Task: Autumn leaves Thanksgiving flyer brown modern simple.
Action: Mouse moved to (161, 63)
Screenshot: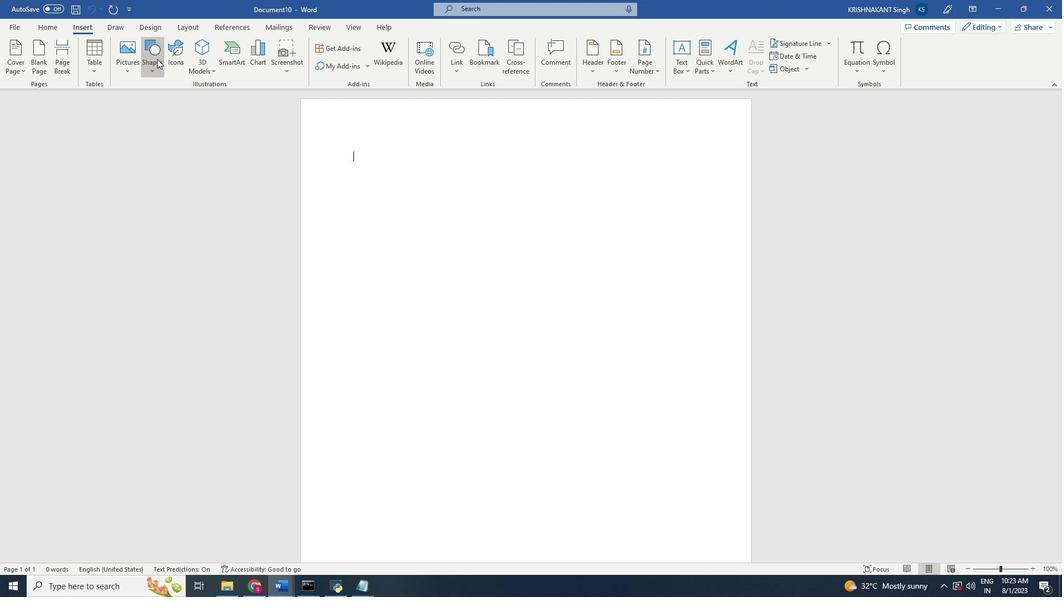 
Action: Mouse pressed left at (161, 63)
Screenshot: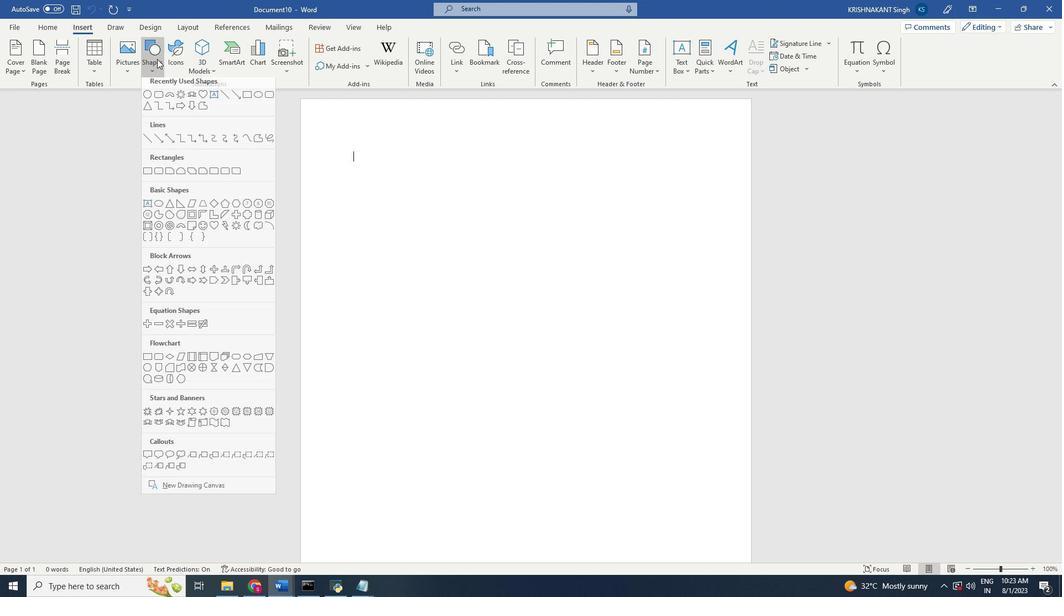 
Action: Mouse moved to (162, 102)
Screenshot: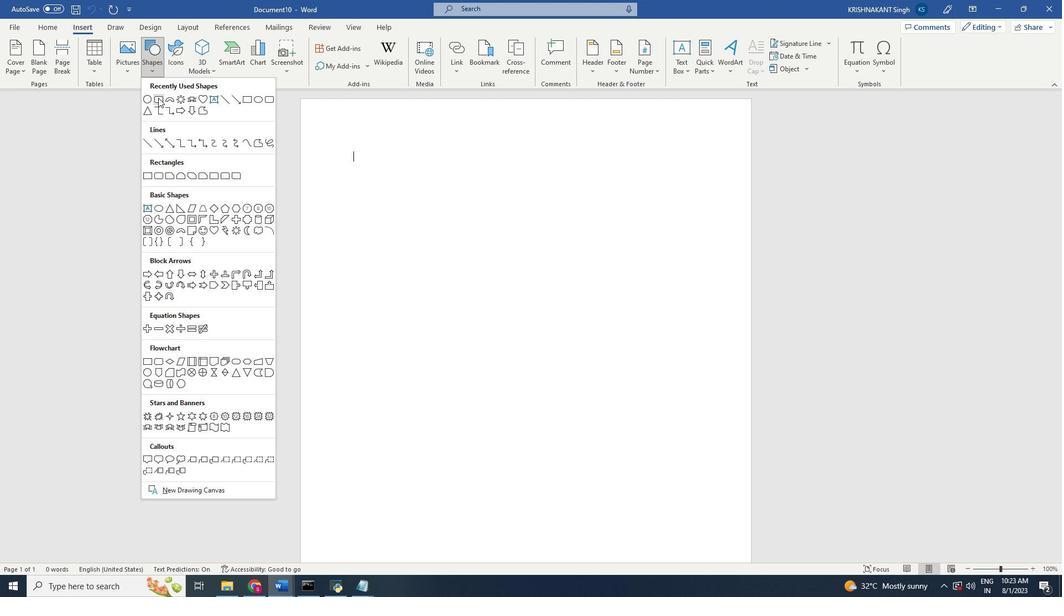 
Action: Mouse pressed left at (162, 102)
Screenshot: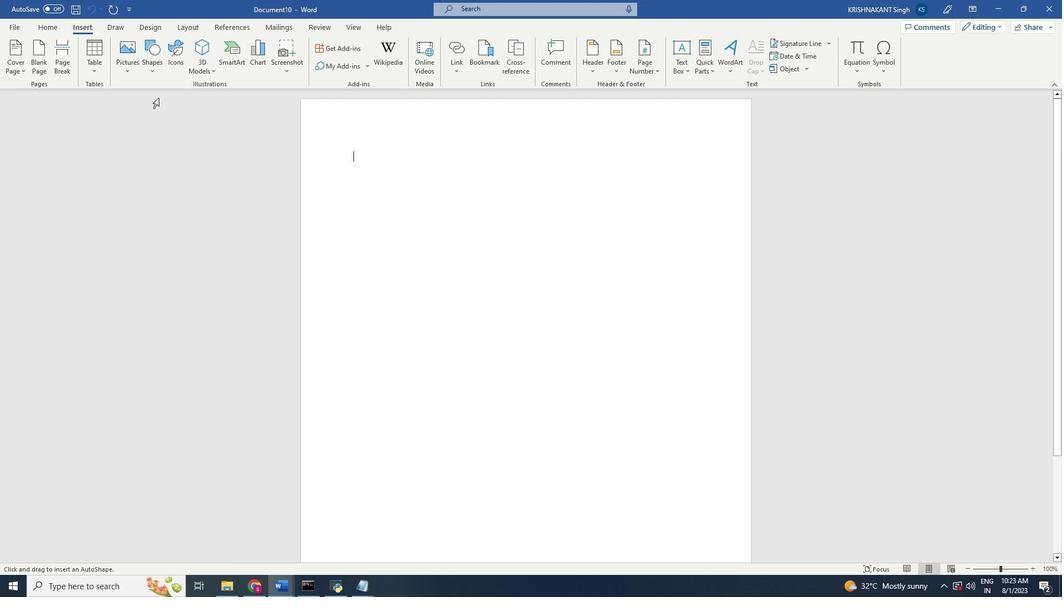 
Action: Mouse moved to (356, 235)
Screenshot: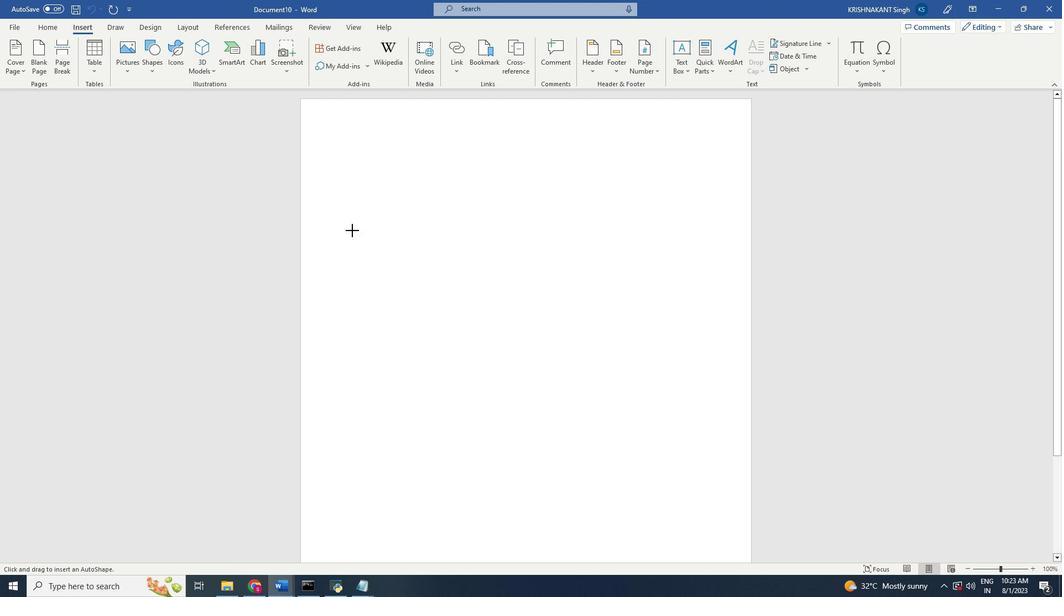 
Action: Mouse pressed left at (356, 235)
Screenshot: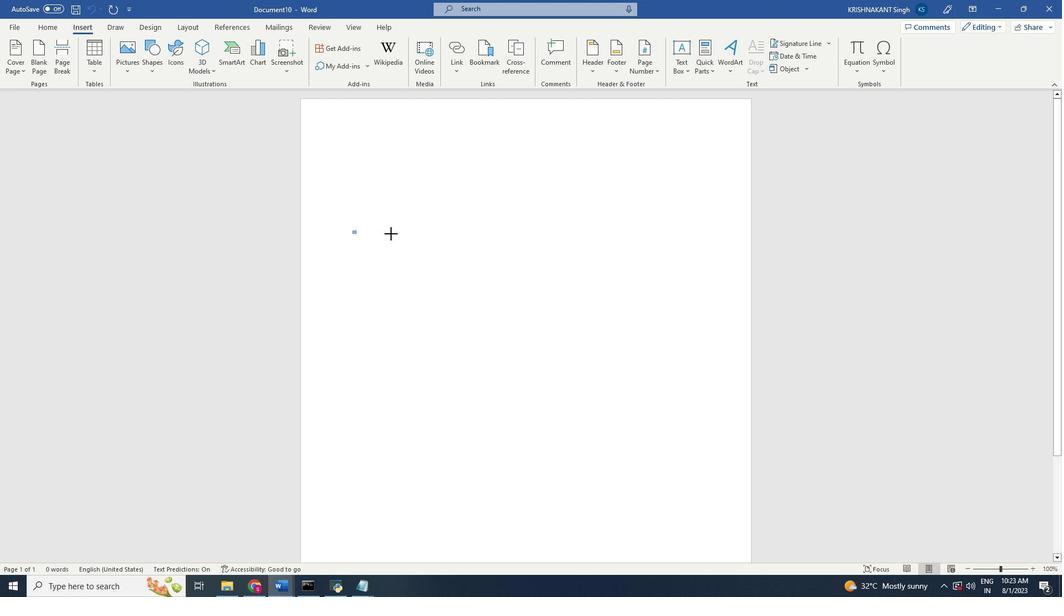 
Action: Mouse moved to (516, 331)
Screenshot: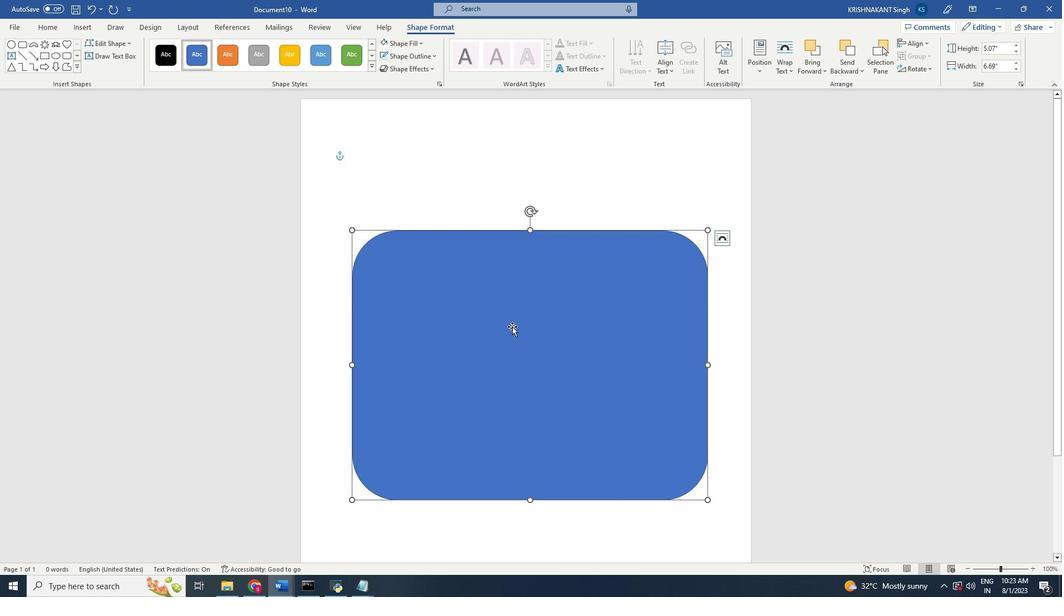 
Action: Mouse pressed left at (516, 331)
Screenshot: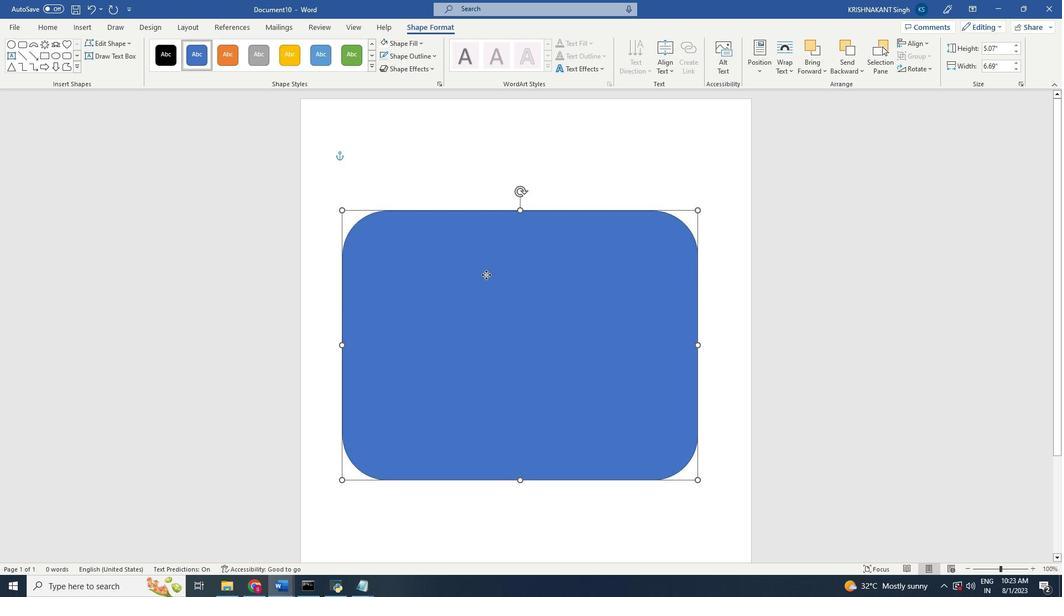 
Action: Mouse moved to (507, 287)
Screenshot: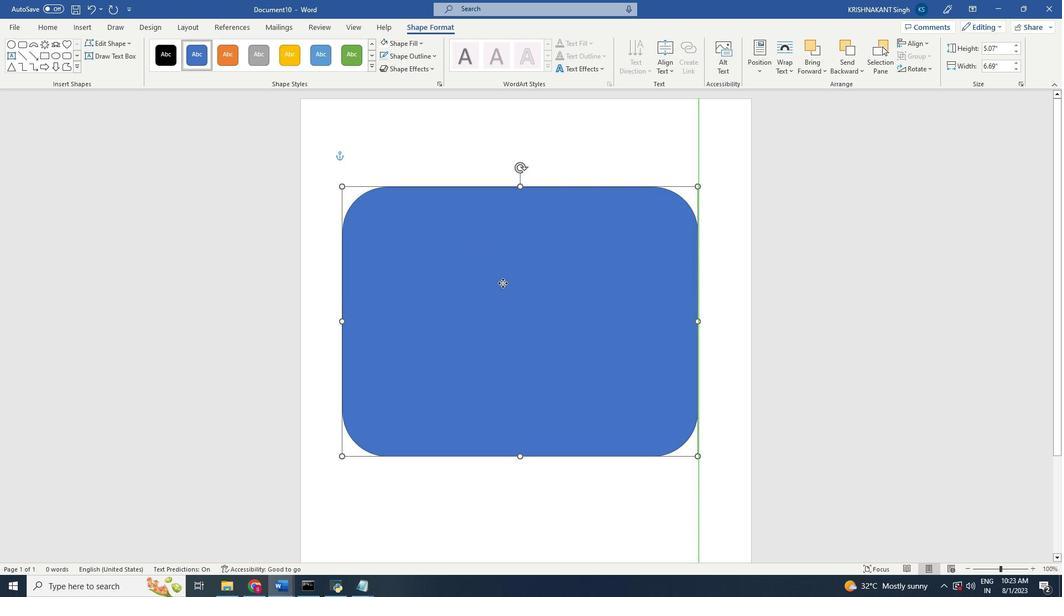 
Action: Mouse pressed right at (507, 287)
Screenshot: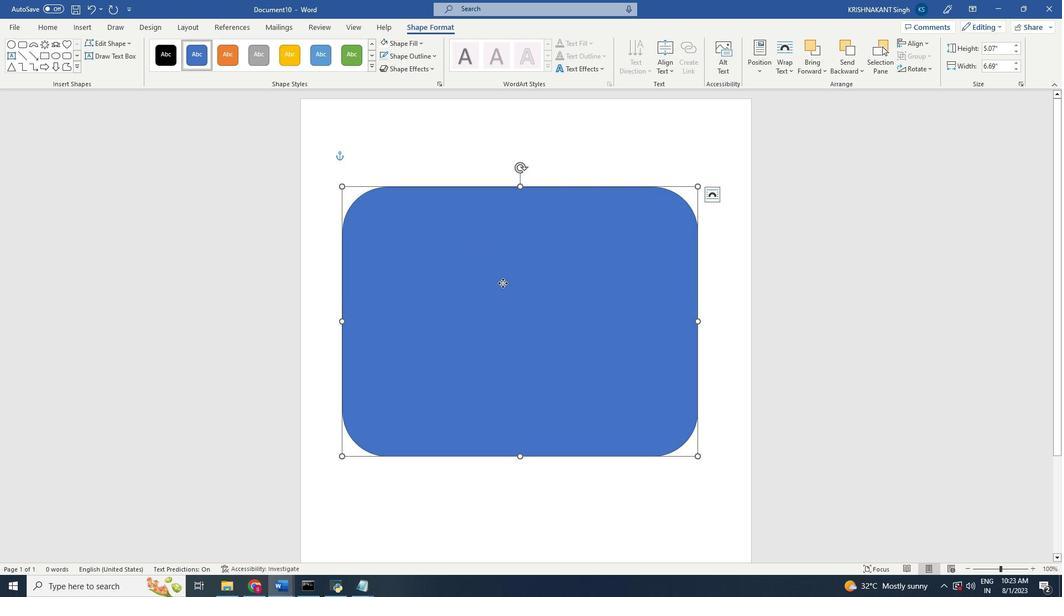 
Action: Mouse moved to (587, 504)
Screenshot: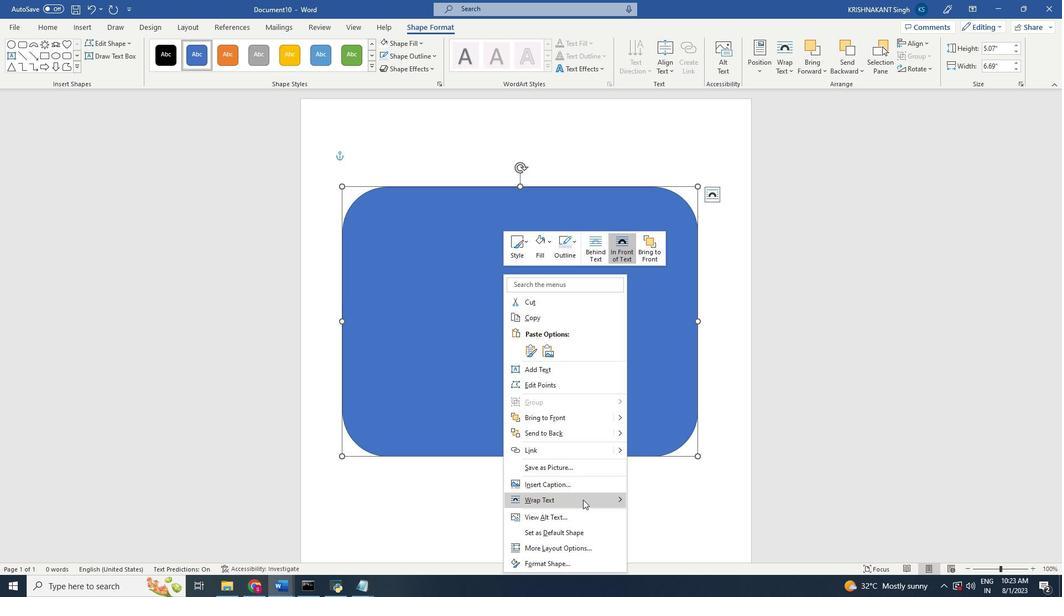 
Action: Mouse scrolled (587, 504) with delta (0, 0)
Screenshot: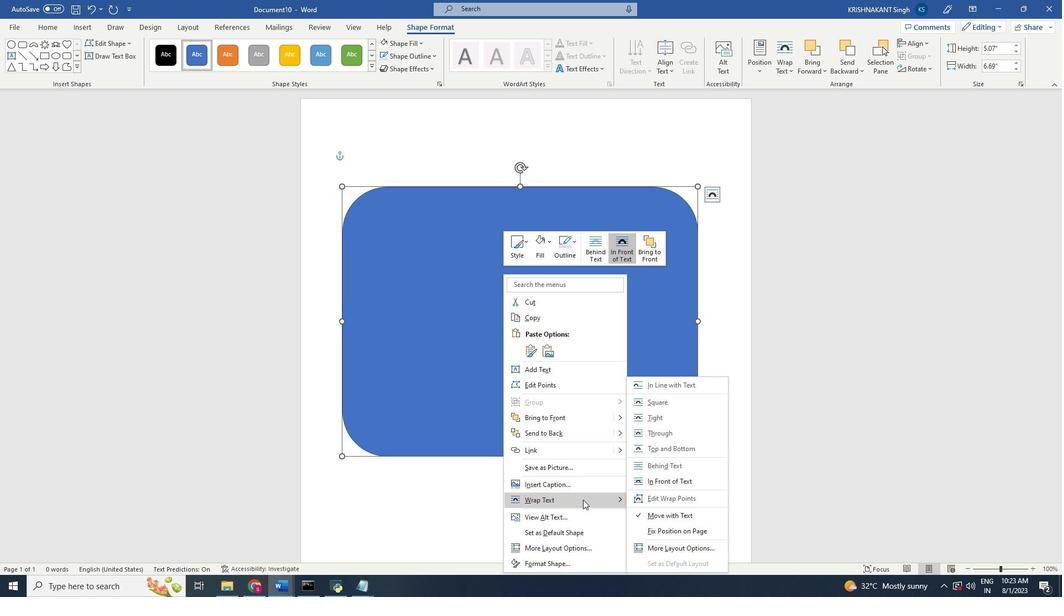 
Action: Mouse scrolled (587, 504) with delta (0, 0)
Screenshot: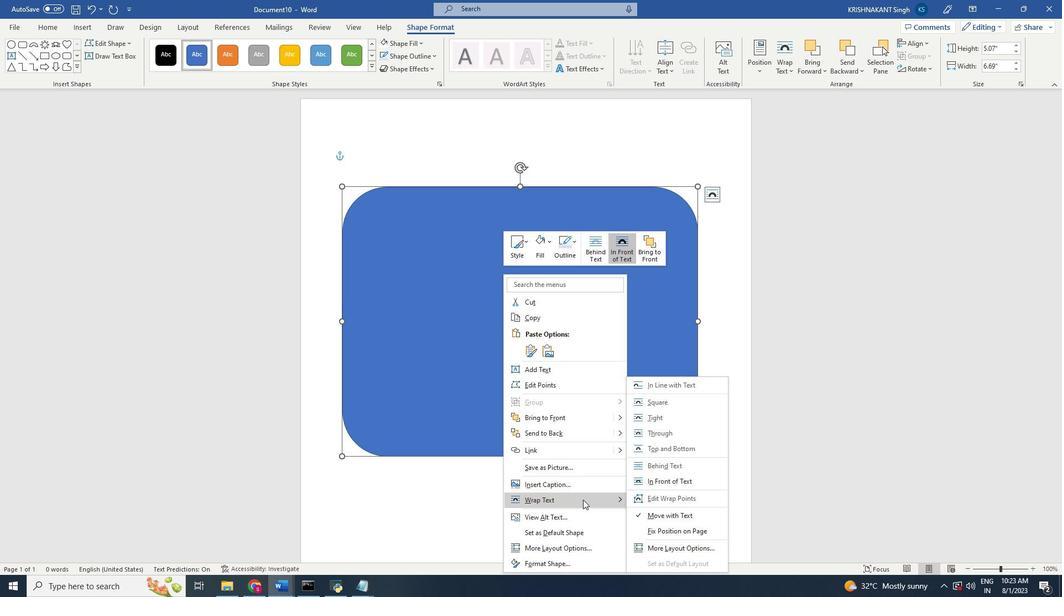 
Action: Mouse scrolled (587, 504) with delta (0, 0)
Screenshot: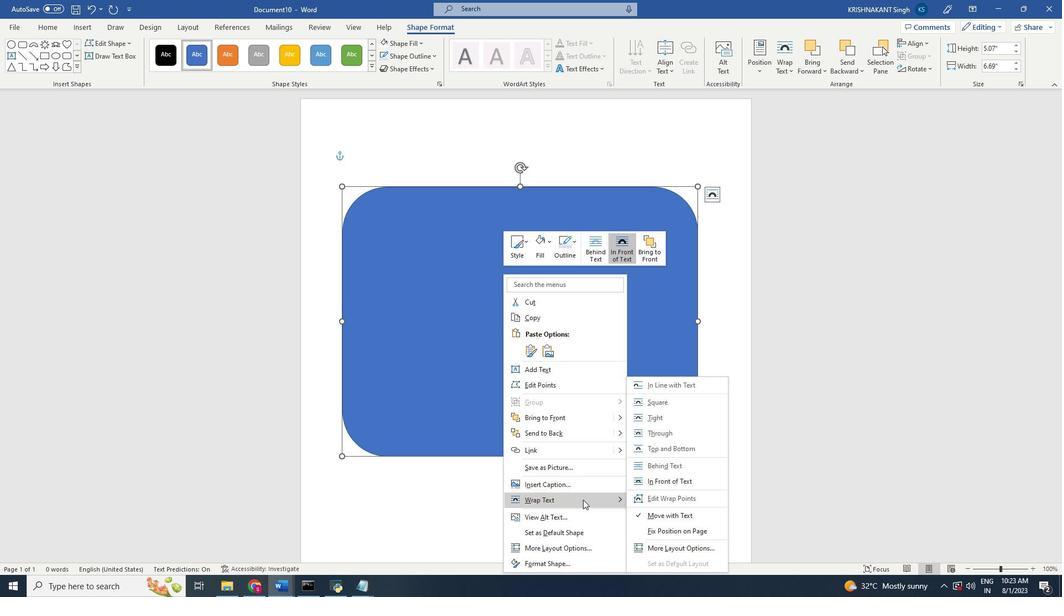 
Action: Mouse moved to (553, 244)
Screenshot: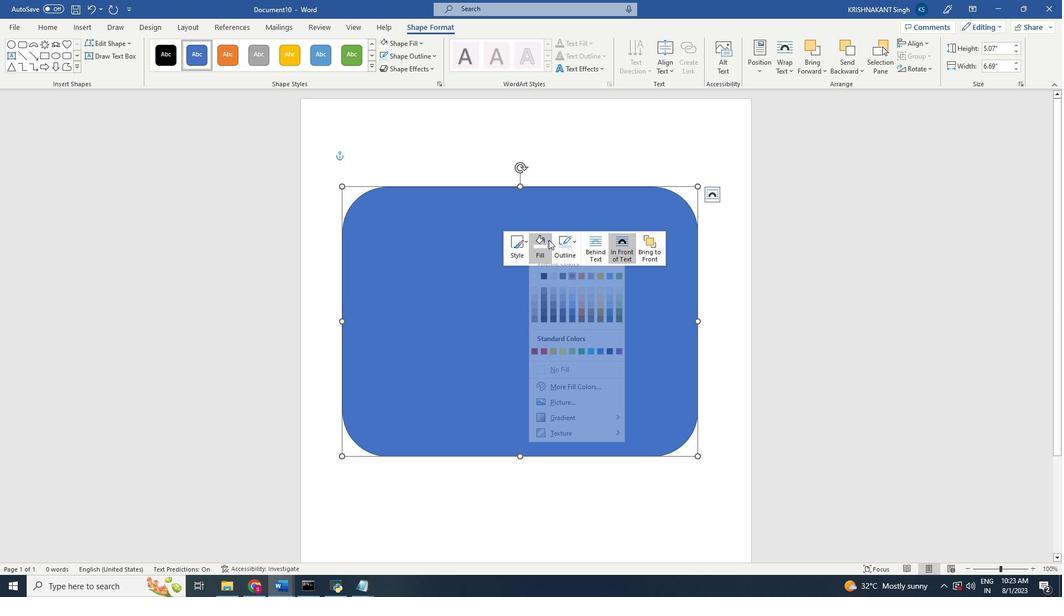 
Action: Mouse pressed left at (553, 244)
Screenshot: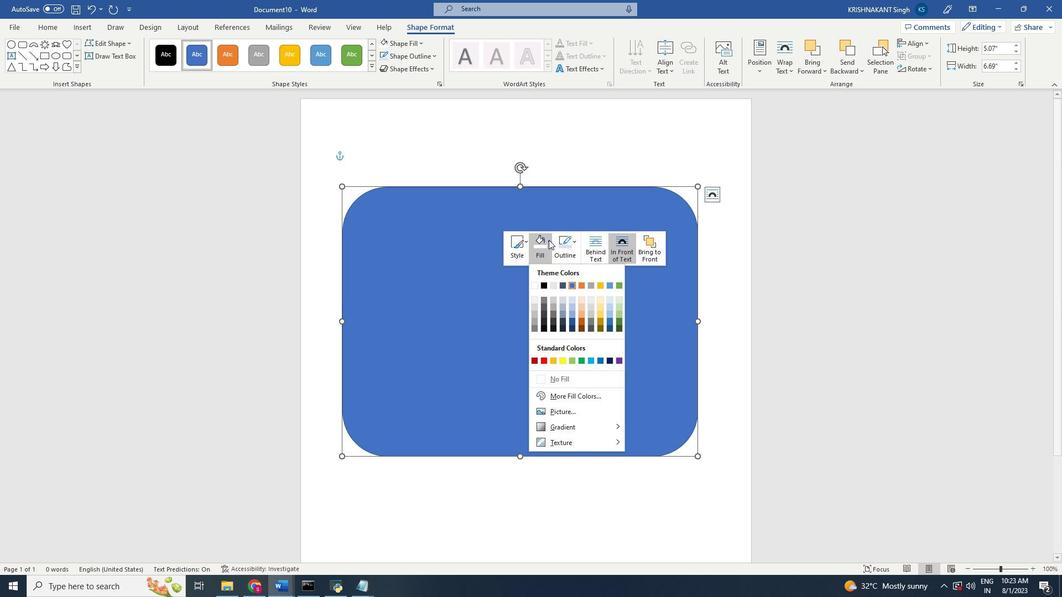
Action: Mouse moved to (599, 399)
Screenshot: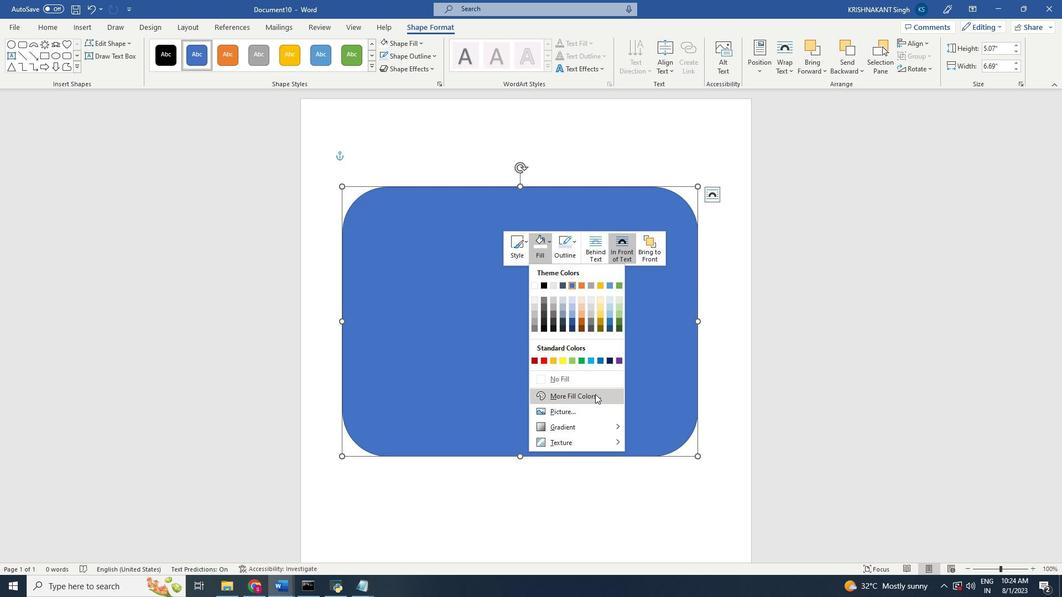 
Action: Mouse pressed left at (599, 399)
Screenshot: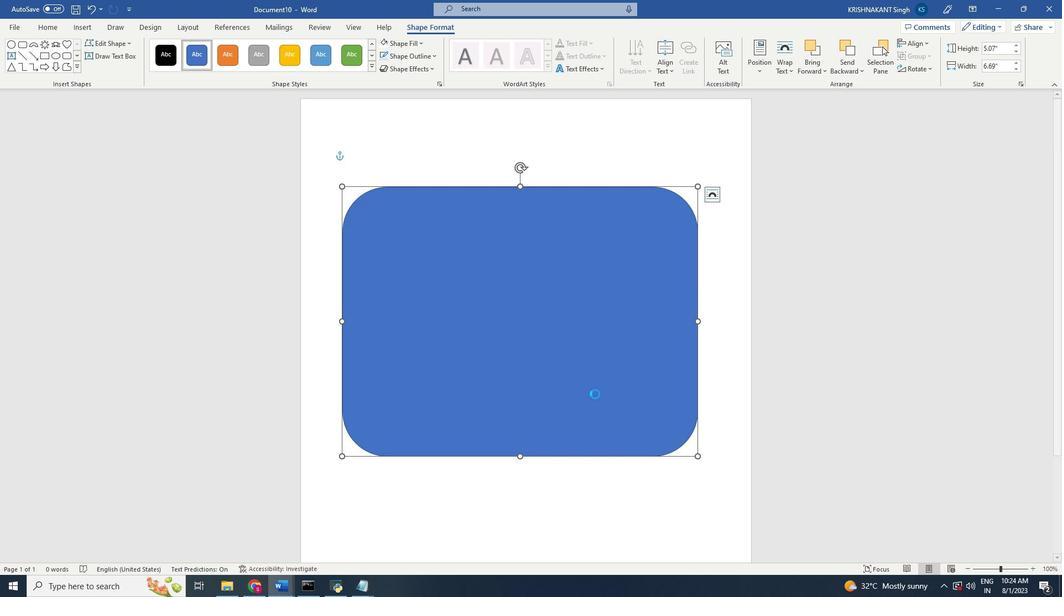 
Action: Mouse moved to (565, 257)
Screenshot: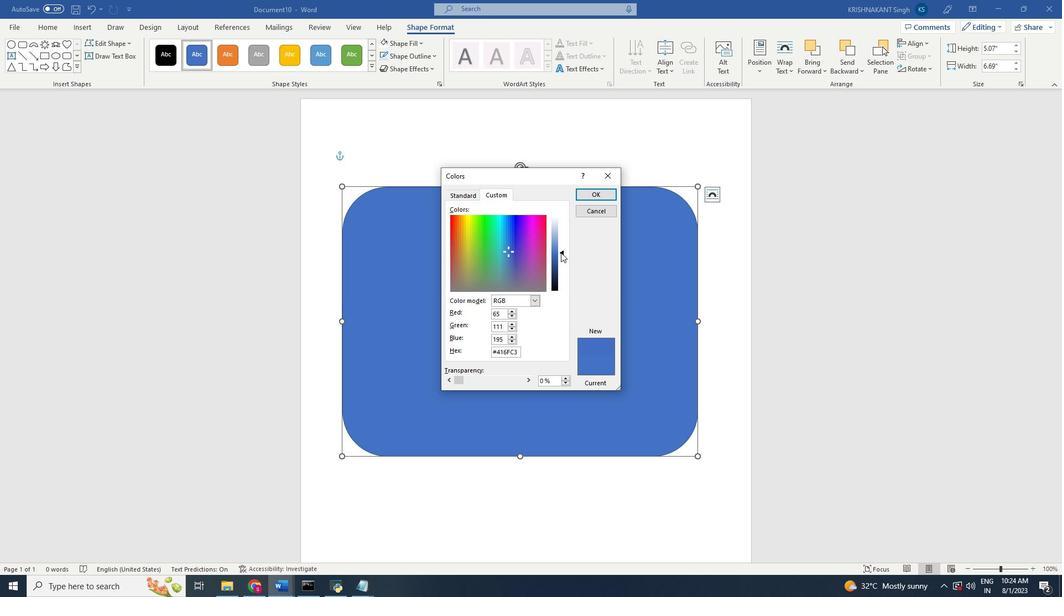 
Action: Mouse pressed left at (565, 257)
Screenshot: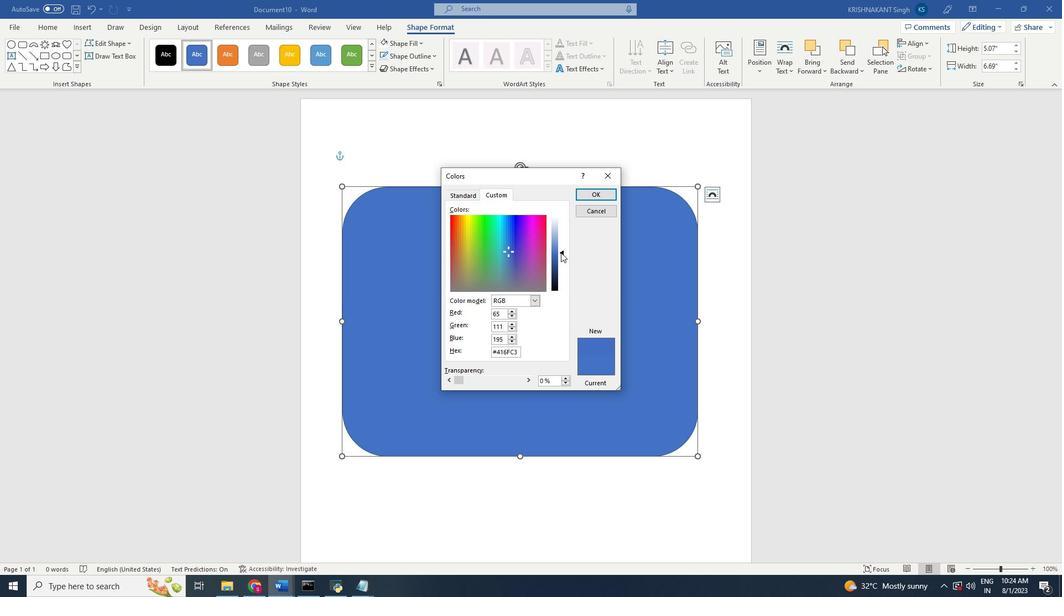 
Action: Mouse pressed left at (565, 257)
Screenshot: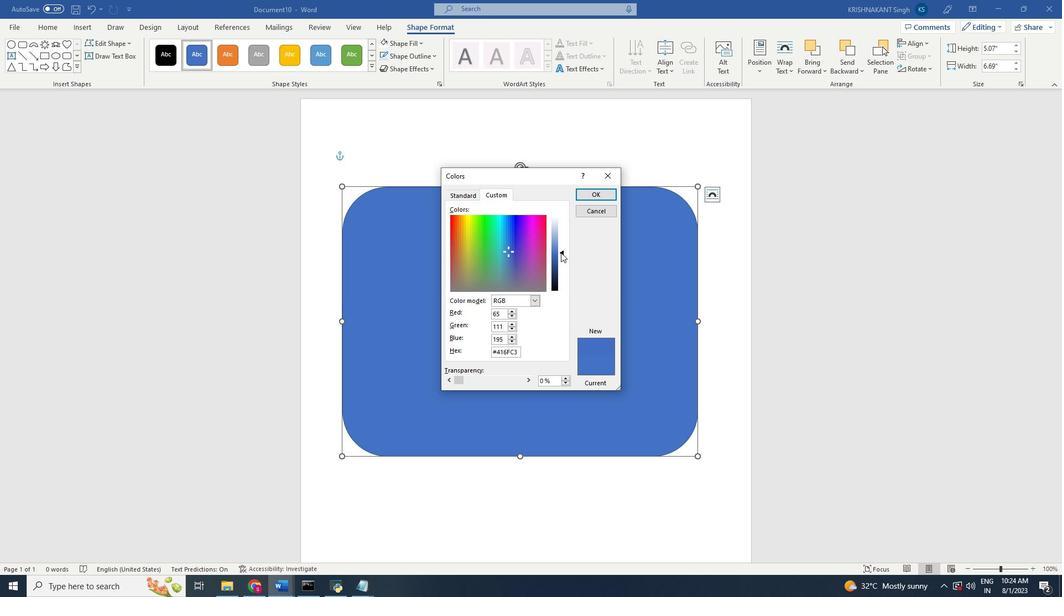 
Action: Mouse pressed left at (565, 257)
Screenshot: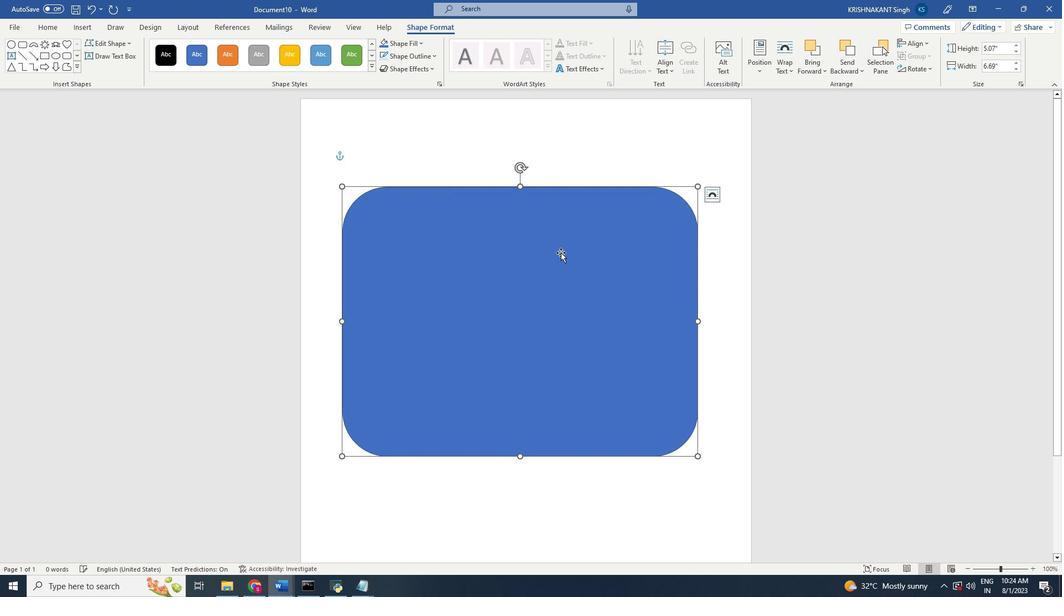 
Action: Mouse moved to (565, 255)
Screenshot: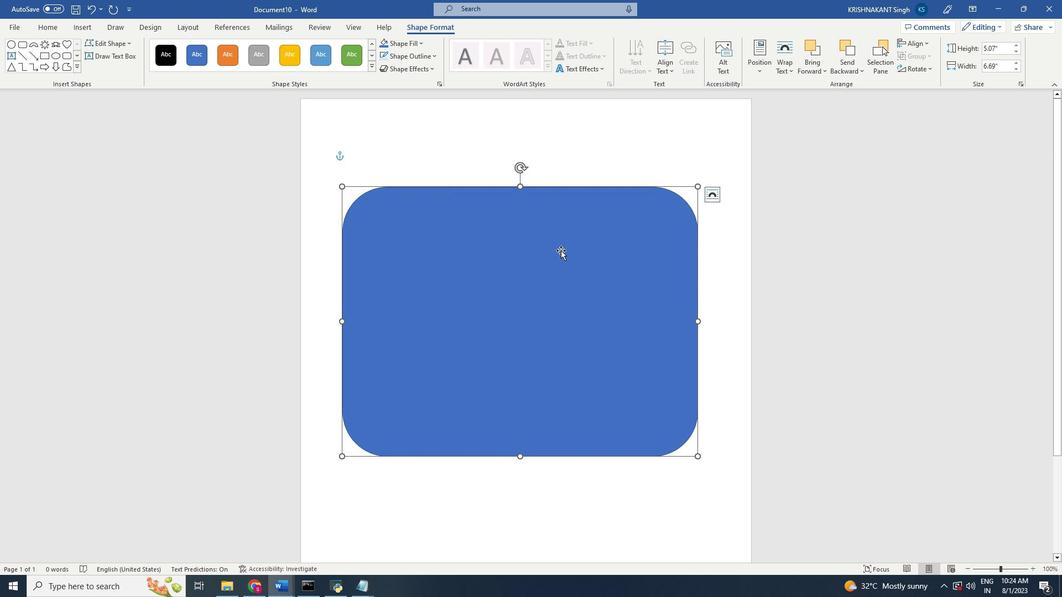 
Action: Mouse pressed left at (565, 255)
Screenshot: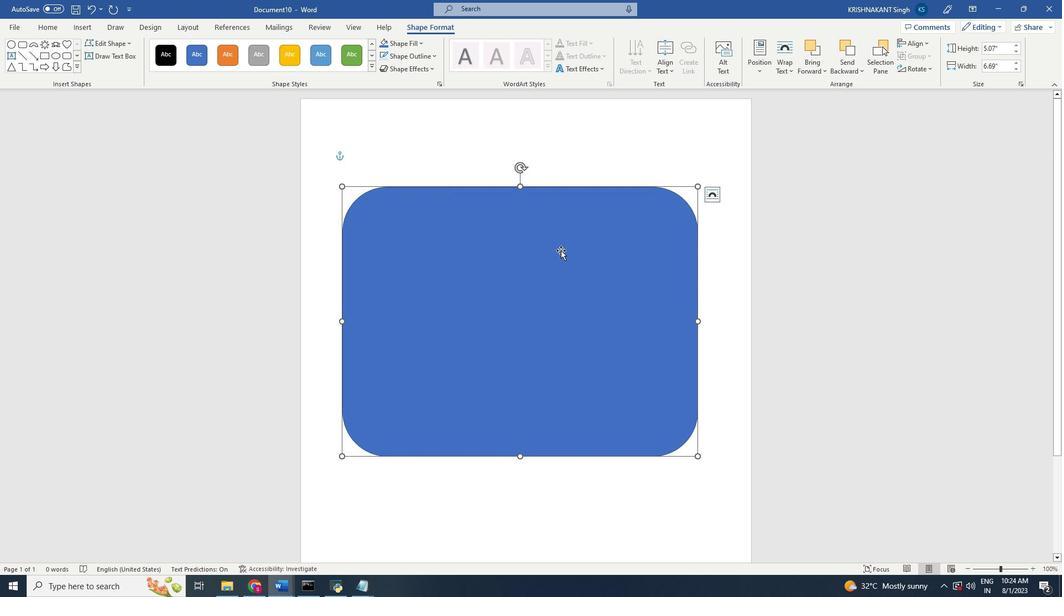 
Action: Mouse pressed right at (565, 255)
Screenshot: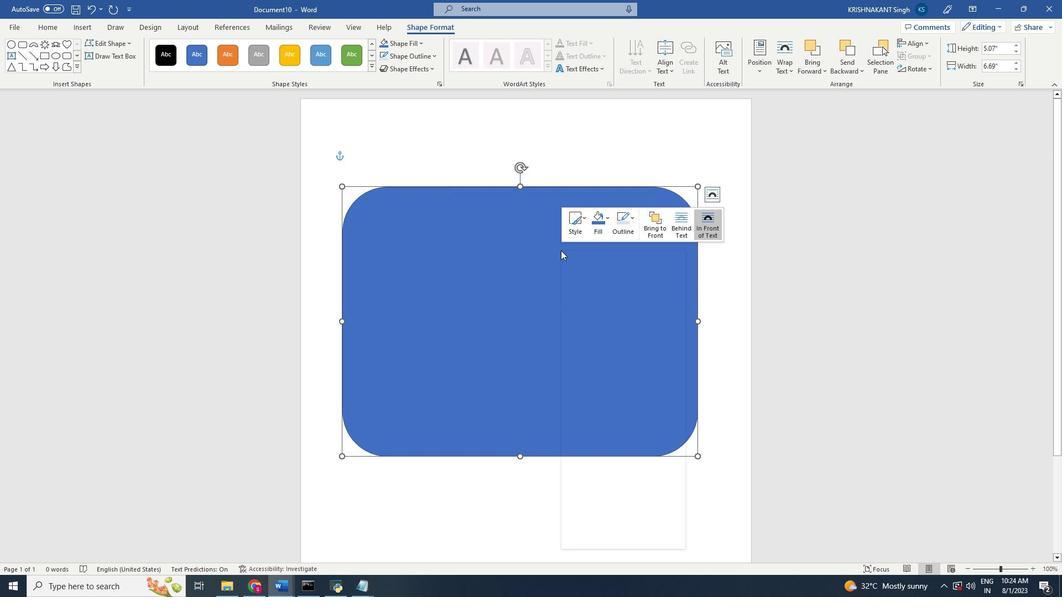 
Action: Mouse moved to (608, 219)
Screenshot: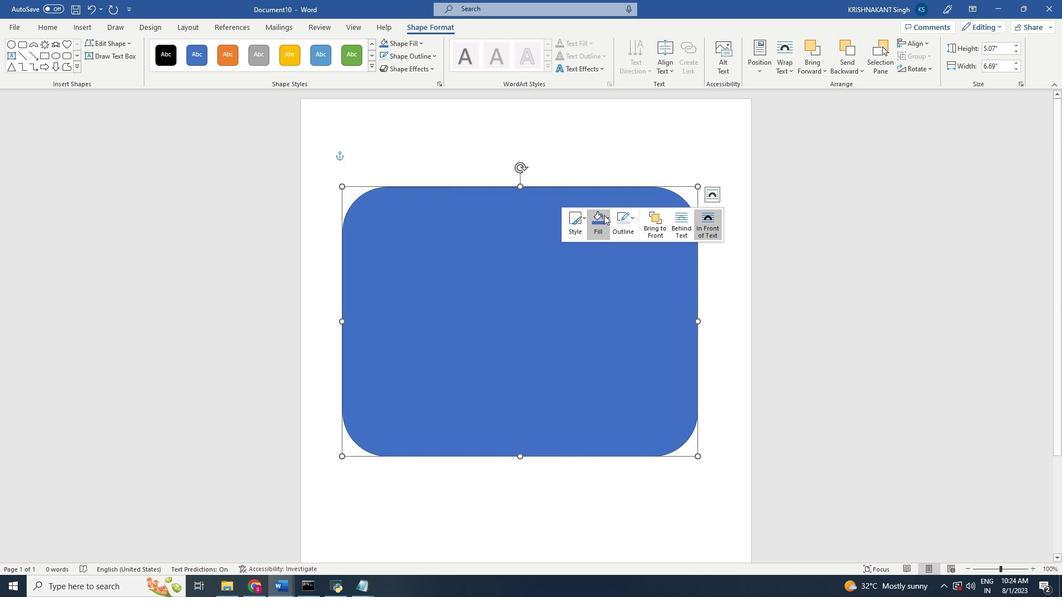 
Action: Mouse pressed left at (608, 219)
Screenshot: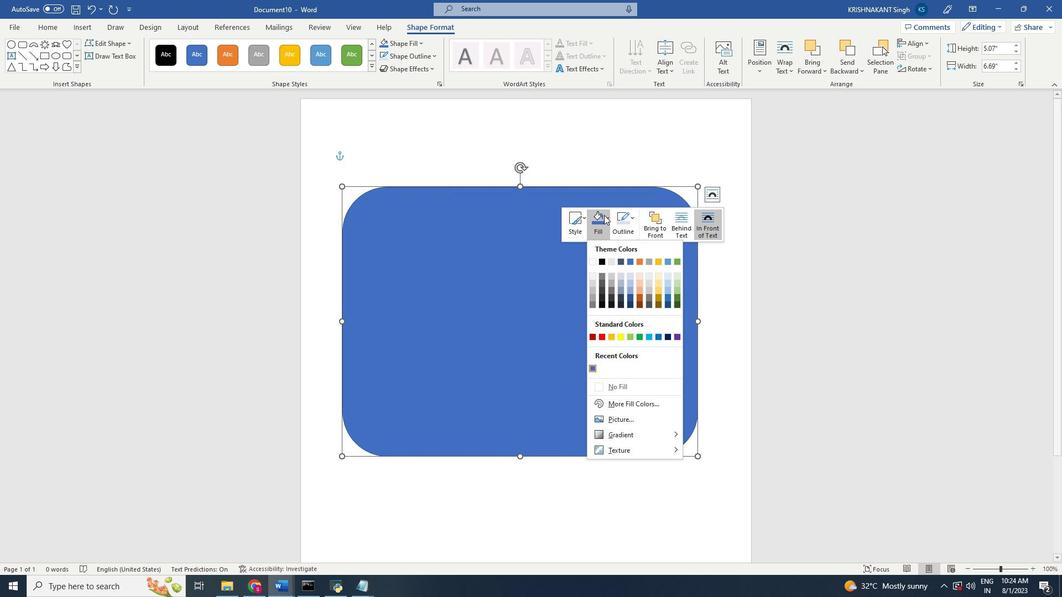 
Action: Mouse moved to (671, 293)
Screenshot: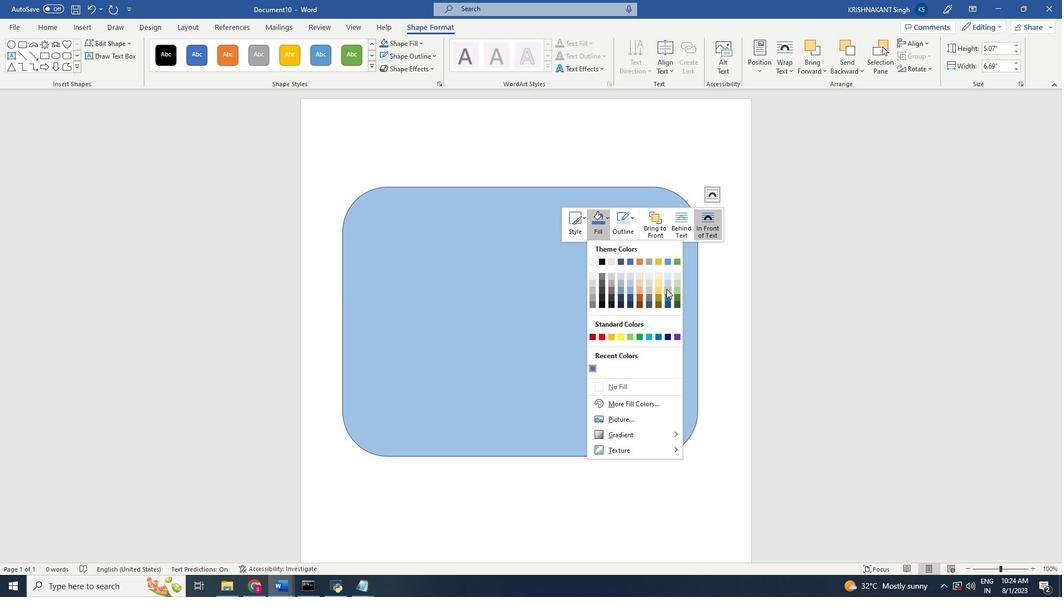 
Action: Mouse pressed left at (671, 293)
Screenshot: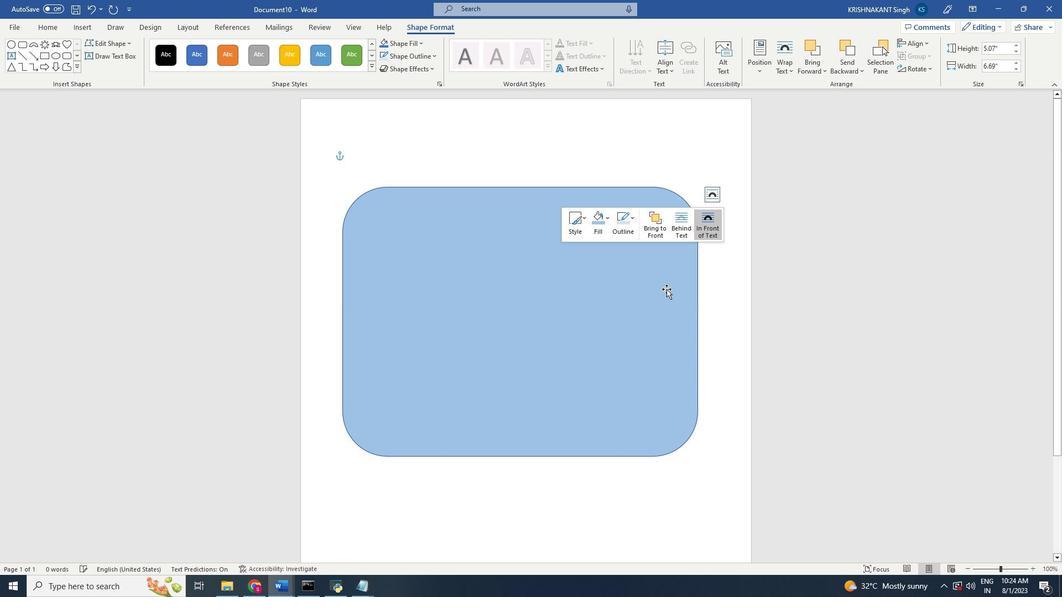 
Action: Mouse moved to (617, 385)
Screenshot: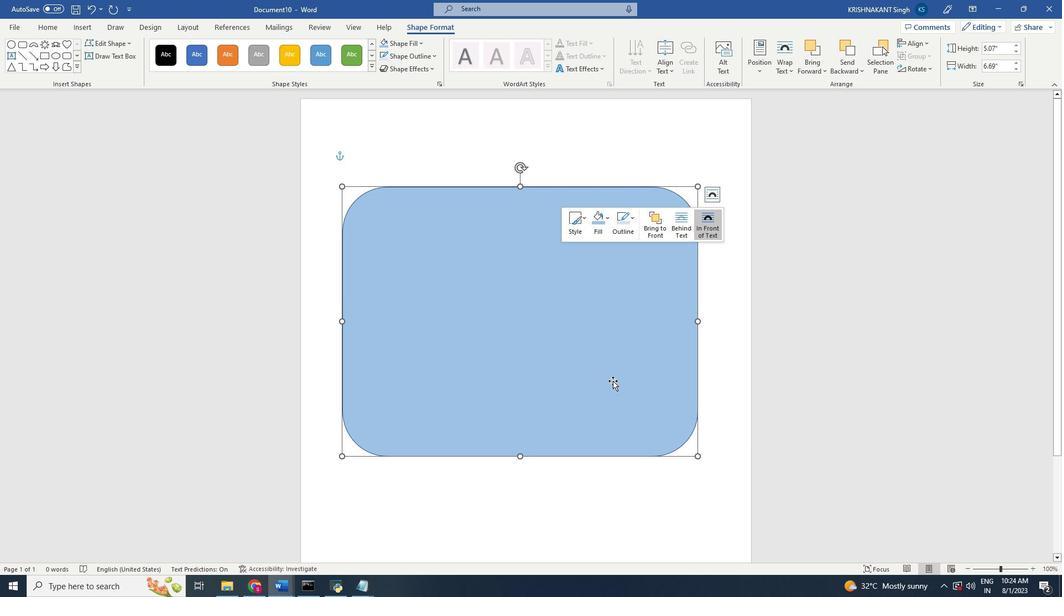 
Action: Mouse pressed right at (617, 385)
Screenshot: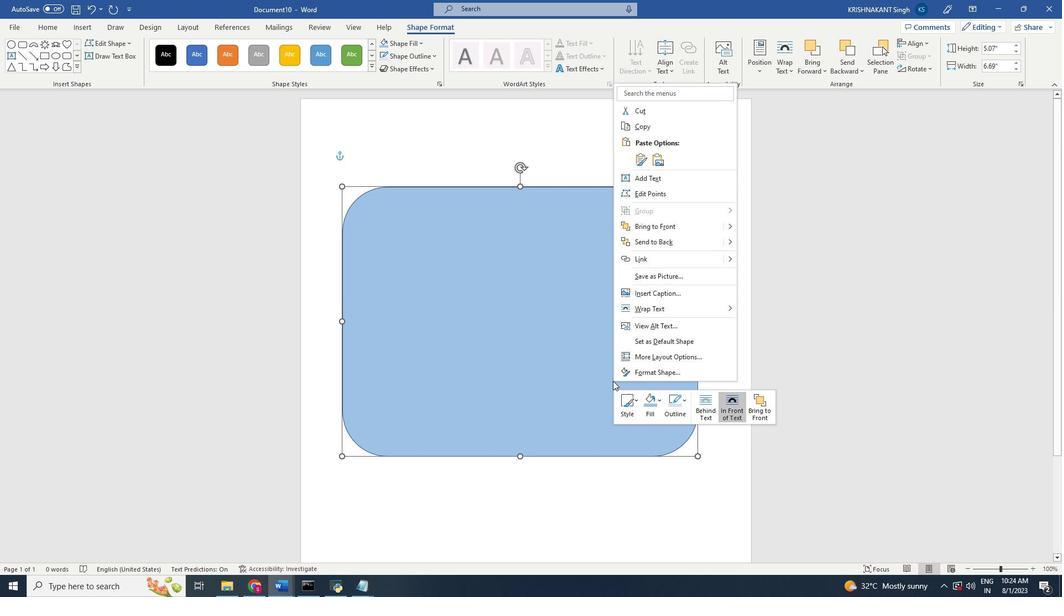 
Action: Mouse moved to (663, 405)
Screenshot: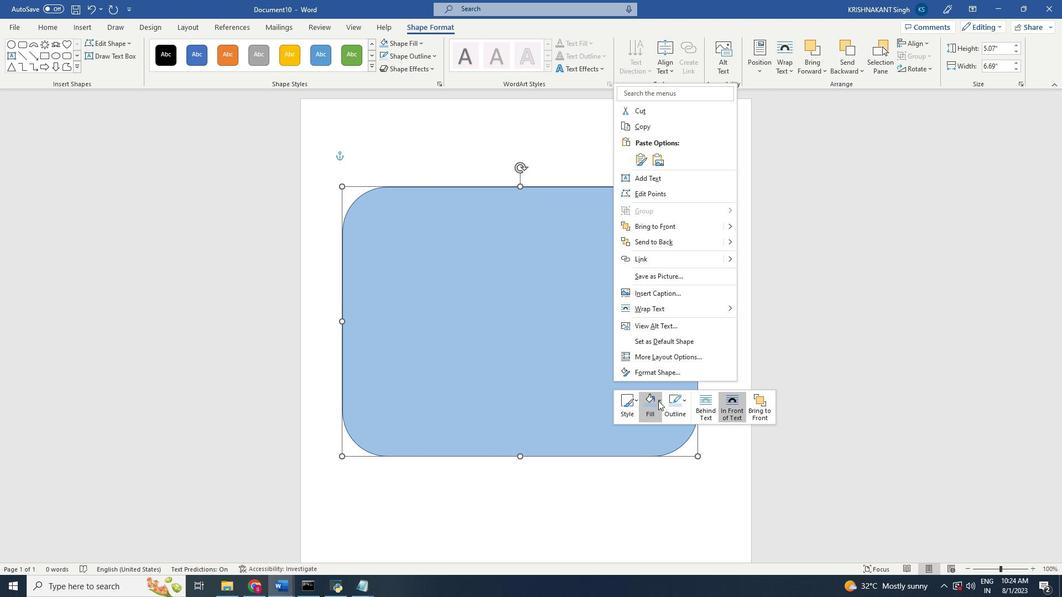 
Action: Mouse pressed left at (663, 405)
Screenshot: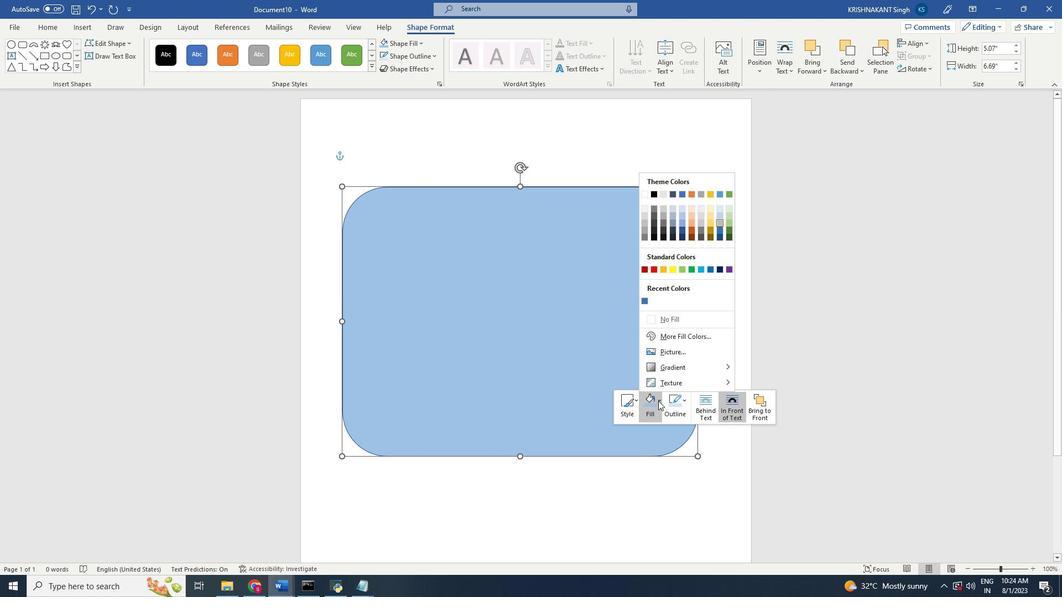 
Action: Mouse moved to (776, 345)
Screenshot: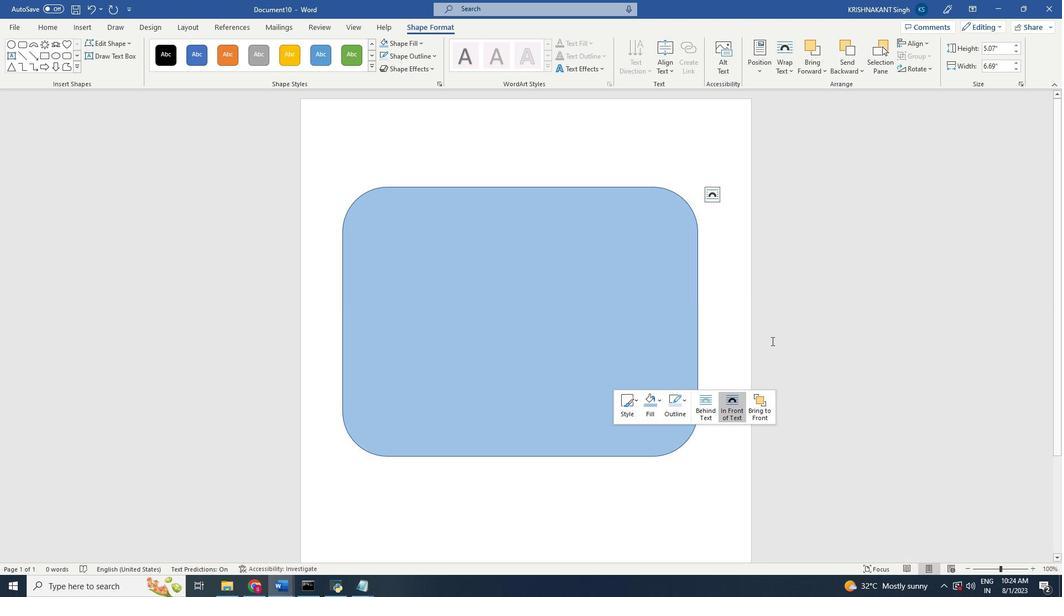 
Action: Mouse pressed left at (776, 345)
Screenshot: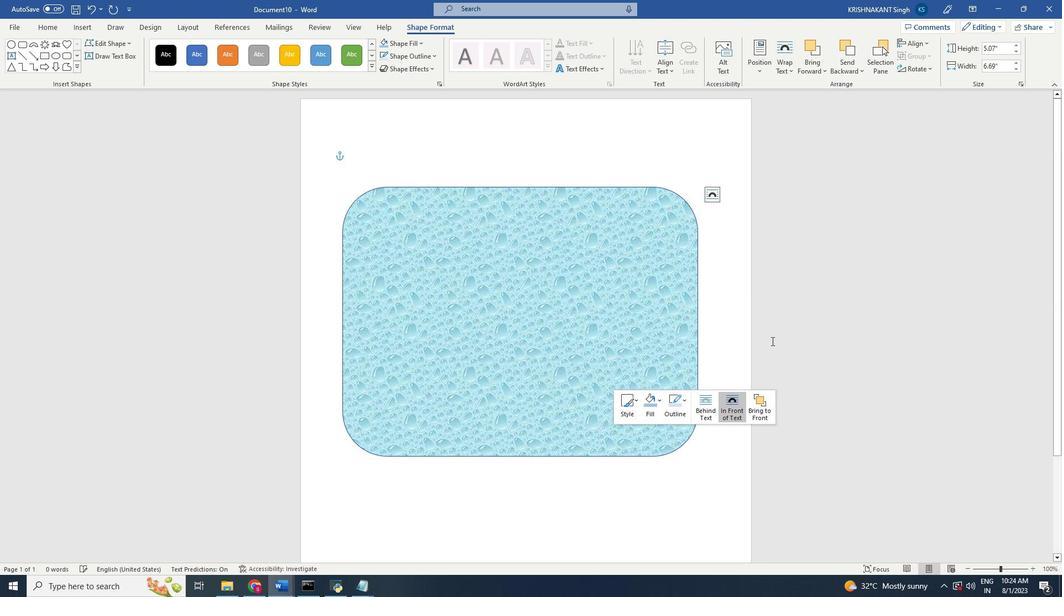 
Action: Mouse moved to (587, 288)
Screenshot: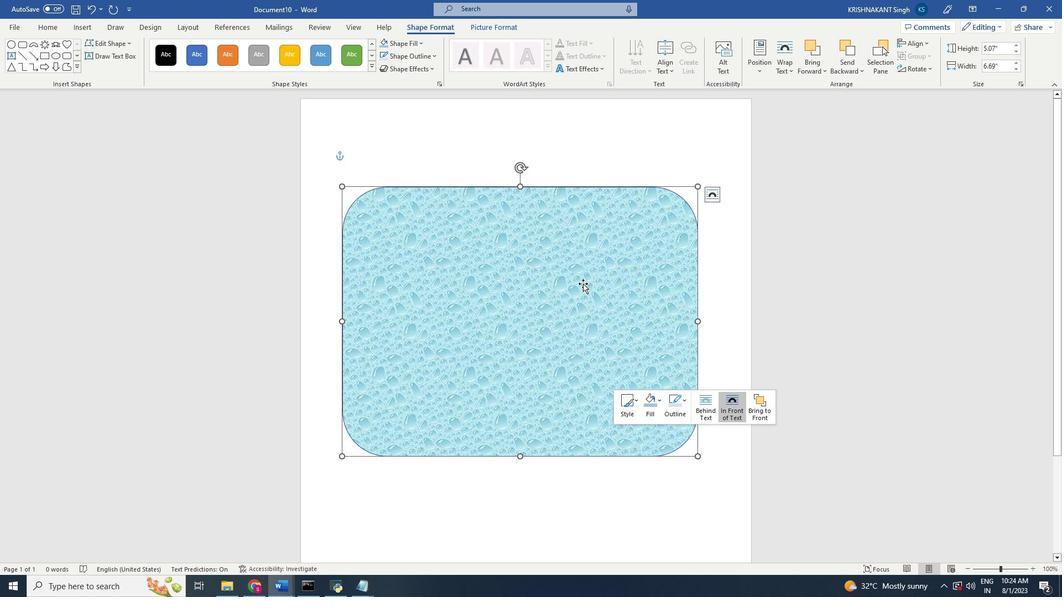 
Action: Mouse pressed left at (587, 288)
Screenshot: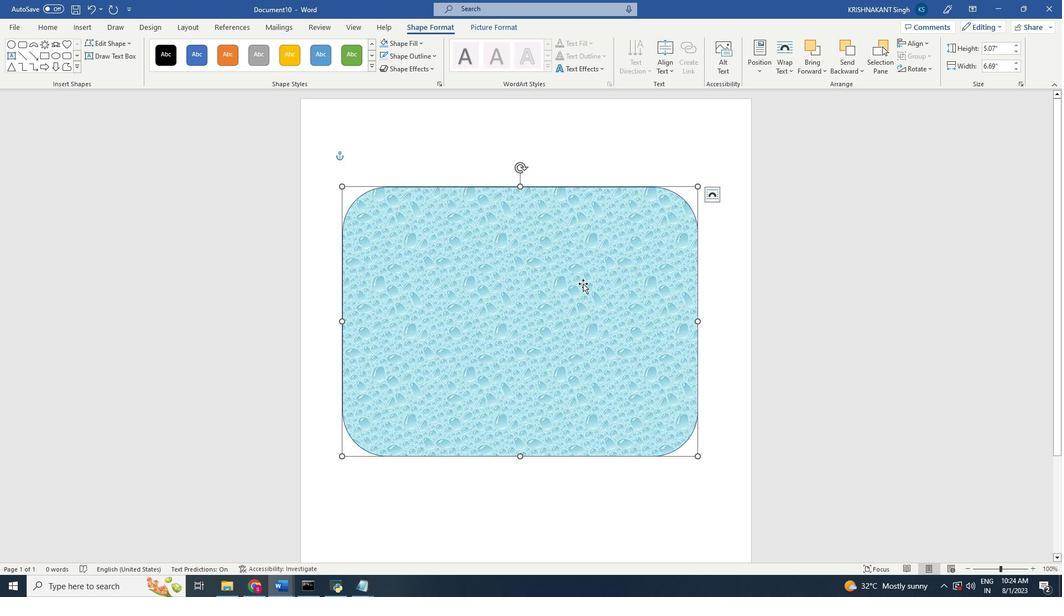 
Action: Mouse moved to (209, 112)
Screenshot: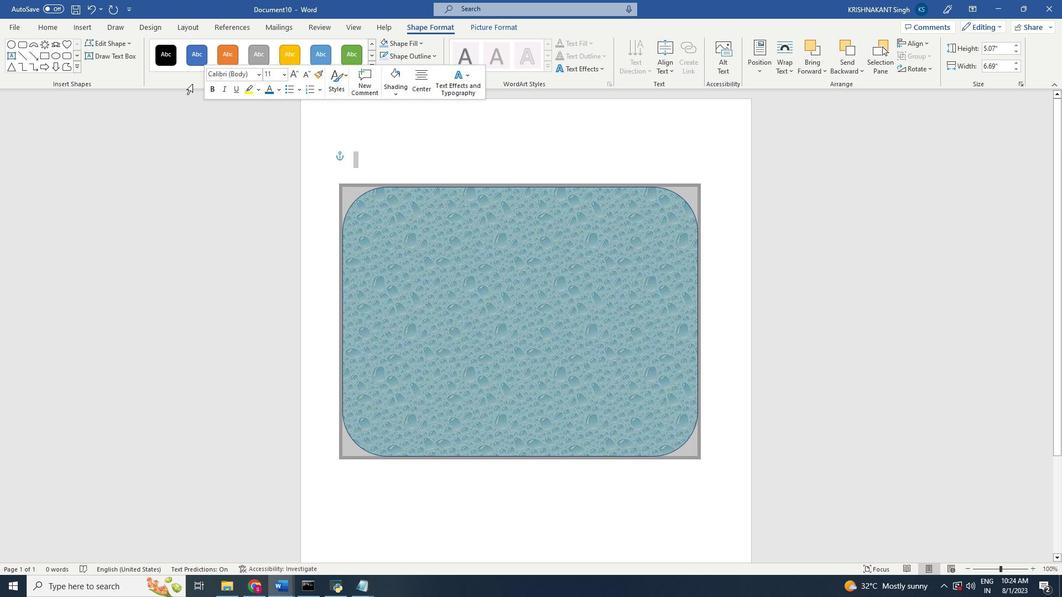 
Action: Mouse pressed left at (209, 112)
Screenshot: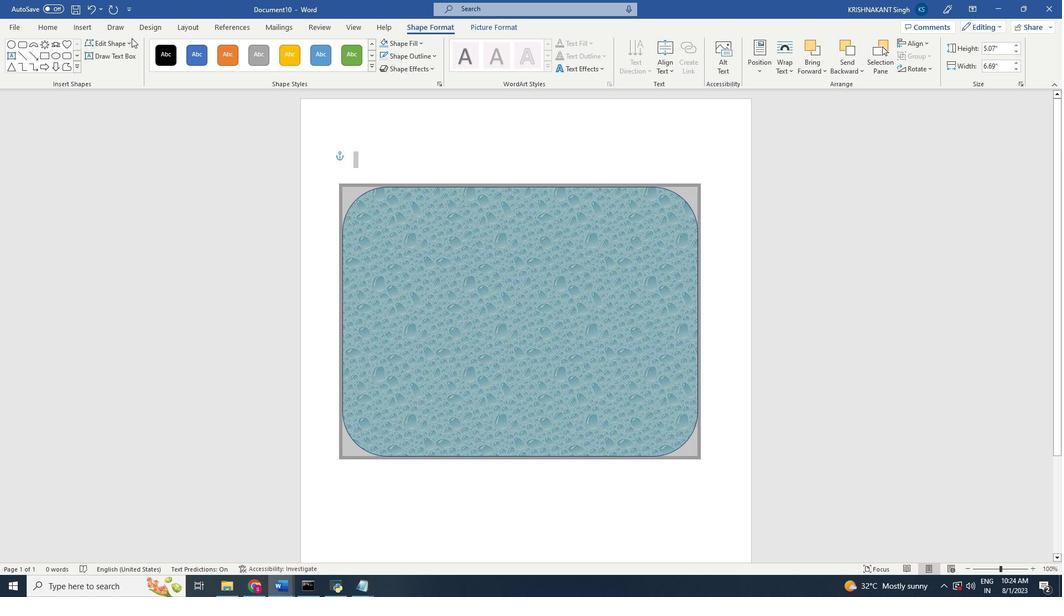 
Action: Mouse moved to (88, 28)
Screenshot: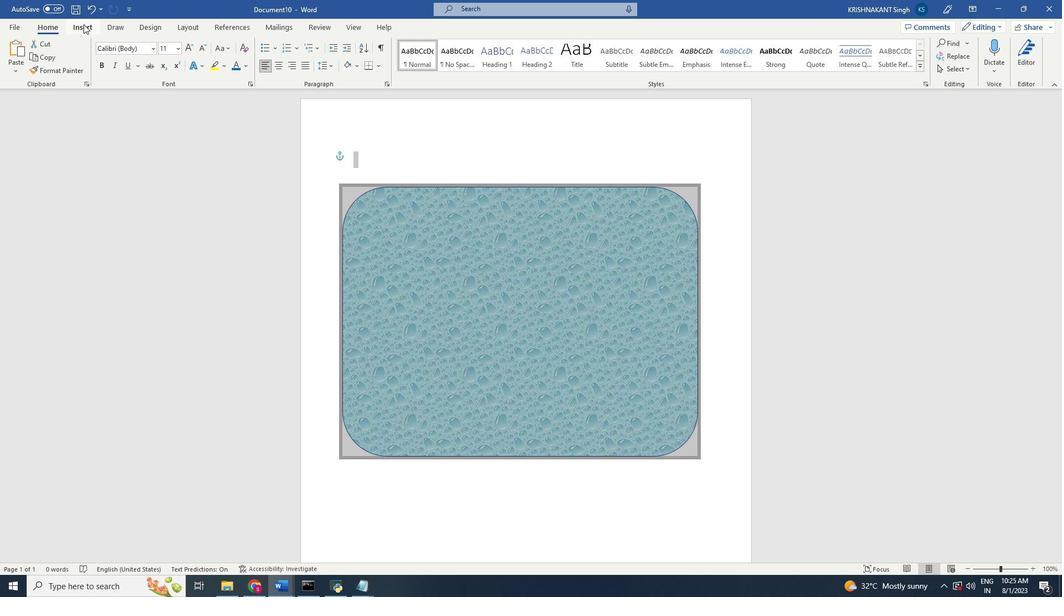 
Action: Mouse pressed left at (88, 28)
Screenshot: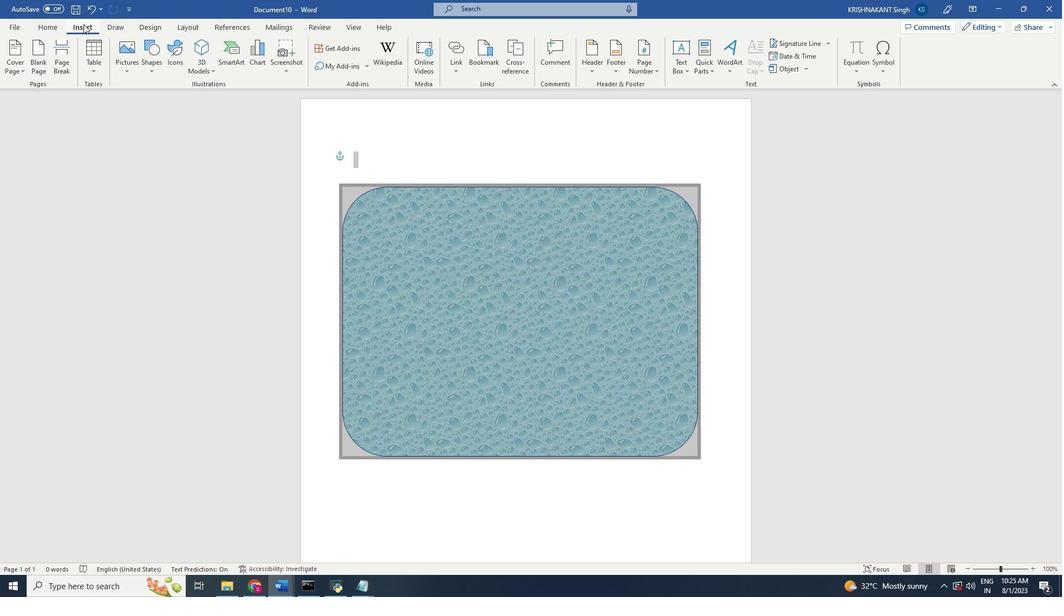 
Action: Mouse moved to (158, 73)
Screenshot: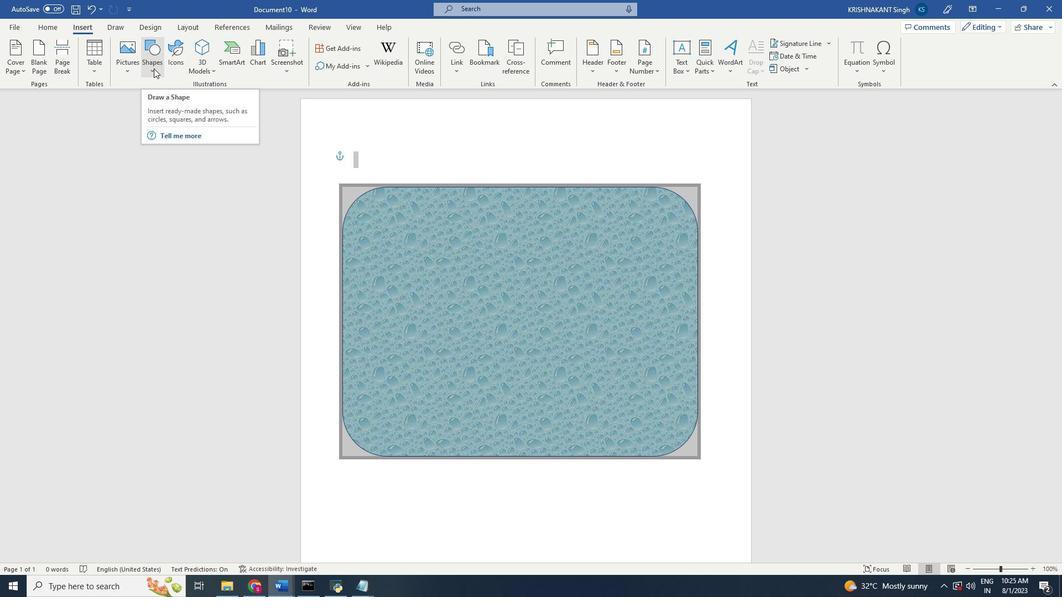 
Action: Mouse pressed left at (158, 73)
Screenshot: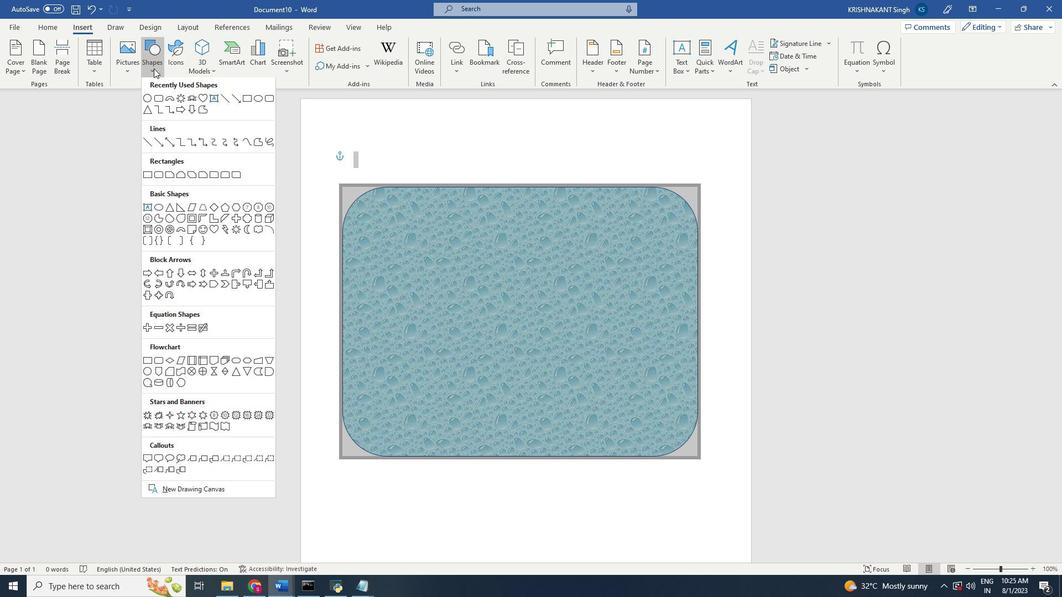 
Action: Mouse moved to (151, 100)
Screenshot: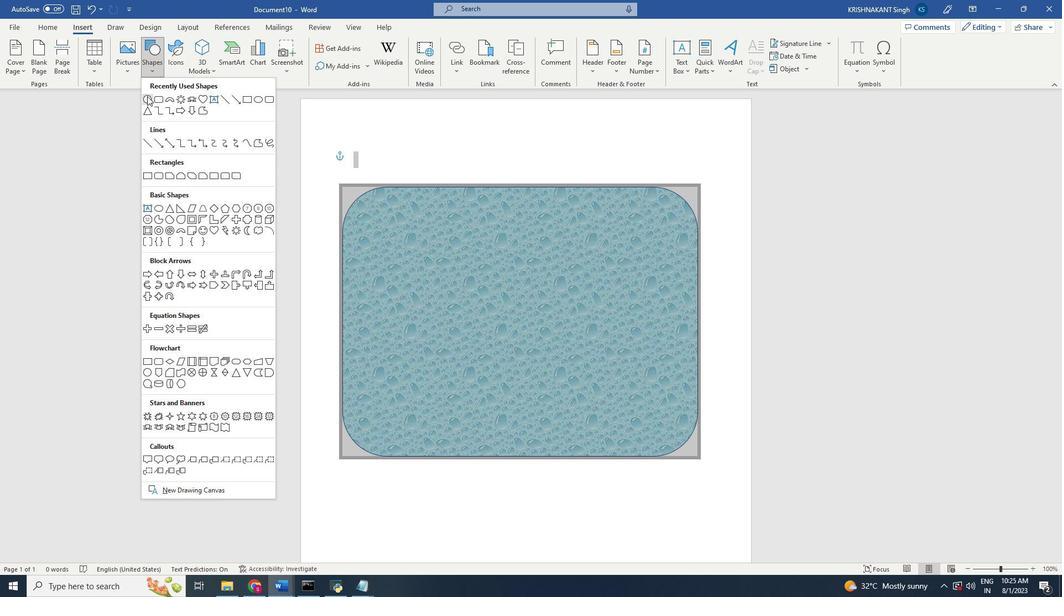 
Action: Mouse pressed left at (151, 100)
Screenshot: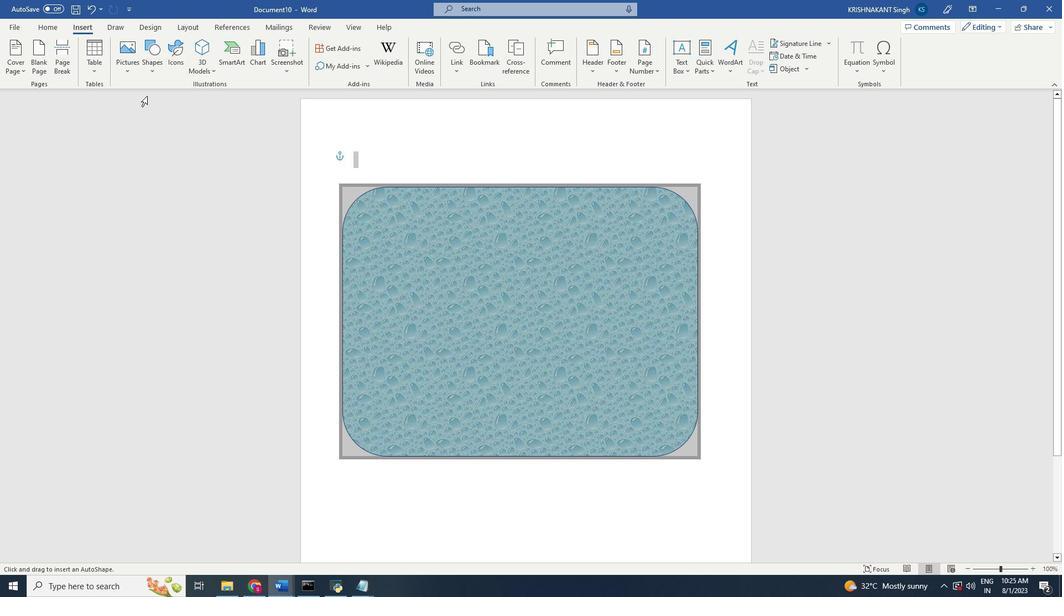 
Action: Mouse moved to (480, 292)
Screenshot: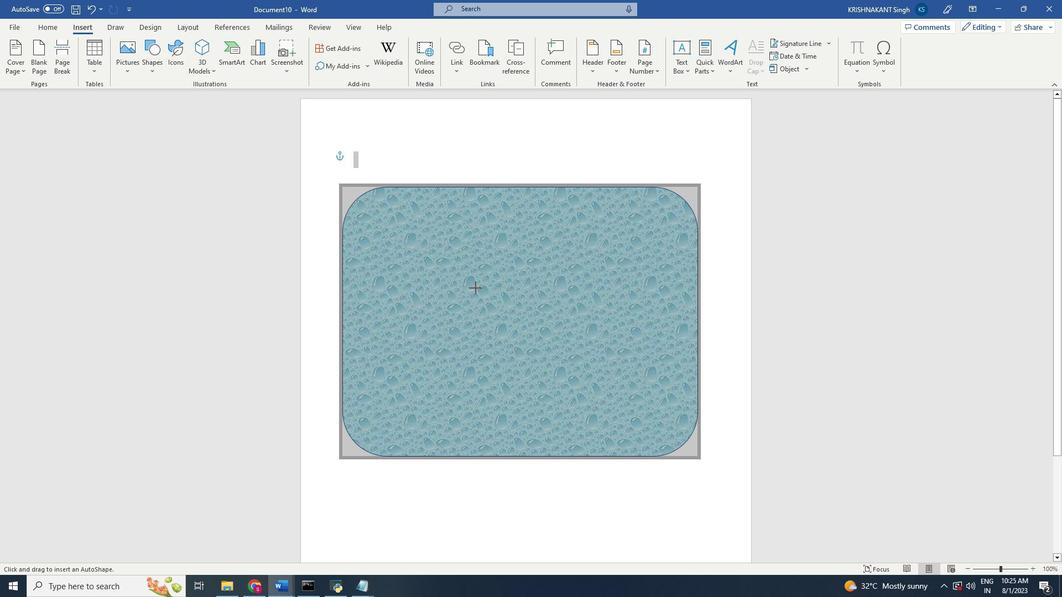 
Action: Mouse pressed left at (480, 292)
Screenshot: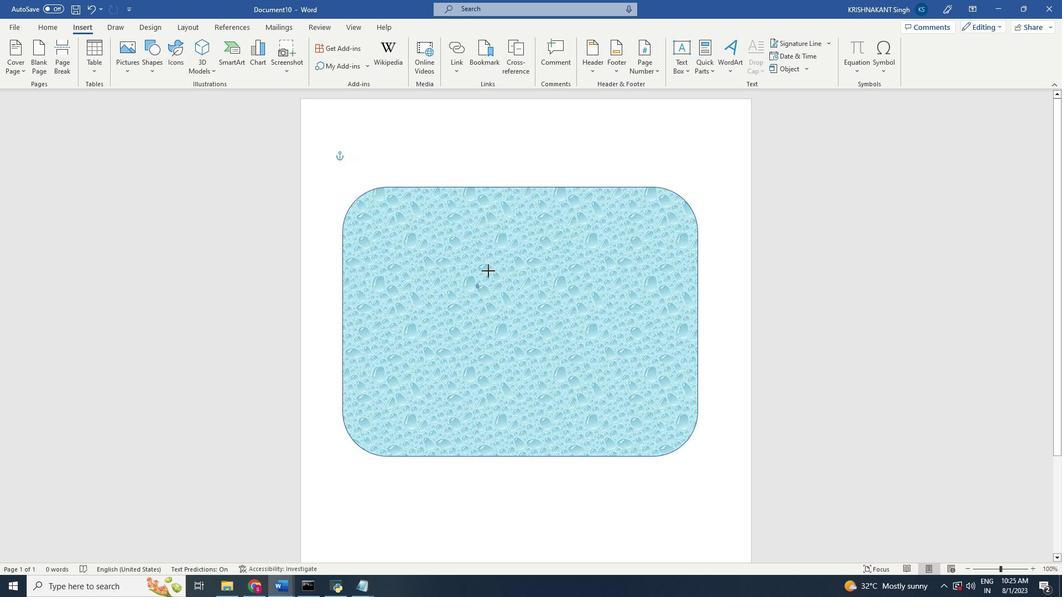 
Action: Mouse moved to (596, 332)
Screenshot: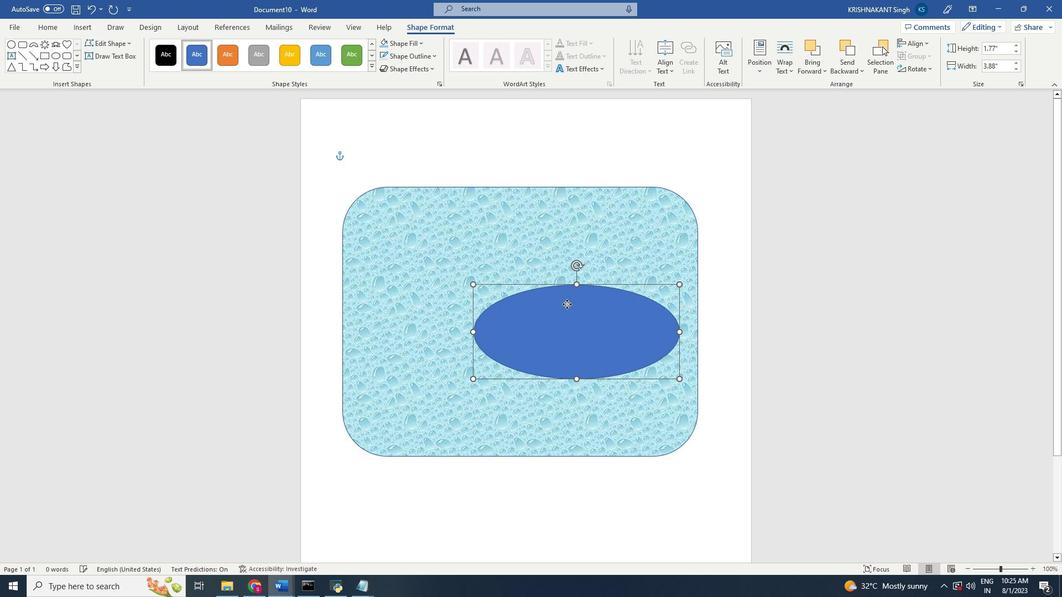 
Action: Mouse pressed left at (596, 332)
Screenshot: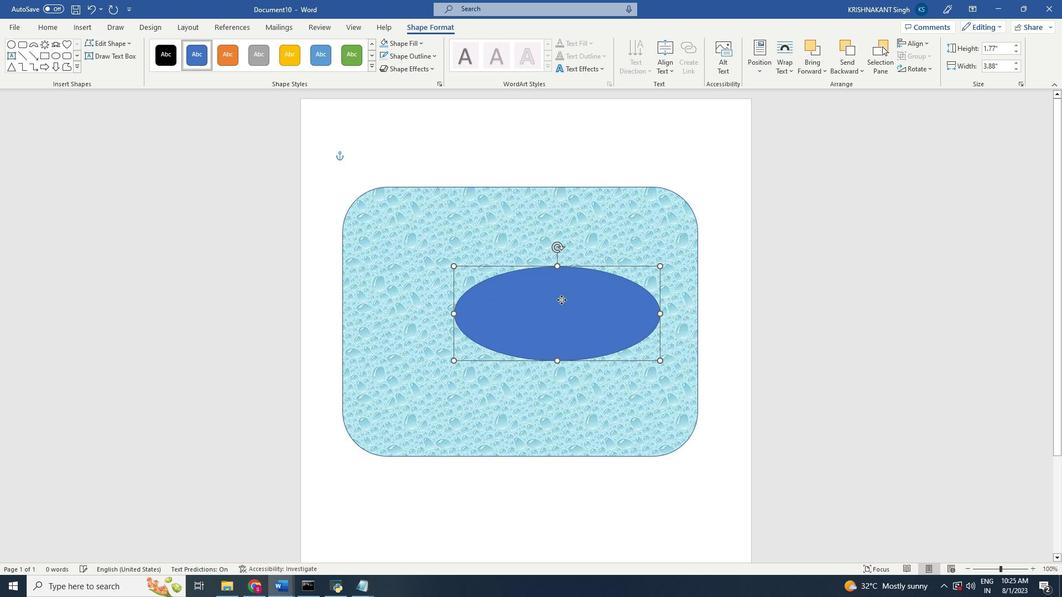 
Action: Mouse moved to (509, 333)
Screenshot: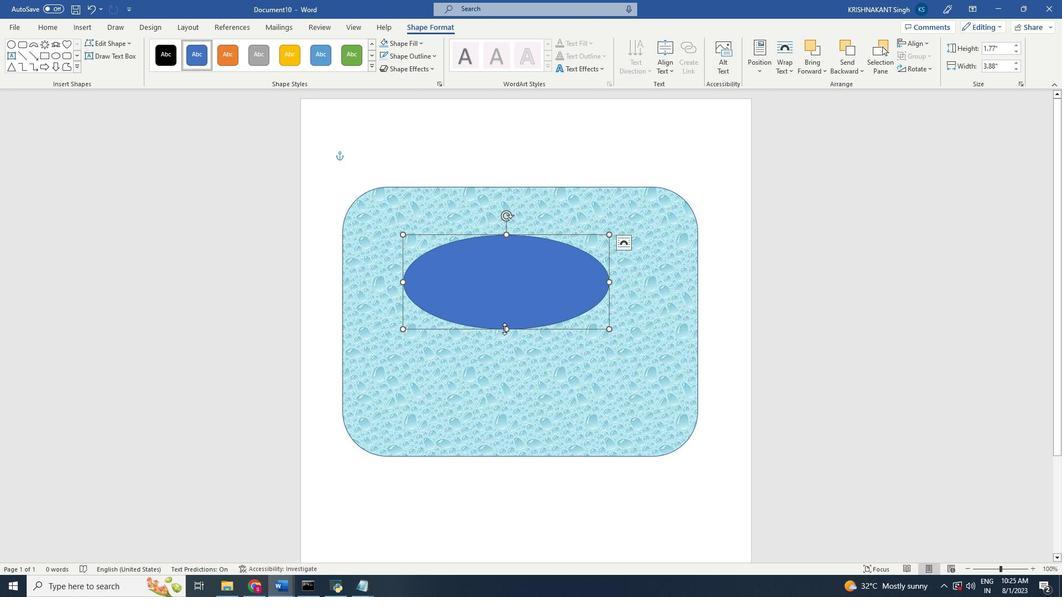 
Action: Mouse pressed left at (509, 333)
Screenshot: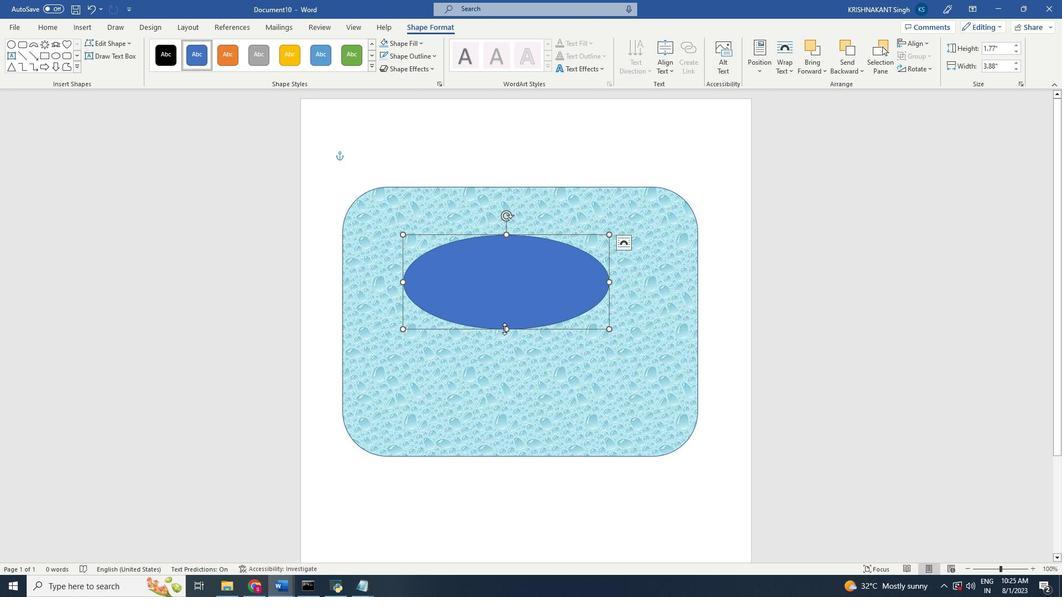 
Action: Mouse moved to (528, 315)
Screenshot: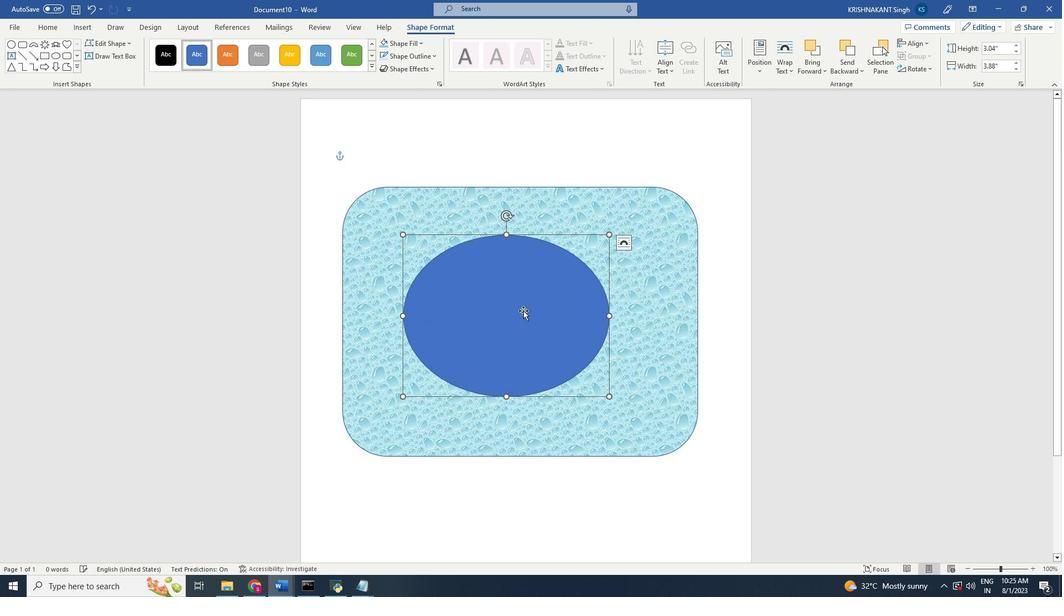 
Action: Mouse pressed left at (528, 315)
Screenshot: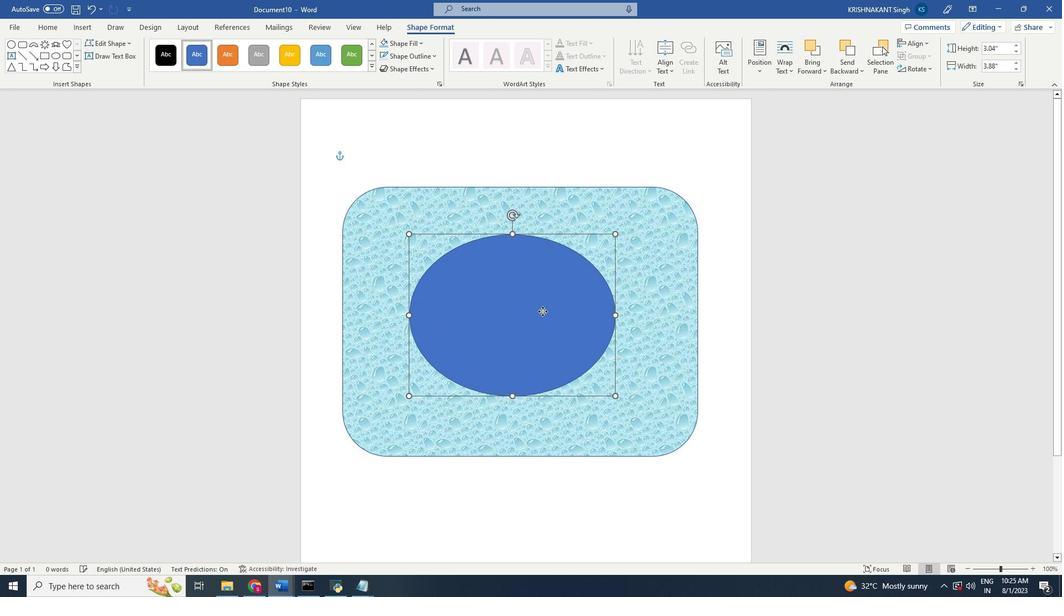 
Action: Mouse moved to (547, 316)
Screenshot: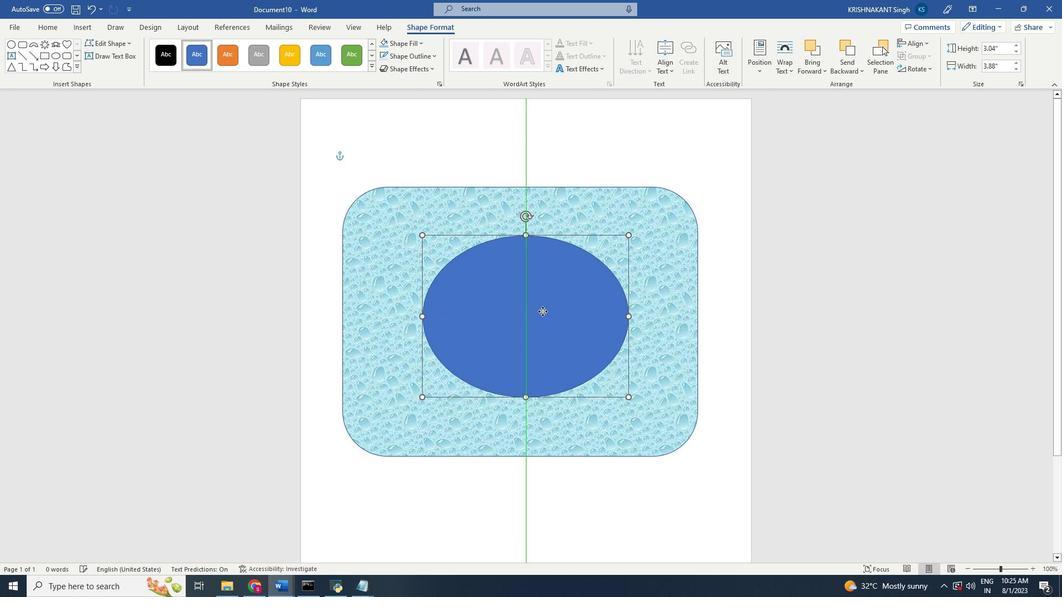 
Action: Mouse pressed right at (547, 316)
Screenshot: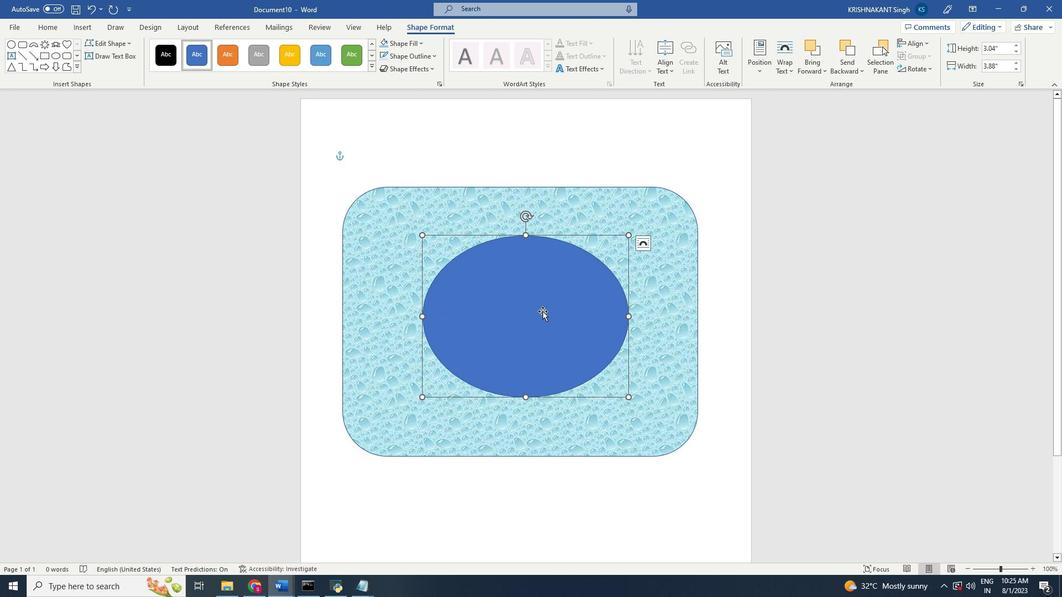 
Action: Mouse moved to (586, 332)
Screenshot: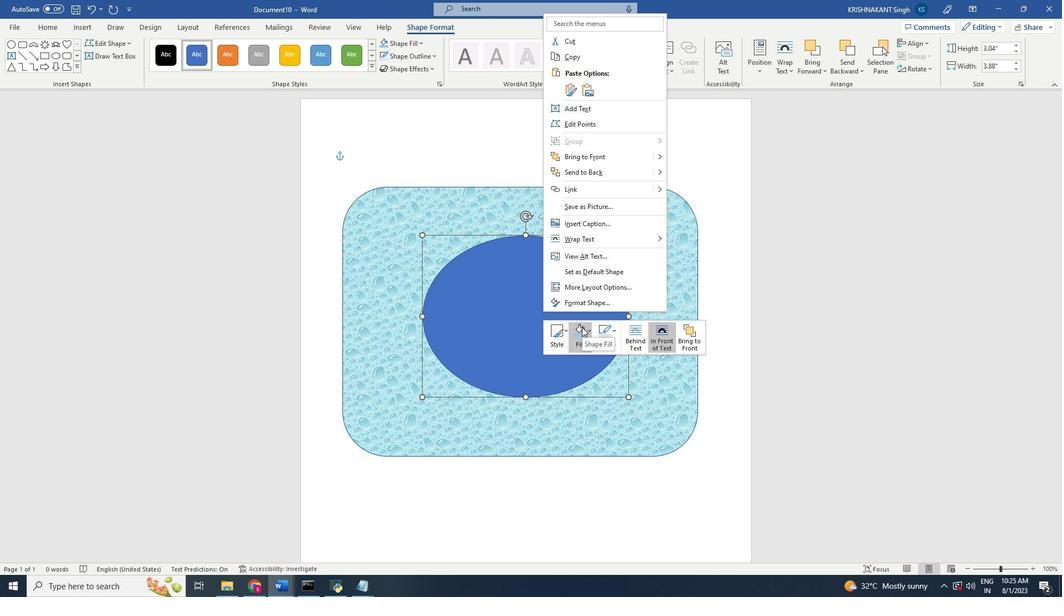
Action: Mouse pressed left at (586, 332)
Screenshot: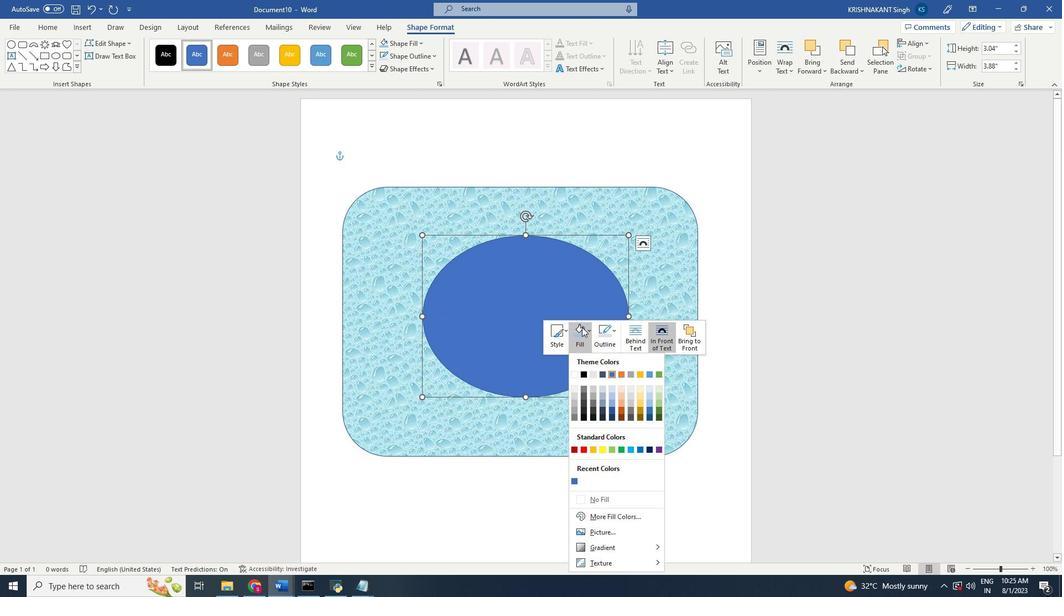 
Action: Mouse moved to (577, 375)
Screenshot: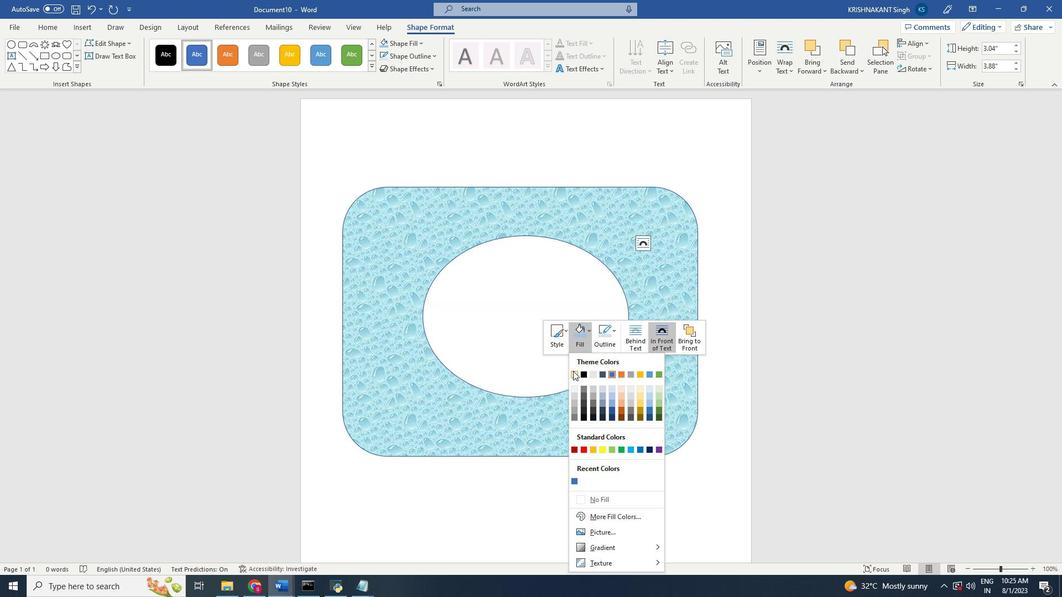 
Action: Mouse pressed left at (577, 375)
Screenshot: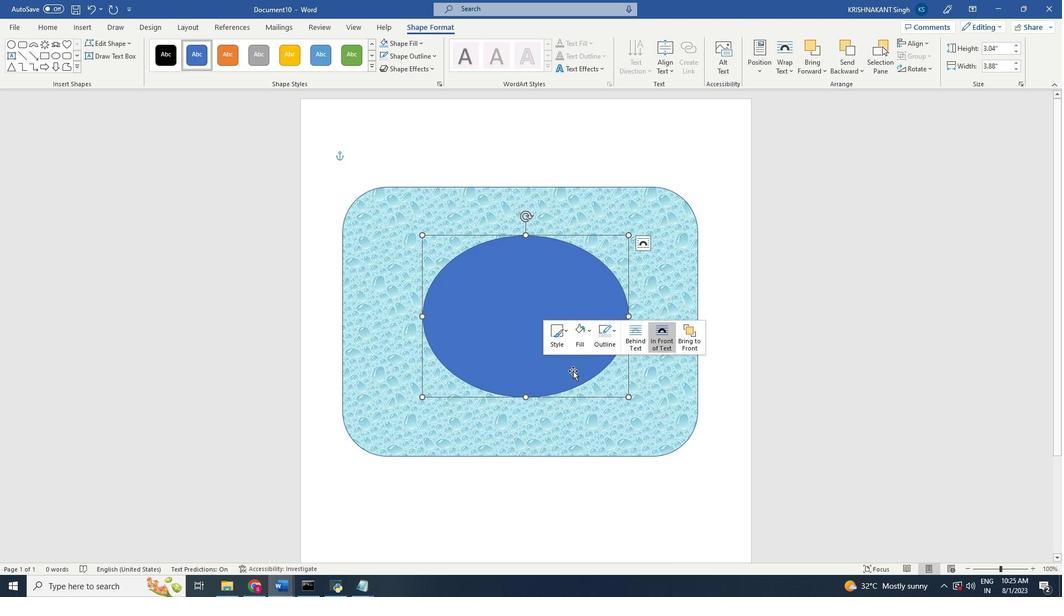 
Action: Mouse moved to (619, 333)
Screenshot: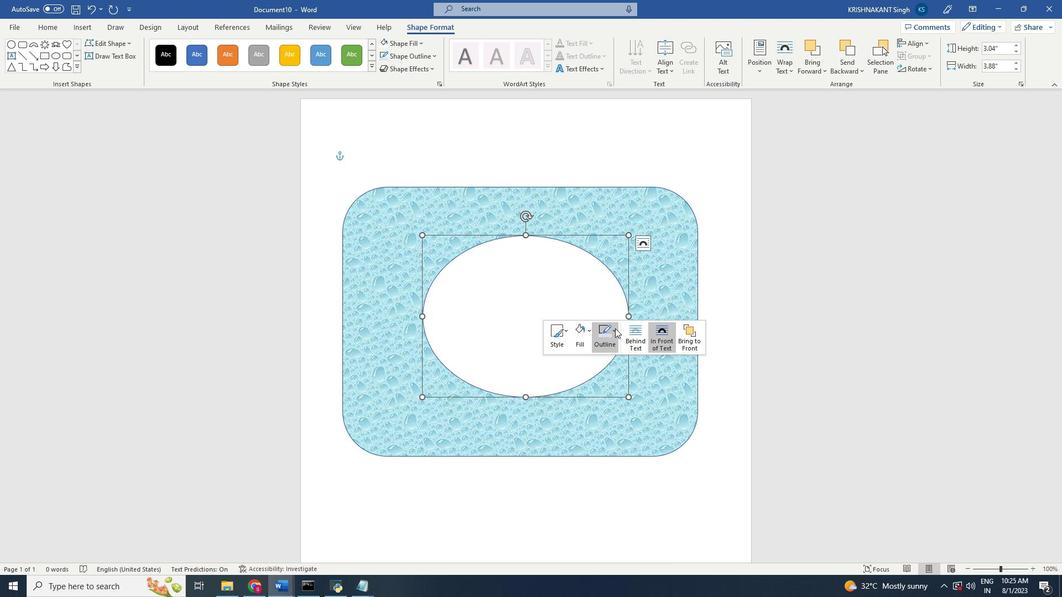 
Action: Mouse pressed left at (619, 333)
Screenshot: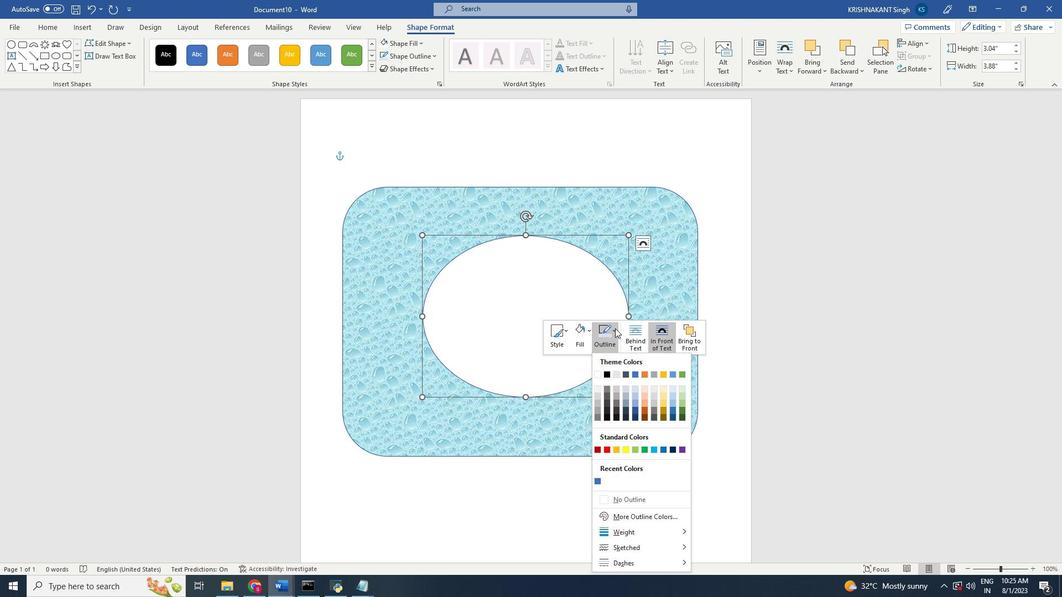 
Action: Mouse moved to (674, 392)
Screenshot: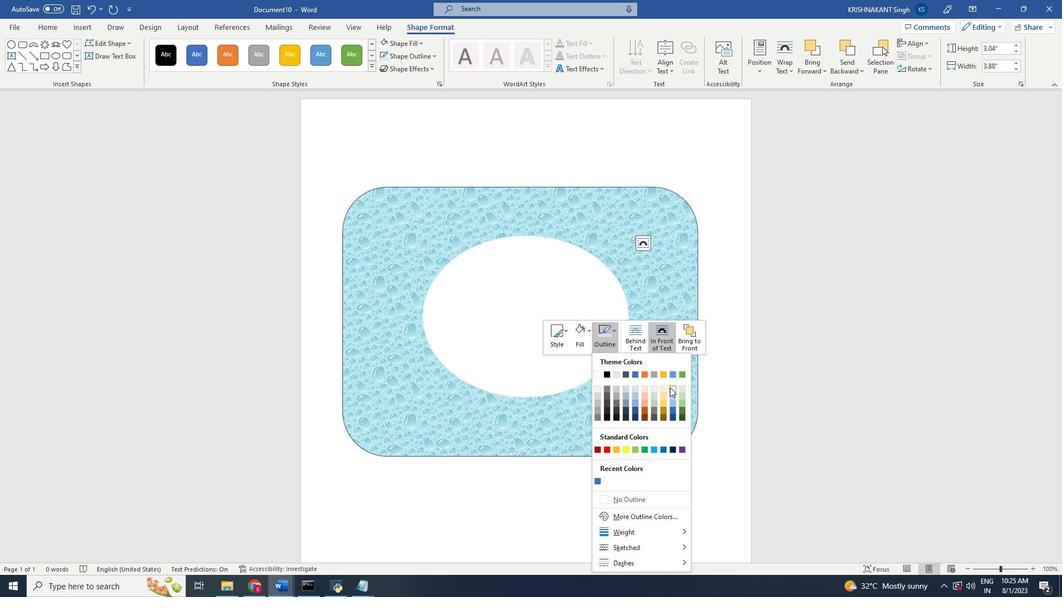 
Action: Mouse pressed left at (674, 392)
Screenshot: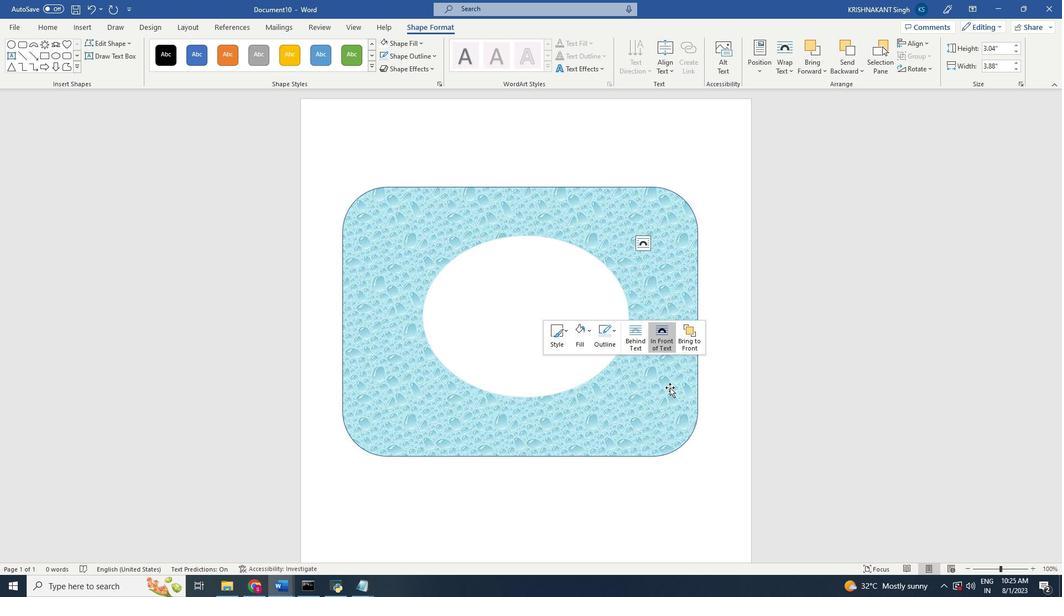 
Action: Mouse moved to (687, 306)
Screenshot: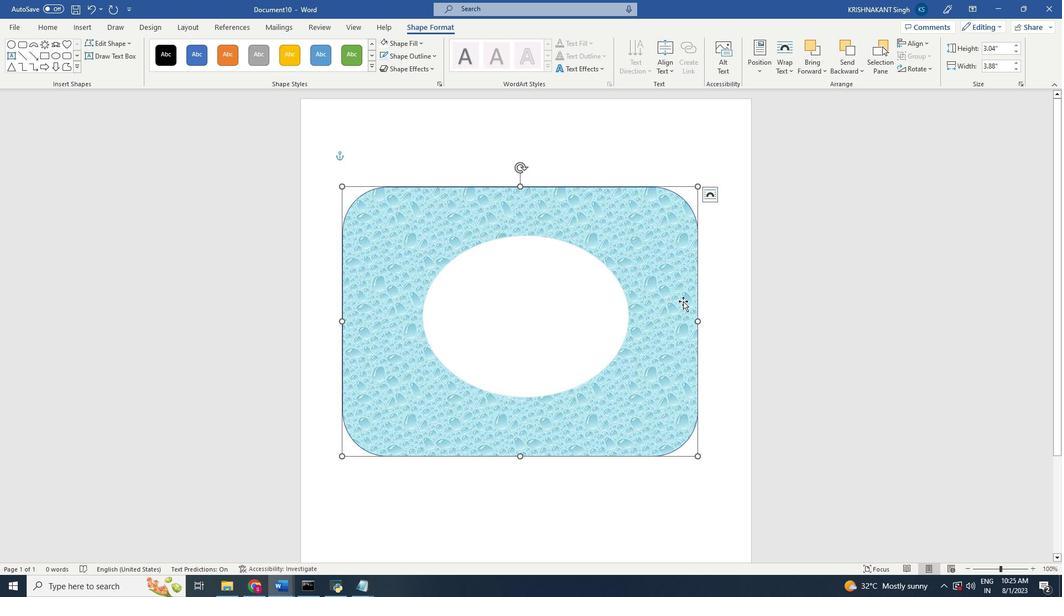 
Action: Mouse pressed left at (687, 306)
Screenshot: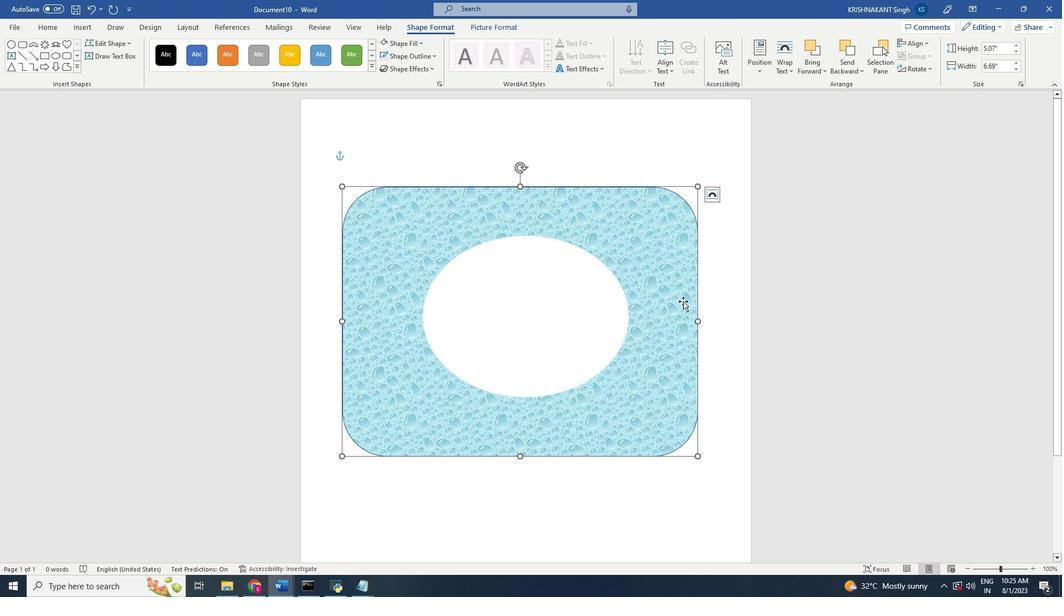 
Action: Mouse moved to (676, 300)
Screenshot: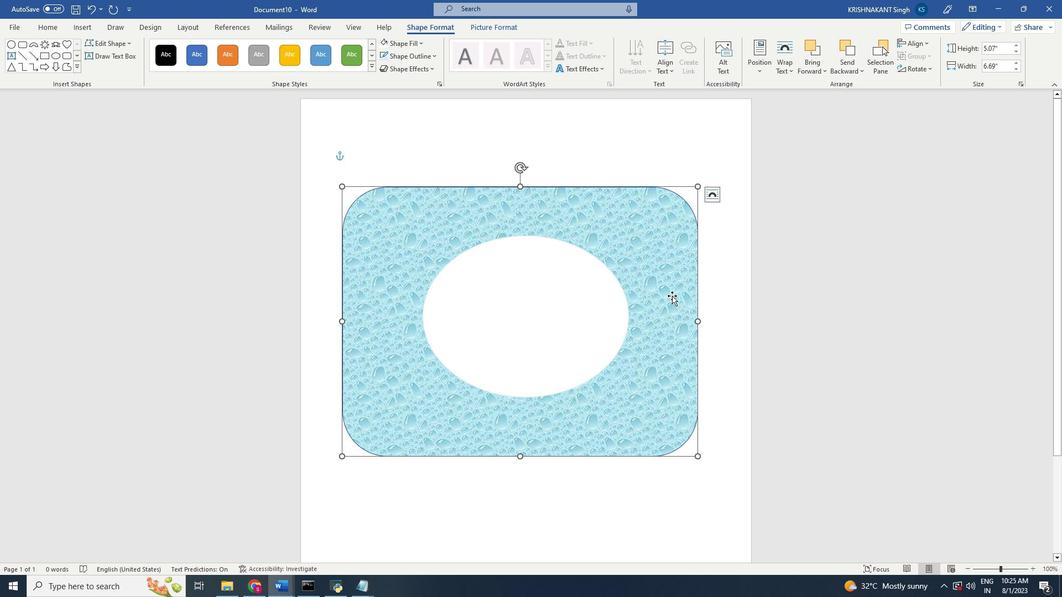
Action: Mouse pressed right at (676, 300)
Screenshot: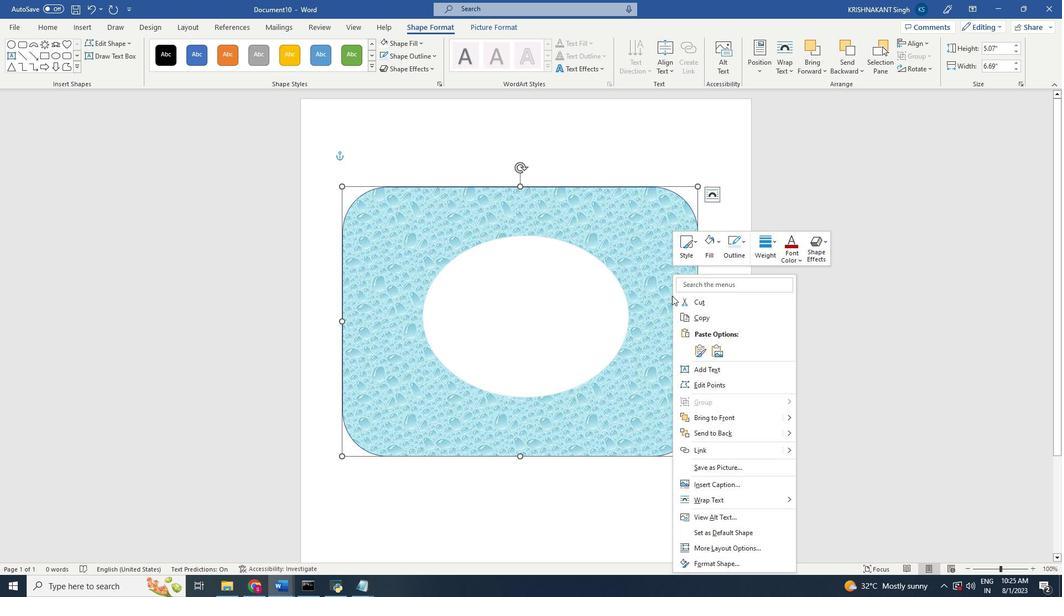 
Action: Mouse moved to (723, 242)
Screenshot: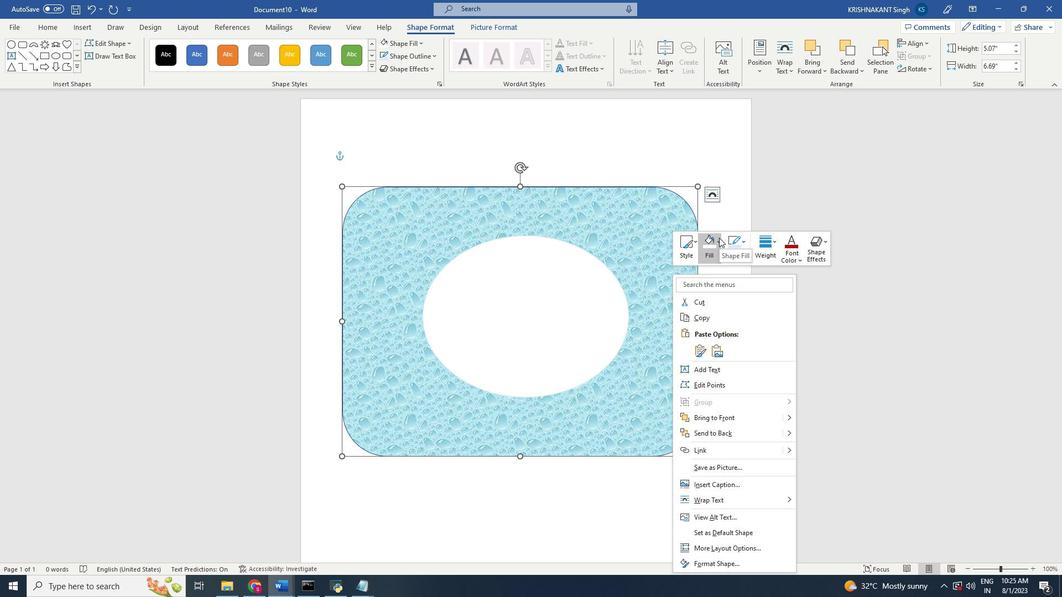 
Action: Mouse pressed left at (723, 242)
Screenshot: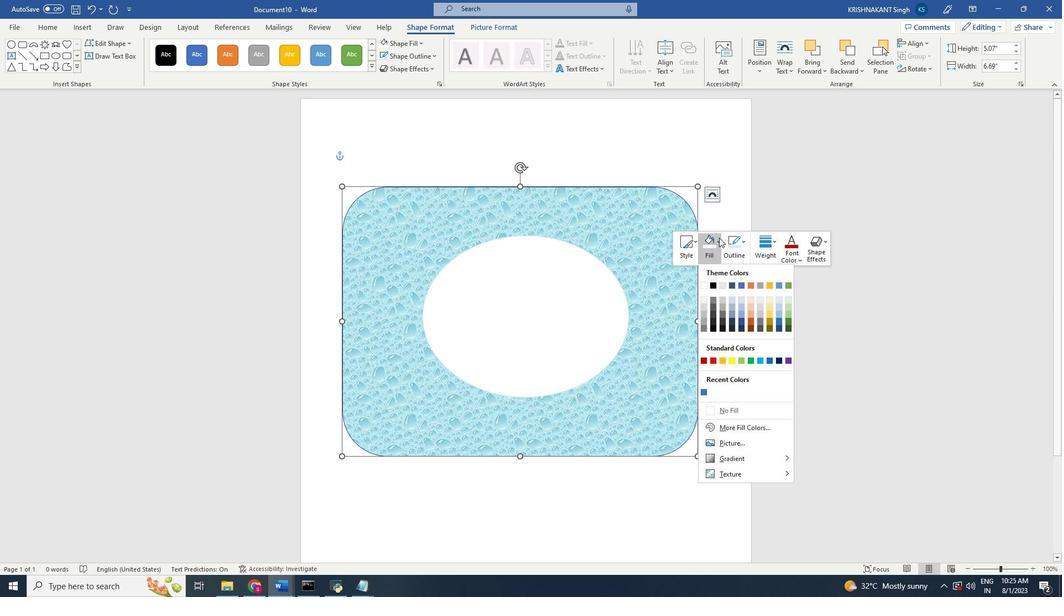 
Action: Mouse moved to (781, 304)
Screenshot: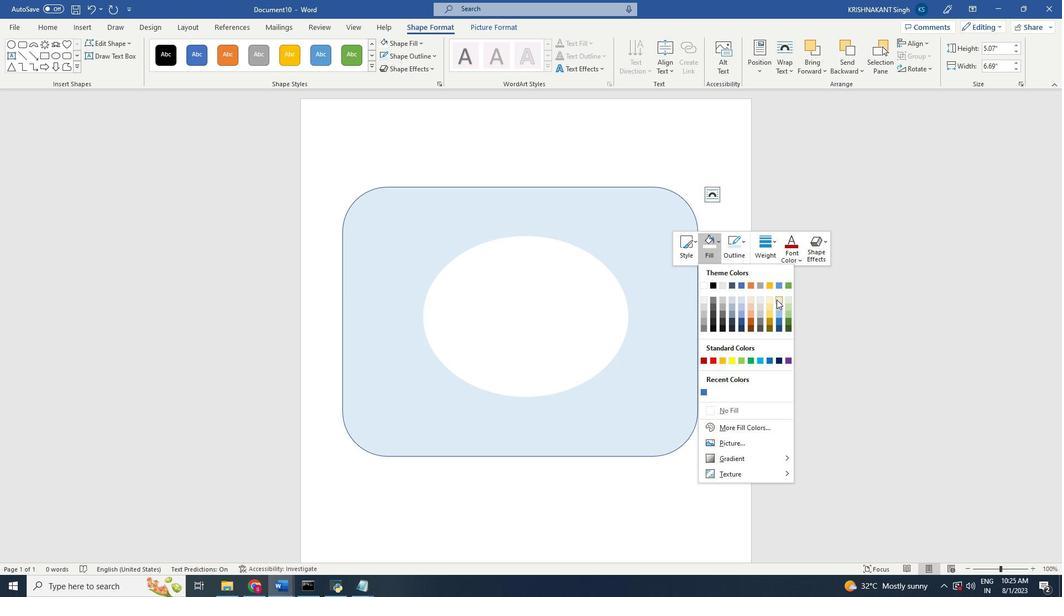 
Action: Mouse pressed left at (781, 304)
Screenshot: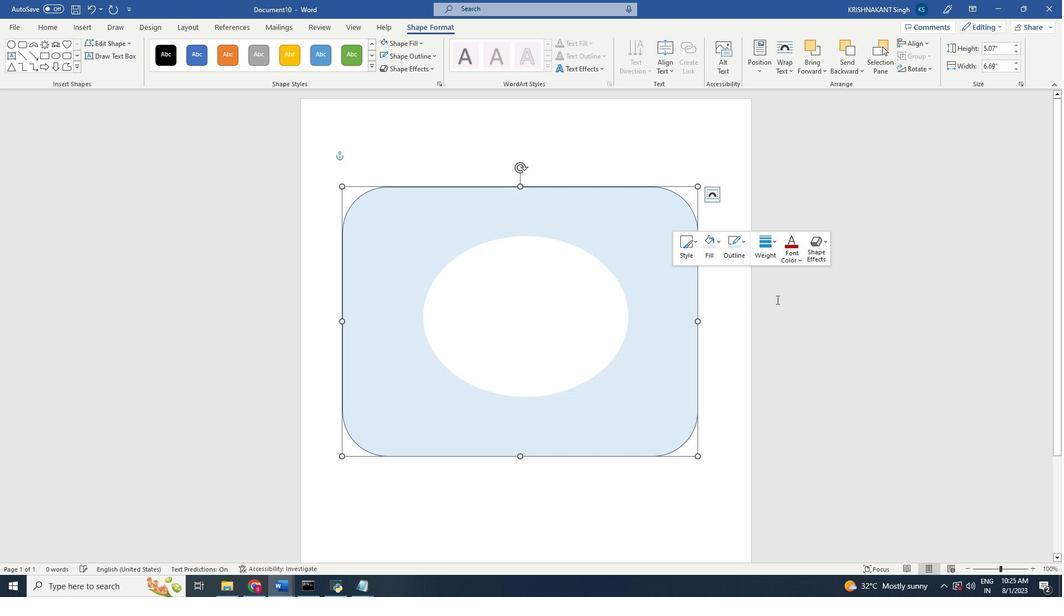 
Action: Mouse moved to (580, 311)
Screenshot: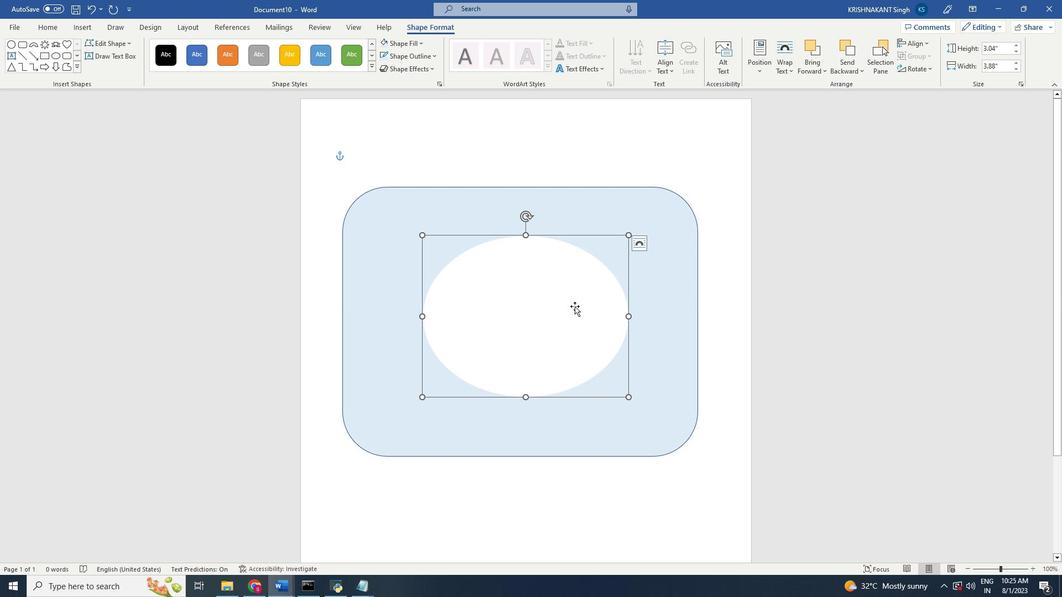 
Action: Mouse pressed left at (580, 311)
Screenshot: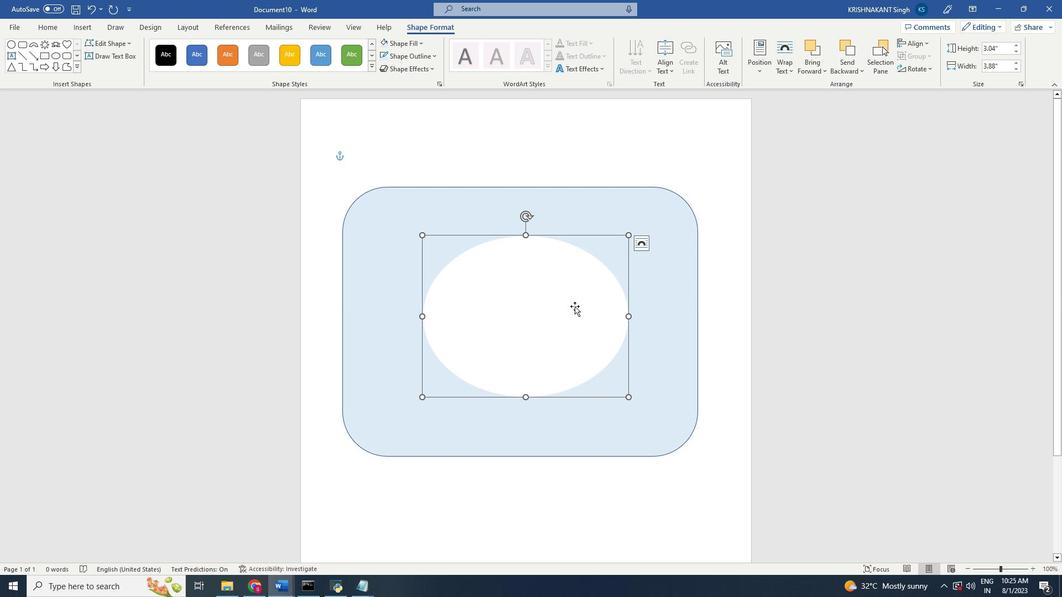 
Action: Mouse moved to (579, 311)
Screenshot: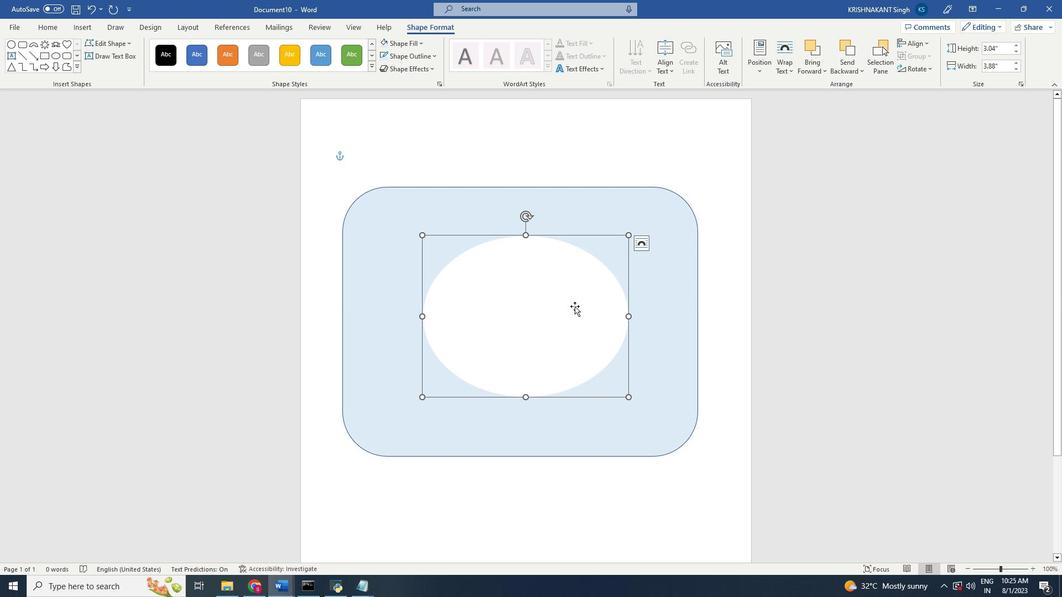 
Action: Mouse pressed right at (579, 311)
Screenshot: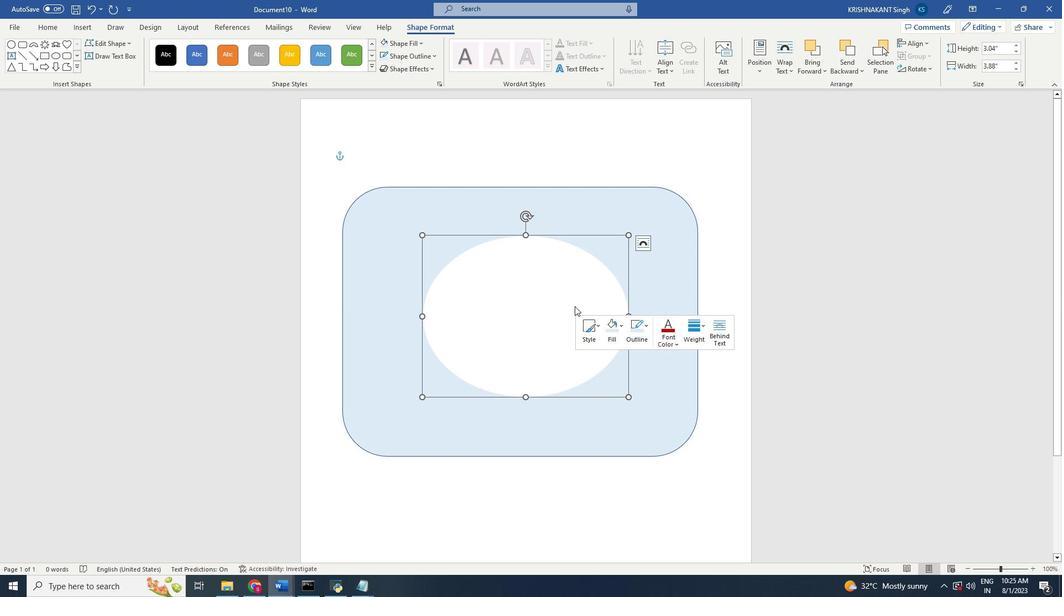 
Action: Mouse moved to (477, 188)
Screenshot: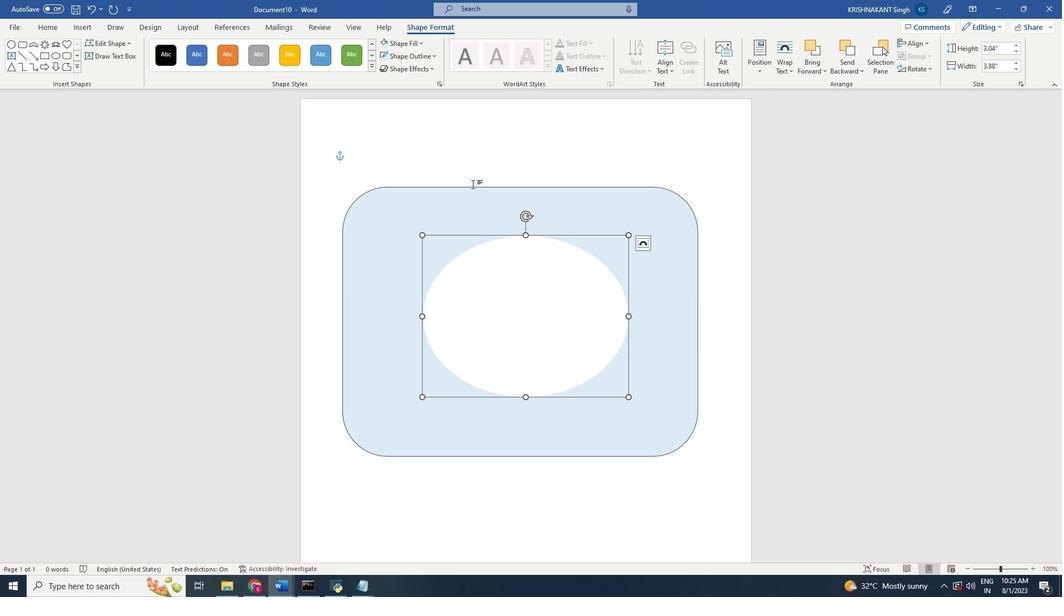 
Action: Mouse pressed left at (477, 188)
Screenshot: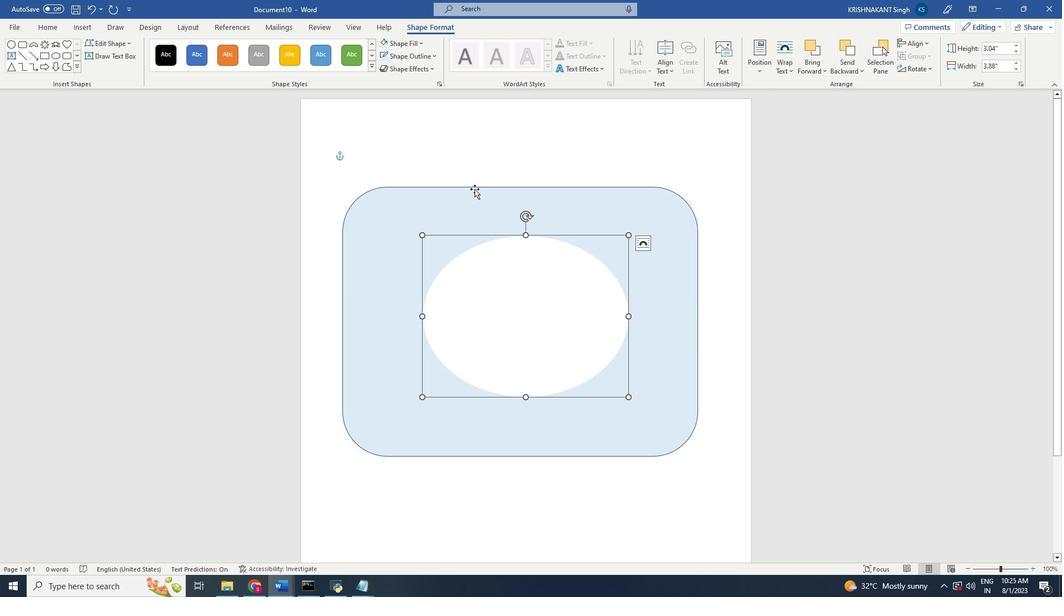 
Action: Mouse moved to (74, 33)
Screenshot: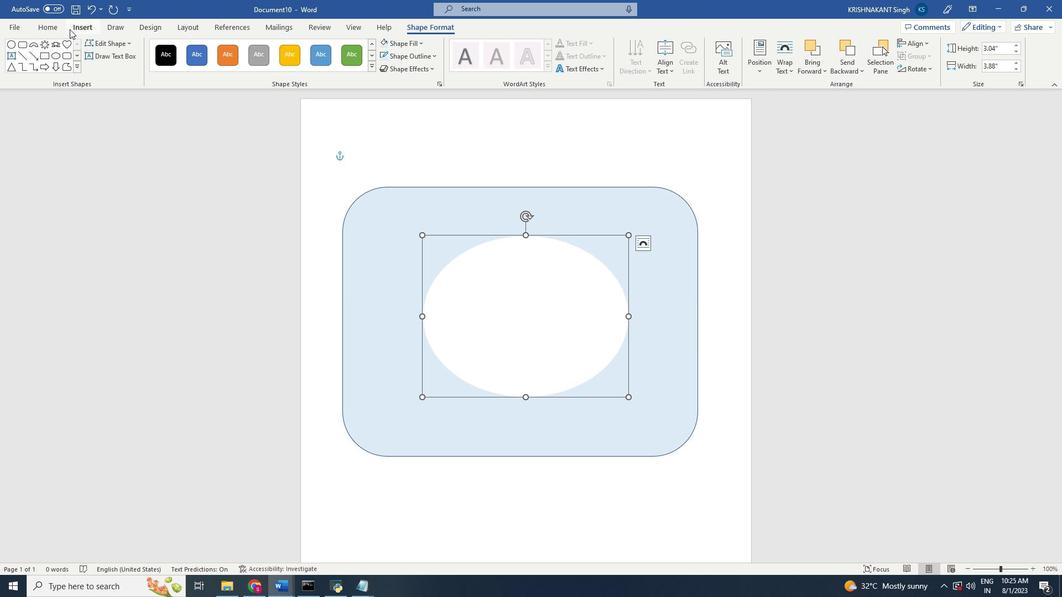 
Action: Mouse pressed left at (74, 33)
Screenshot: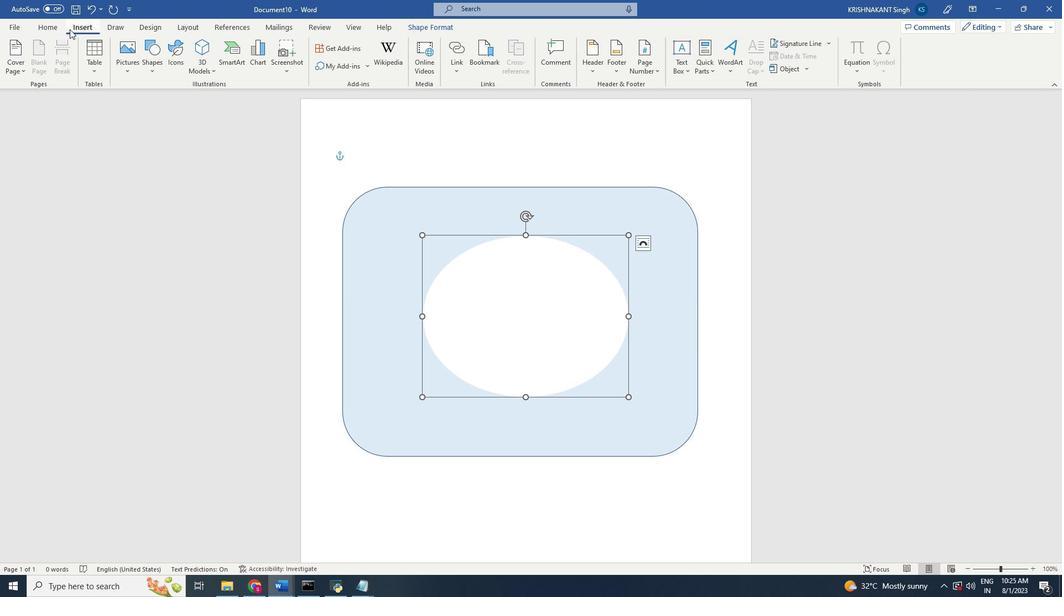
Action: Mouse moved to (150, 68)
Screenshot: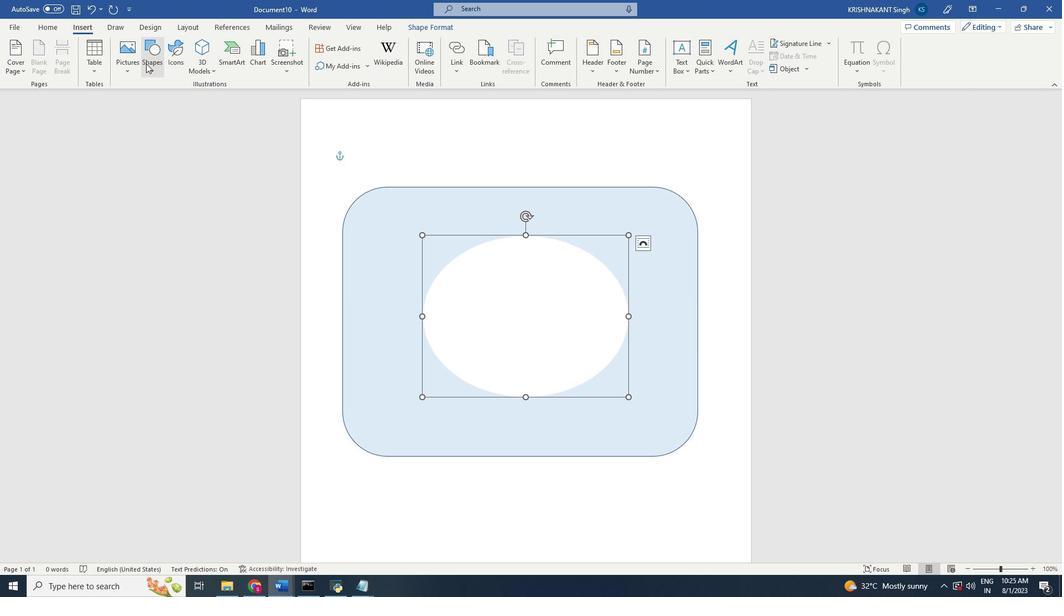 
Action: Mouse pressed left at (150, 68)
Screenshot: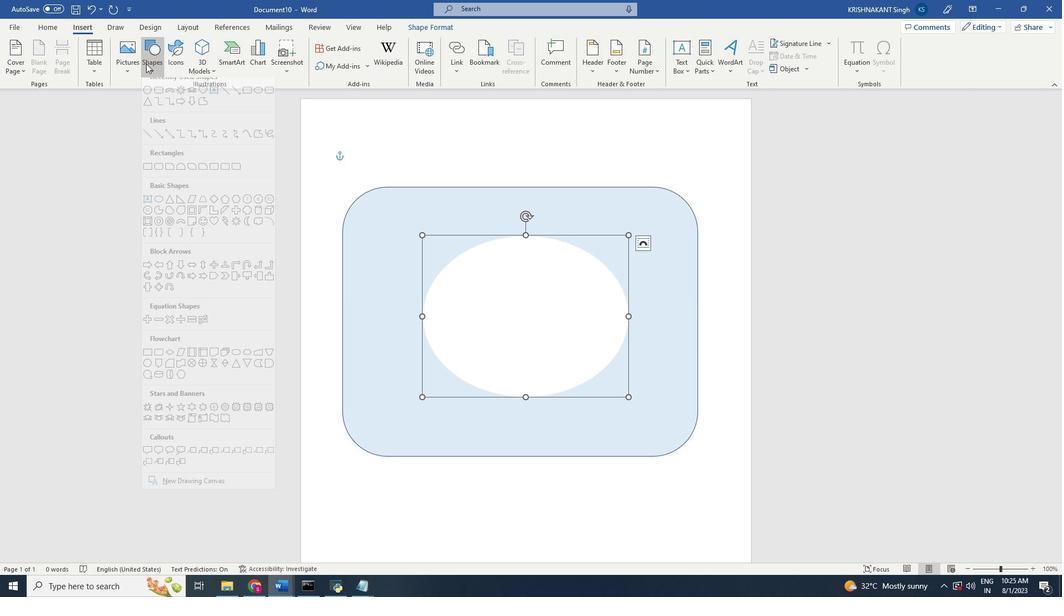 
Action: Mouse moved to (151, 100)
Screenshot: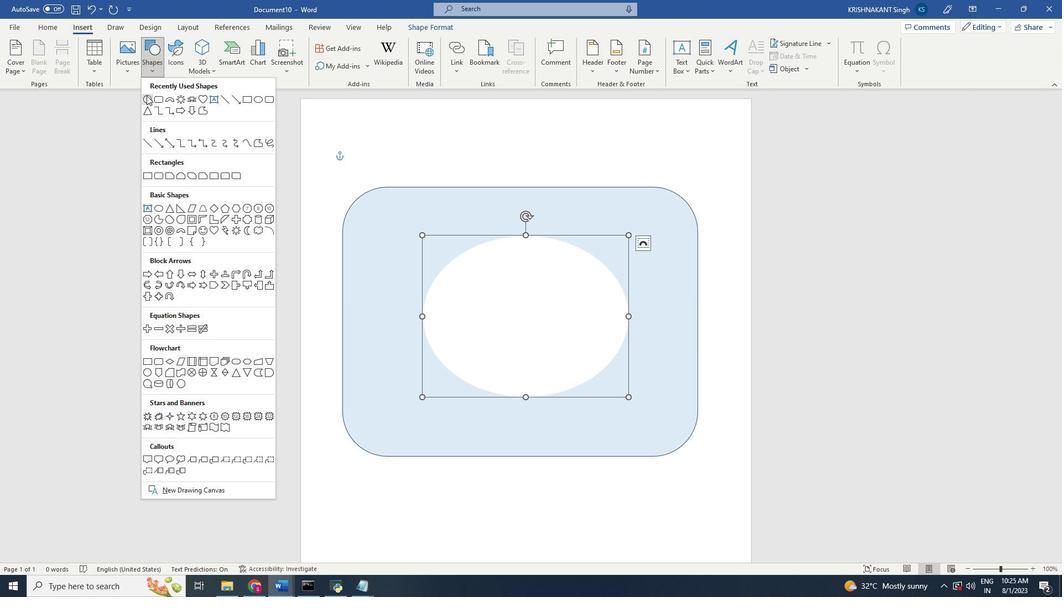
Action: Mouse pressed left at (151, 100)
Screenshot: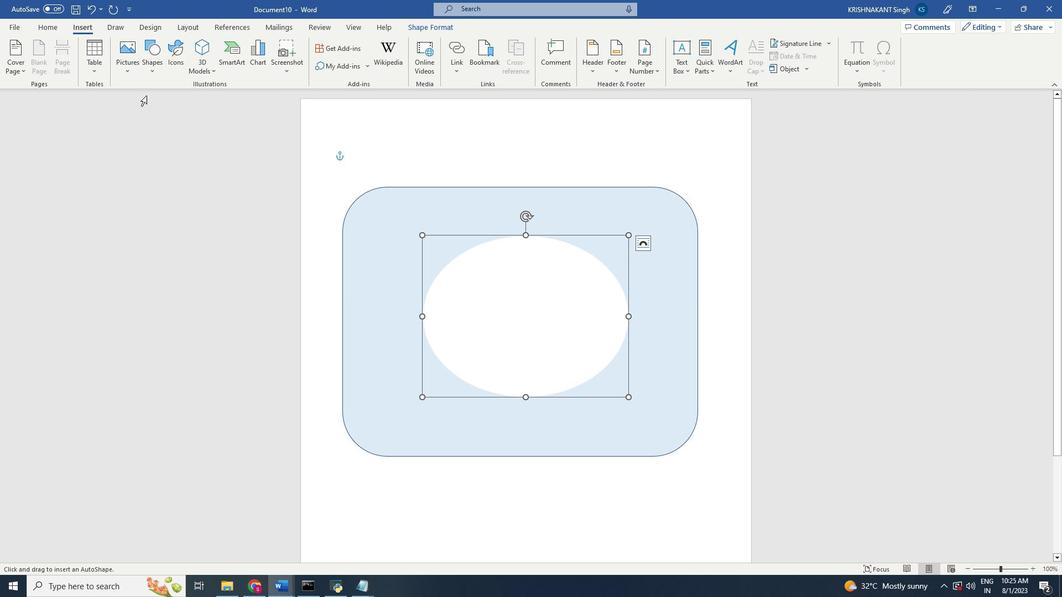 
Action: Mouse moved to (463, 302)
Screenshot: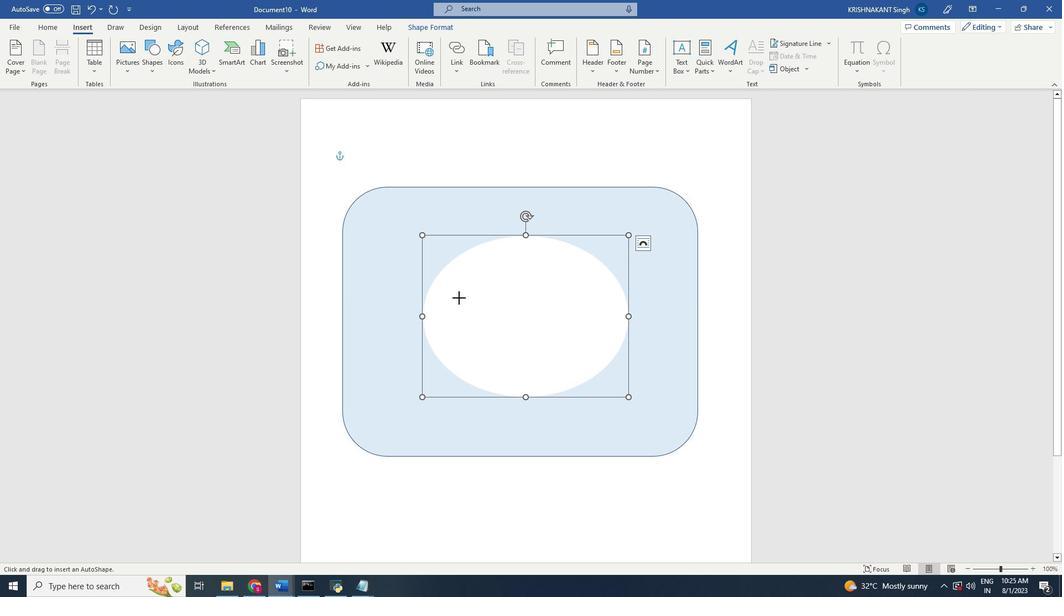 
Action: Mouse pressed left at (463, 302)
Screenshot: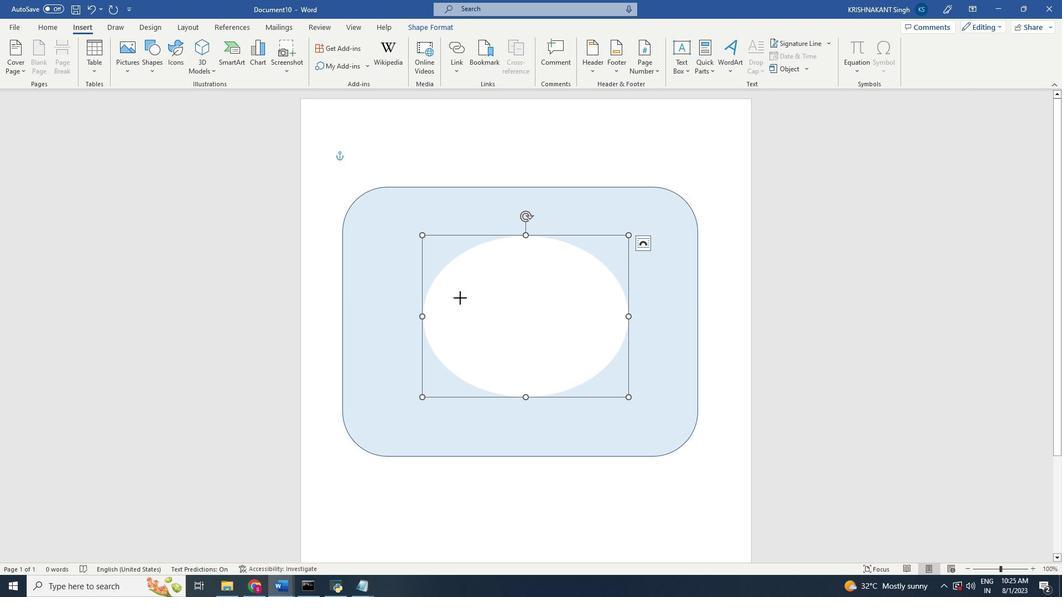 
Action: Mouse moved to (578, 365)
Screenshot: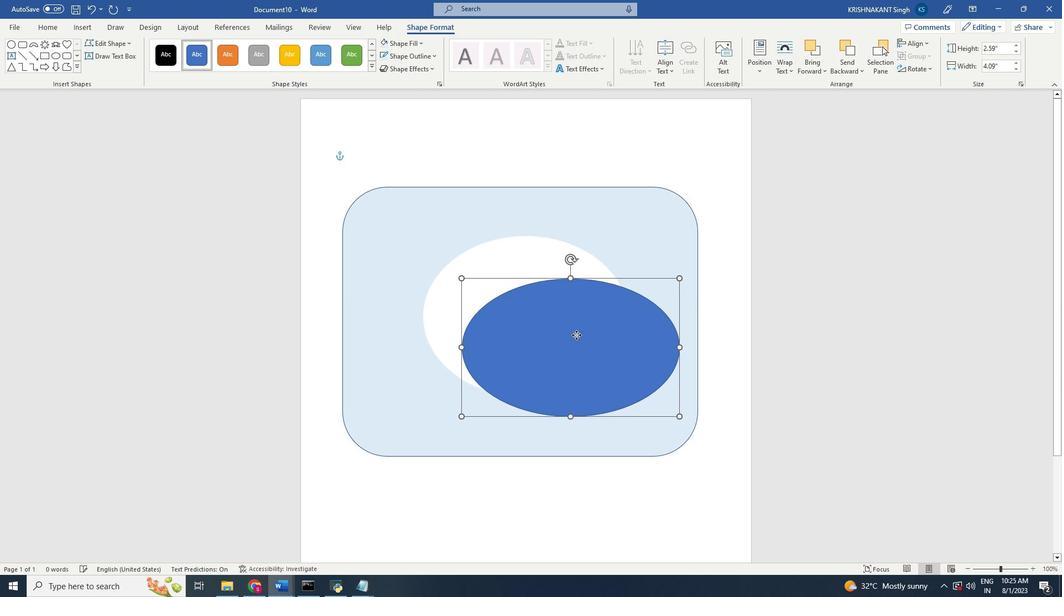
Action: Mouse pressed left at (578, 365)
Screenshot: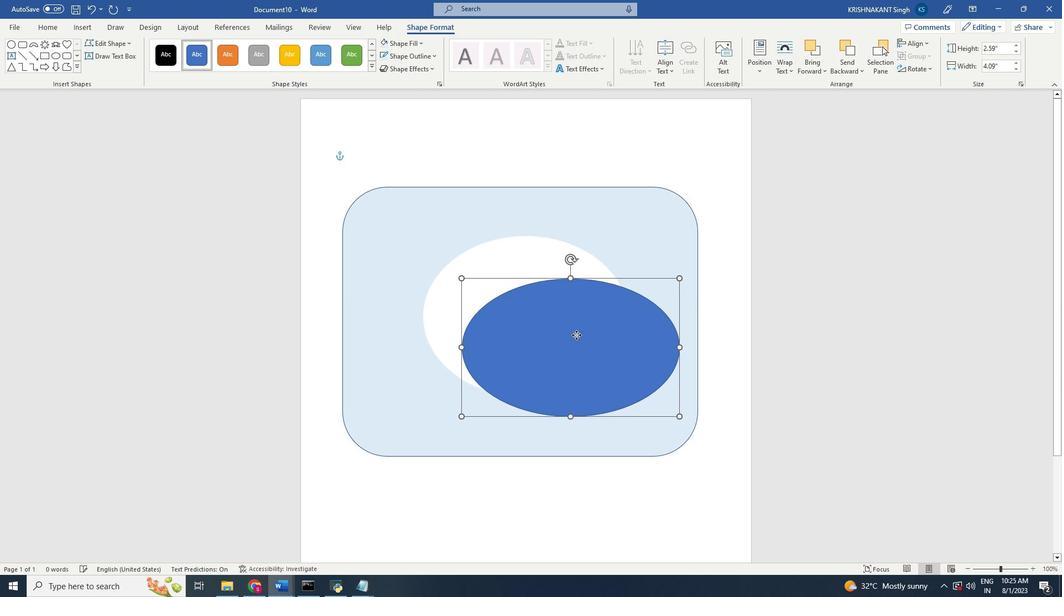 
Action: Mouse moved to (568, 318)
Screenshot: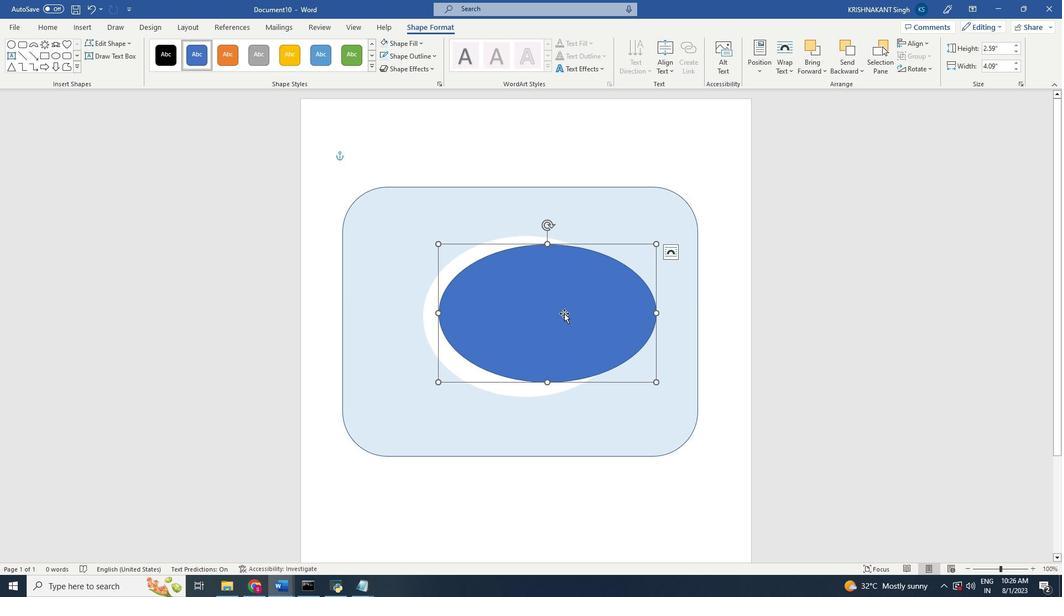 
Action: Mouse pressed right at (568, 318)
Screenshot: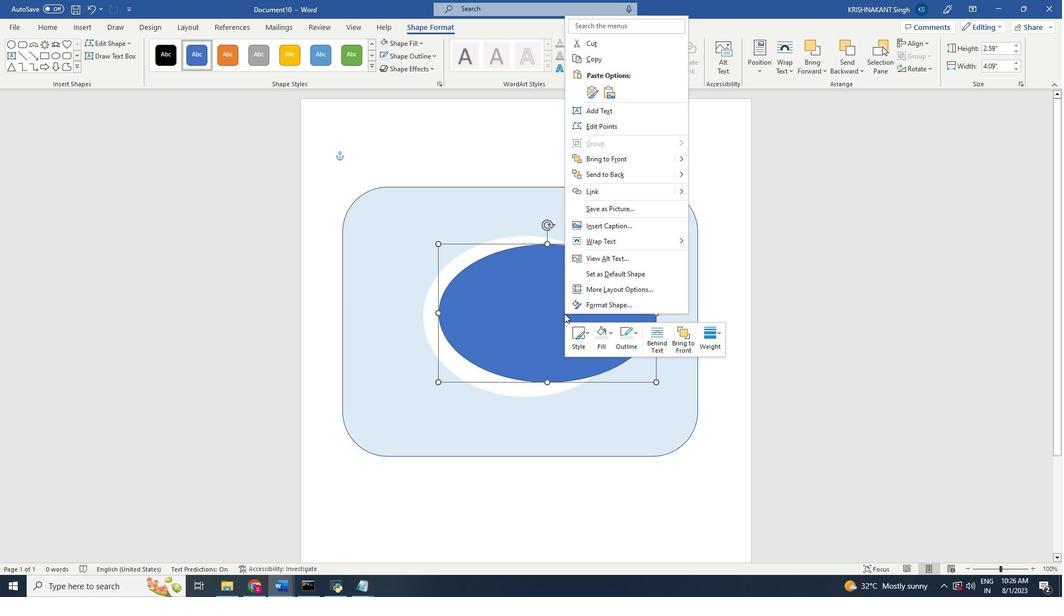 
Action: Mouse moved to (611, 337)
Screenshot: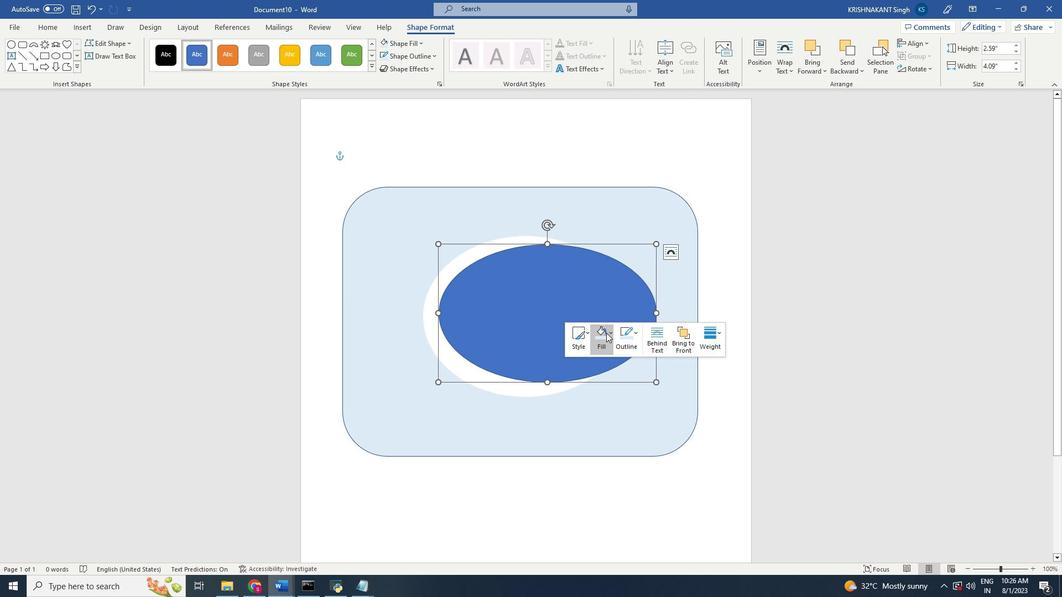 
Action: Mouse pressed left at (611, 337)
Screenshot: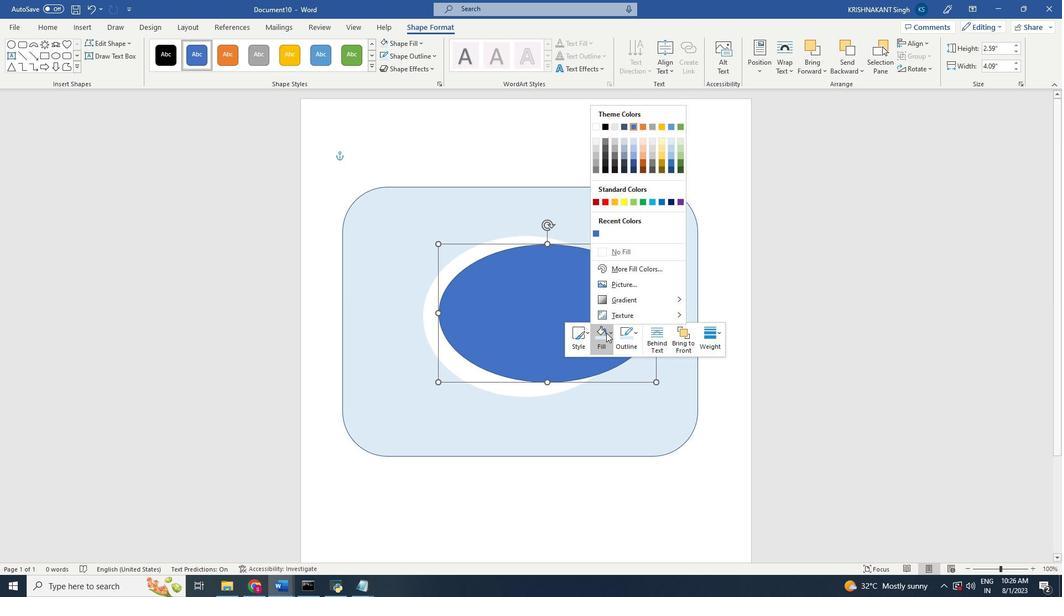 
Action: Mouse moved to (630, 253)
Screenshot: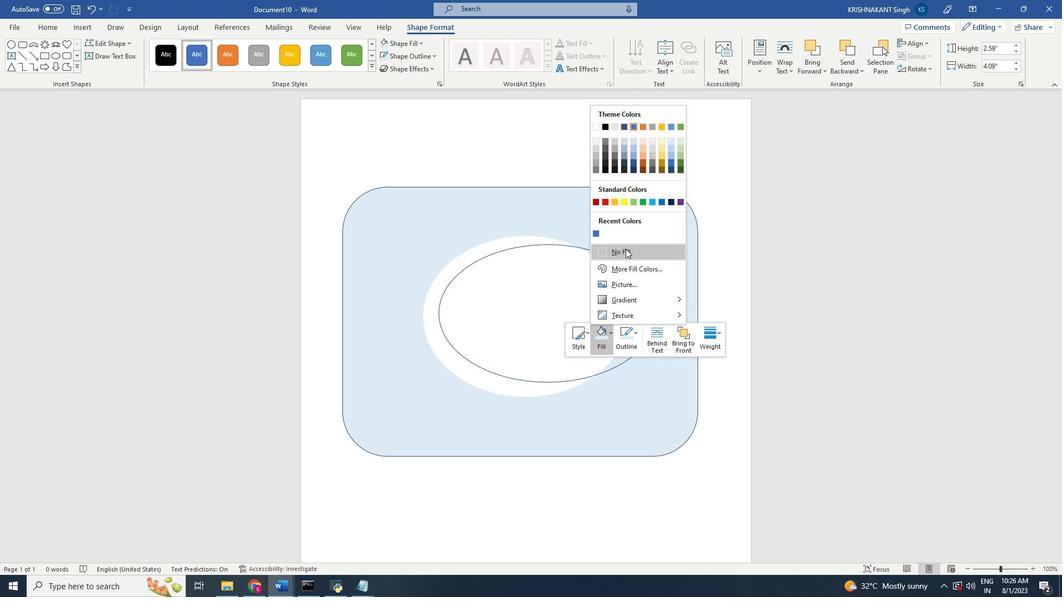 
Action: Mouse pressed left at (630, 253)
Screenshot: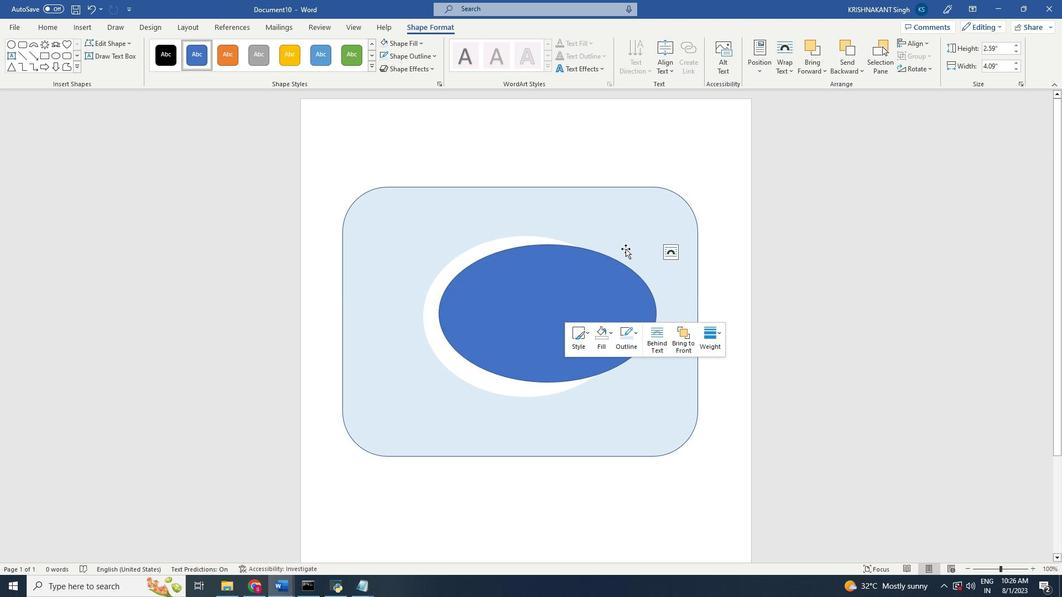 
Action: Mouse moved to (642, 339)
Screenshot: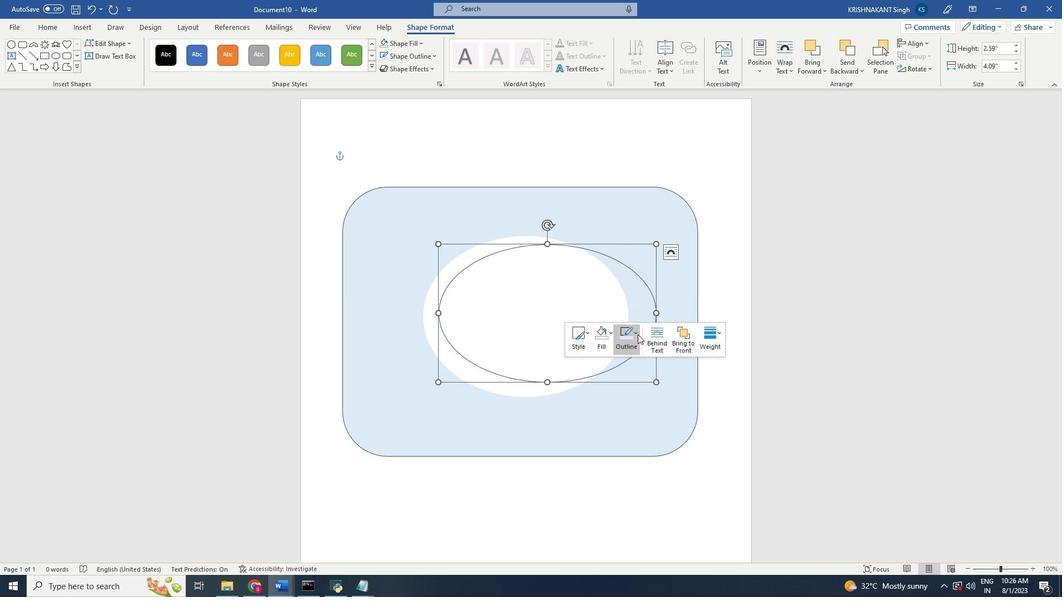 
Action: Mouse pressed left at (642, 339)
Screenshot: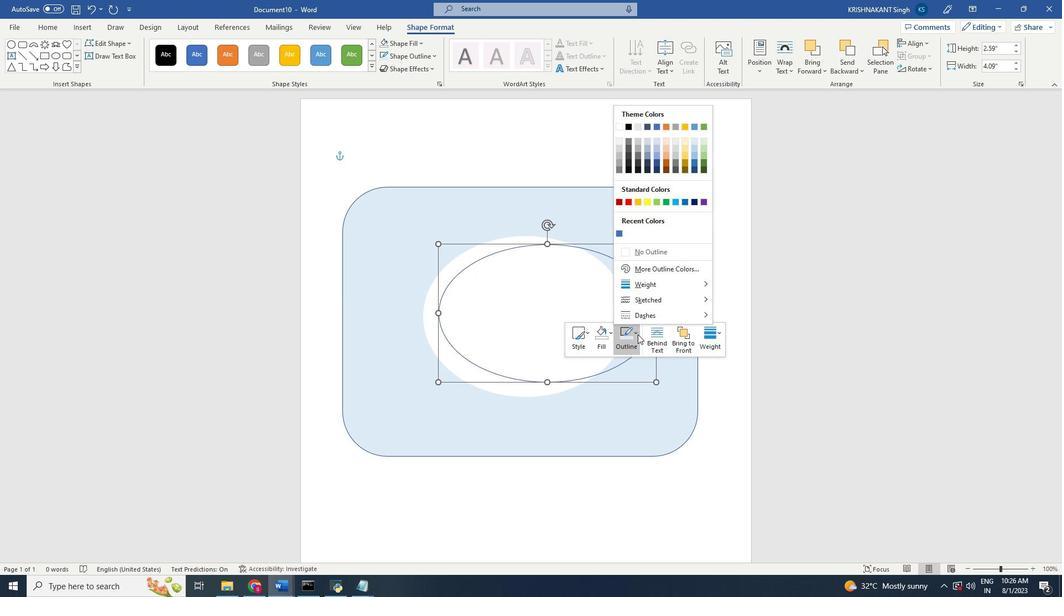 
Action: Mouse moved to (698, 161)
Screenshot: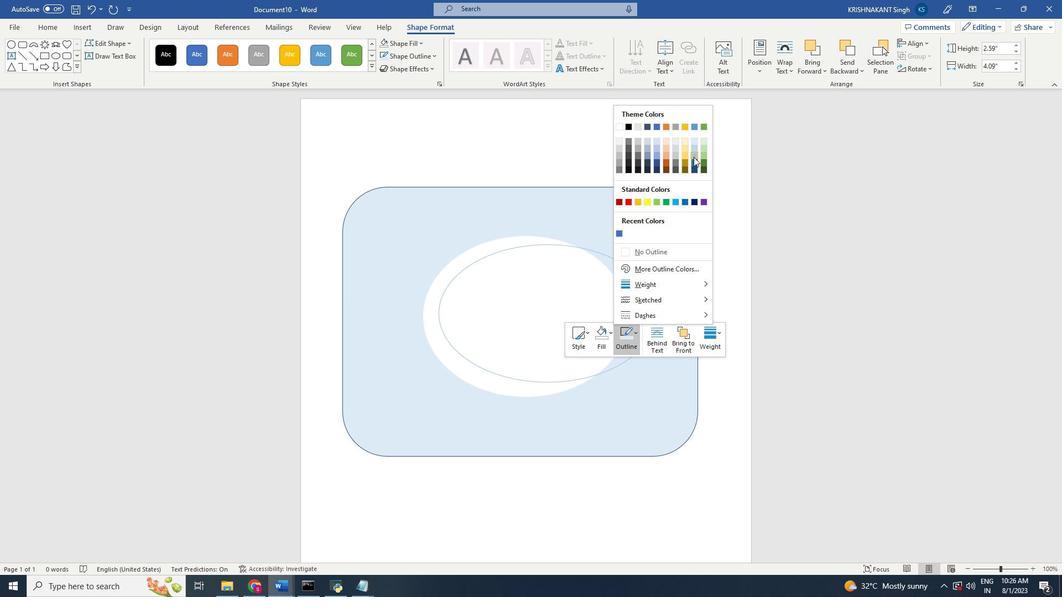 
Action: Mouse pressed left at (698, 161)
Screenshot: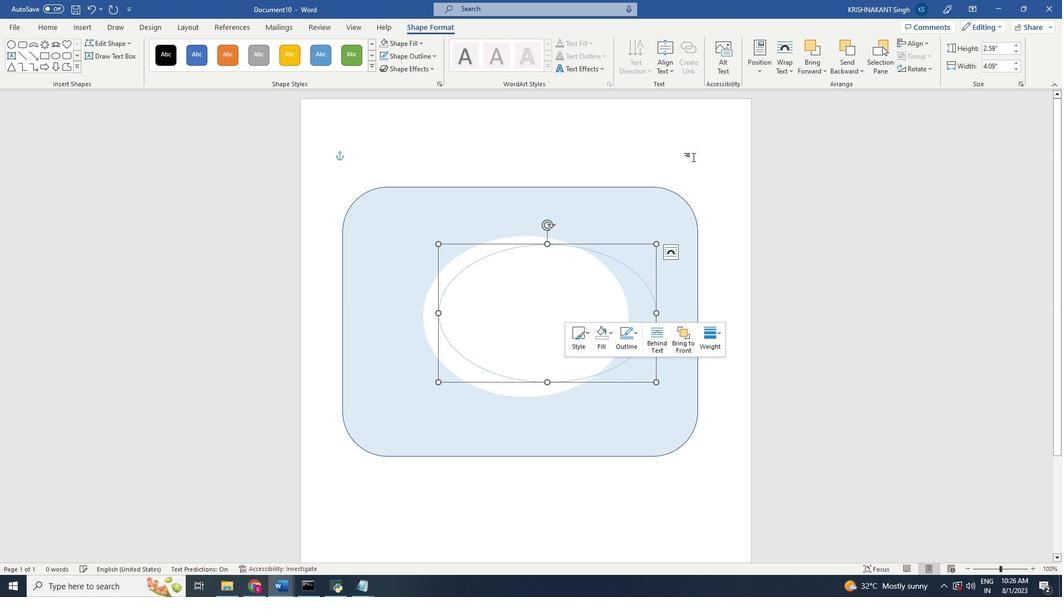 
Action: Mouse moved to (591, 336)
Screenshot: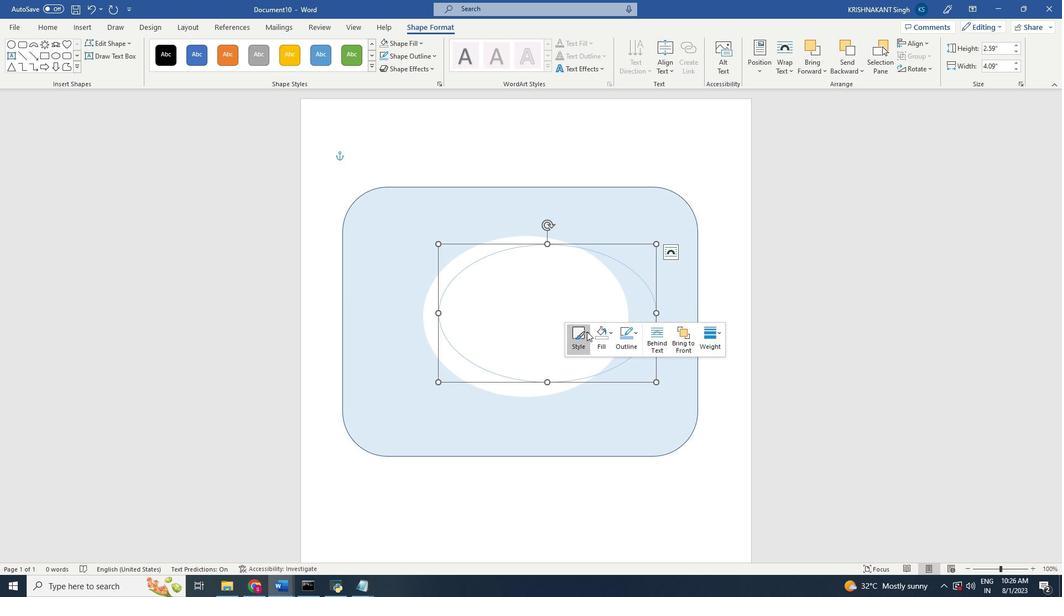 
Action: Mouse pressed left at (591, 336)
Screenshot: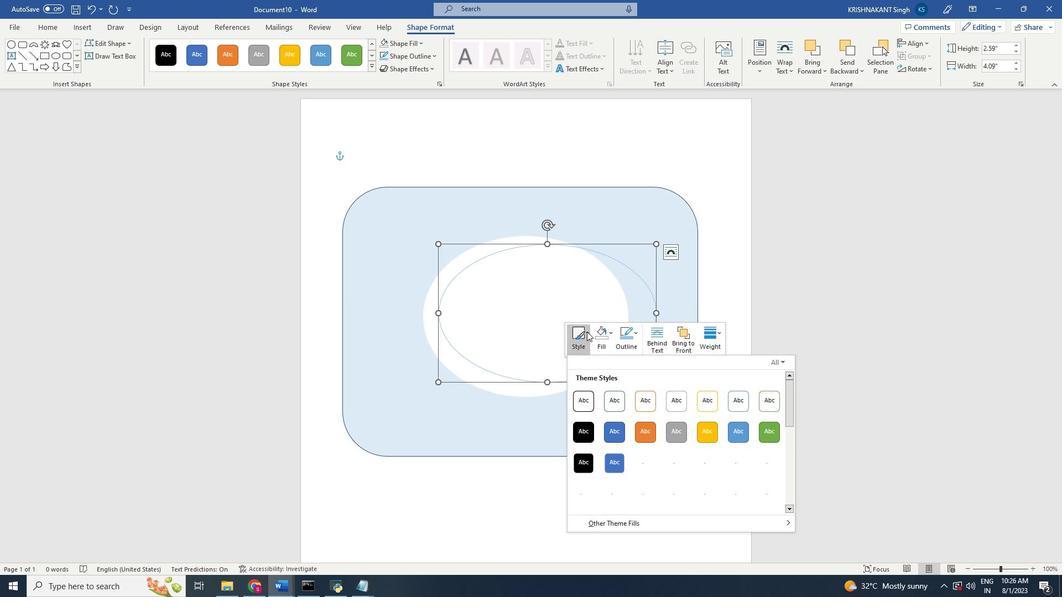 
Action: Mouse pressed left at (591, 336)
Screenshot: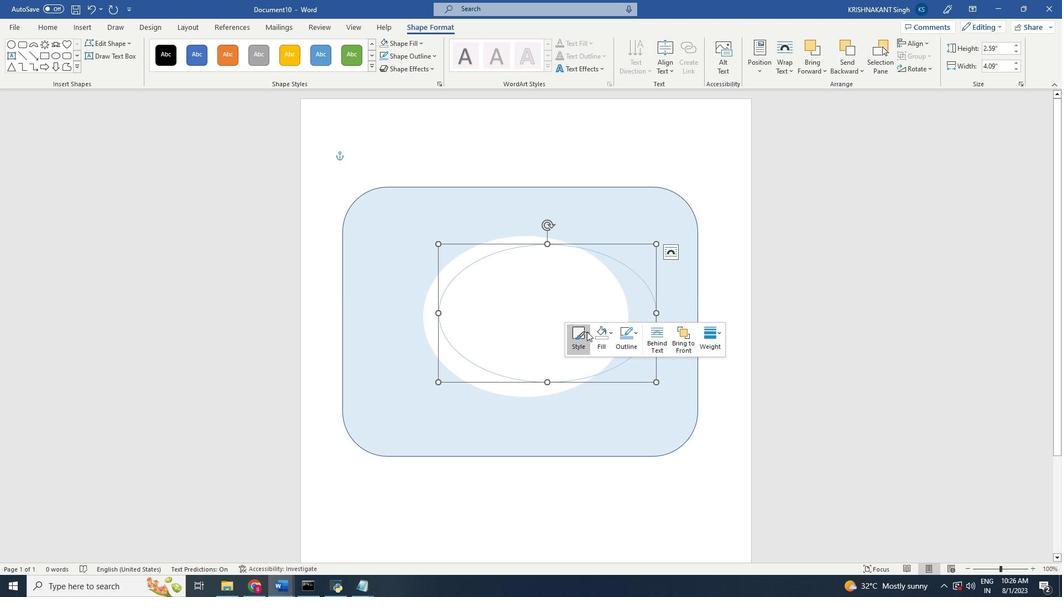 
Action: Mouse moved to (640, 334)
Screenshot: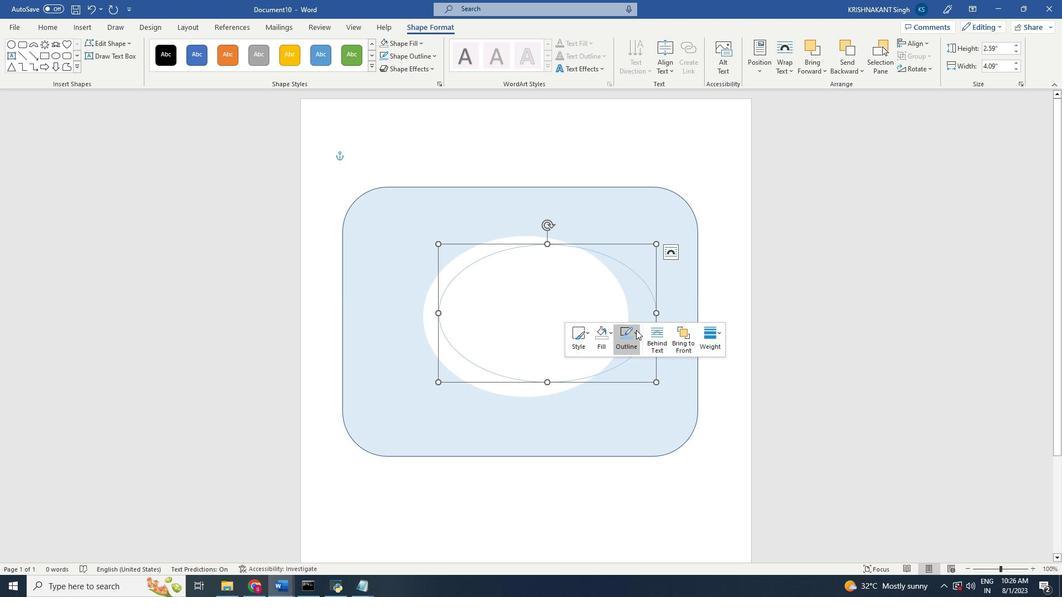 
Action: Mouse pressed left at (640, 334)
Screenshot: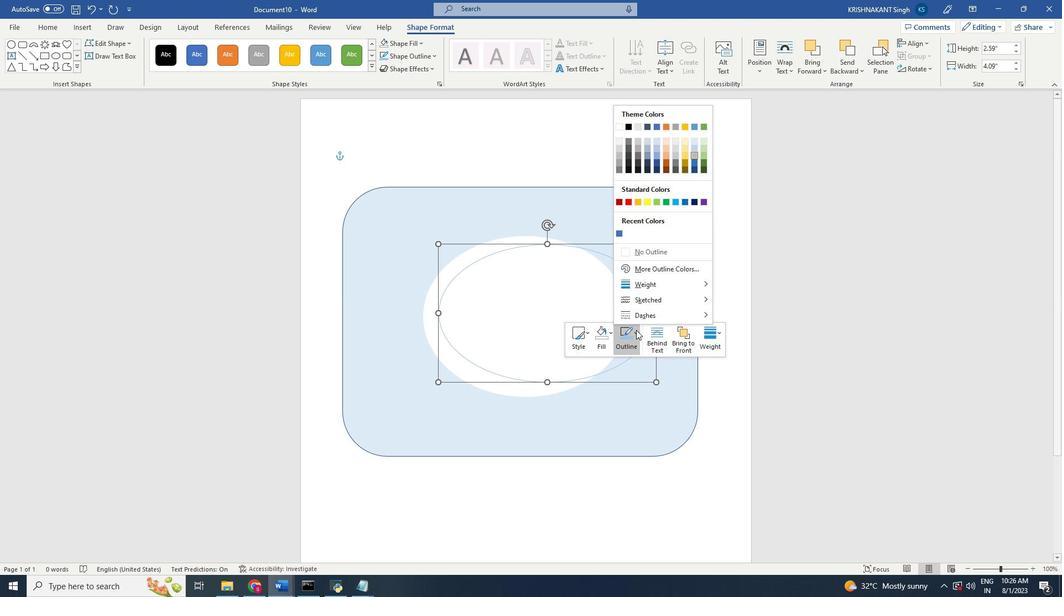 
Action: Mouse moved to (661, 288)
Screenshot: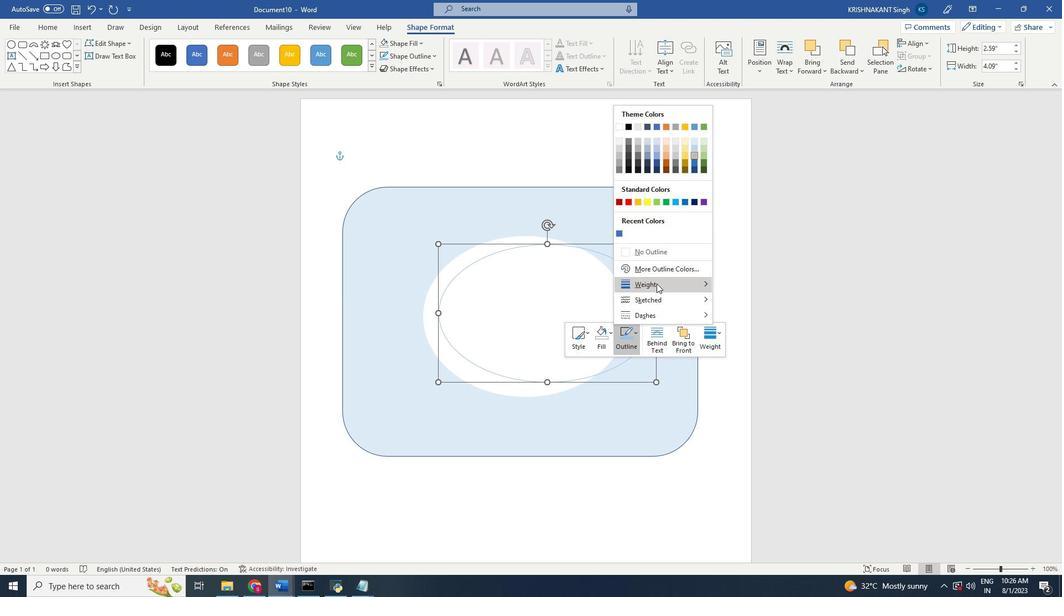 
Action: Mouse pressed left at (661, 288)
Screenshot: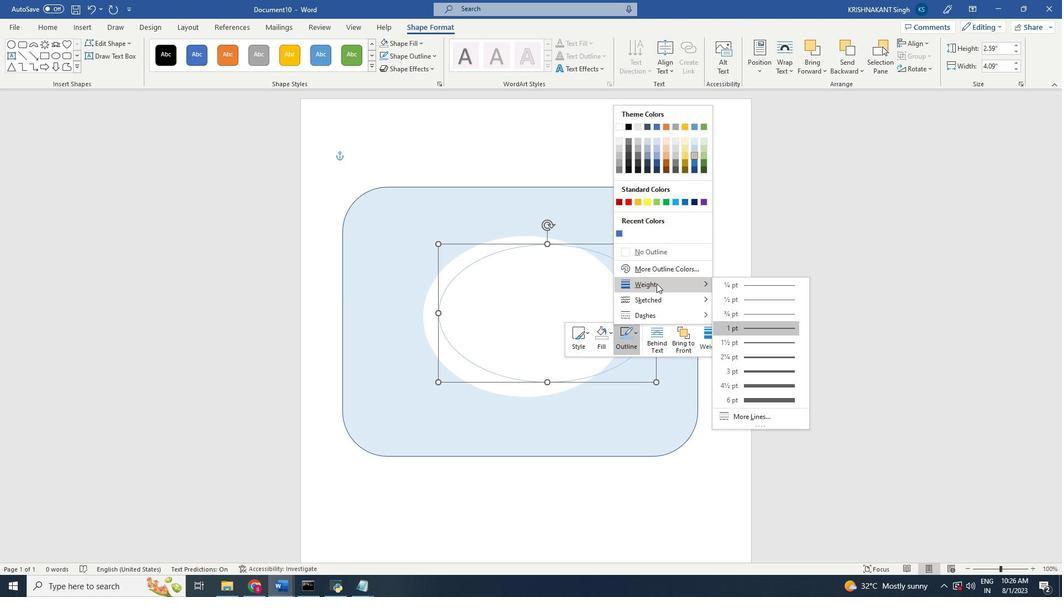 
Action: Mouse moved to (749, 421)
Screenshot: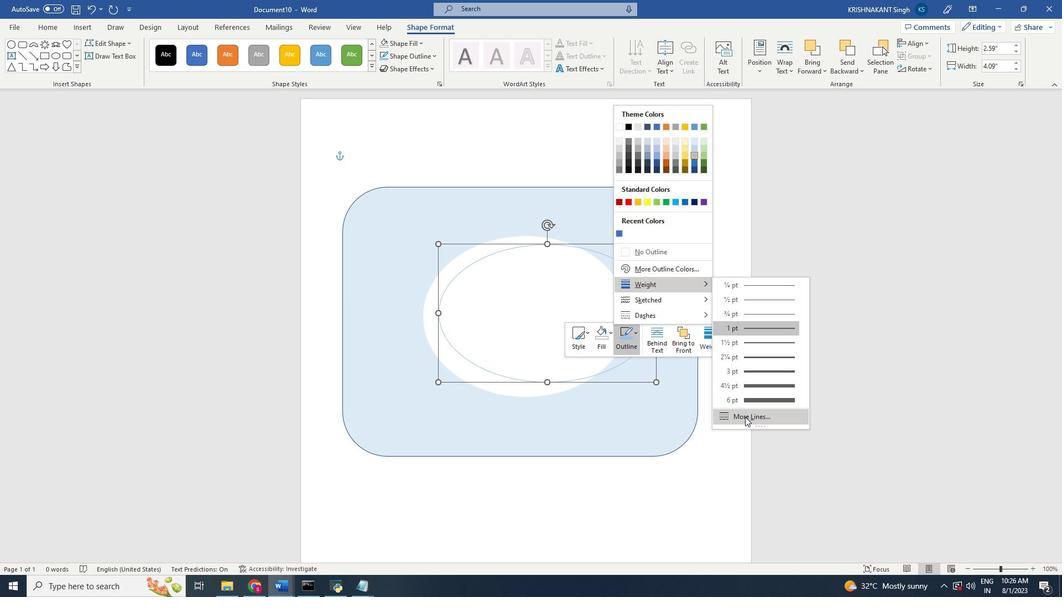 
Action: Mouse pressed left at (749, 421)
Screenshot: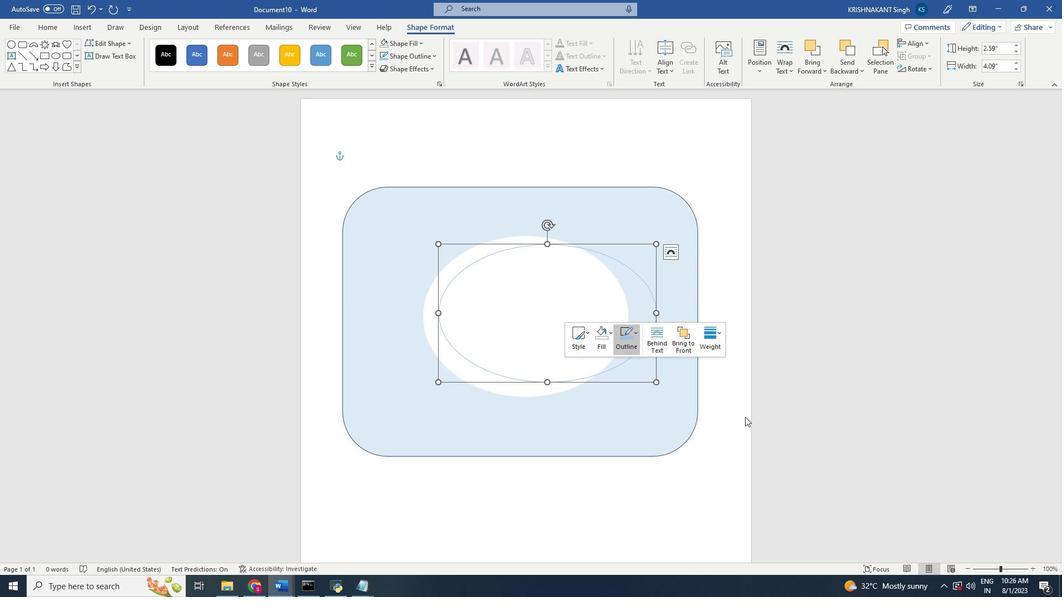 
Action: Mouse moved to (963, 209)
Screenshot: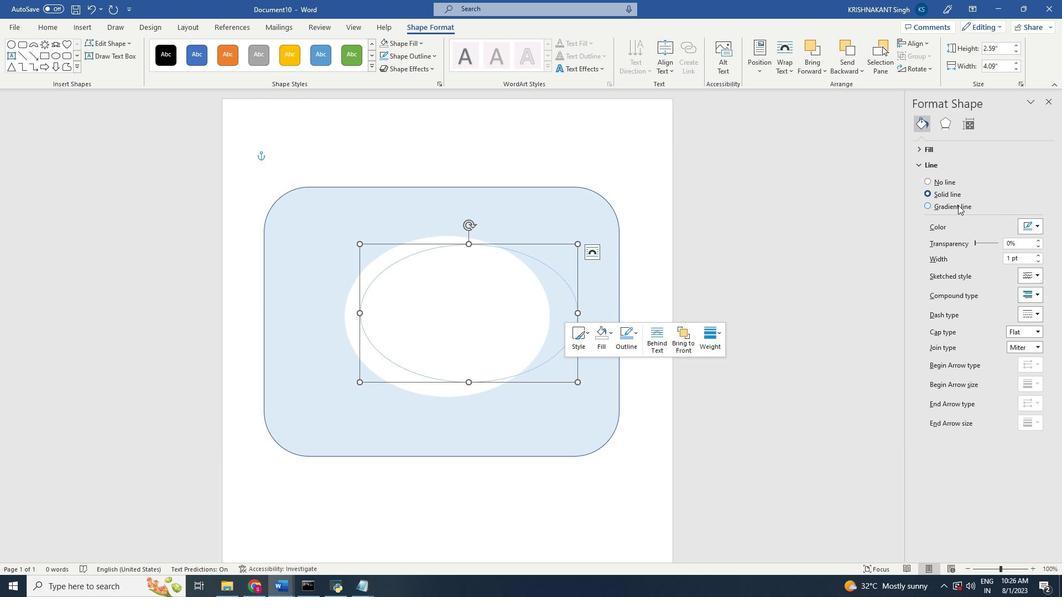 
Action: Mouse pressed left at (963, 209)
Screenshot: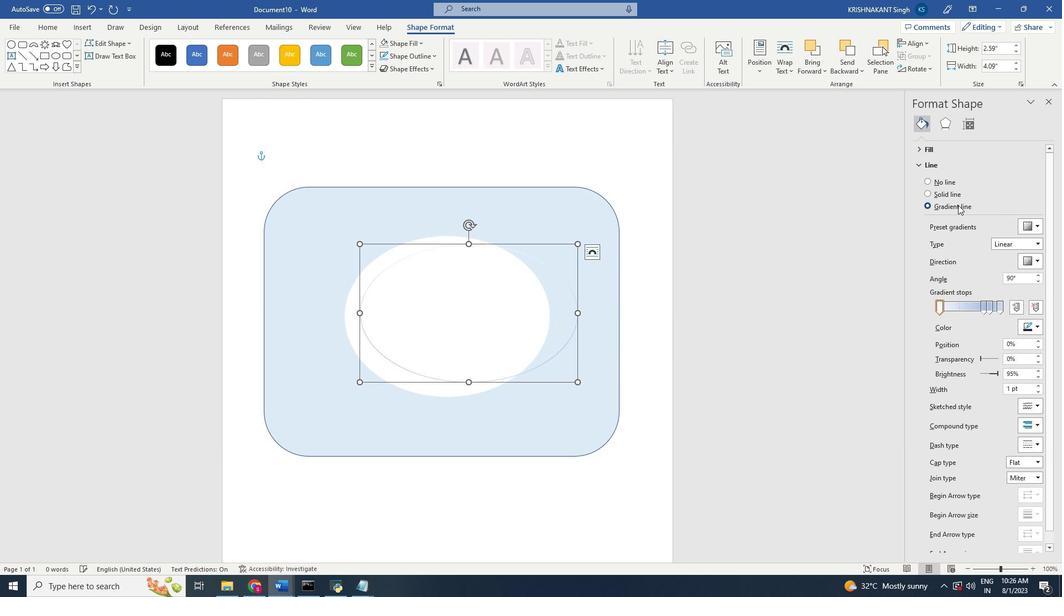 
Action: Mouse moved to (947, 309)
Screenshot: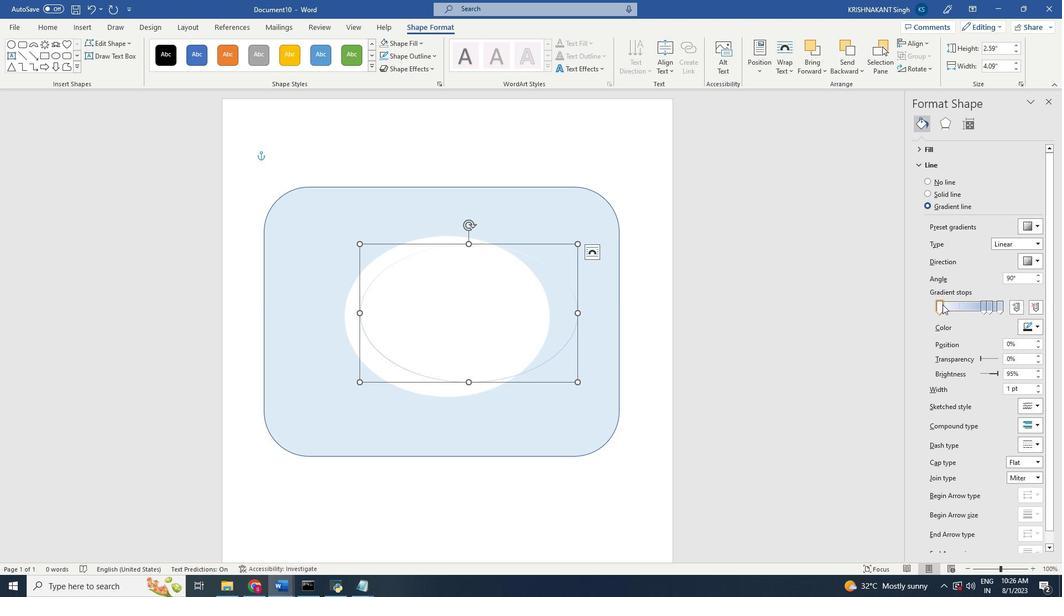 
Action: Mouse pressed left at (947, 309)
Screenshot: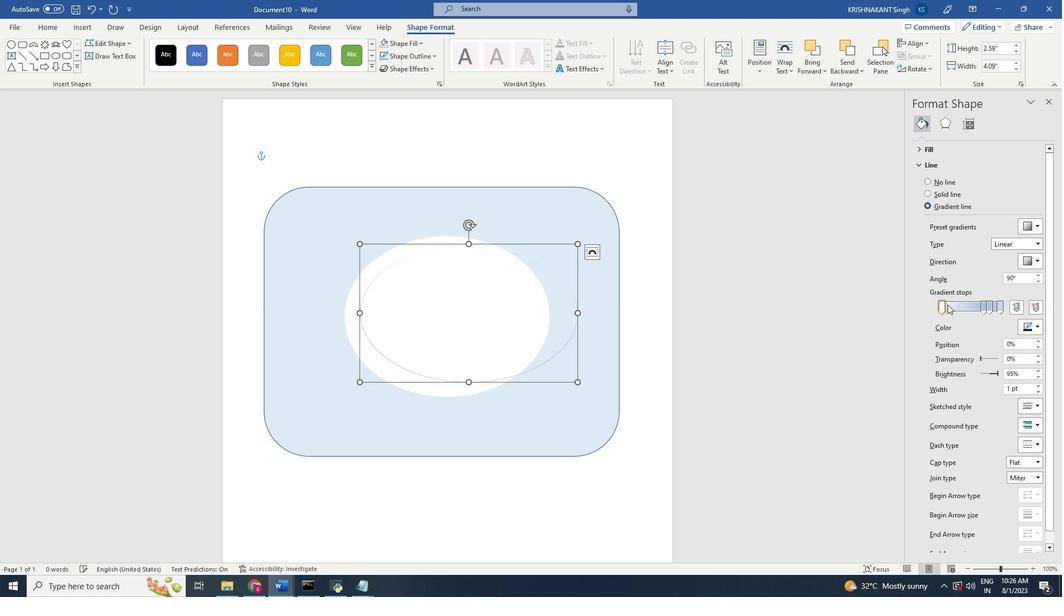 
Action: Mouse moved to (992, 308)
Screenshot: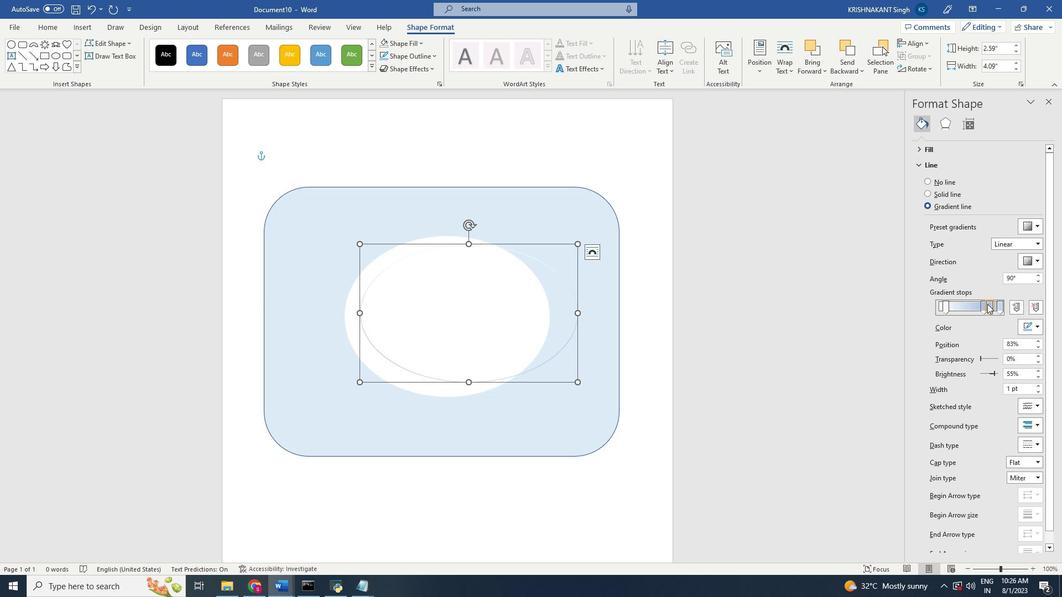 
Action: Mouse pressed left at (992, 308)
Screenshot: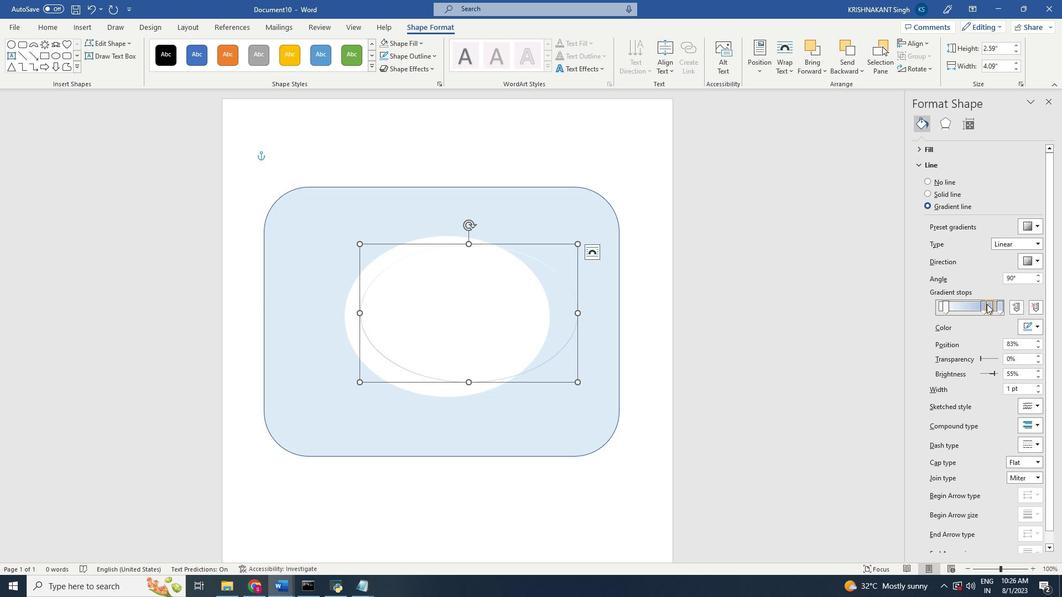 
Action: Mouse moved to (1051, 108)
Screenshot: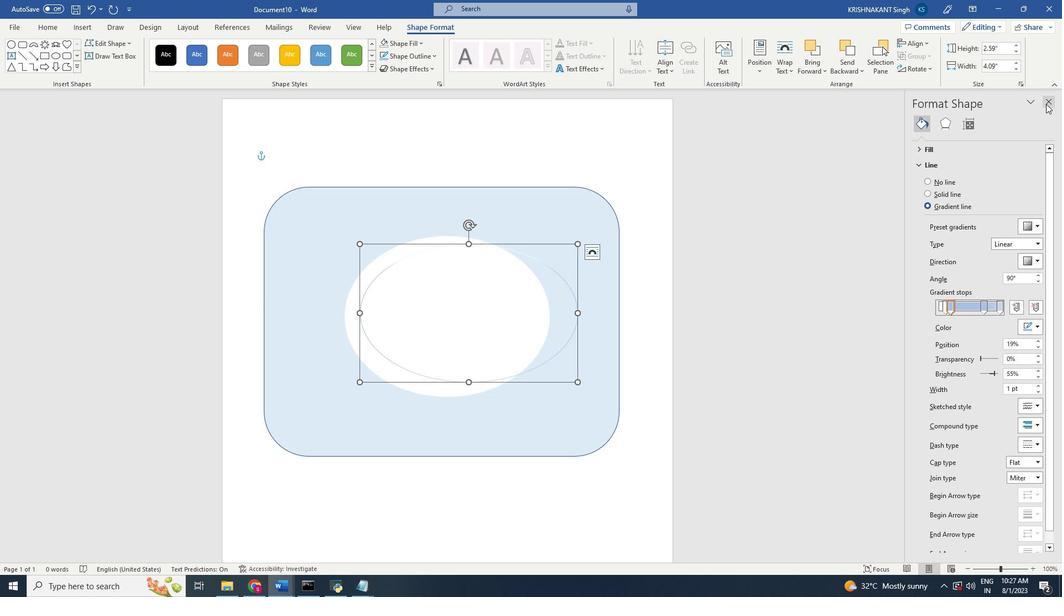 
Action: Mouse pressed left at (1051, 108)
Screenshot: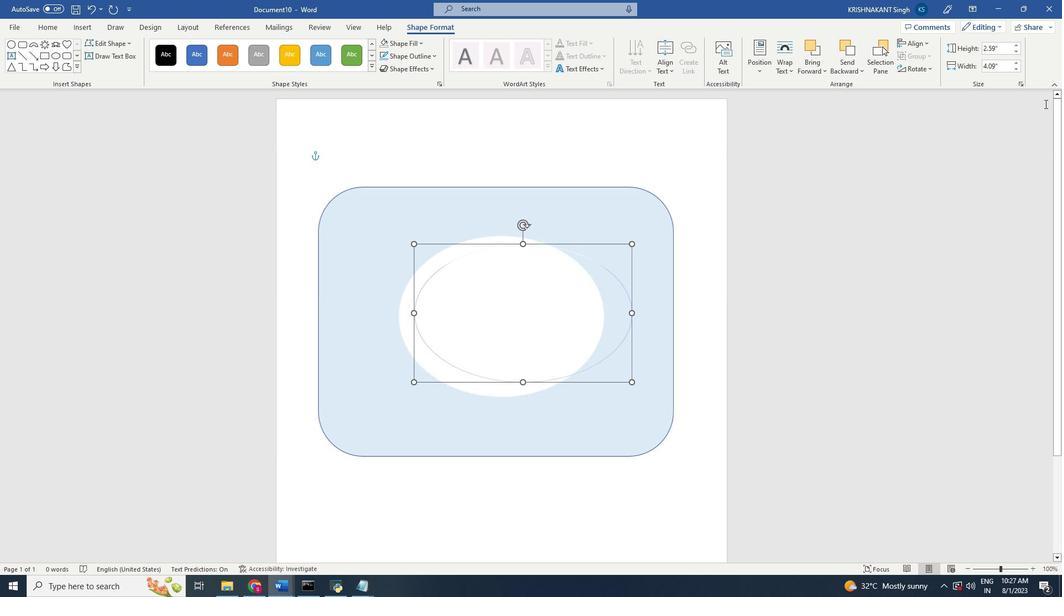 
Action: Mouse moved to (557, 281)
Screenshot: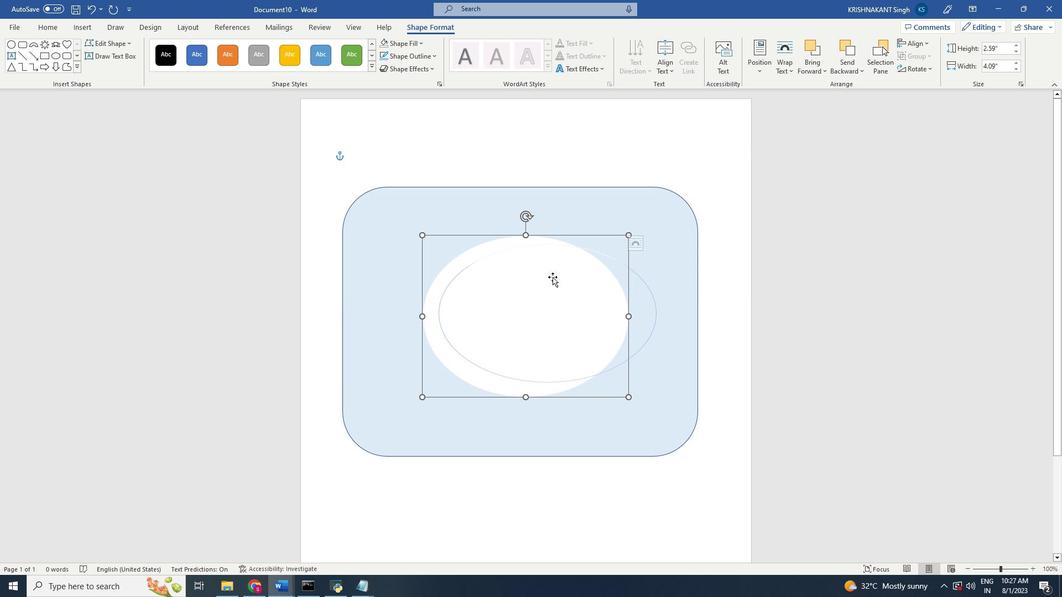 
Action: Mouse pressed left at (557, 281)
Screenshot: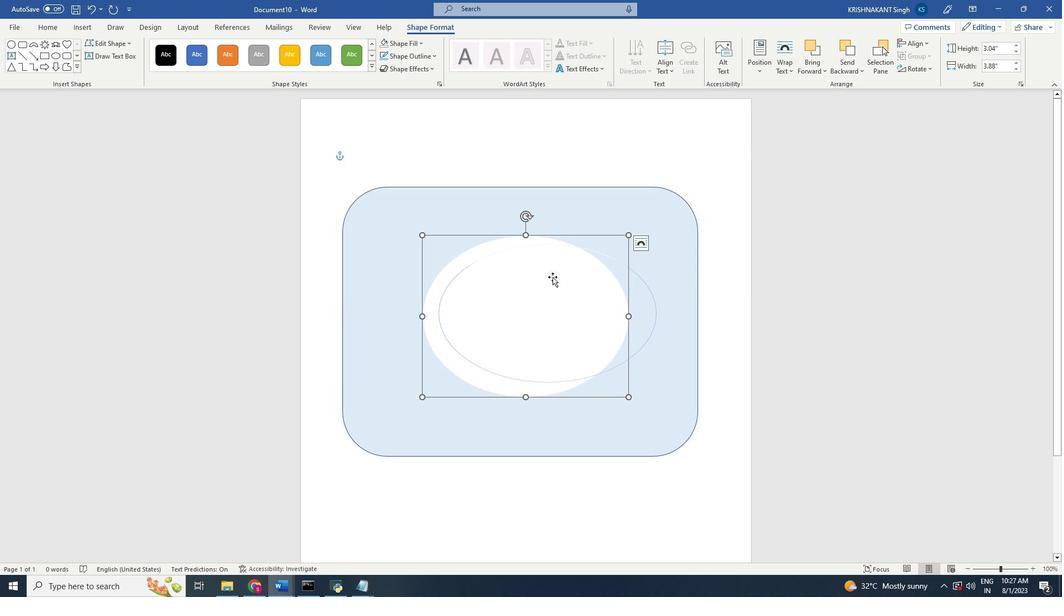 
Action: Mouse moved to (556, 299)
Screenshot: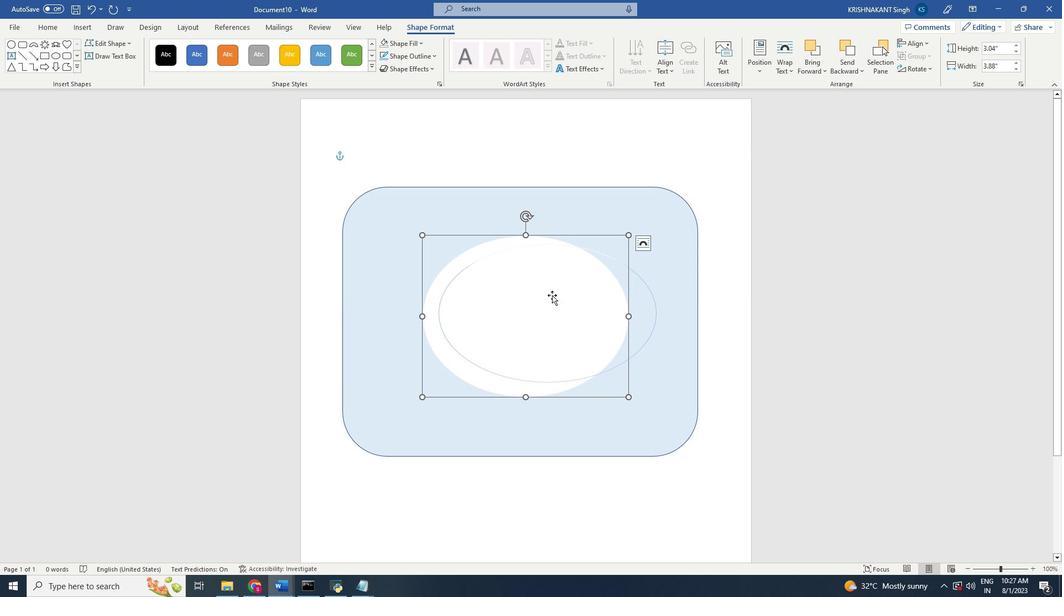 
Action: Mouse pressed left at (556, 299)
Screenshot: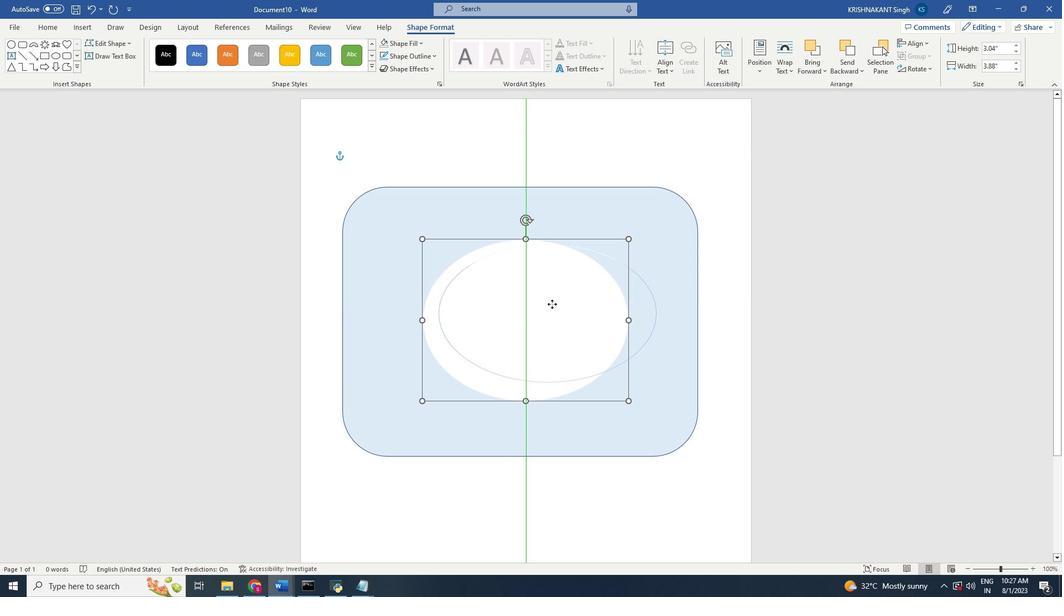 
Action: Mouse moved to (619, 206)
Screenshot: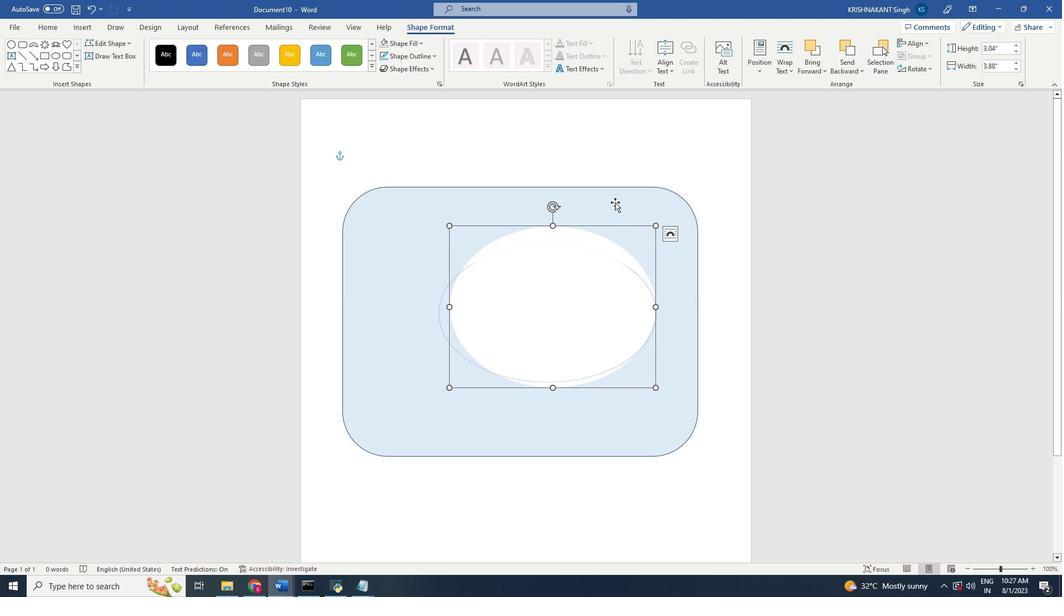 
Action: Mouse pressed left at (619, 206)
Screenshot: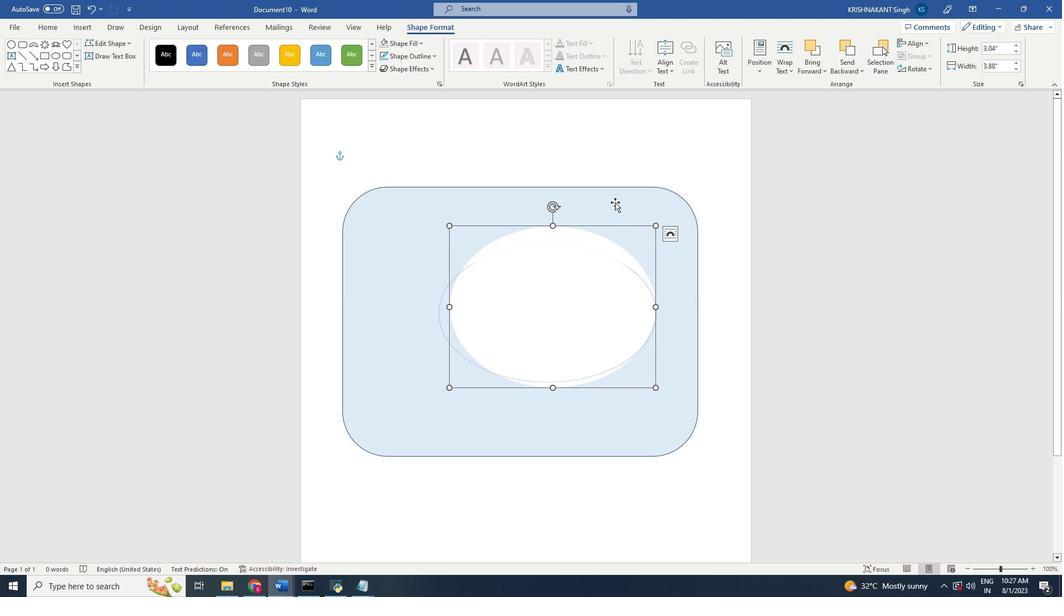 
Action: Mouse pressed left at (619, 206)
Screenshot: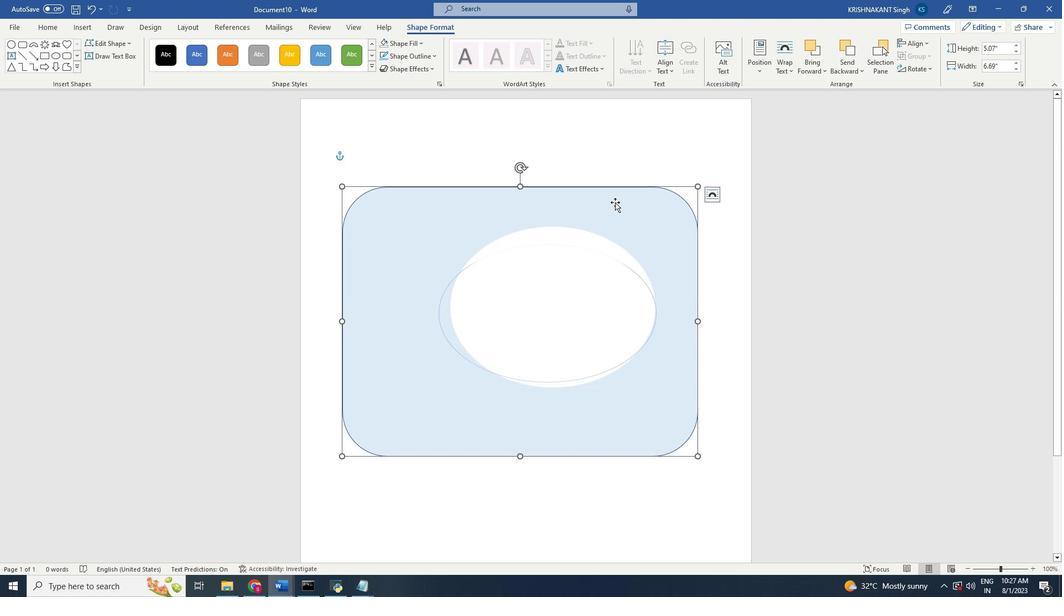 
Action: Mouse pressed left at (619, 206)
Screenshot: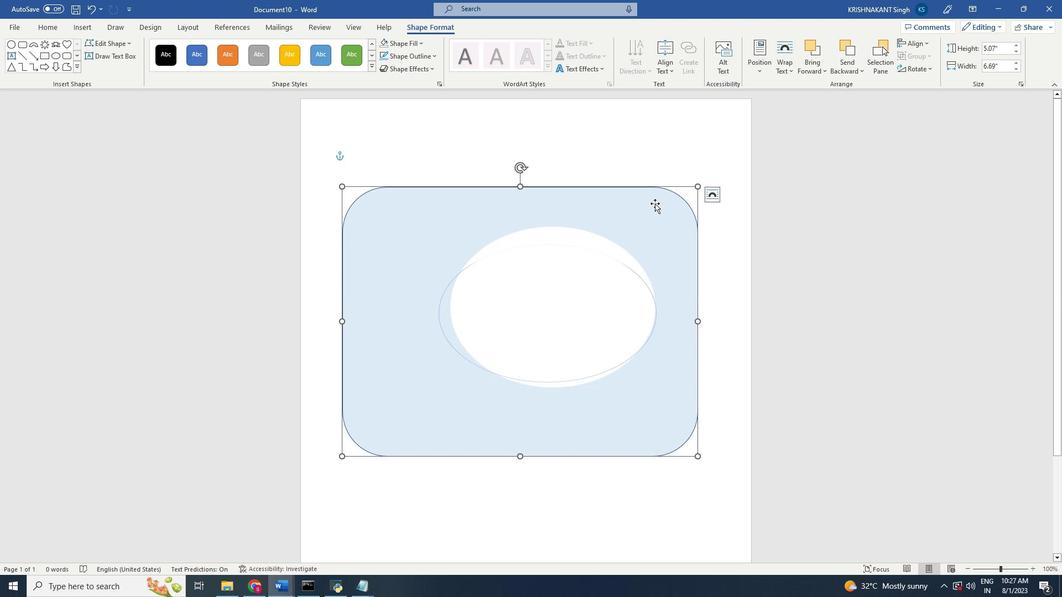 
Action: Mouse moved to (659, 252)
Screenshot: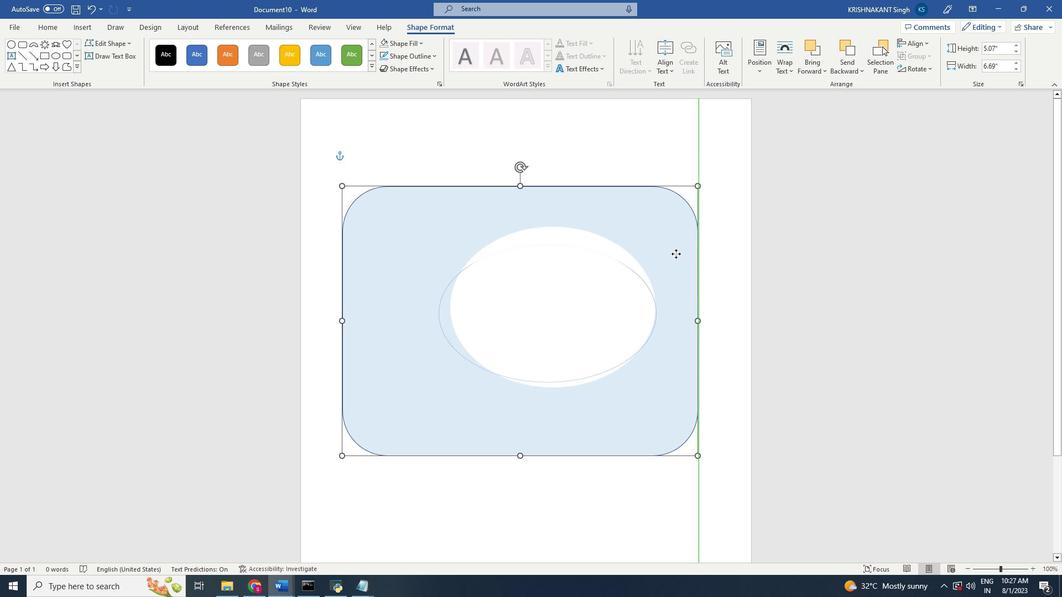 
Action: Mouse pressed left at (659, 252)
Screenshot: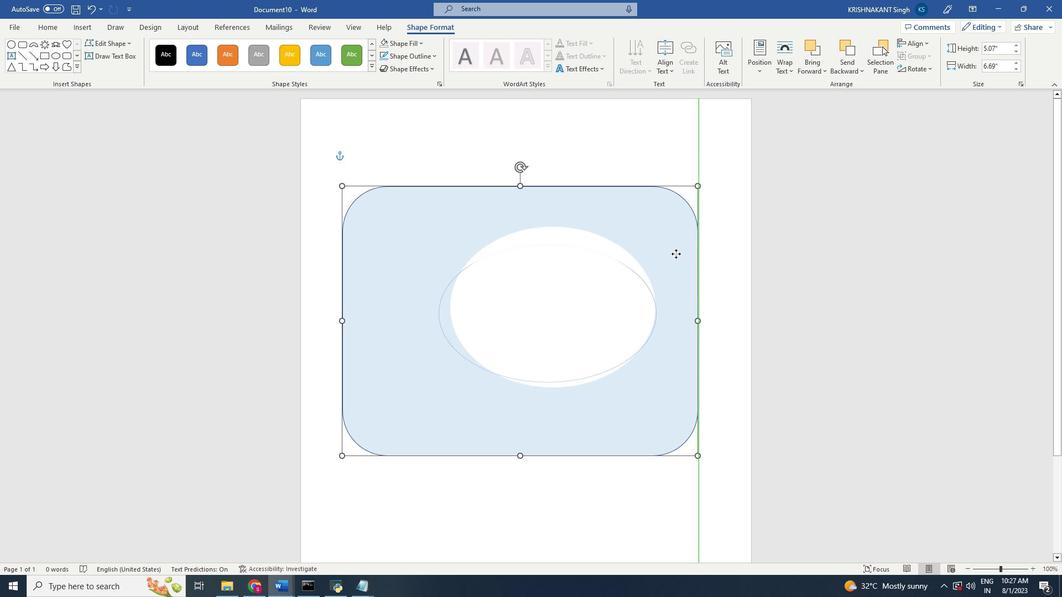 
Action: Mouse moved to (585, 297)
Screenshot: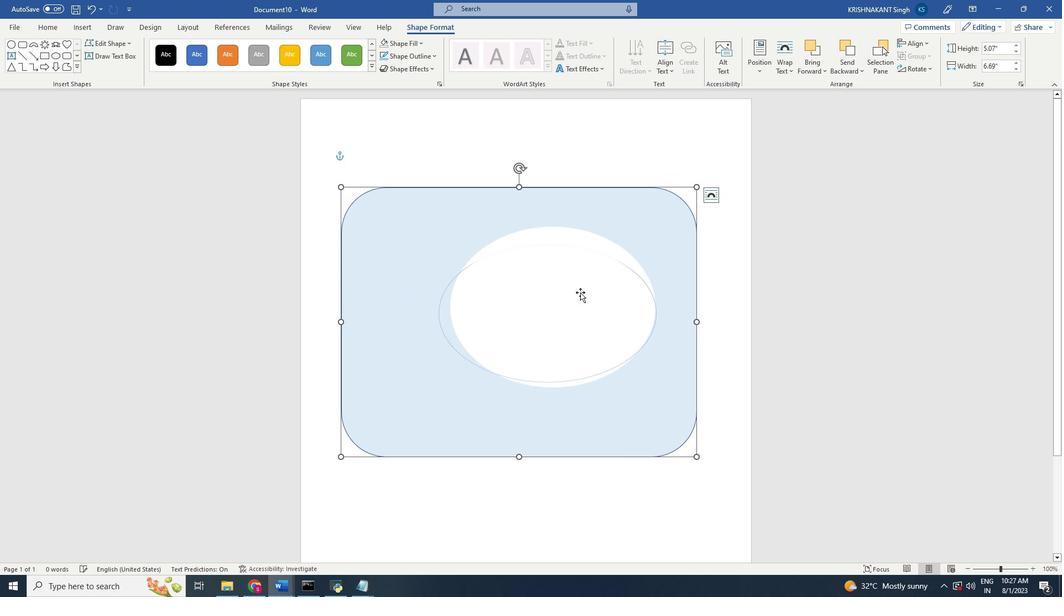 
Action: Mouse pressed left at (585, 297)
Screenshot: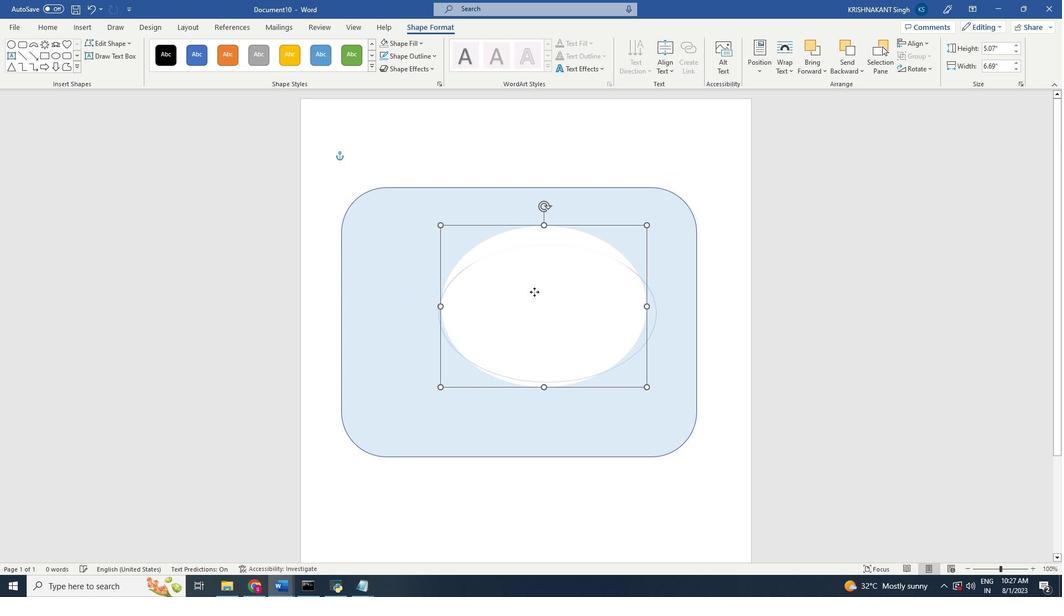 
Action: Mouse moved to (545, 313)
Screenshot: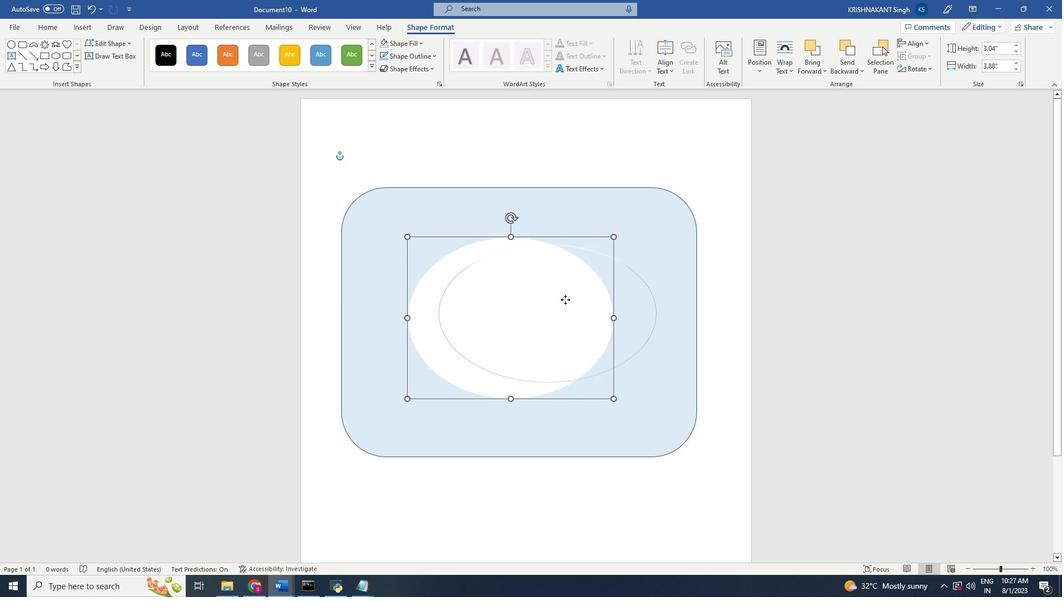 
Action: Mouse pressed left at (545, 313)
Screenshot: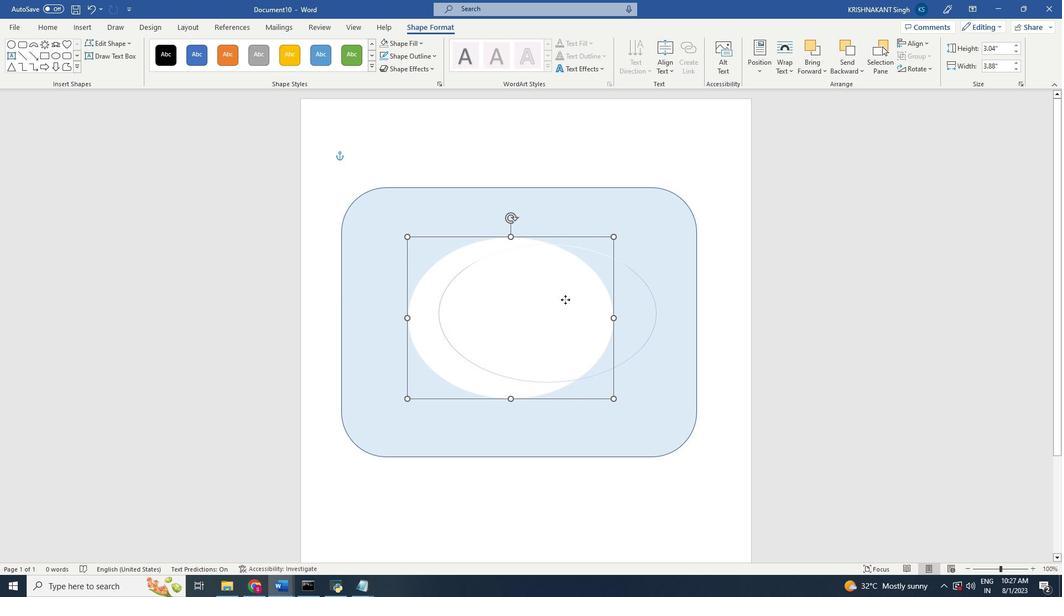 
Action: Mouse moved to (627, 305)
Screenshot: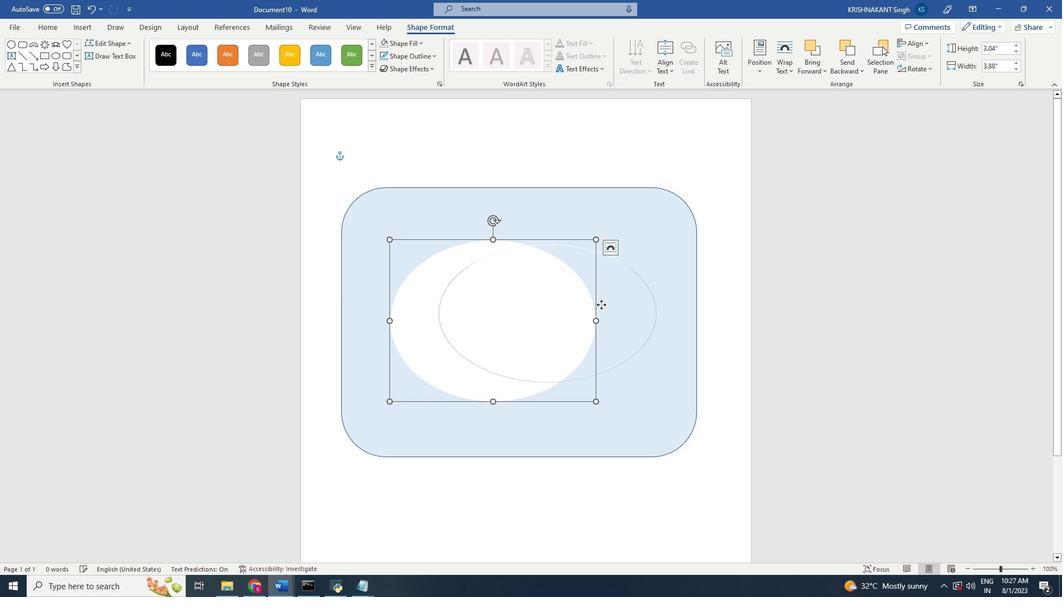 
Action: Mouse pressed left at (627, 305)
Screenshot: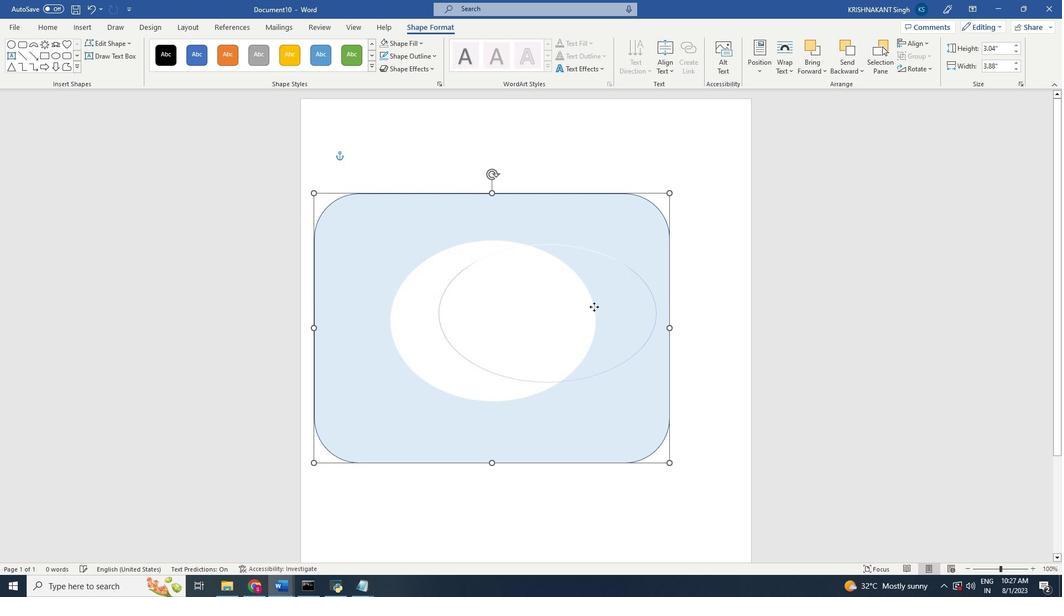 
Action: Mouse moved to (656, 310)
Screenshot: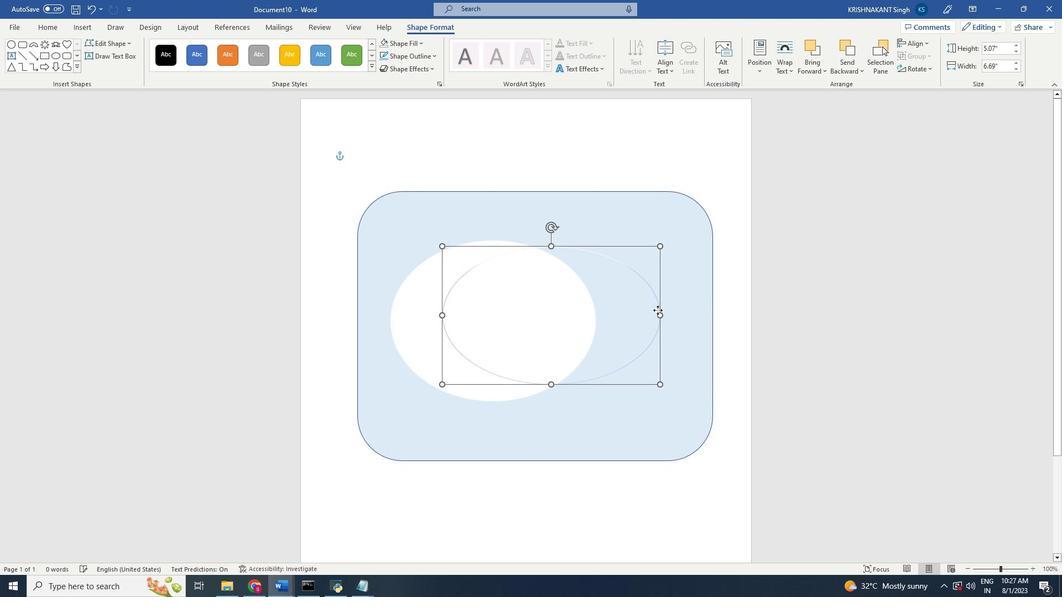 
Action: Mouse pressed left at (656, 310)
Screenshot: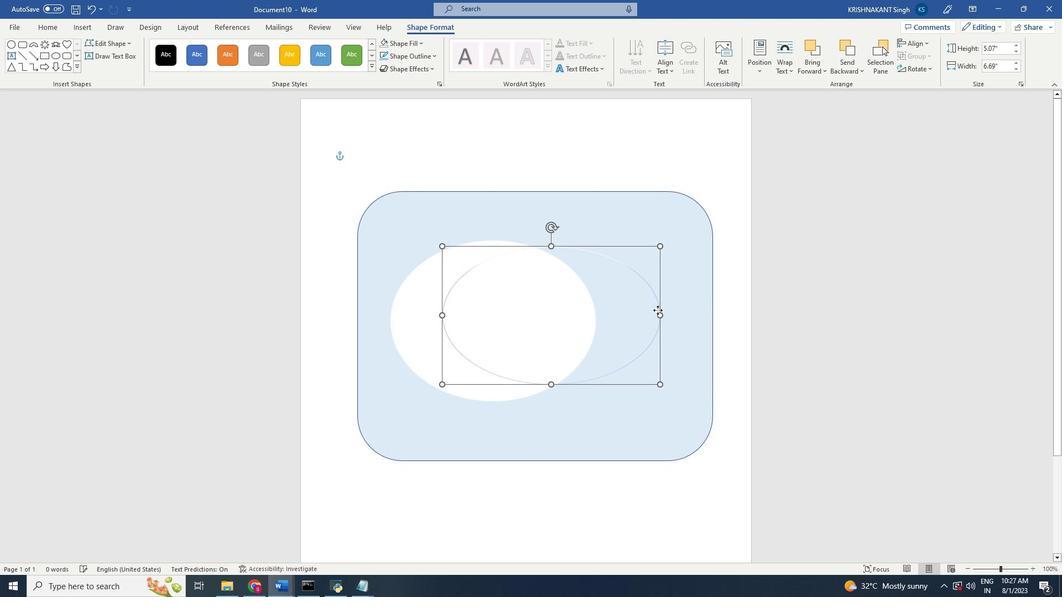 
Action: Mouse moved to (542, 321)
Screenshot: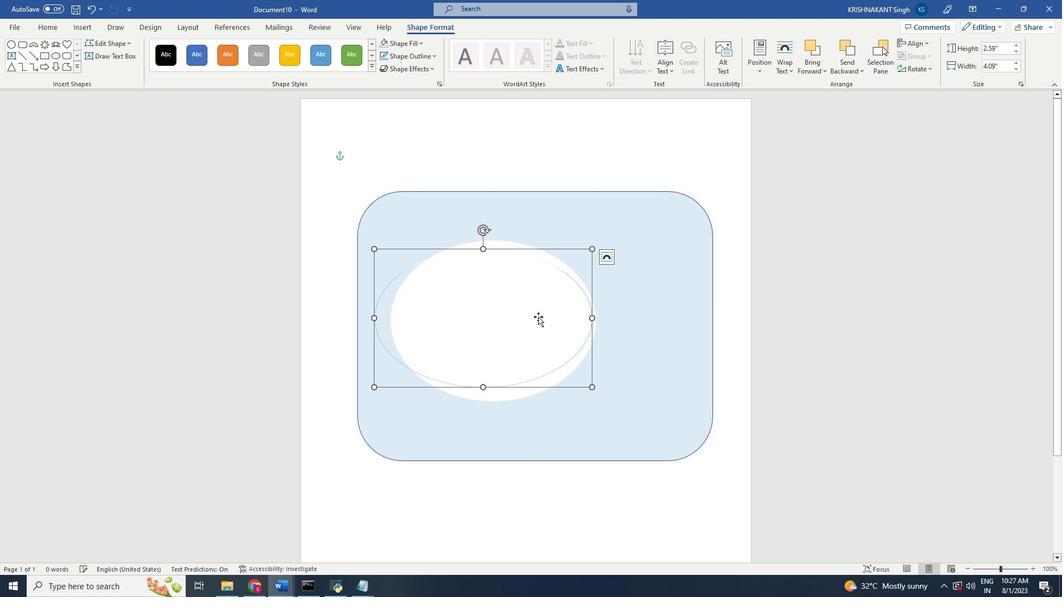 
Action: Mouse pressed left at (542, 321)
Screenshot: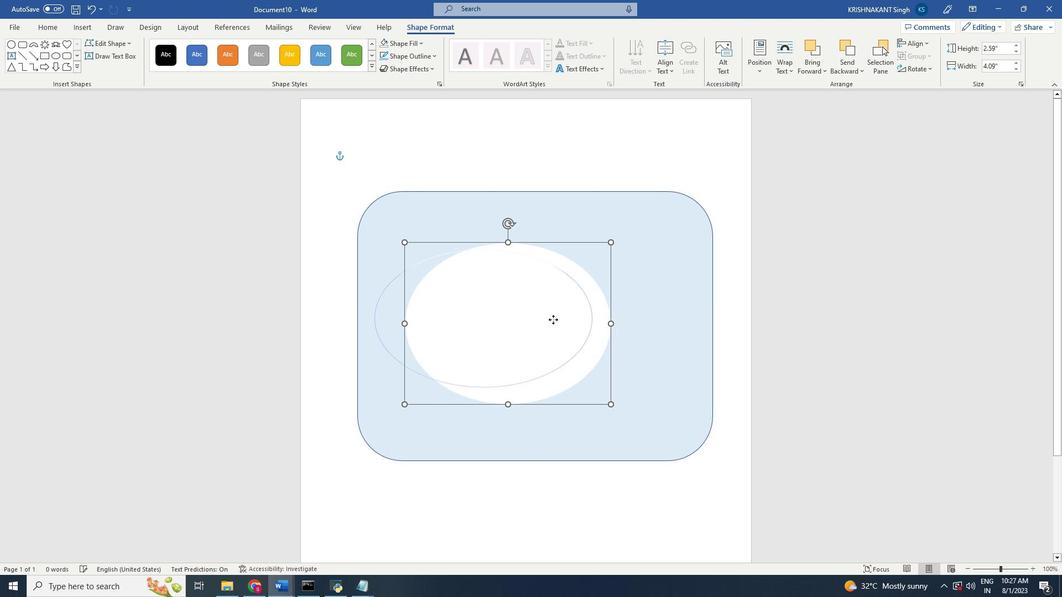 
Action: Mouse moved to (593, 314)
Screenshot: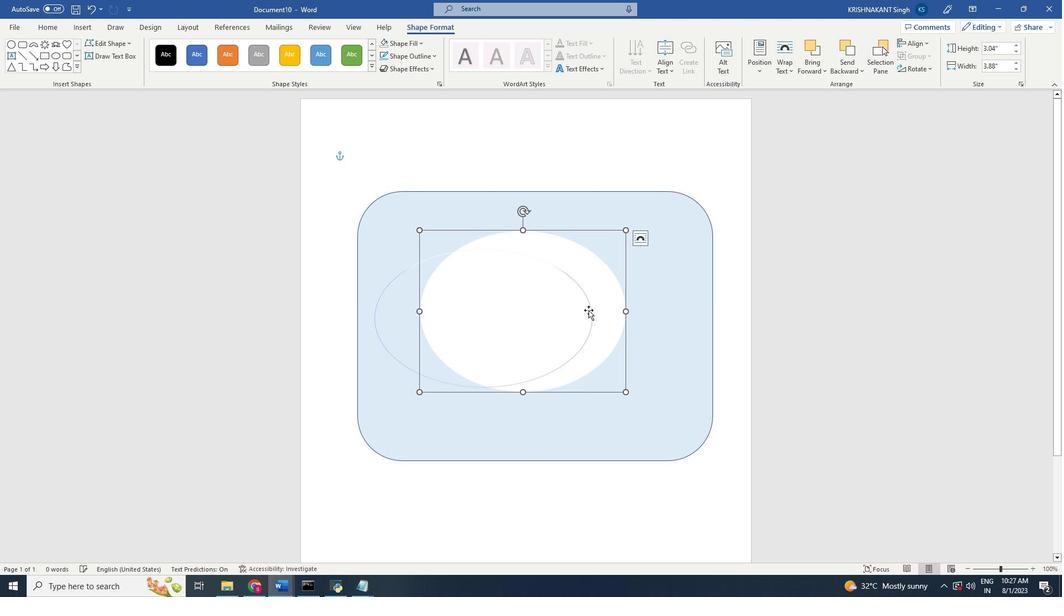 
Action: Mouse pressed left at (593, 314)
Screenshot: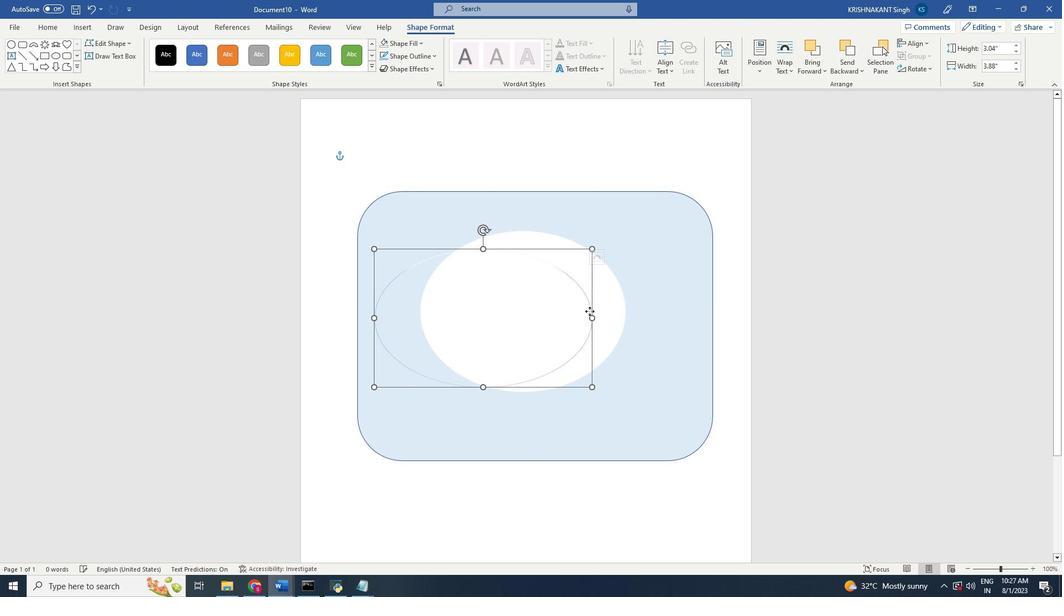 
Action: Mouse moved to (495, 319)
Screenshot: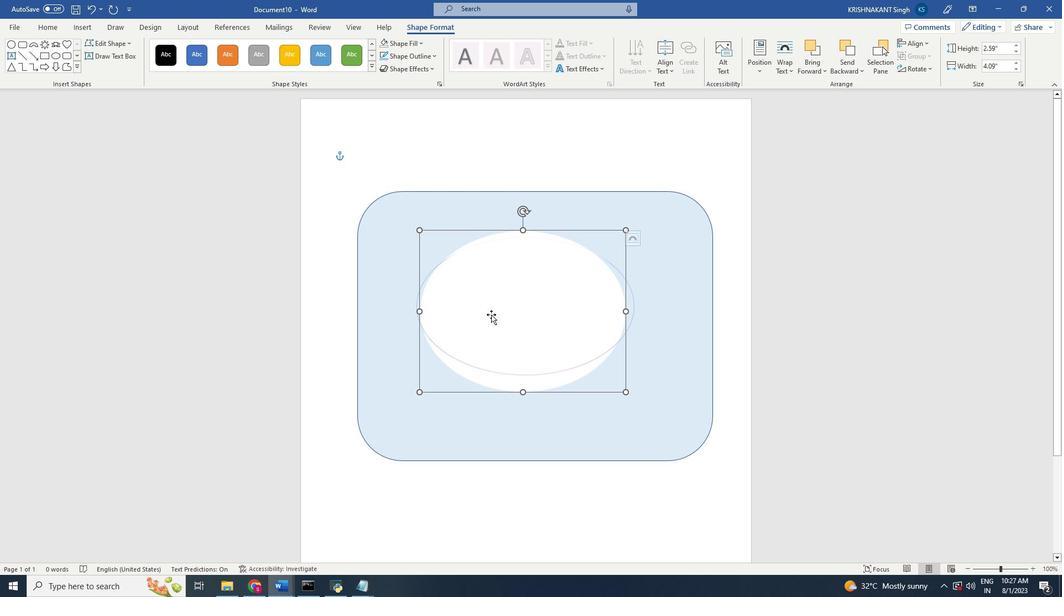 
Action: Mouse pressed left at (495, 319)
Screenshot: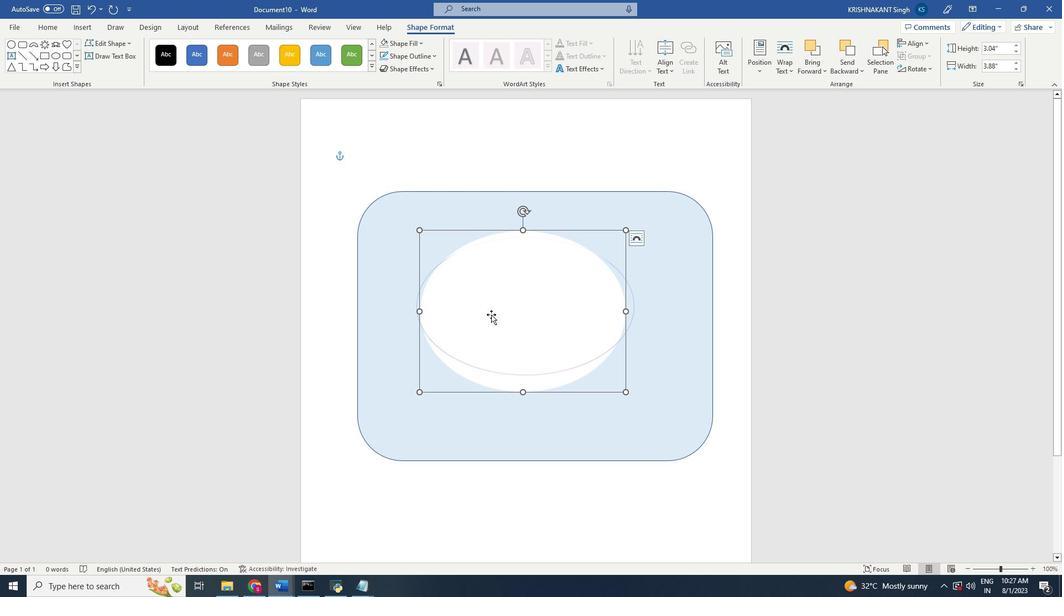 
Action: Mouse moved to (470, 292)
Screenshot: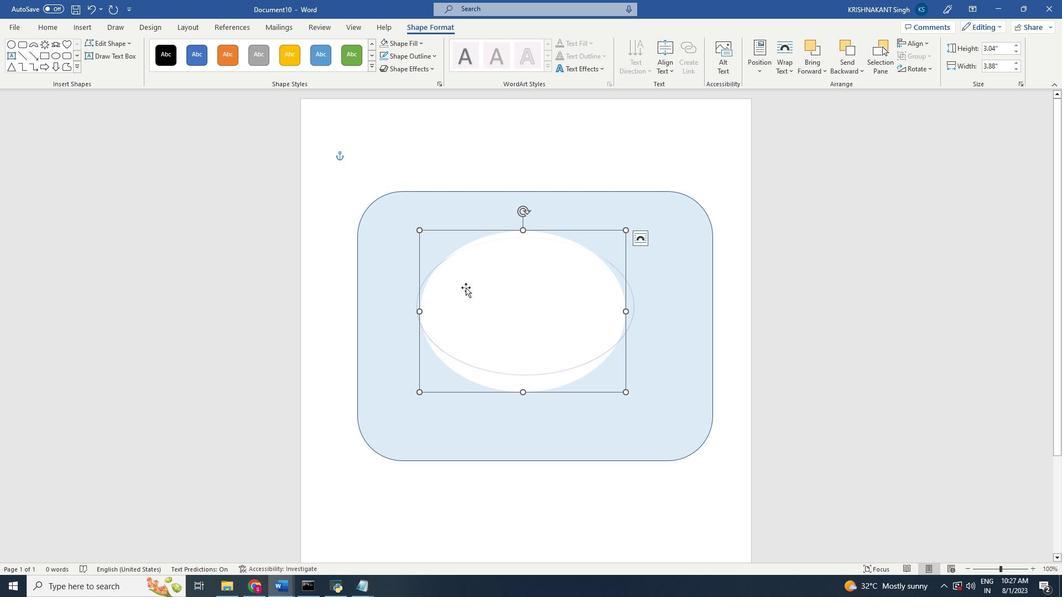 
Action: Mouse pressed left at (470, 292)
Screenshot: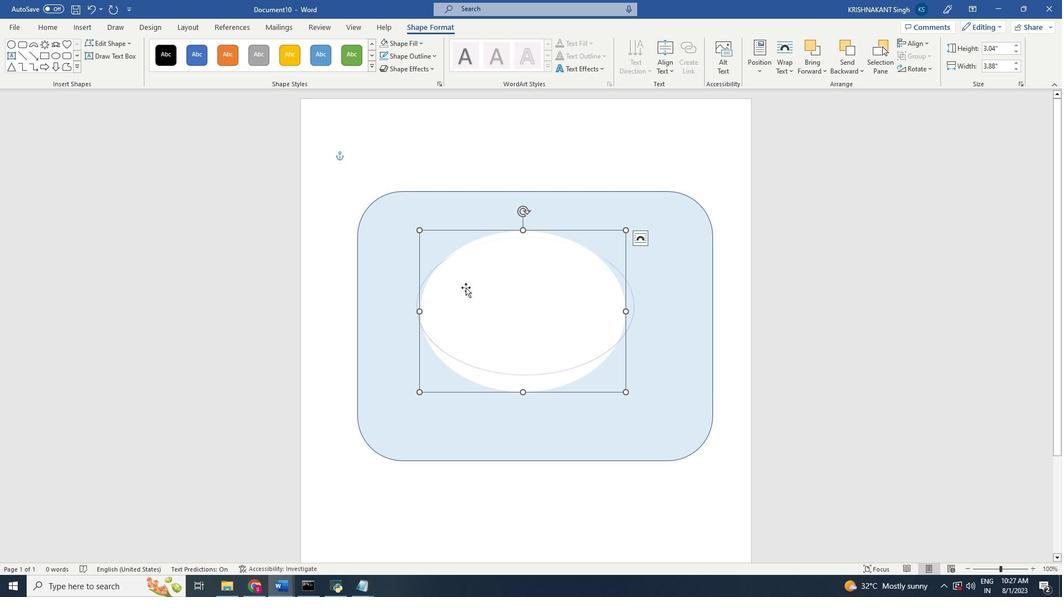 
Action: Mouse moved to (452, 153)
Screenshot: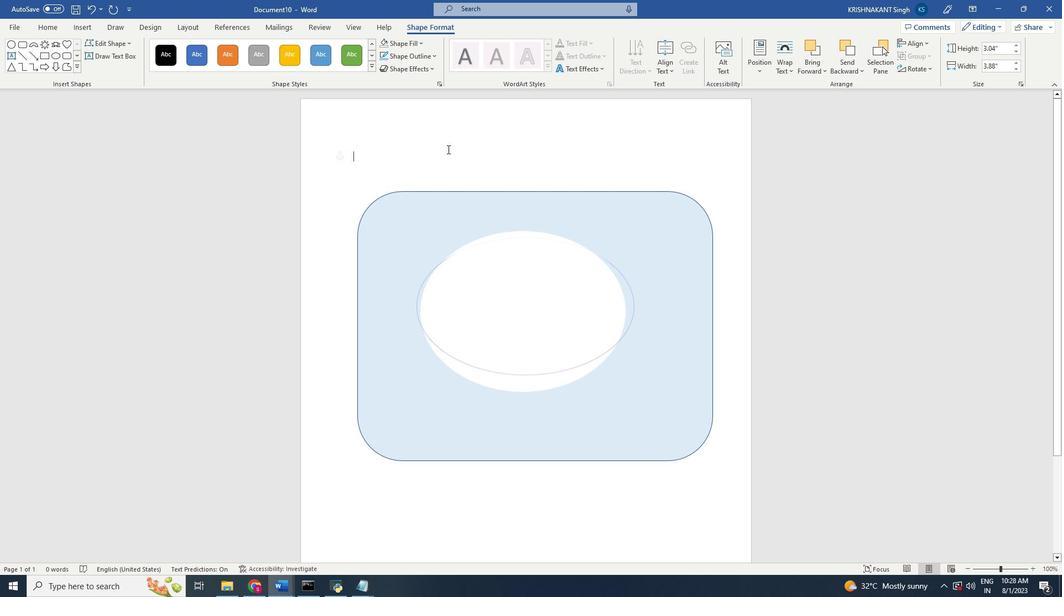 
Action: Mouse pressed left at (452, 153)
Screenshot: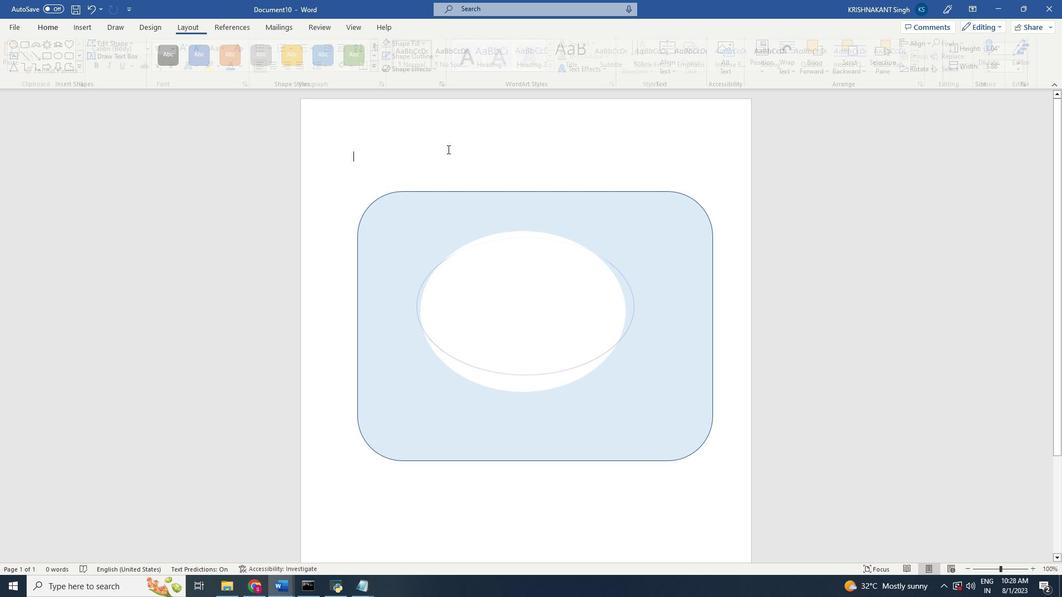 
Action: Mouse moved to (96, 30)
Screenshot: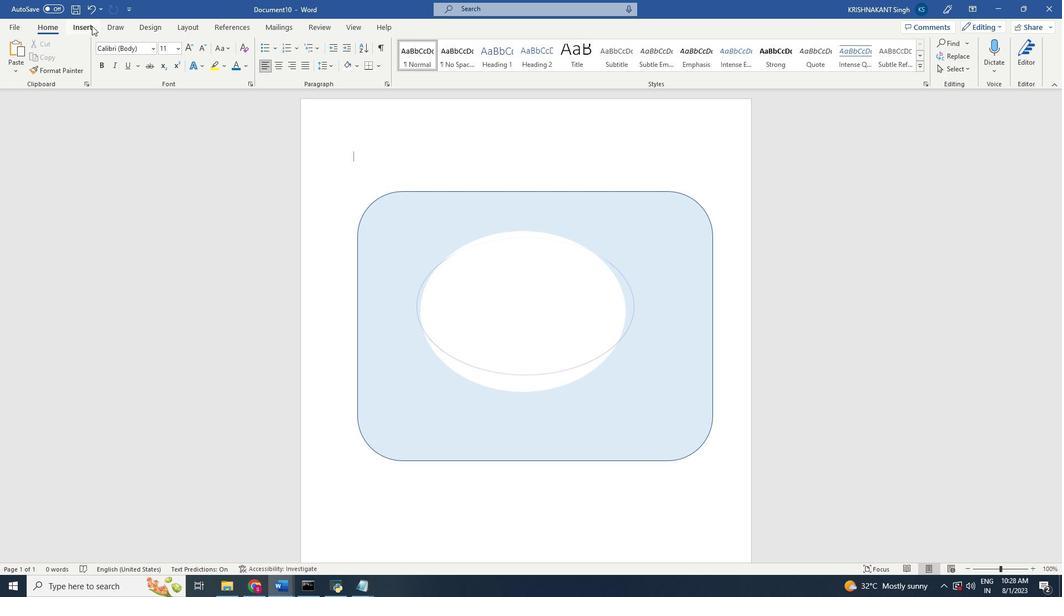 
Action: Mouse pressed left at (96, 30)
Screenshot: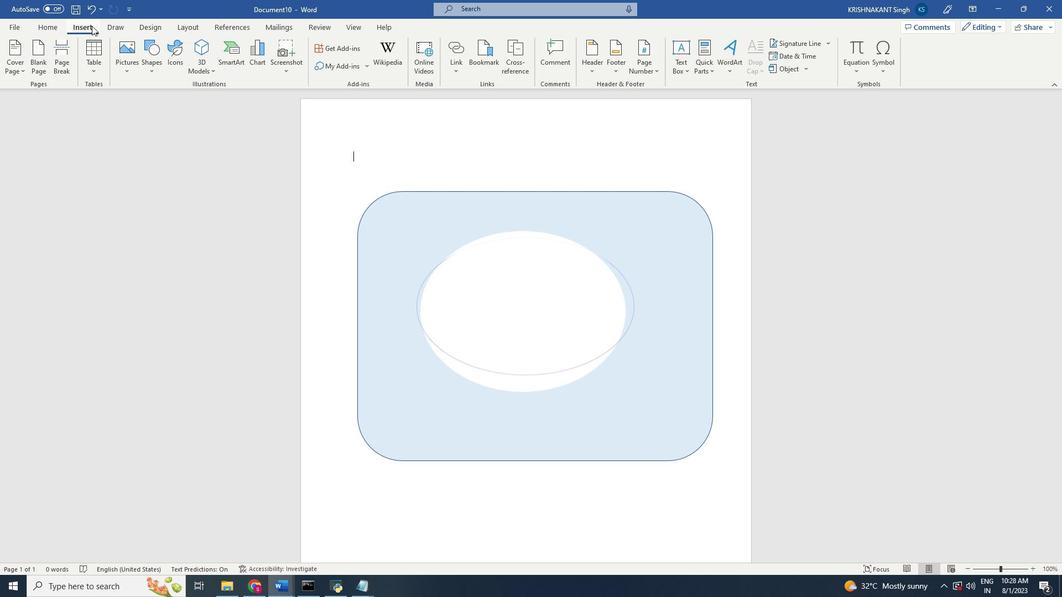 
Action: Mouse moved to (688, 64)
Screenshot: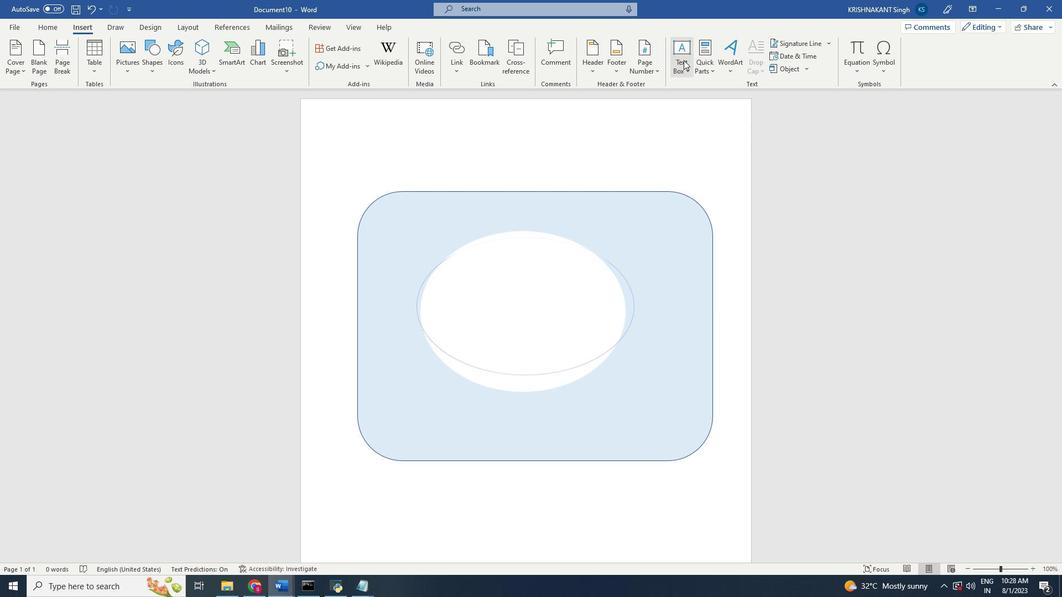 
Action: Mouse pressed left at (688, 64)
Screenshot: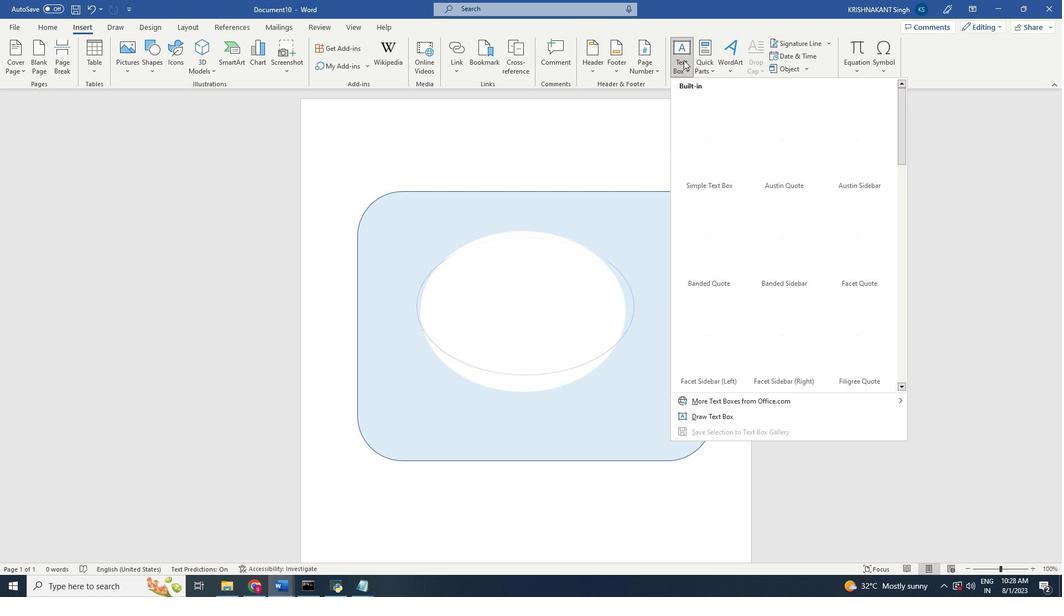 
Action: Mouse moved to (548, 310)
Screenshot: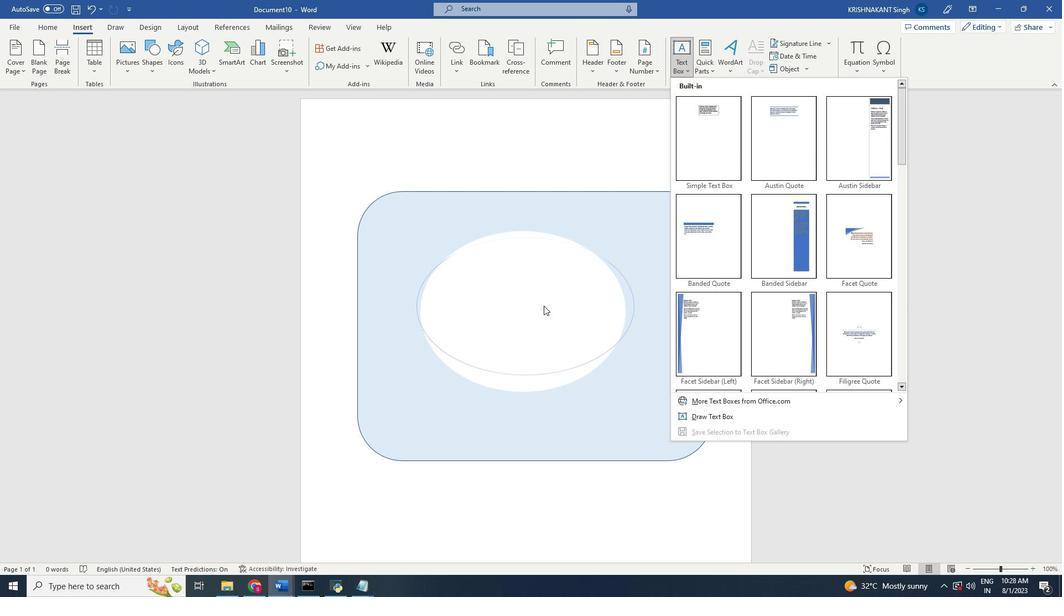 
Action: Mouse pressed left at (548, 310)
Screenshot: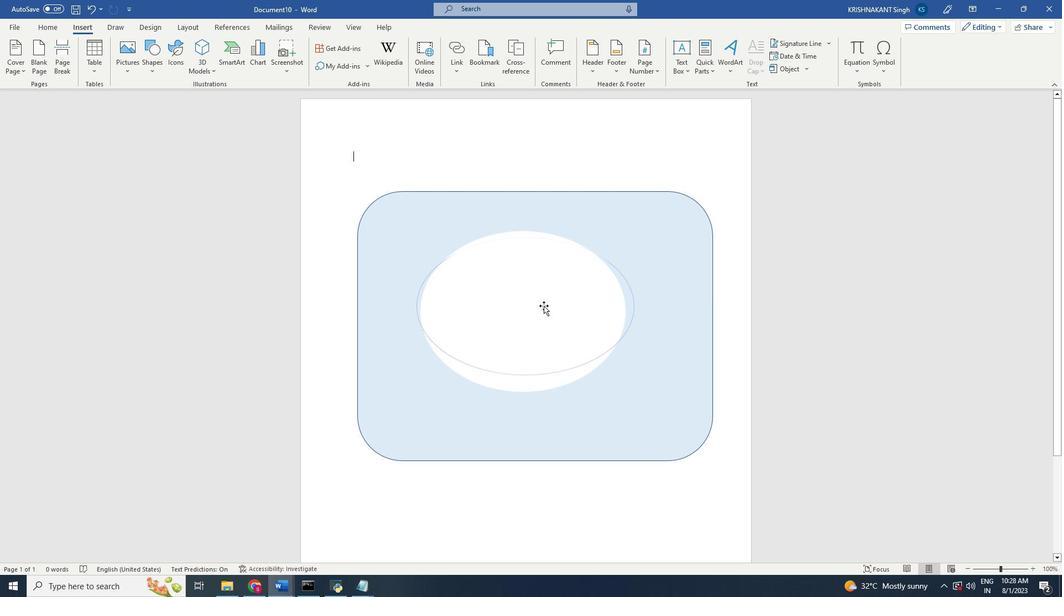
Action: Mouse moved to (683, 68)
Screenshot: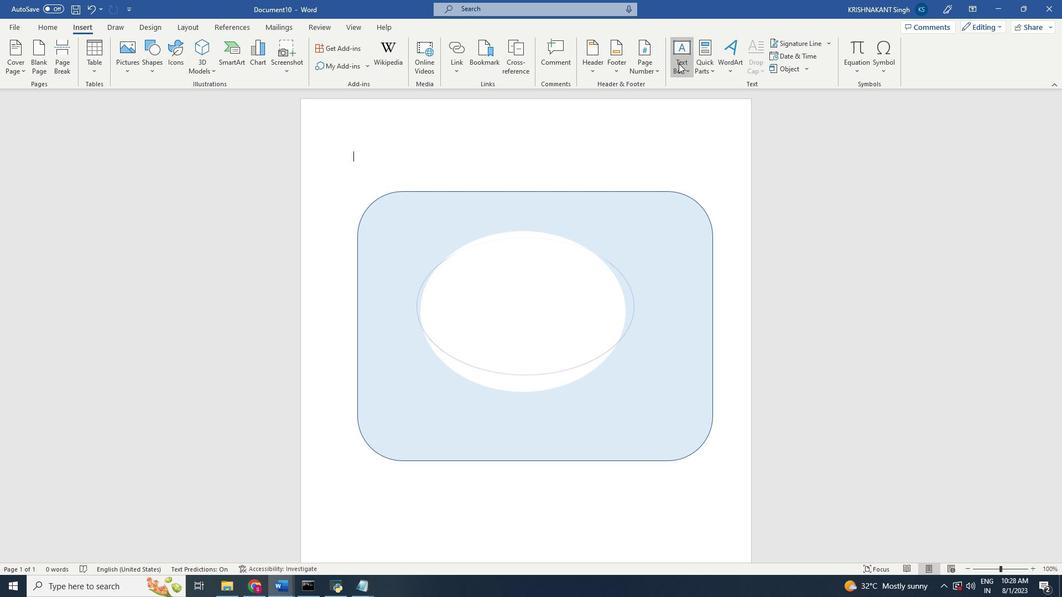 
Action: Mouse pressed left at (683, 68)
Screenshot: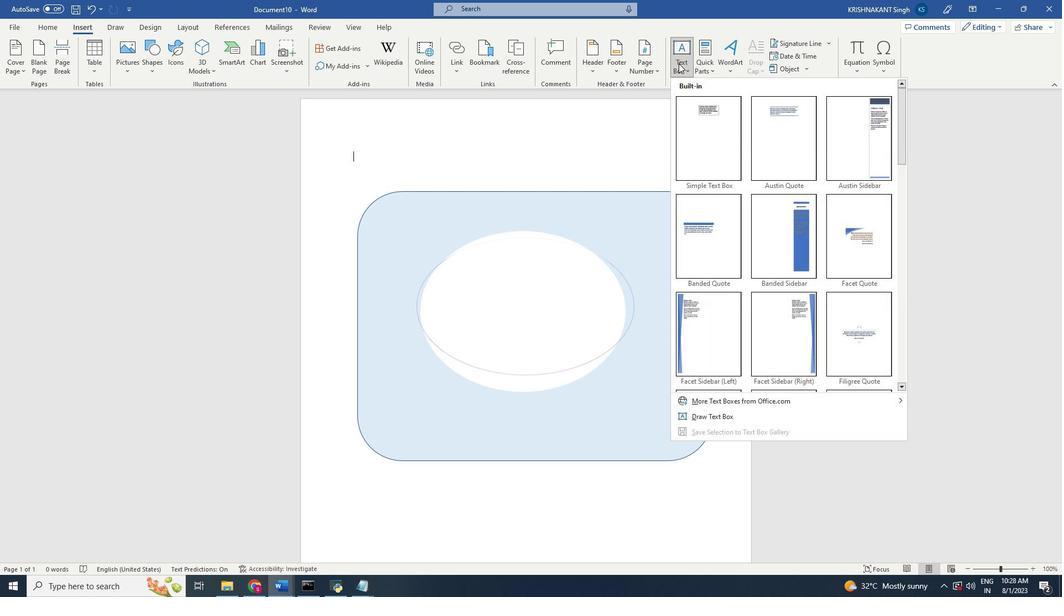 
Action: Mouse moved to (732, 135)
Screenshot: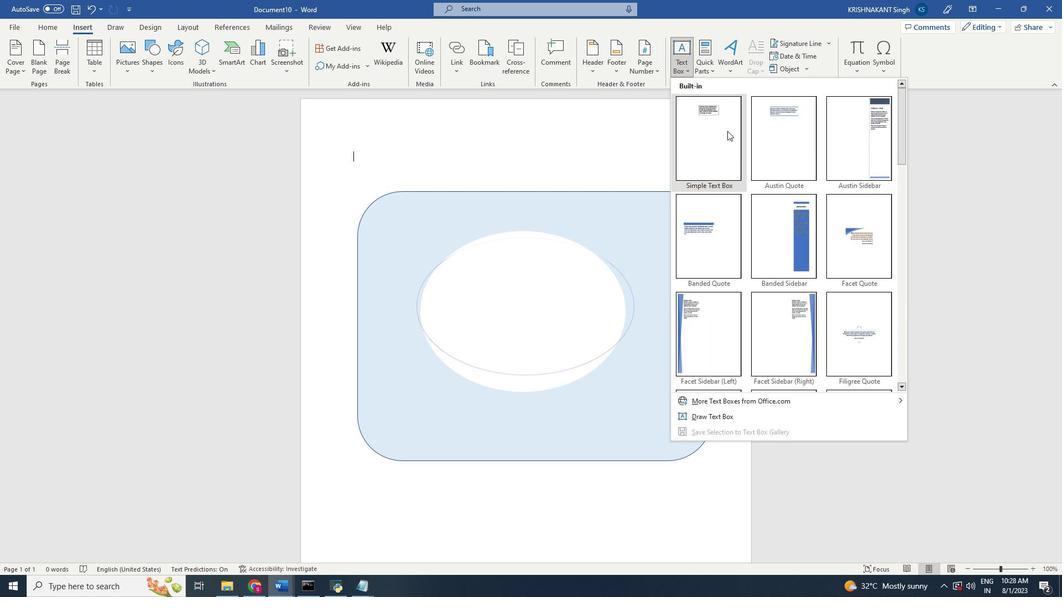 
Action: Mouse pressed left at (732, 135)
Screenshot: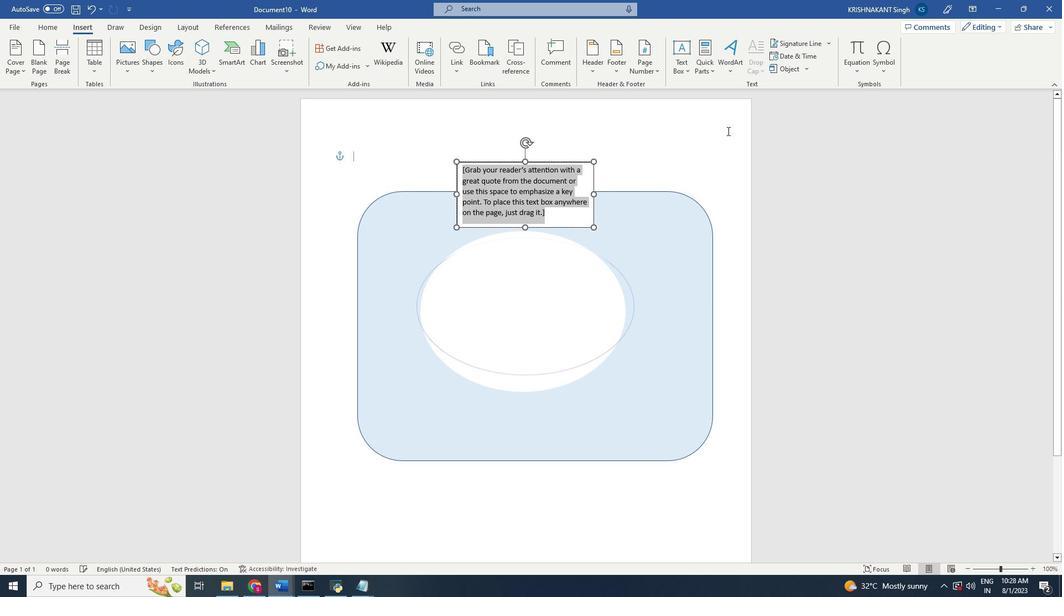 
Action: Mouse moved to (519, 194)
Screenshot: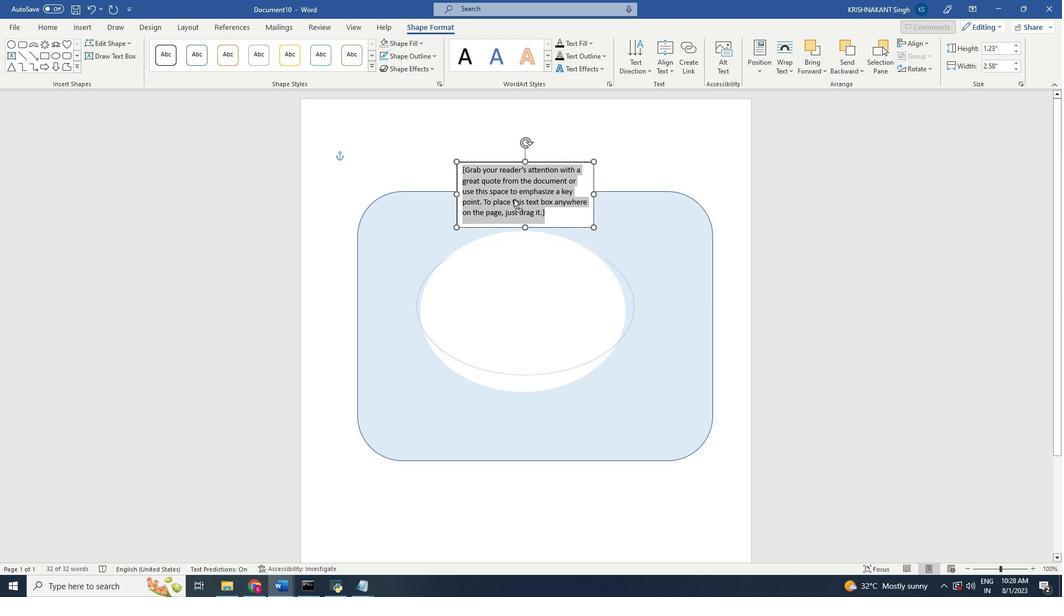 
Action: Mouse pressed left at (519, 194)
Screenshot: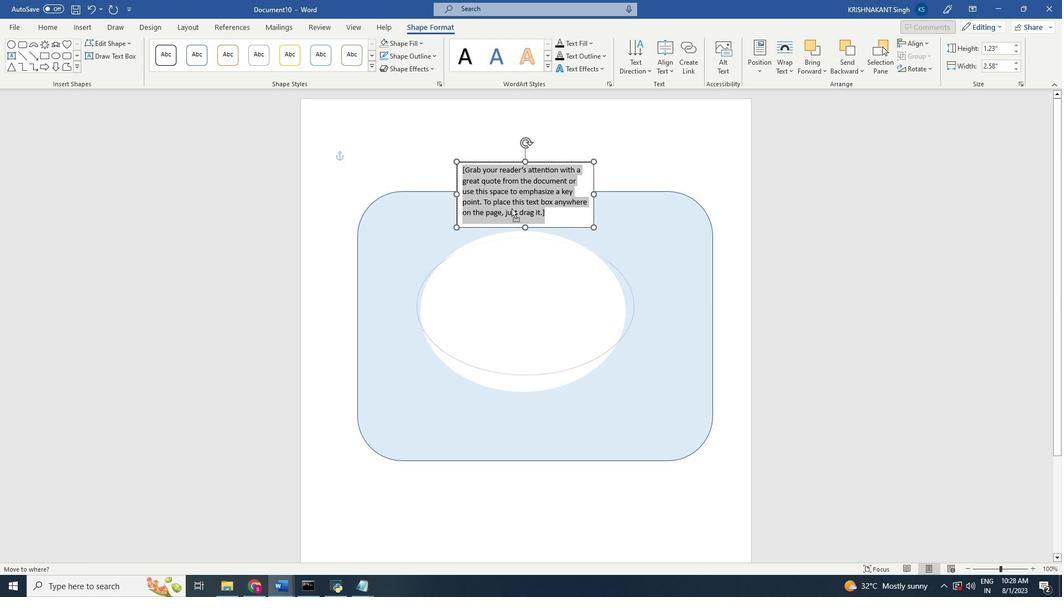 
Action: Mouse moved to (560, 218)
Screenshot: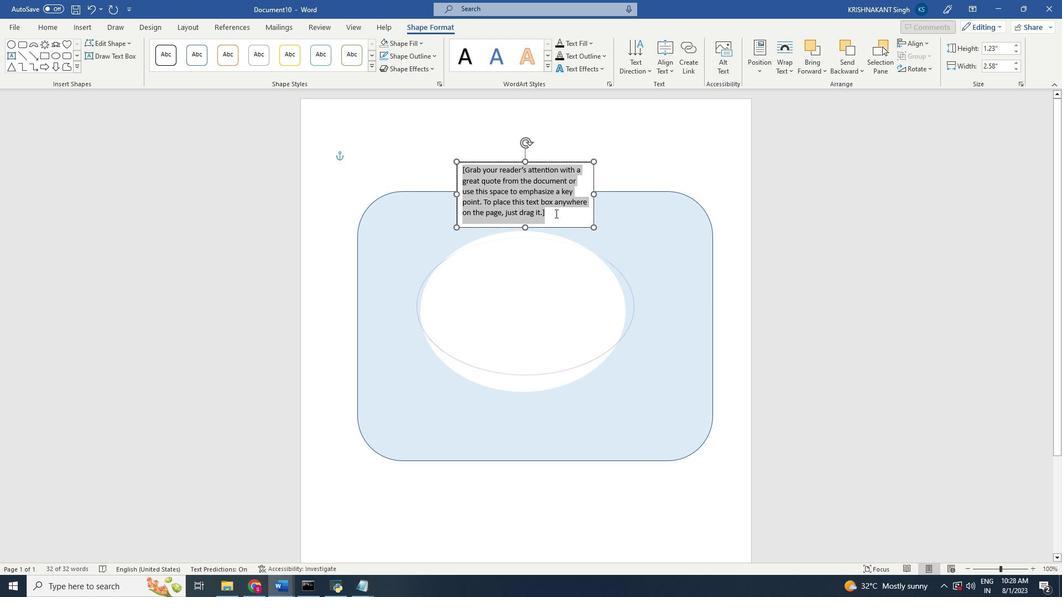 
Action: Key pressed <Key.shift>Yo<Key.backspace><Key.shift><Key.shift><Key.shift><Key.shift><Key.shift><Key.shift><Key.caps_lock>OU<Key.space>ARE<Key.space><Key.enter><Key.shift>BEAY<Key.backspace>UTIFUL<Key.enter>I<Key.backspace><Key.caps_lock>in<Key.space>all<Key.enter><Key.caps_lock>U<Key.backspace>YOUR<Key.space>WAYS
Screenshot: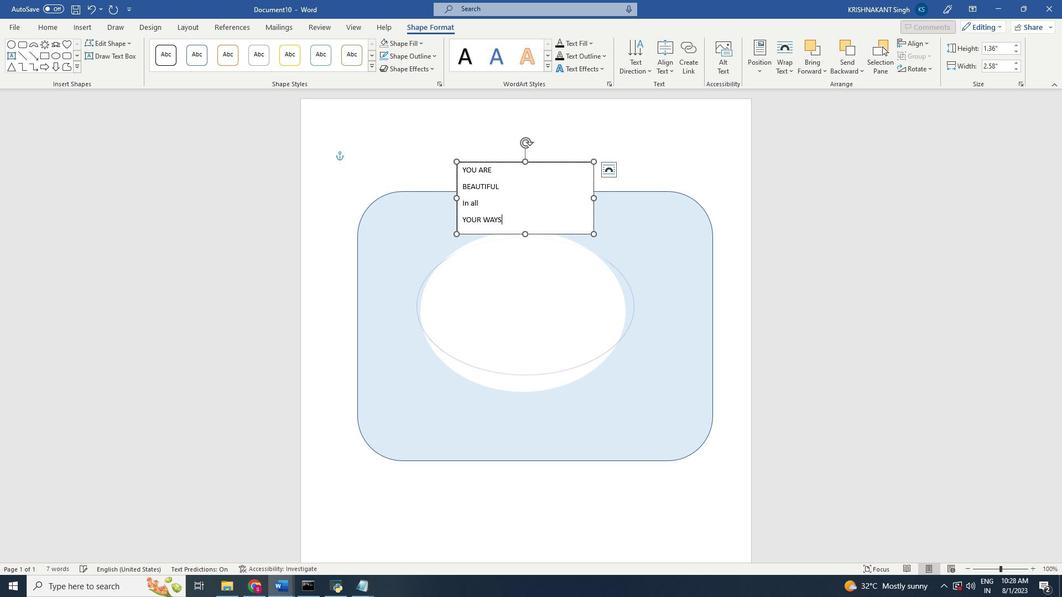
Action: Mouse moved to (535, 168)
Screenshot: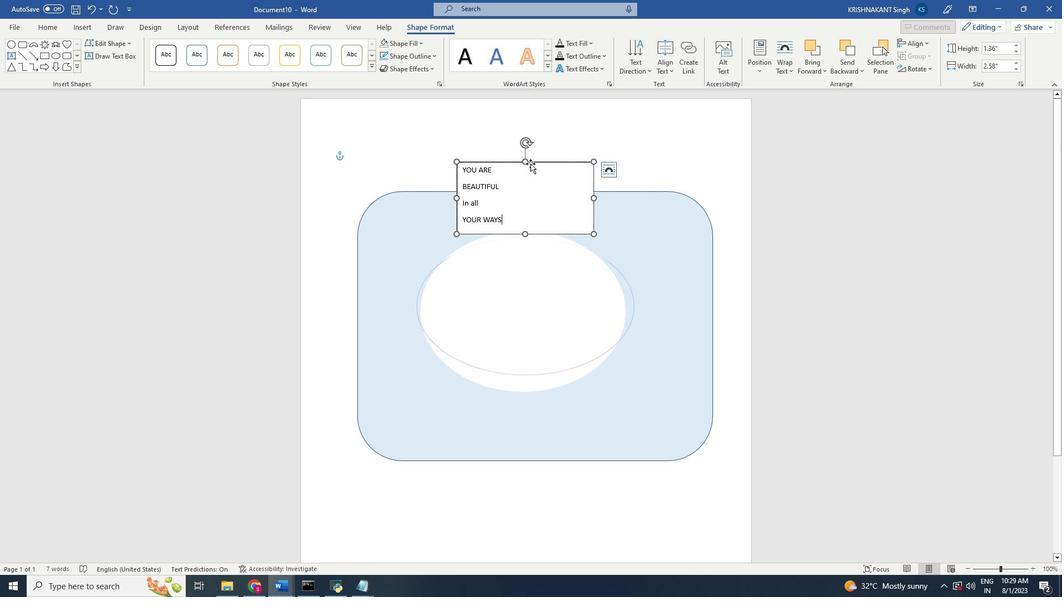 
Action: Mouse pressed left at (535, 168)
Screenshot: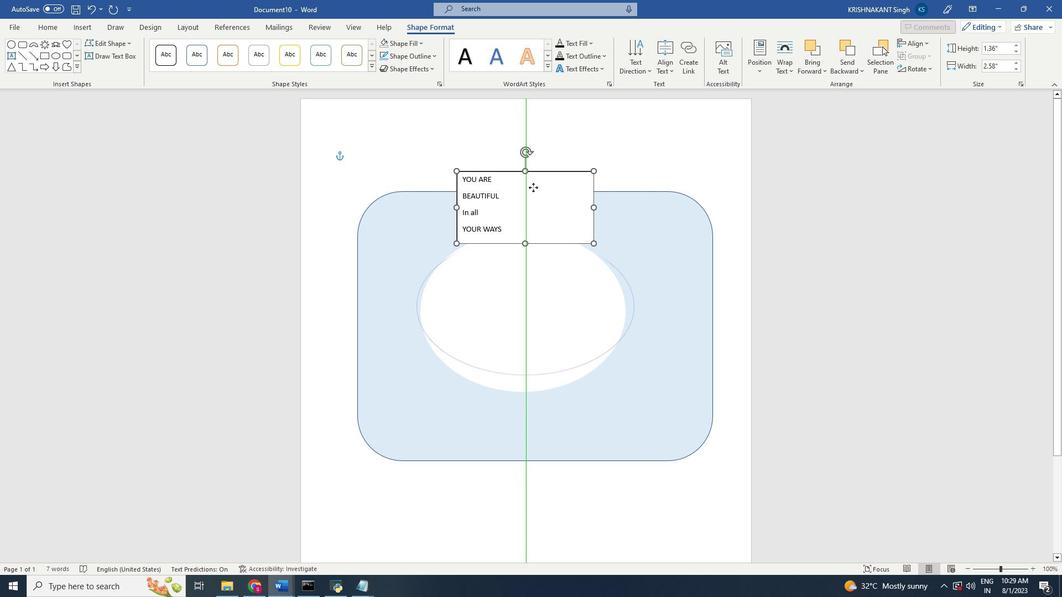 
Action: Mouse moved to (472, 284)
Screenshot: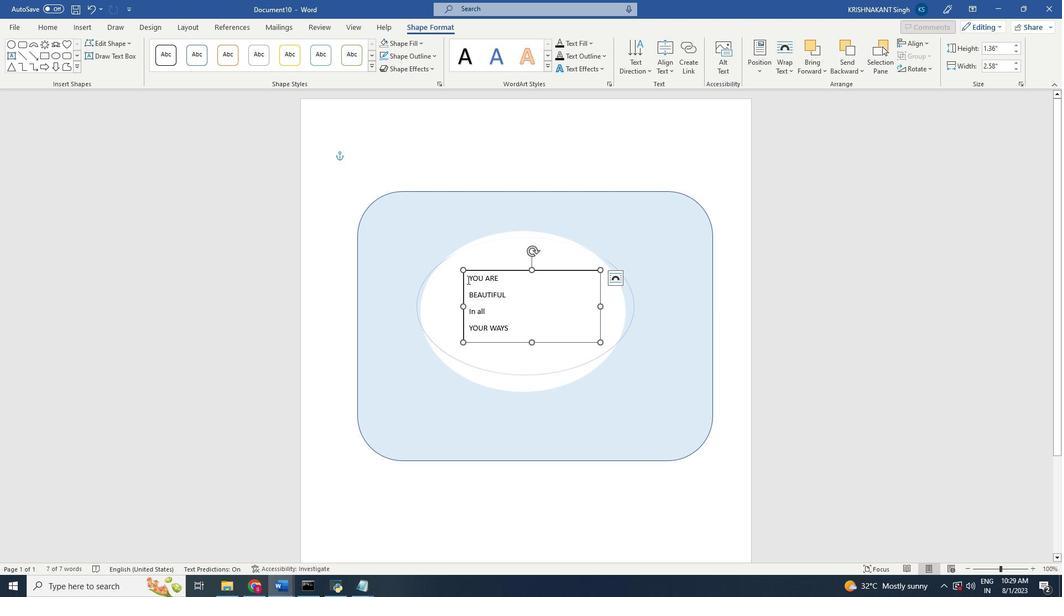 
Action: Mouse pressed left at (472, 284)
Screenshot: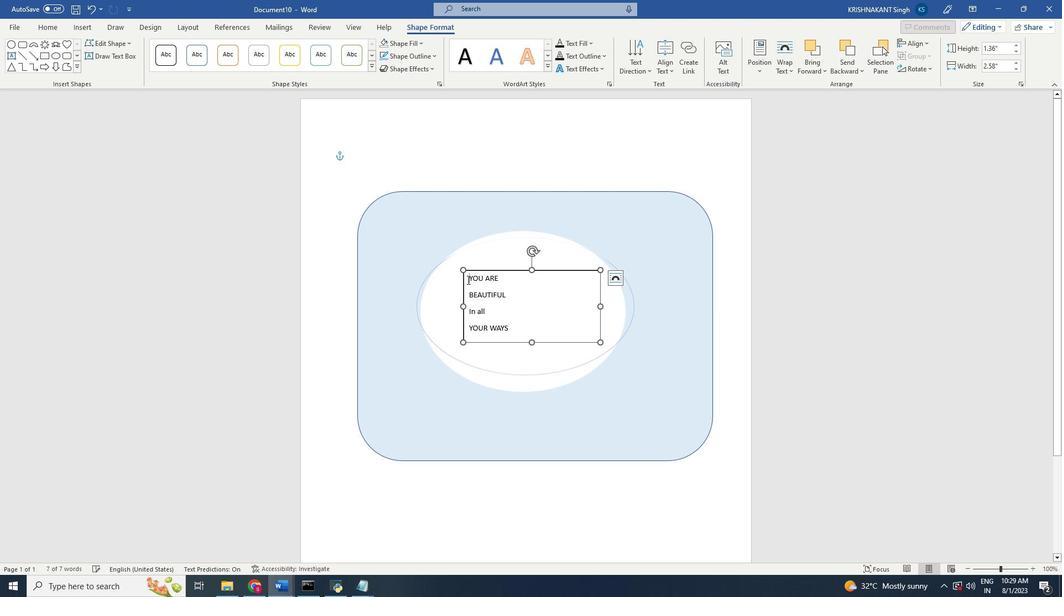 
Action: Key pressed <Key.space><Key.space><Key.space><Key.space><Key.space><Key.space><Key.space><Key.space><Key.space><Key.space><Key.space>
Screenshot: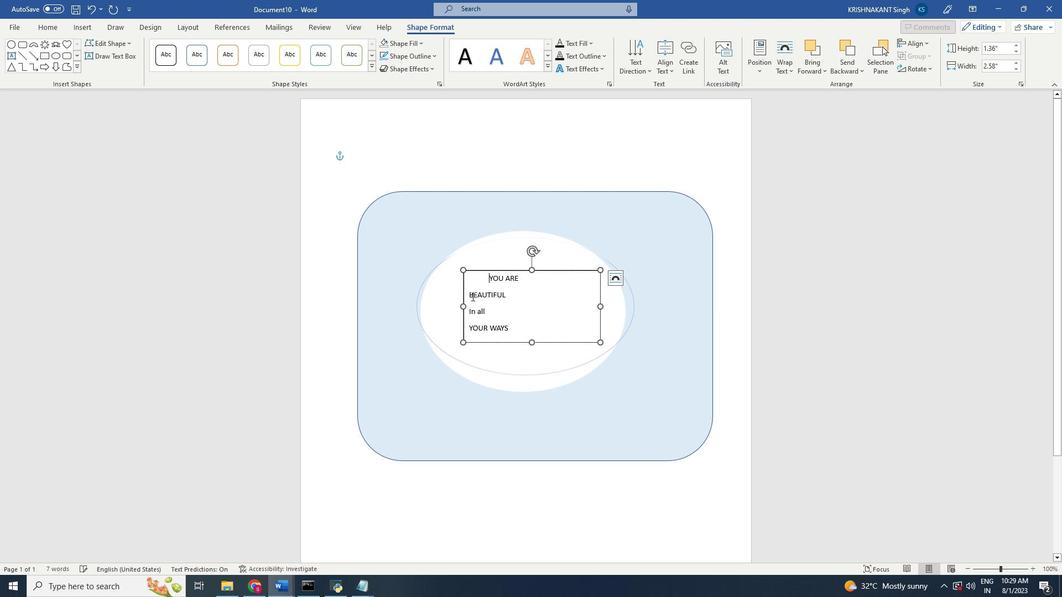 
Action: Mouse moved to (472, 297)
Screenshot: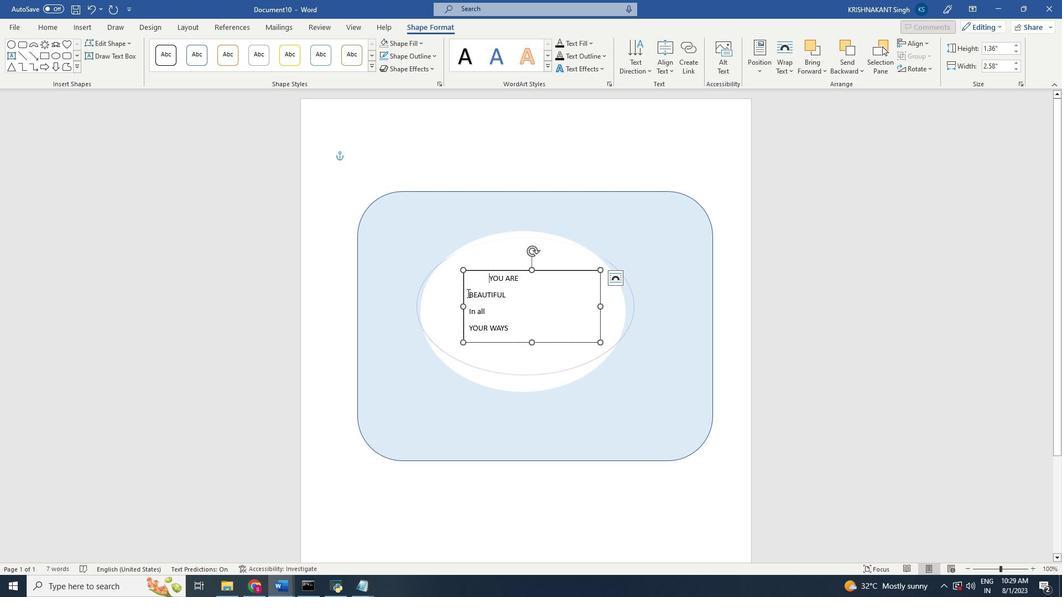 
Action: Mouse pressed left at (472, 297)
Screenshot: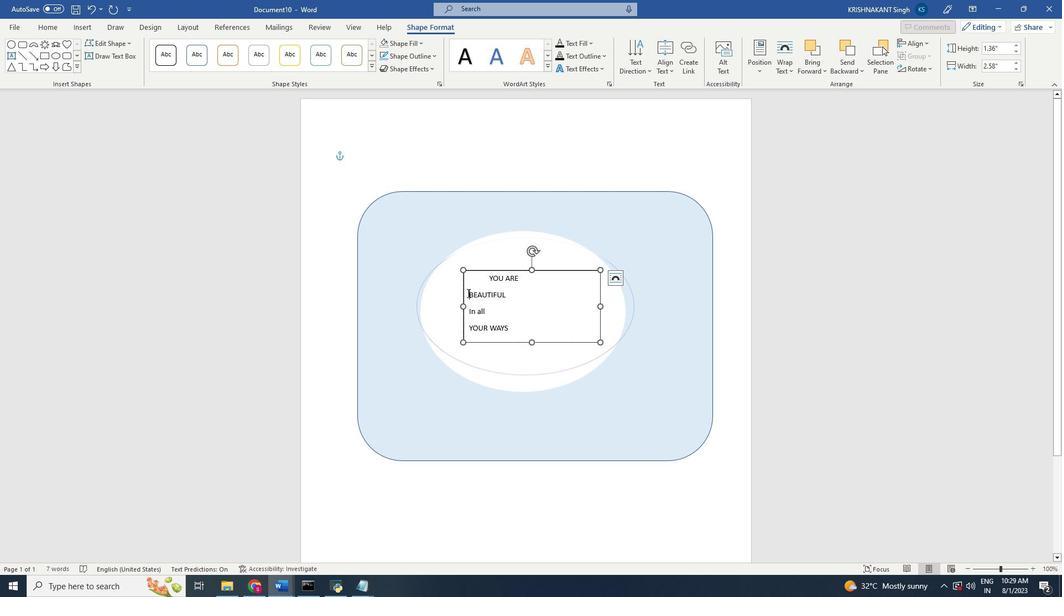 
Action: Key pressed <Key.space><Key.space><Key.space><Key.space><Key.space><Key.space><Key.space><Key.space><Key.space><Key.space><Key.space><Key.space><Key.space><Key.space>
Screenshot: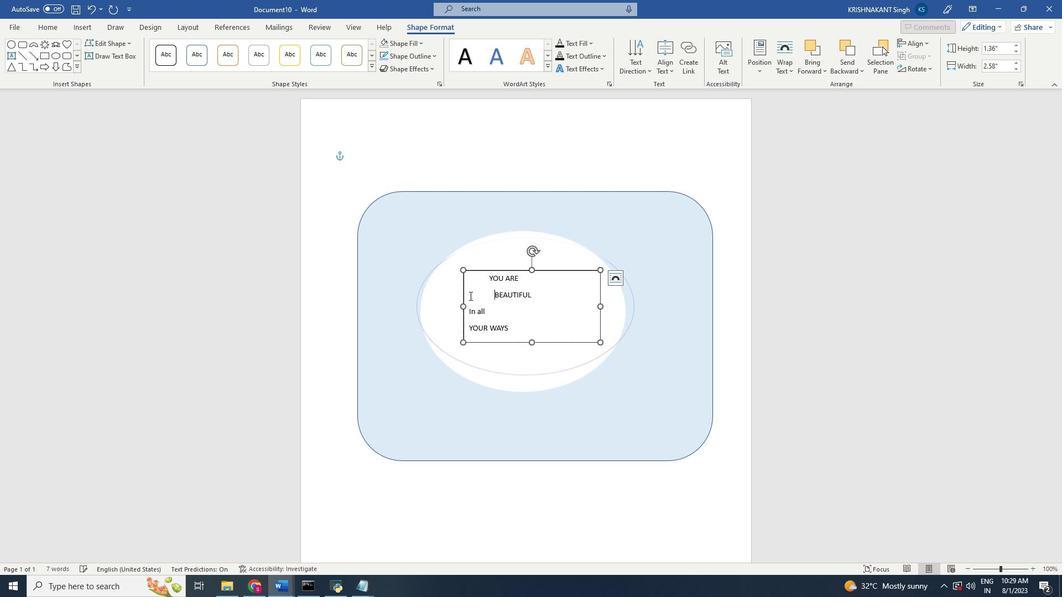 
Action: Mouse moved to (524, 282)
Screenshot: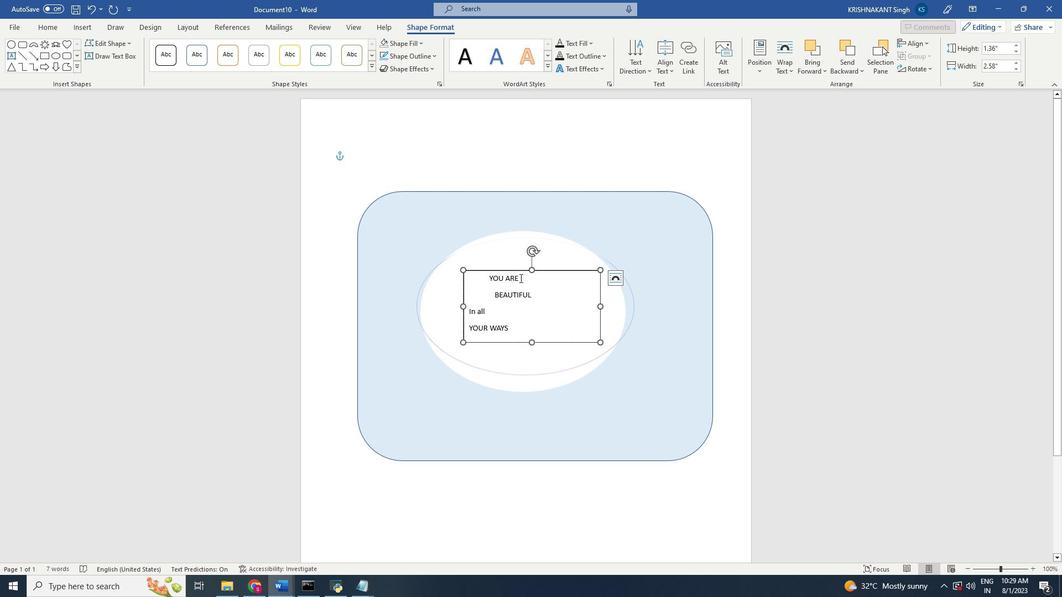 
Action: Mouse pressed left at (524, 282)
Screenshot: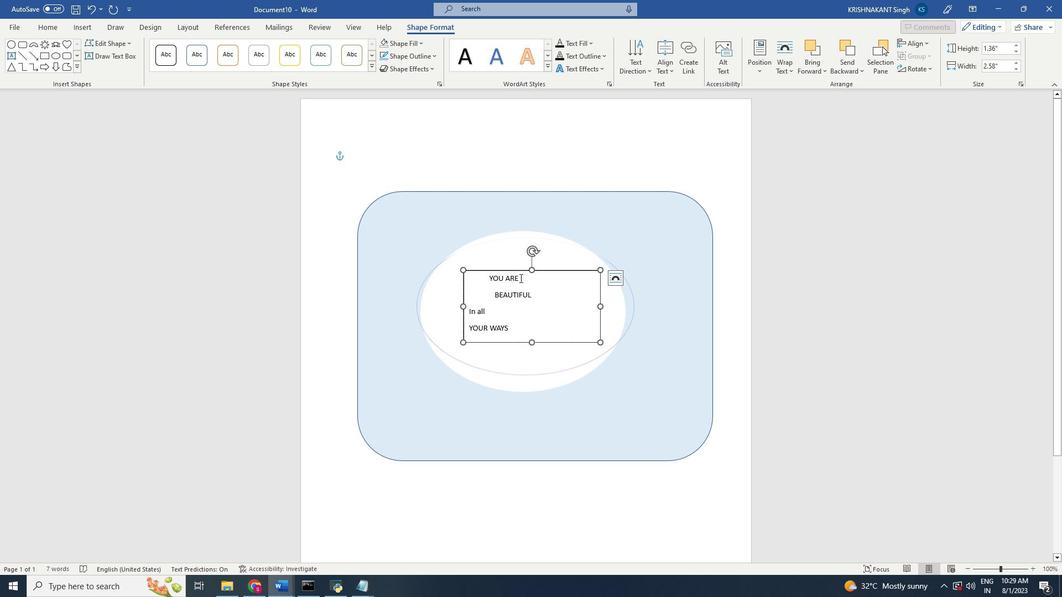 
Action: Mouse moved to (599, 71)
Screenshot: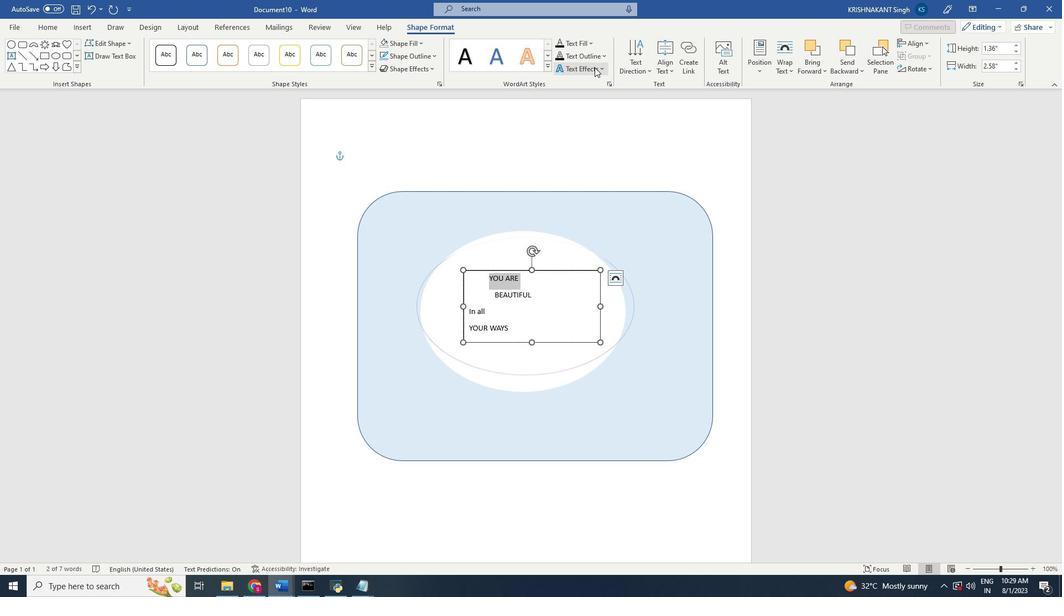 
Action: Mouse pressed left at (599, 71)
Screenshot: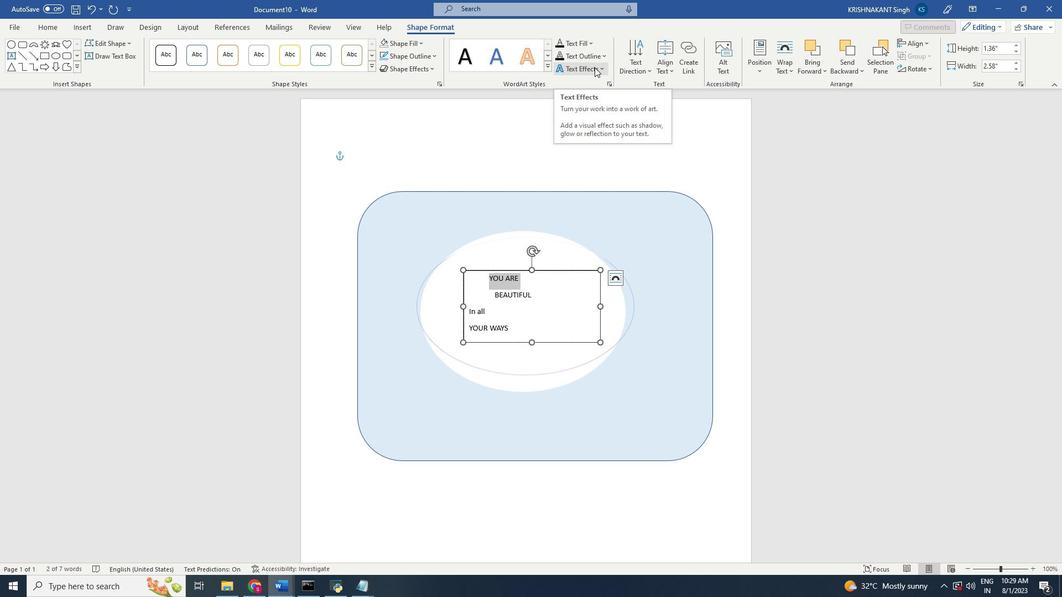
Action: Mouse moved to (586, 47)
Screenshot: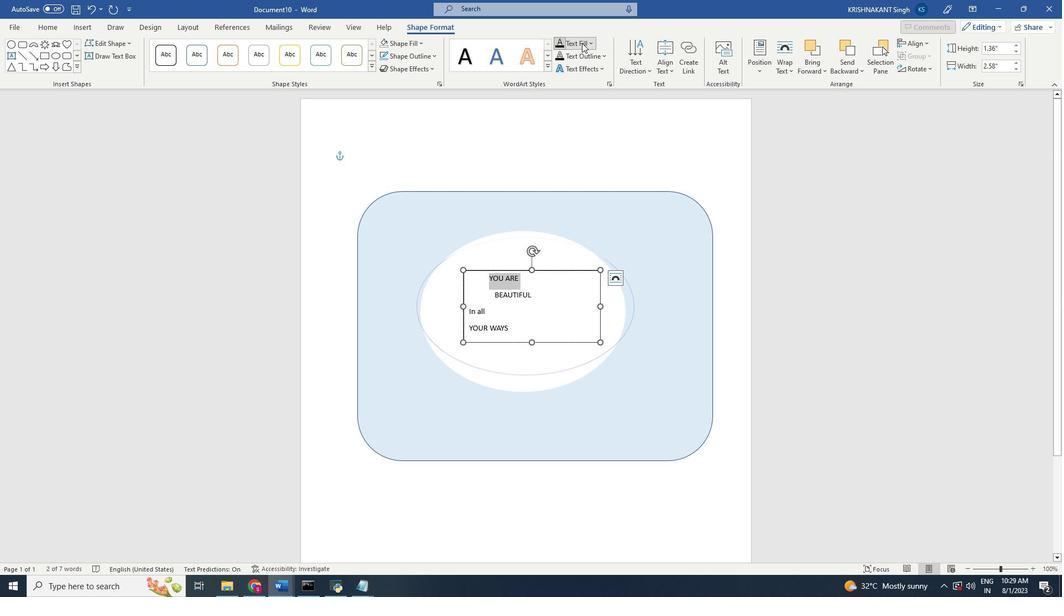 
Action: Mouse pressed left at (586, 47)
Screenshot: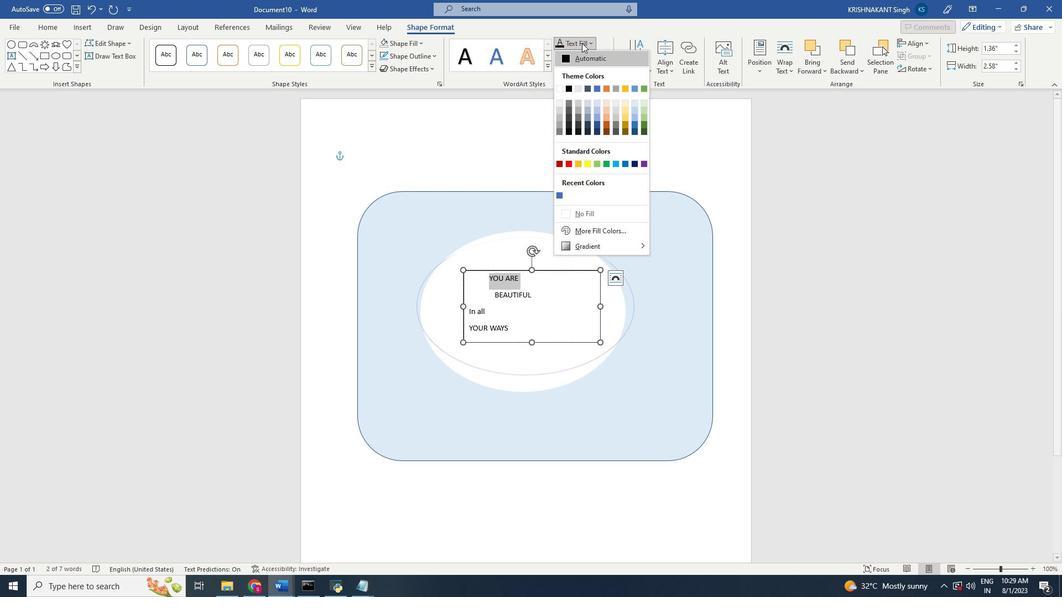 
Action: Mouse moved to (602, 125)
Screenshot: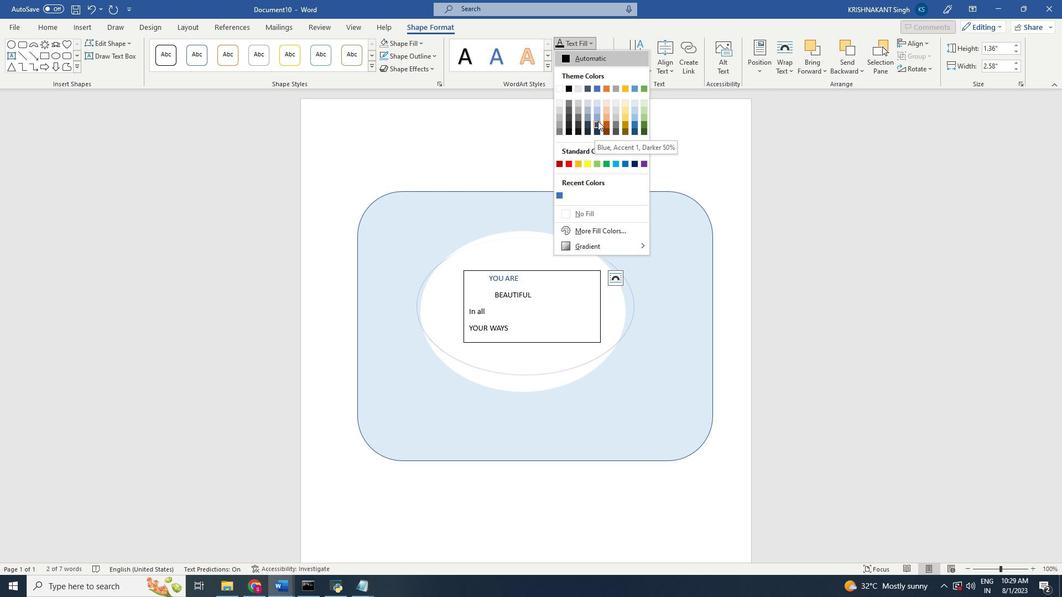 
Action: Mouse pressed left at (602, 125)
Screenshot: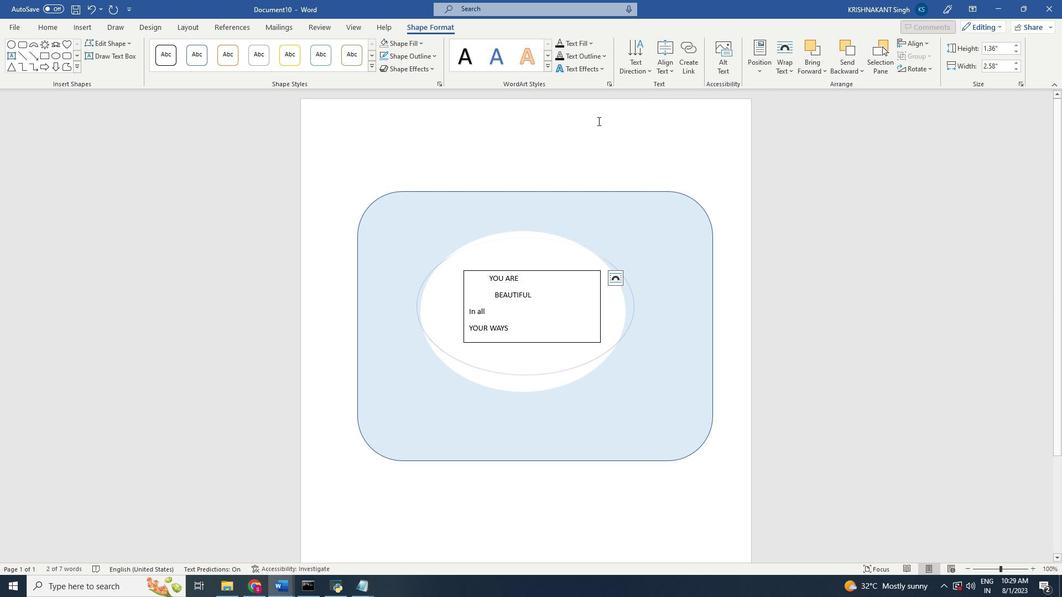 
Action: Mouse moved to (541, 299)
Screenshot: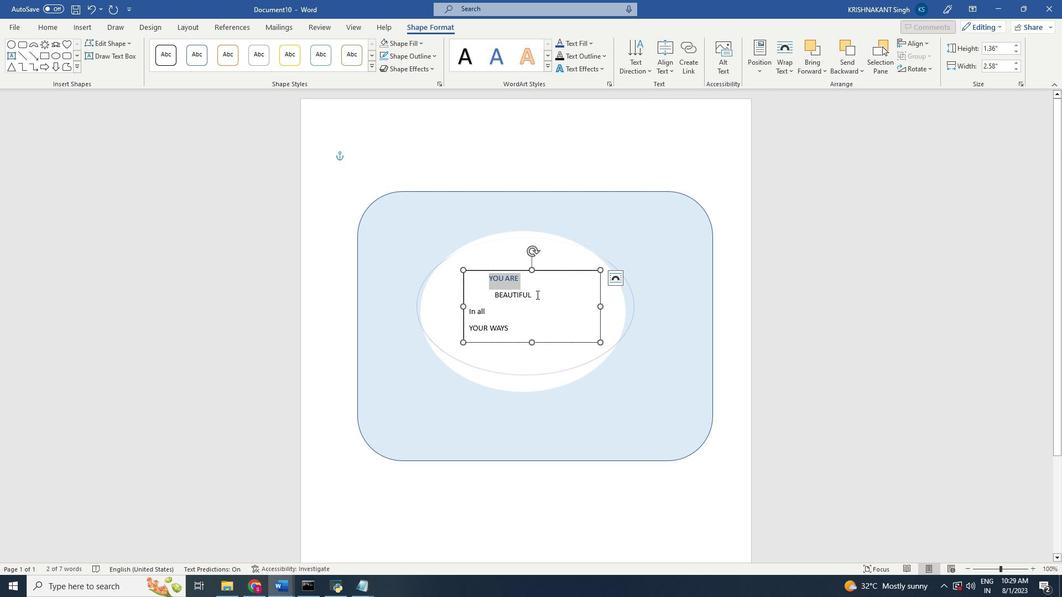
Action: Mouse pressed left at (541, 299)
Screenshot: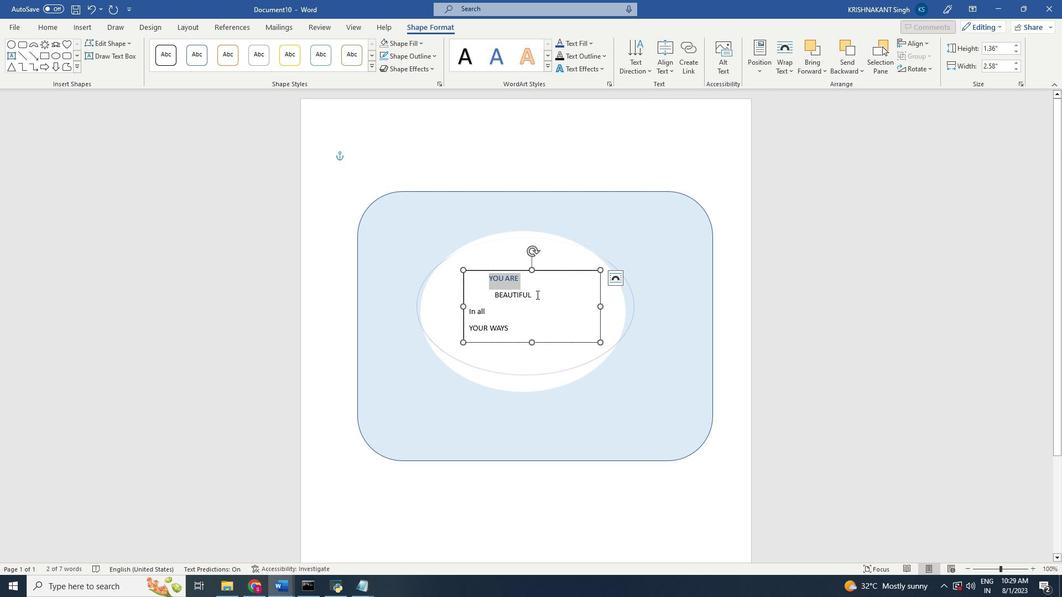 
Action: Mouse moved to (513, 334)
Screenshot: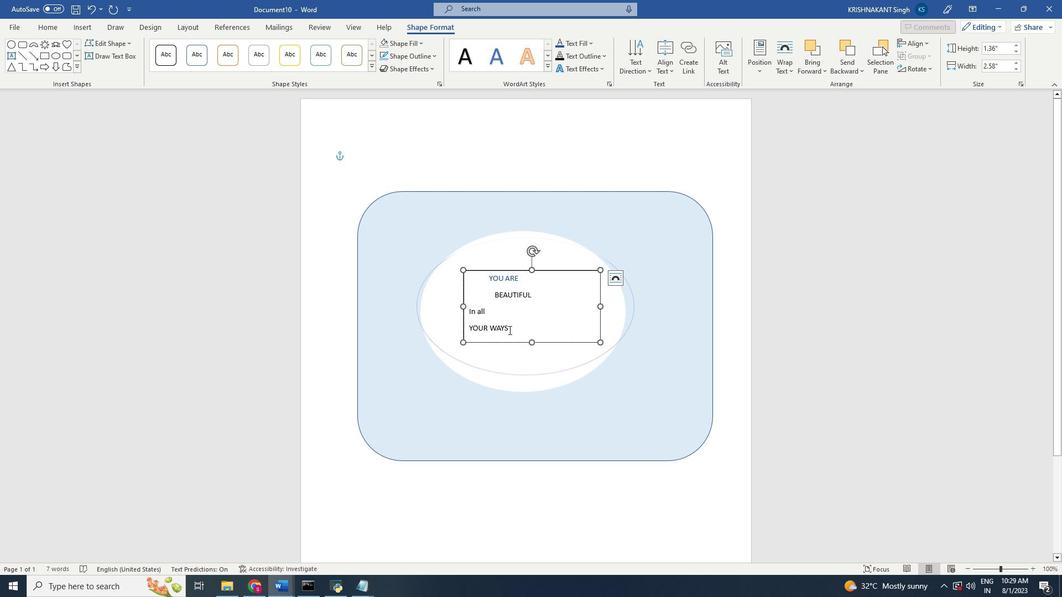 
Action: Mouse pressed left at (513, 334)
Screenshot: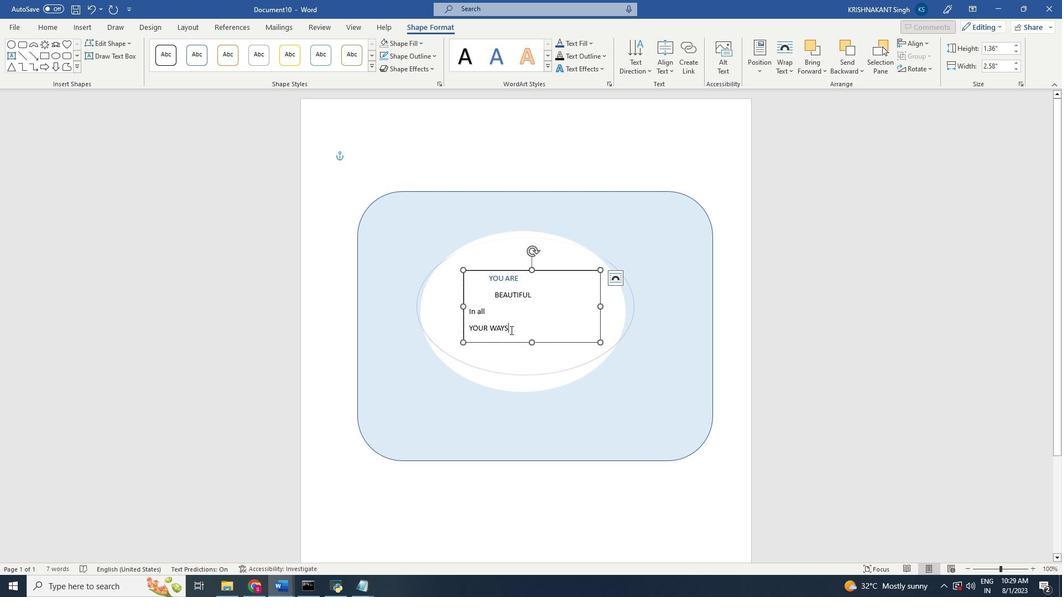 
Action: Mouse moved to (515, 333)
Screenshot: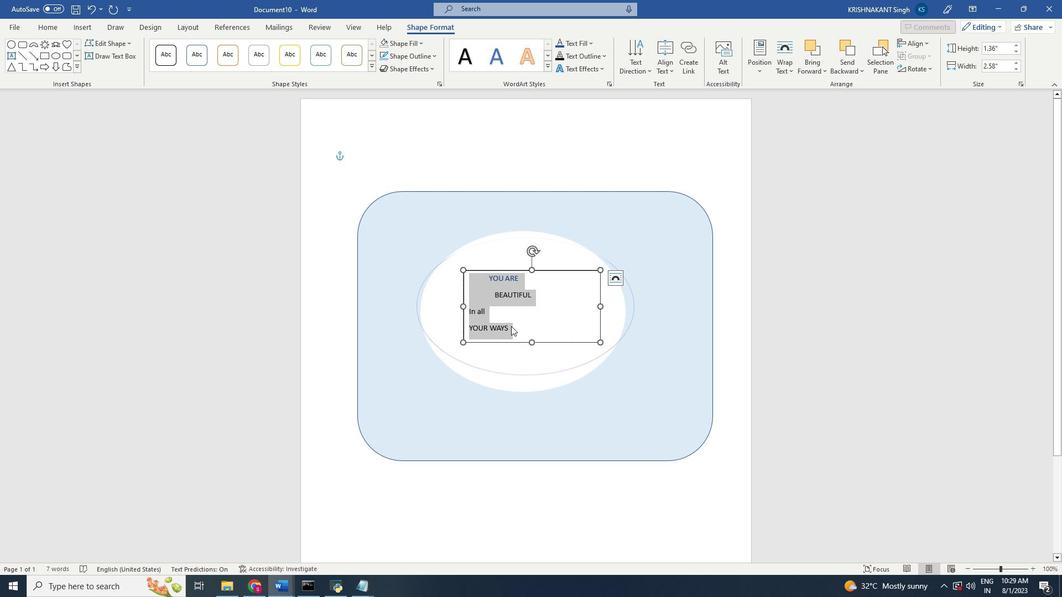 
Action: Key pressed ctrl+A
Screenshot: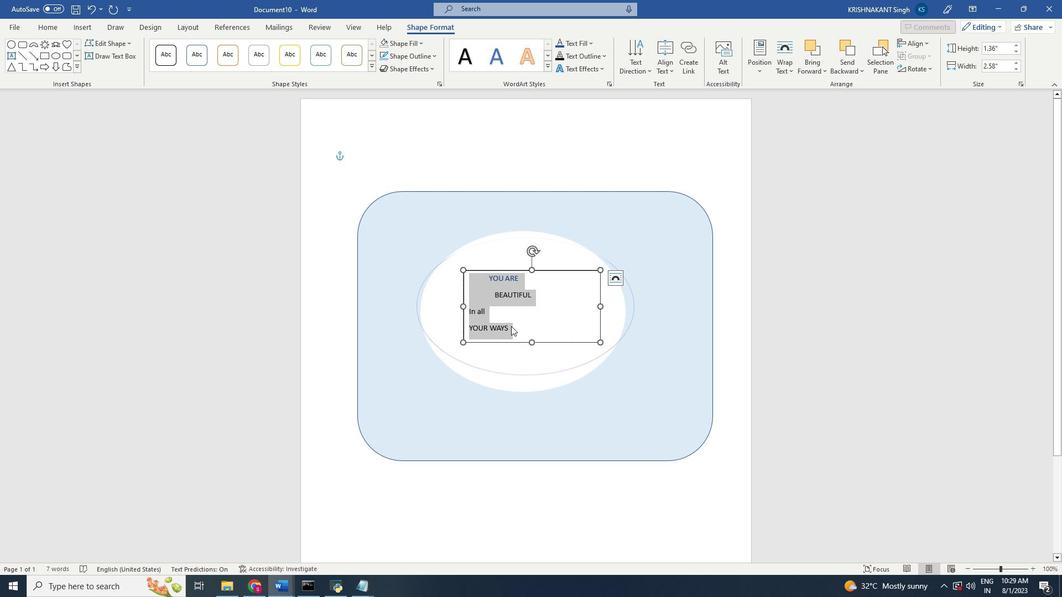 
Action: Mouse moved to (567, 45)
Screenshot: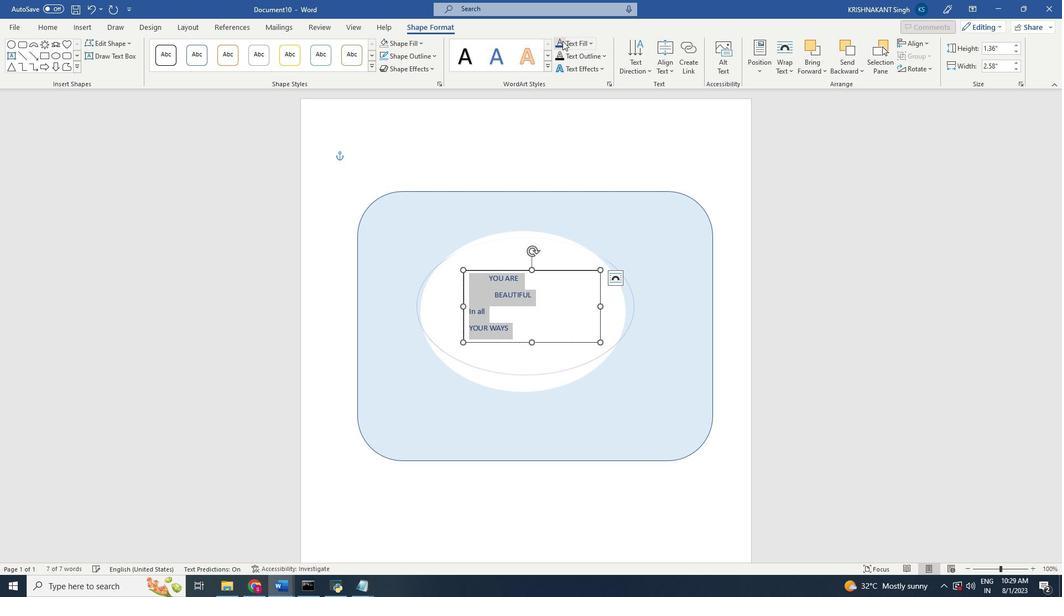 
Action: Mouse pressed left at (567, 45)
Screenshot: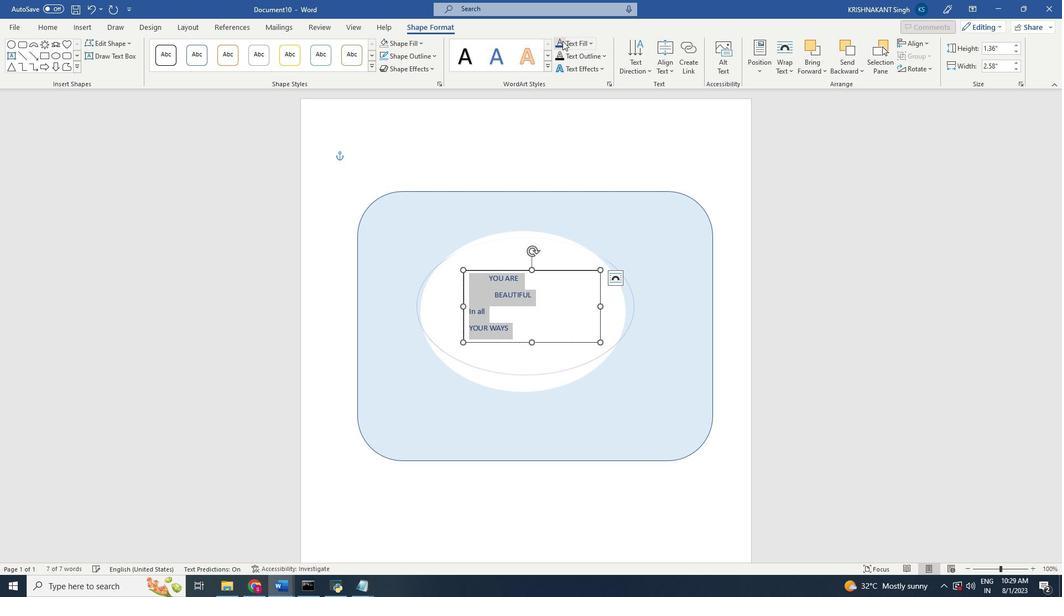 
Action: Mouse moved to (541, 319)
Screenshot: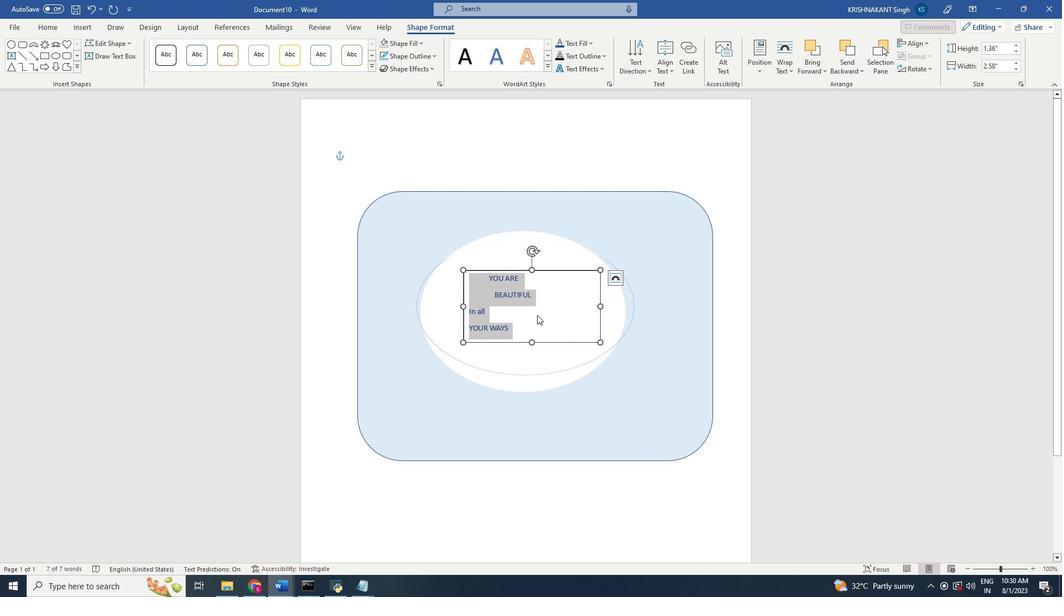 
Action: Mouse pressed right at (541, 319)
Screenshot: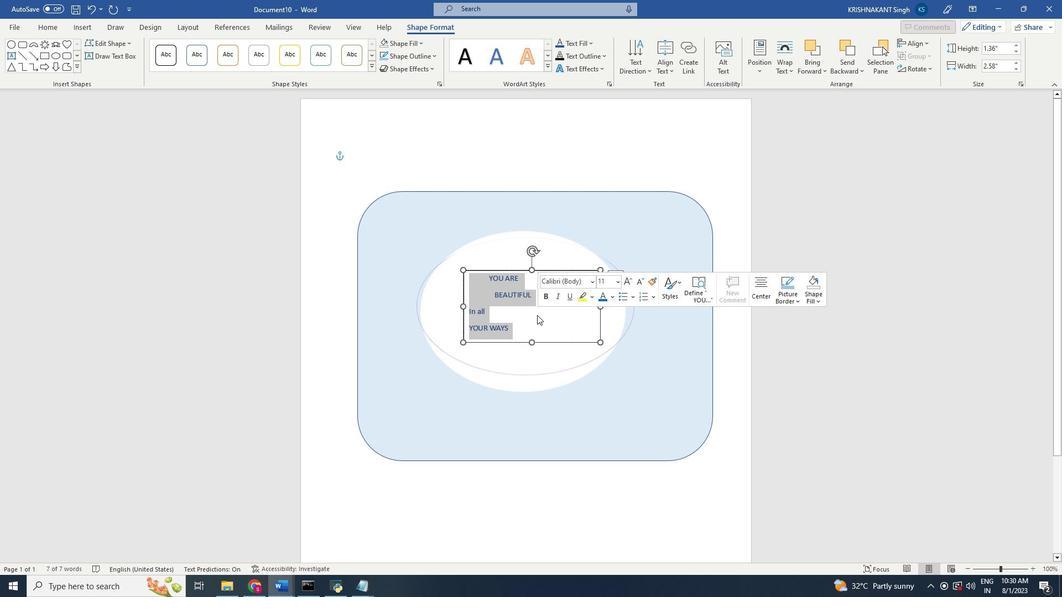 
Action: Mouse moved to (622, 286)
Screenshot: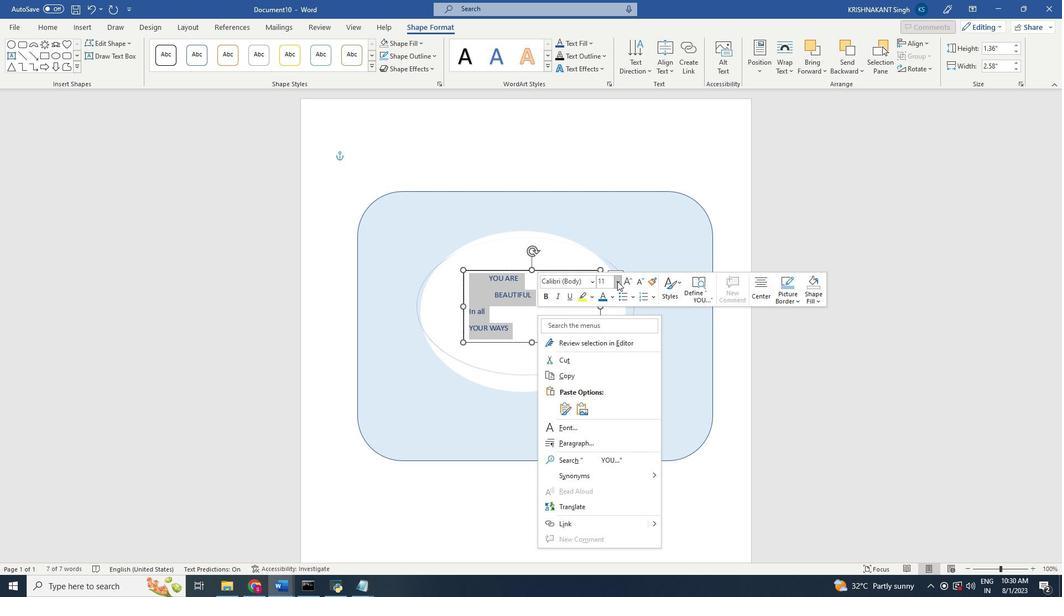 
Action: Mouse pressed left at (622, 286)
Screenshot: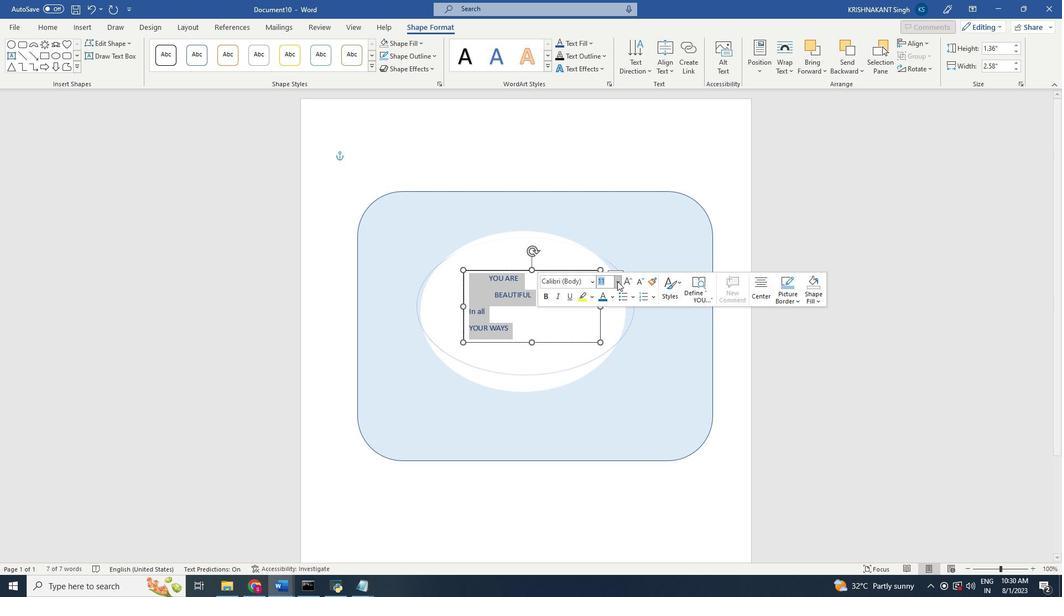 
Action: Mouse pressed left at (622, 286)
Screenshot: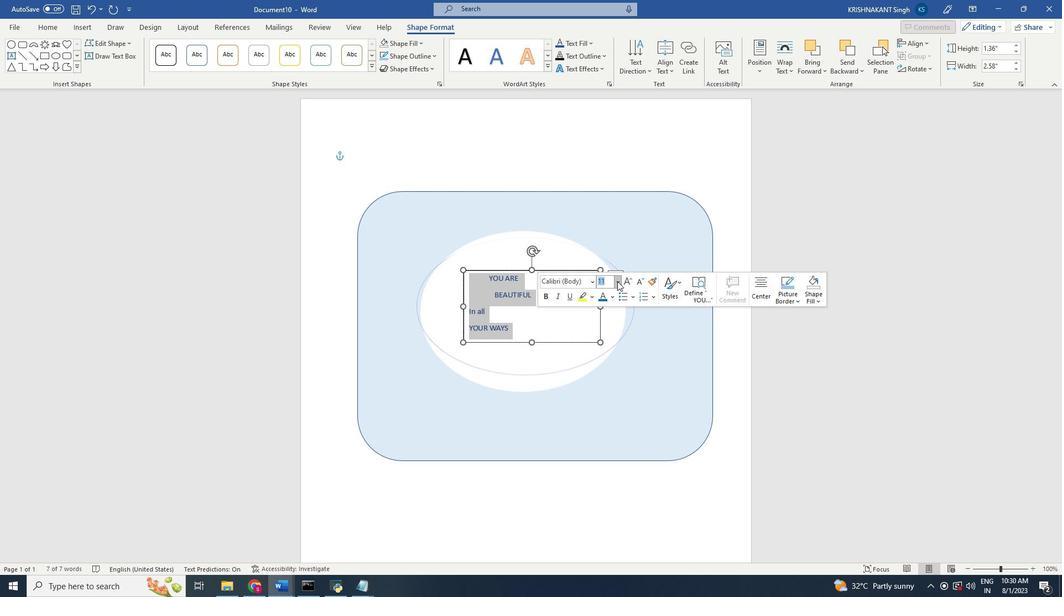 
Action: Mouse moved to (622, 286)
Screenshot: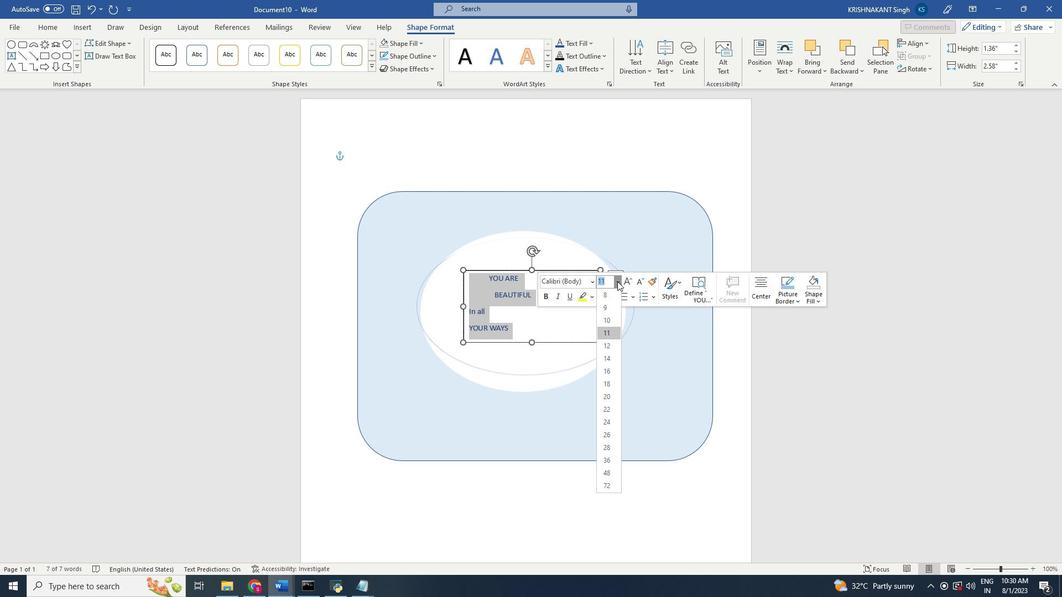 
Action: Mouse pressed left at (622, 286)
Screenshot: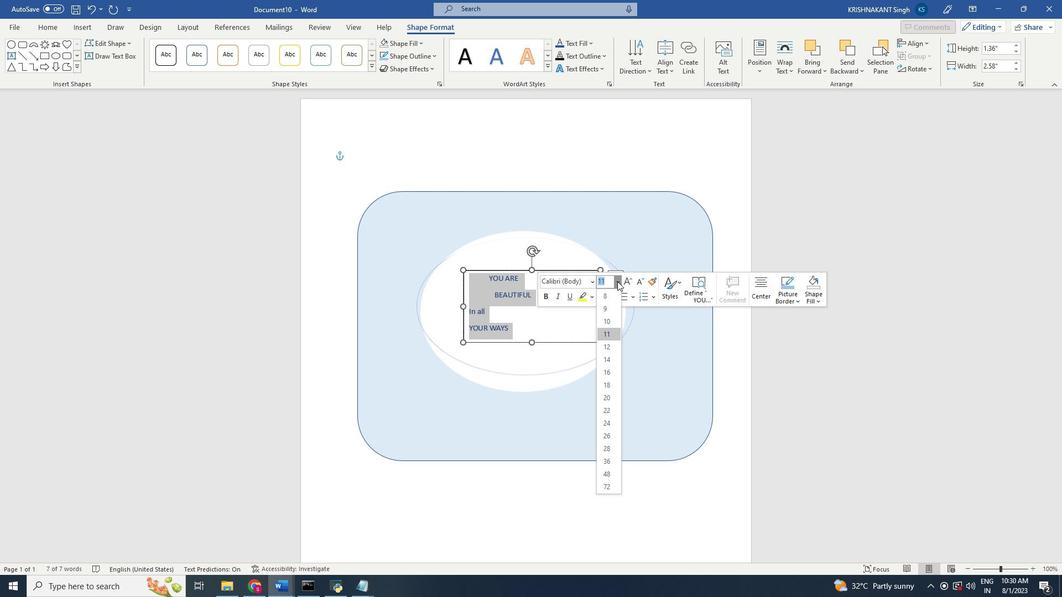
Action: Mouse moved to (609, 362)
Screenshot: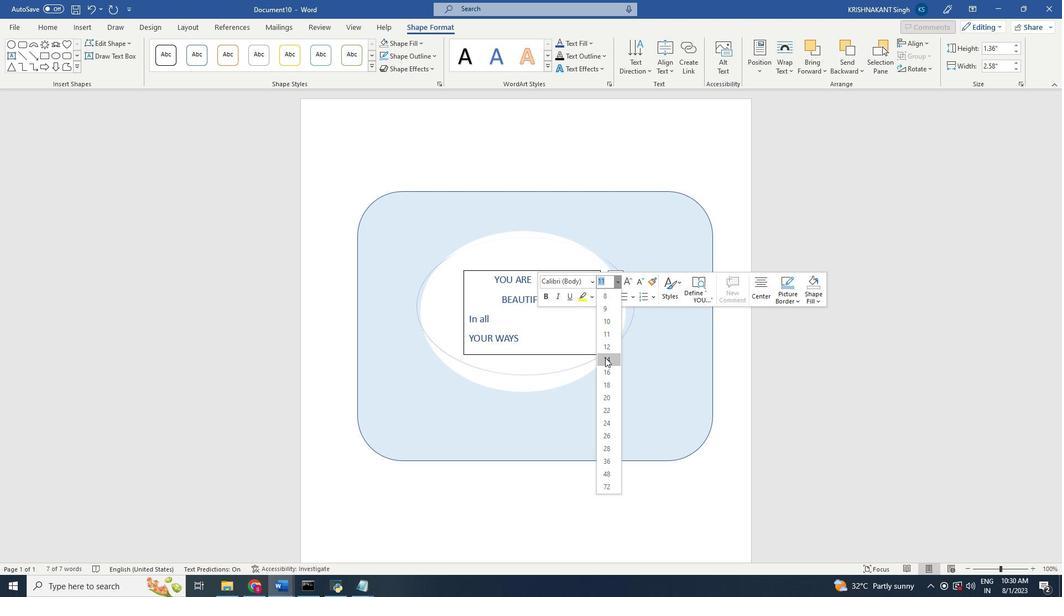 
Action: Mouse pressed left at (609, 362)
Screenshot: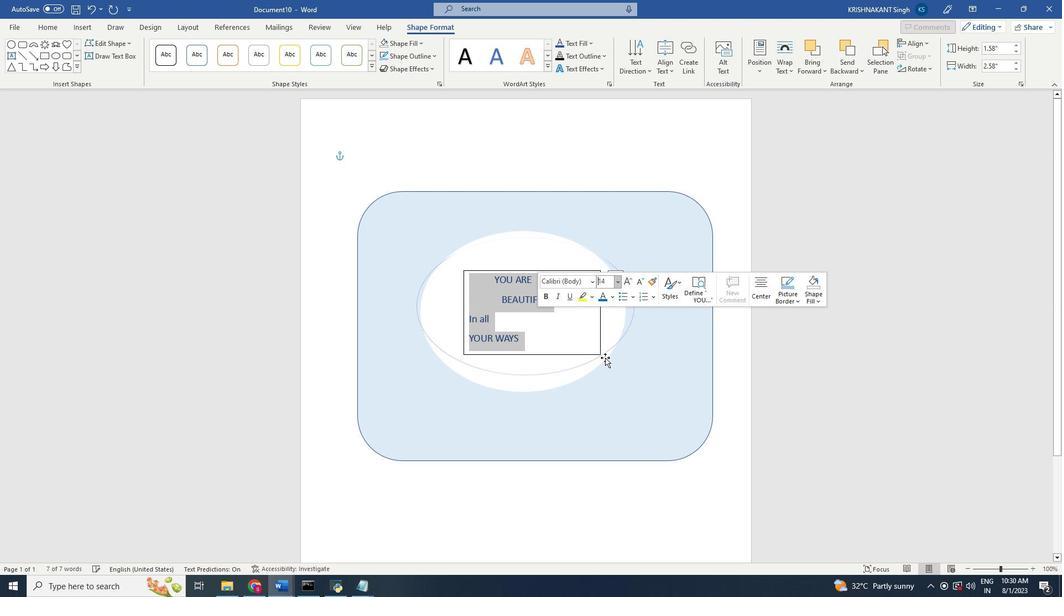 
Action: Mouse moved to (553, 298)
Screenshot: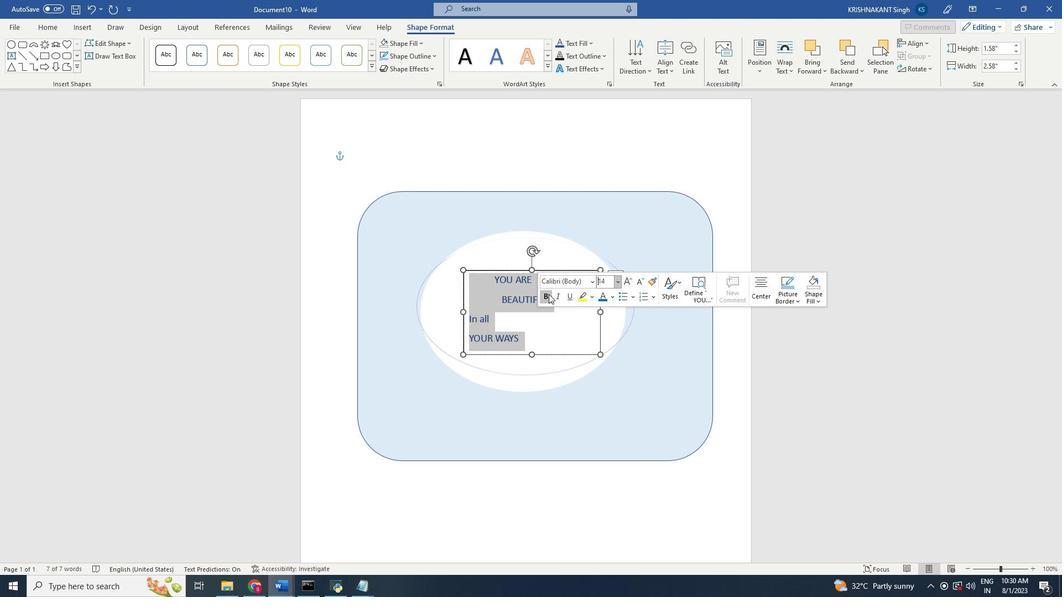 
Action: Mouse pressed left at (553, 298)
Screenshot: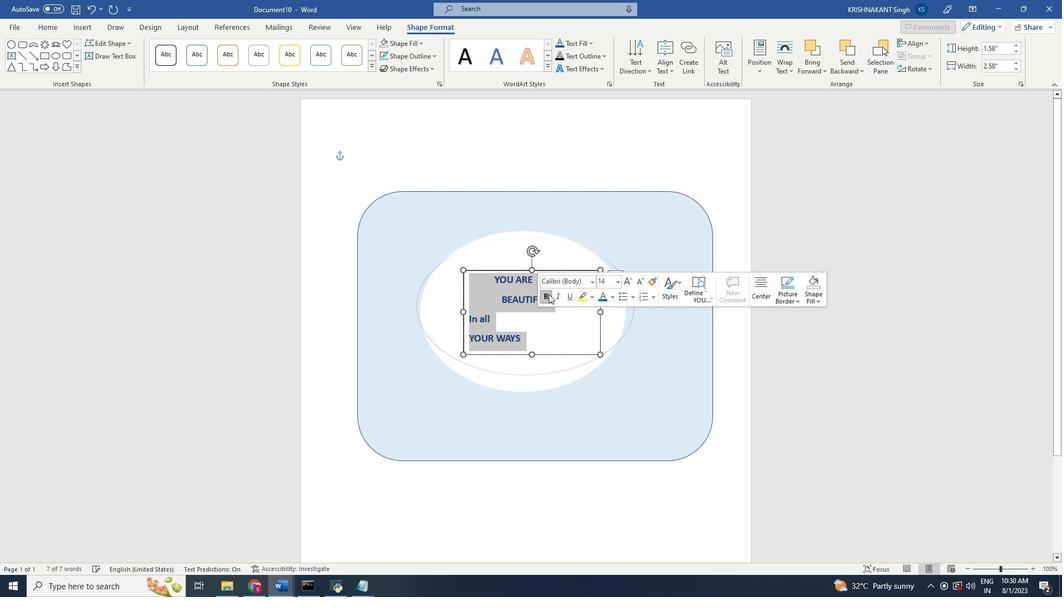 
Action: Mouse moved to (557, 298)
Screenshot: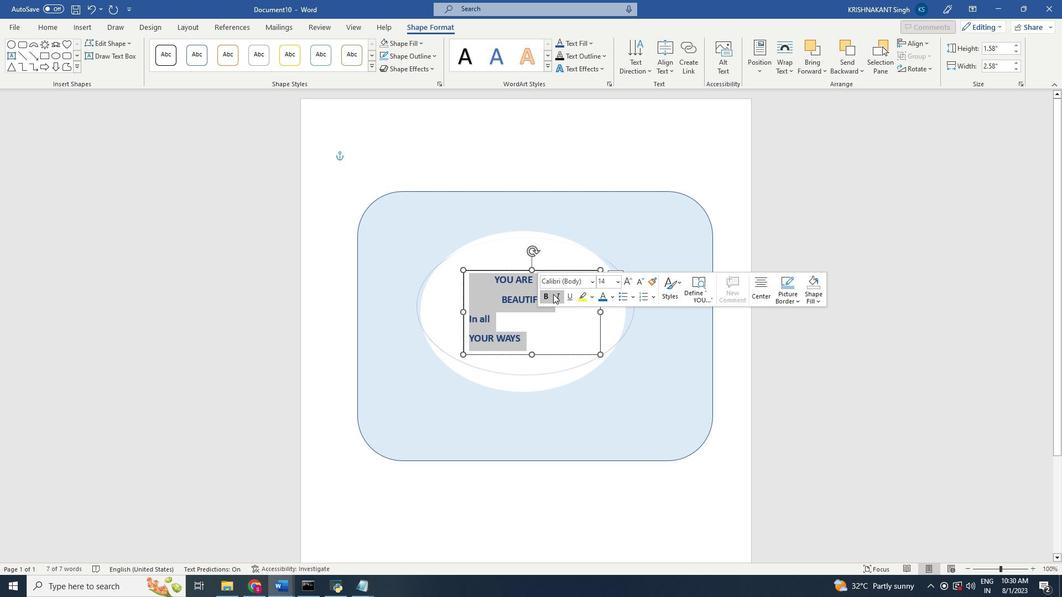 
Action: Mouse pressed left at (557, 298)
Screenshot: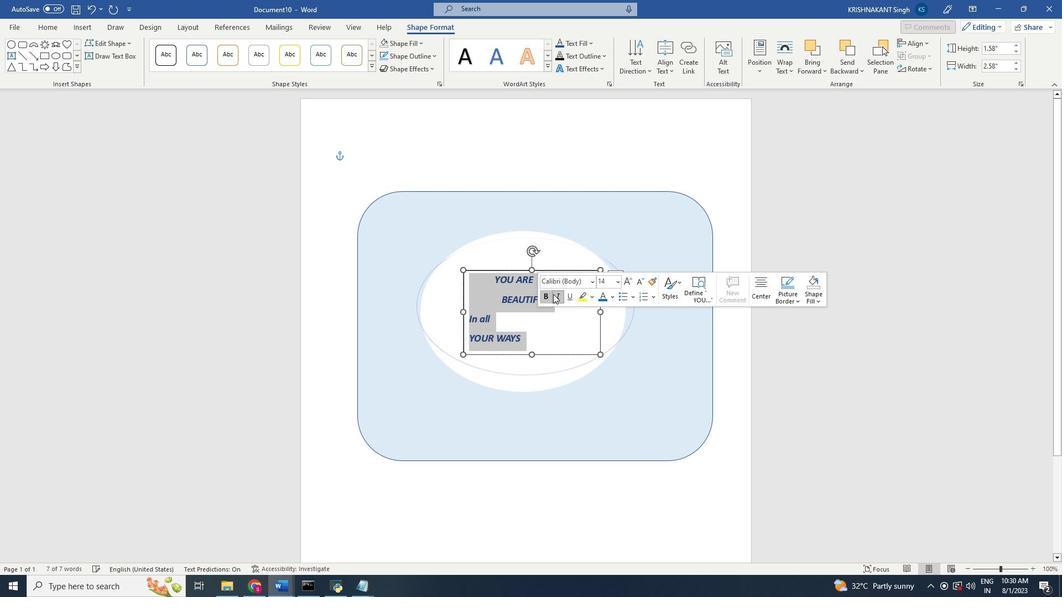 
Action: Mouse moved to (598, 283)
Screenshot: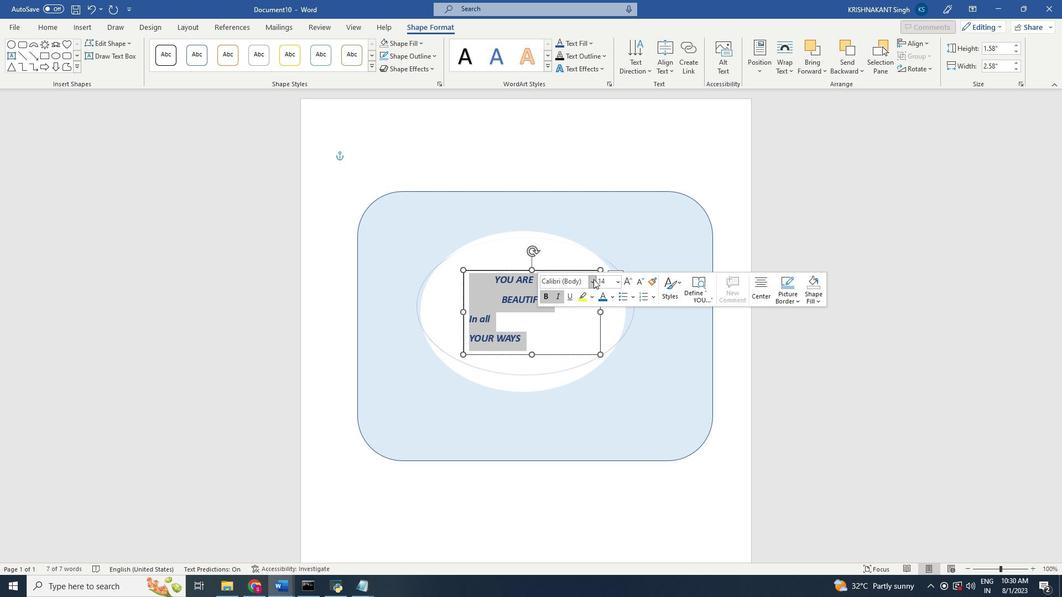 
Action: Mouse pressed left at (598, 283)
Screenshot: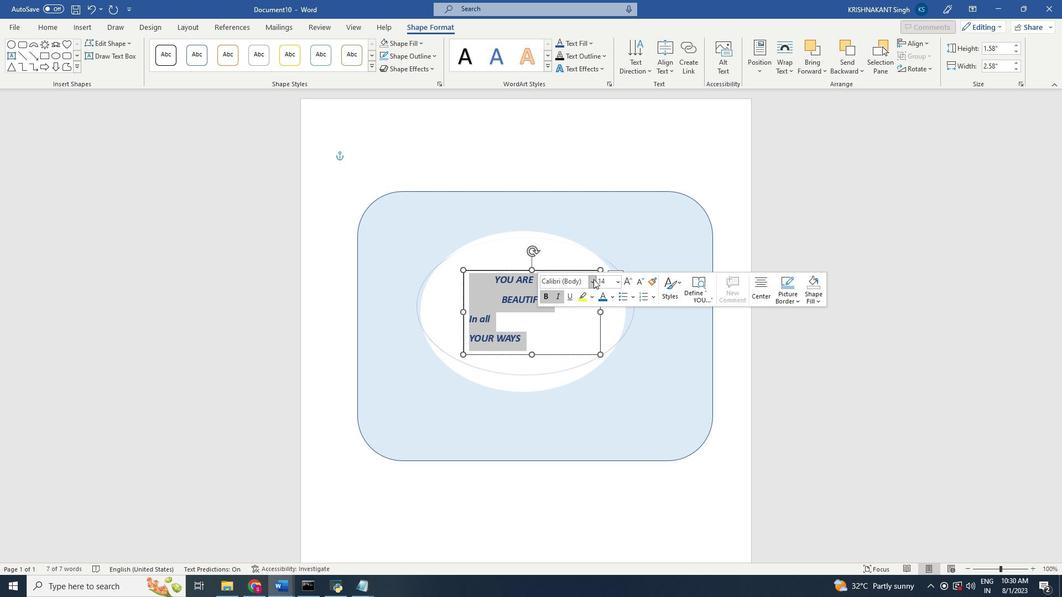 
Action: Mouse moved to (599, 440)
Screenshot: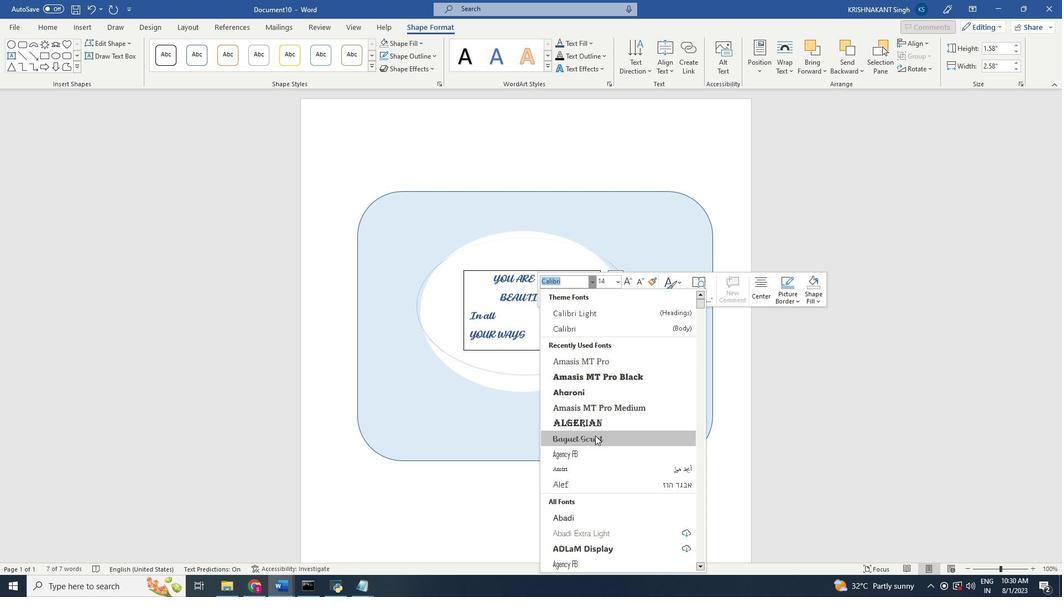 
Action: Mouse scrolled (599, 440) with delta (0, 0)
Screenshot: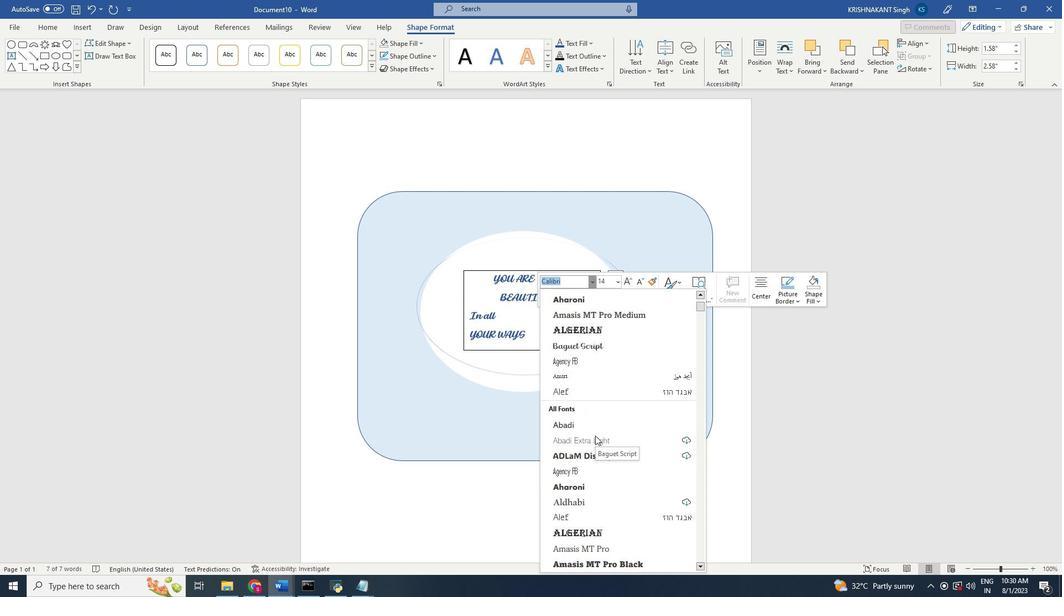 
Action: Mouse scrolled (599, 440) with delta (0, 0)
Screenshot: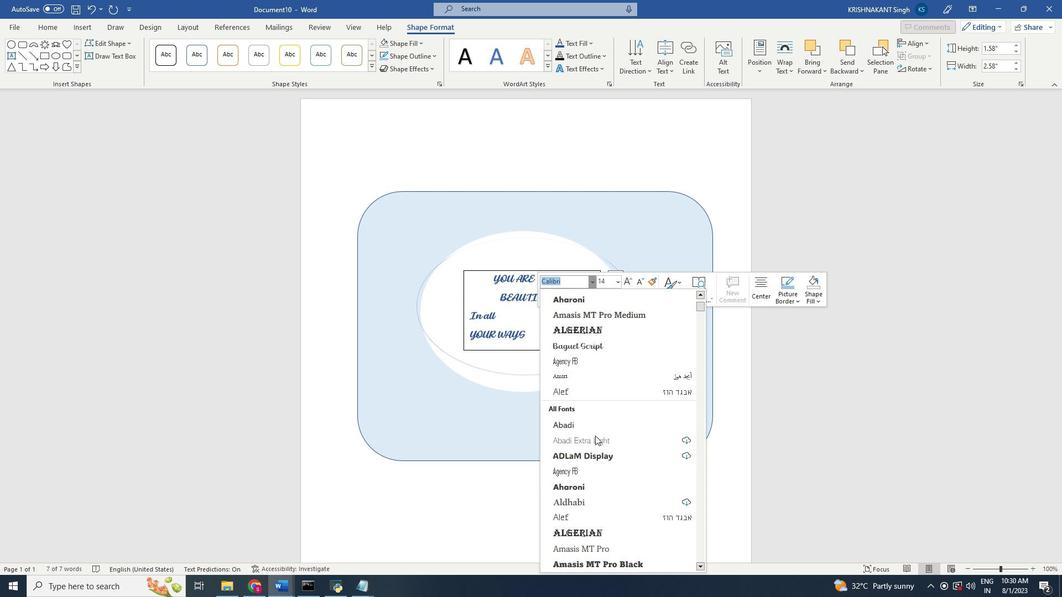 
Action: Mouse moved to (598, 437)
Screenshot: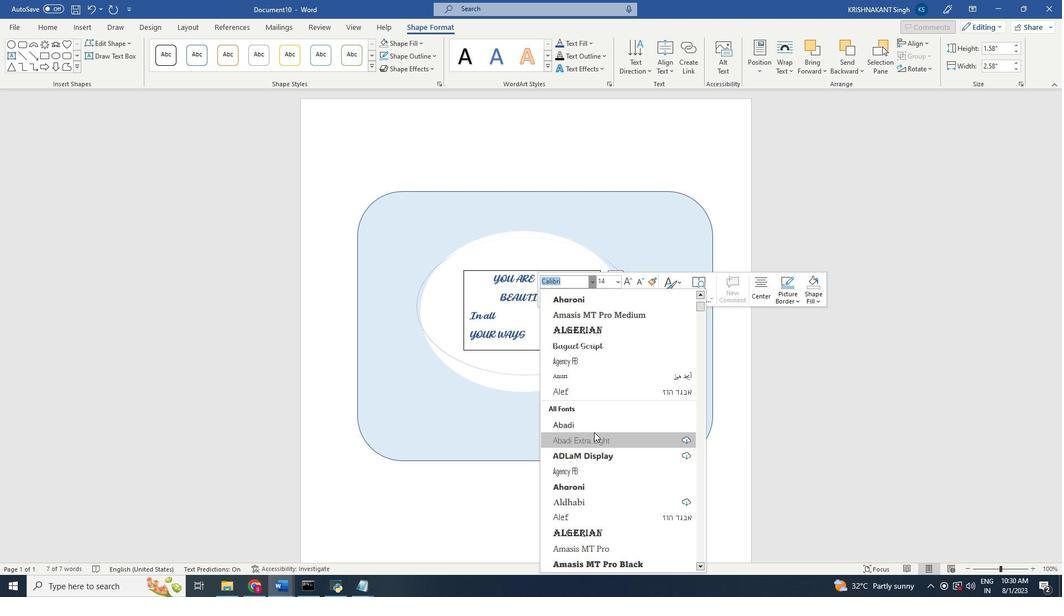 
Action: Mouse scrolled (598, 436) with delta (0, 0)
Screenshot: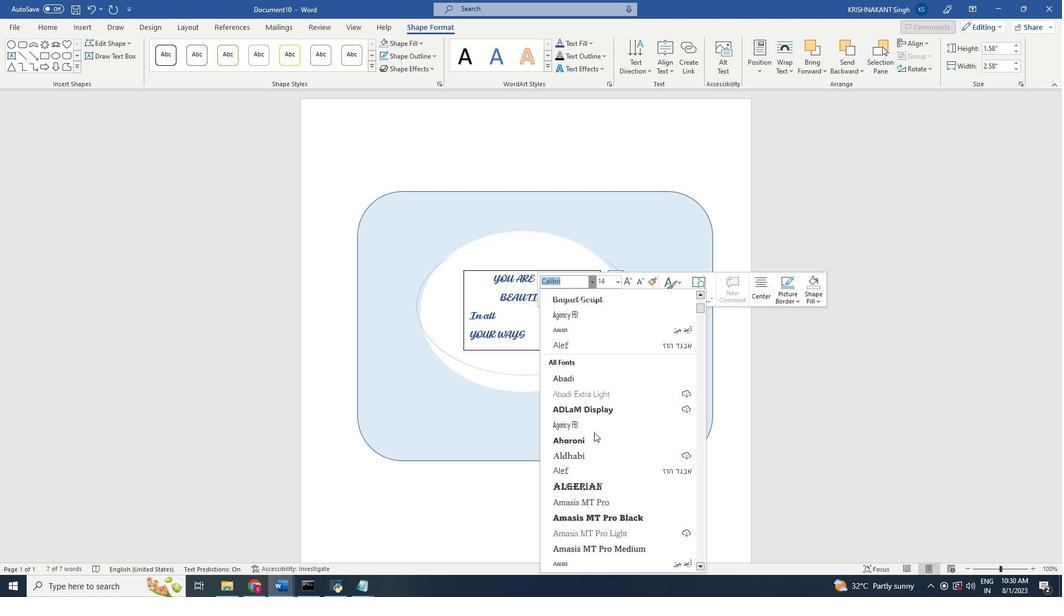 
Action: Mouse scrolled (598, 436) with delta (0, 0)
Screenshot: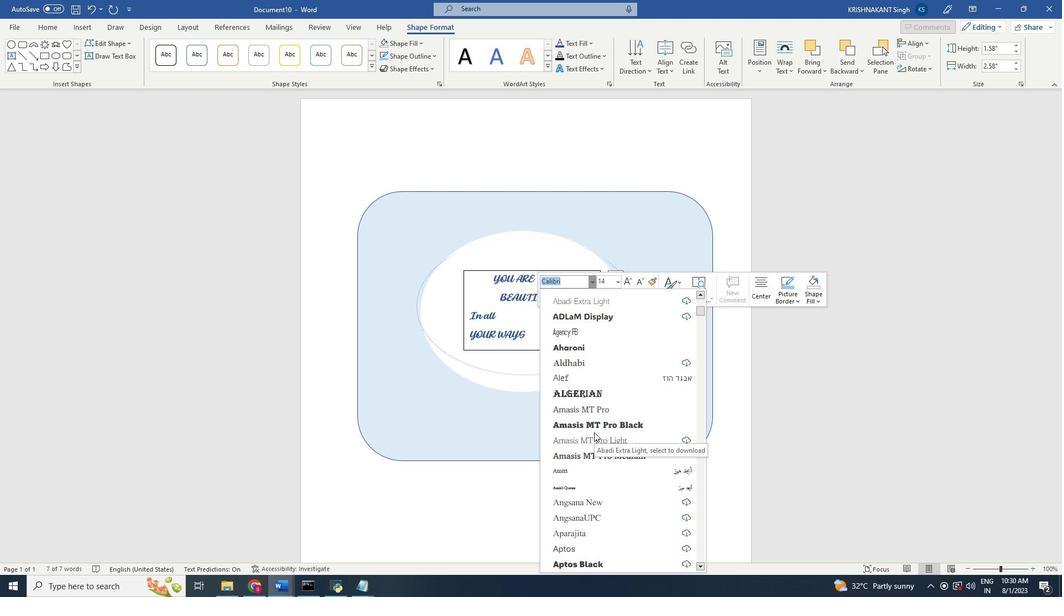 
Action: Mouse scrolled (598, 436) with delta (0, 0)
Screenshot: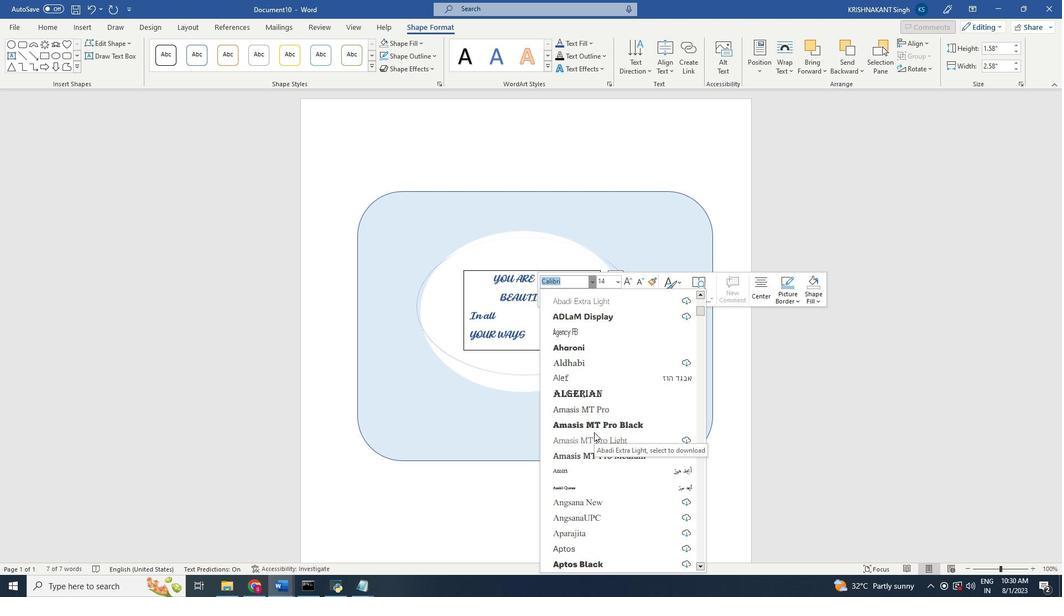 
Action: Mouse scrolled (598, 436) with delta (0, 0)
Screenshot: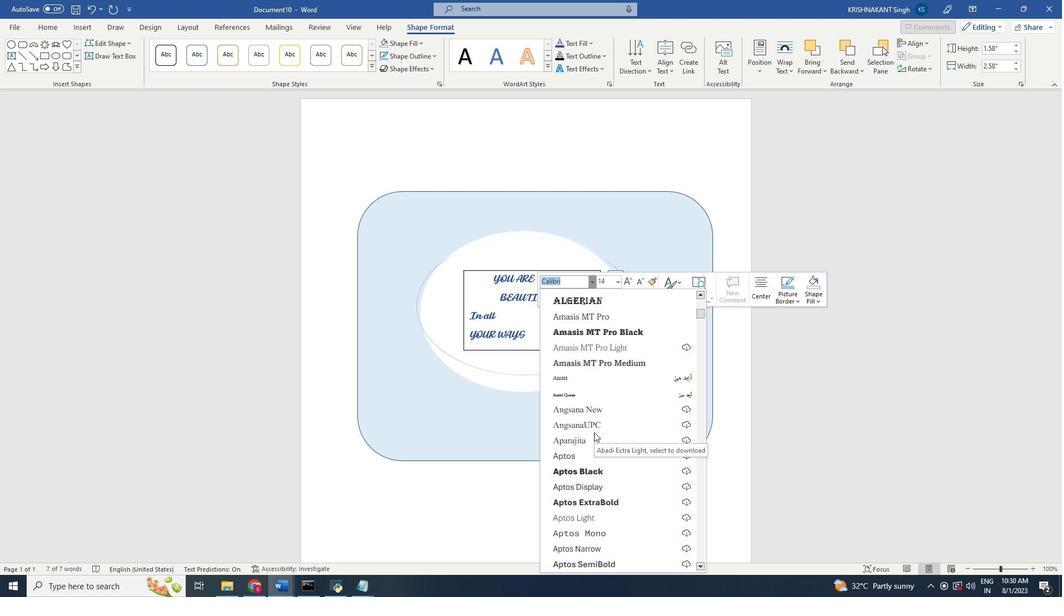 
Action: Mouse scrolled (598, 436) with delta (0, 0)
Screenshot: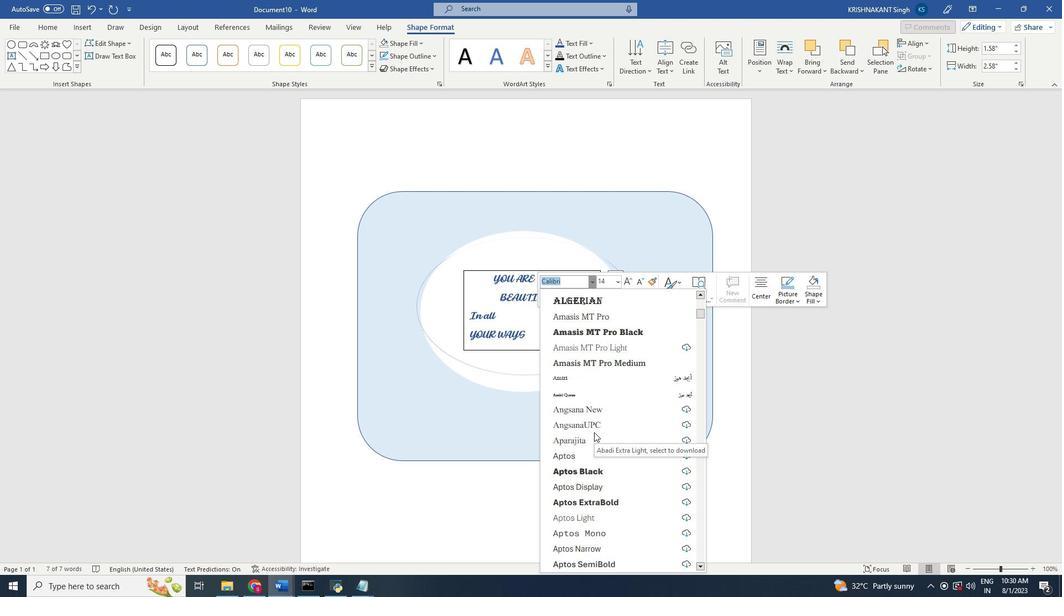 
Action: Mouse scrolled (598, 436) with delta (0, 0)
Screenshot: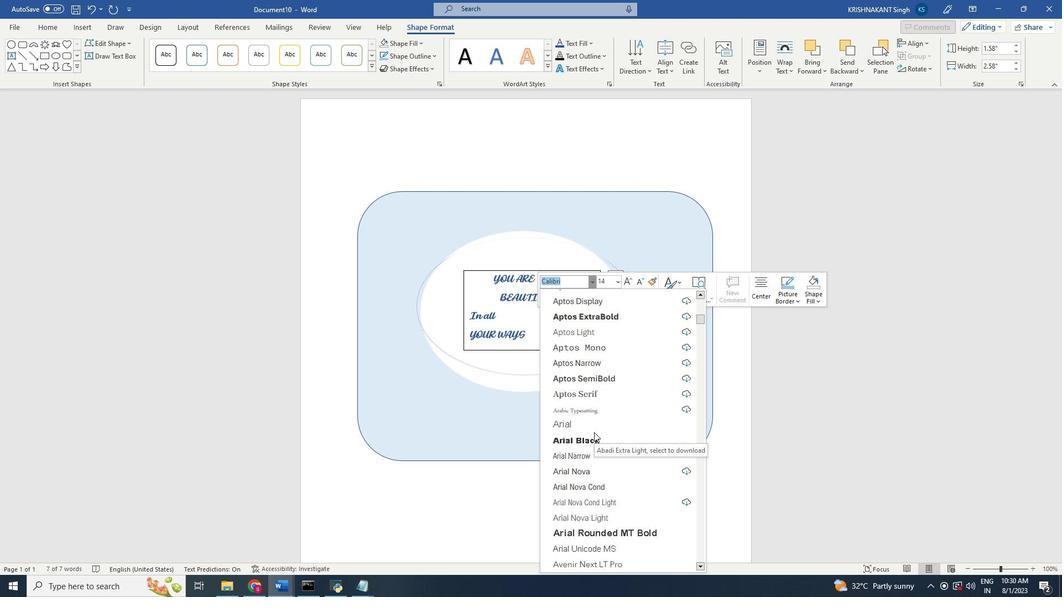 
Action: Mouse scrolled (598, 436) with delta (0, 0)
Screenshot: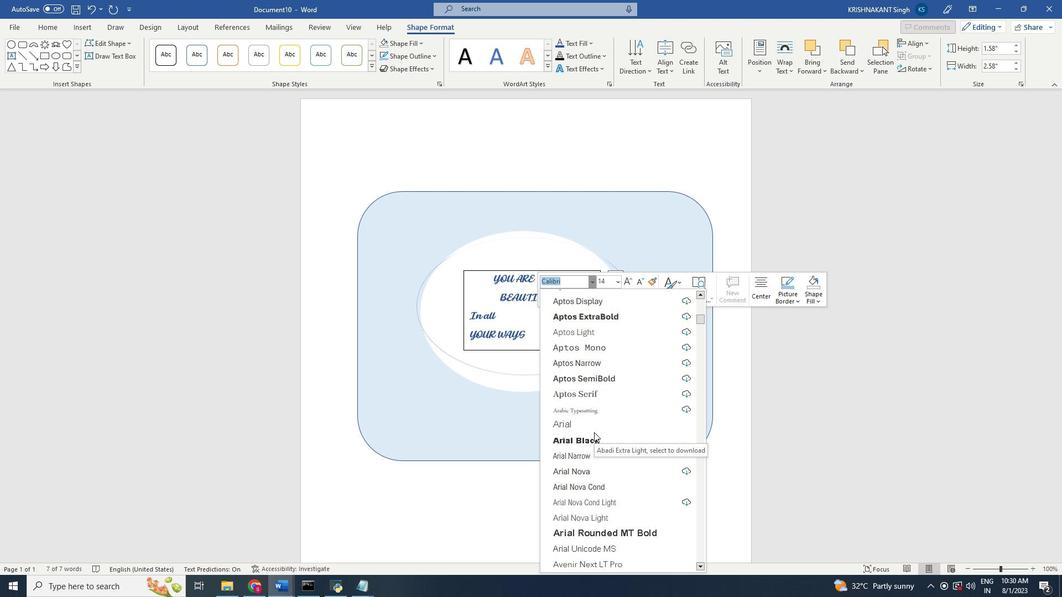 
Action: Mouse scrolled (598, 436) with delta (0, 0)
Screenshot: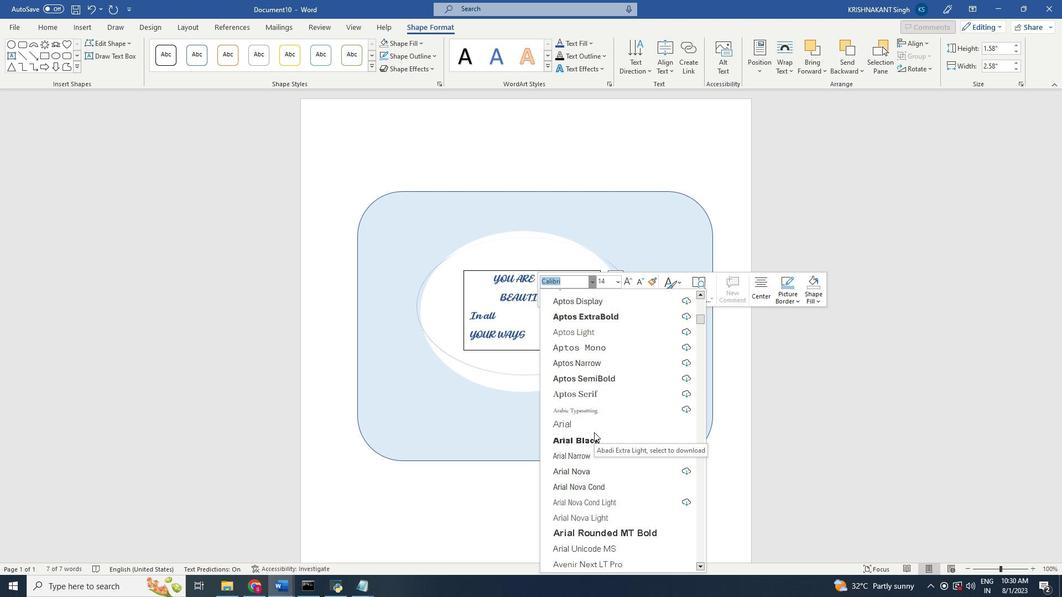 
Action: Mouse scrolled (598, 436) with delta (0, 0)
Screenshot: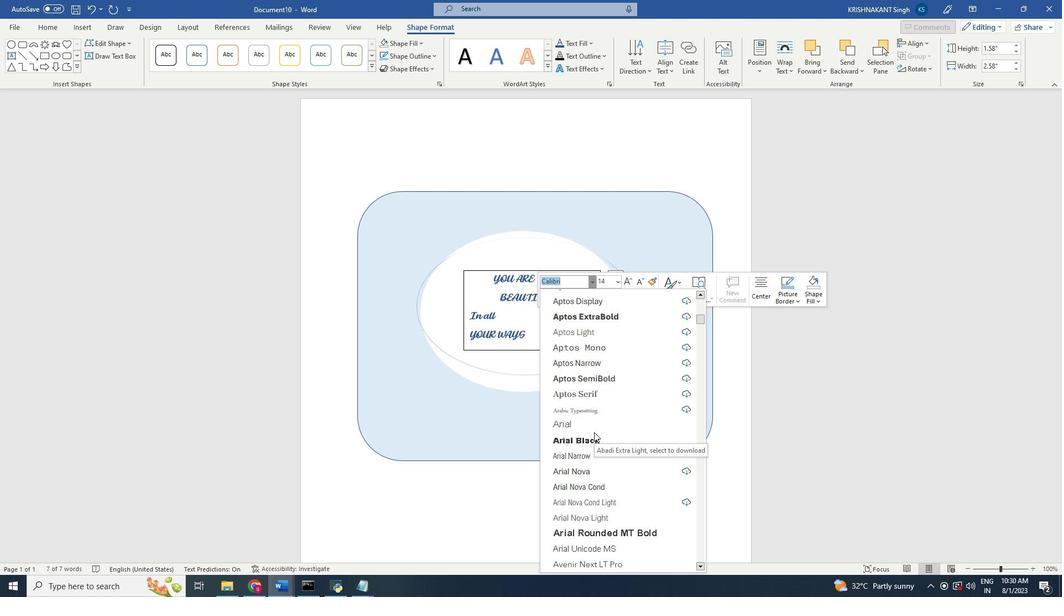 
Action: Mouse scrolled (598, 436) with delta (0, 0)
Screenshot: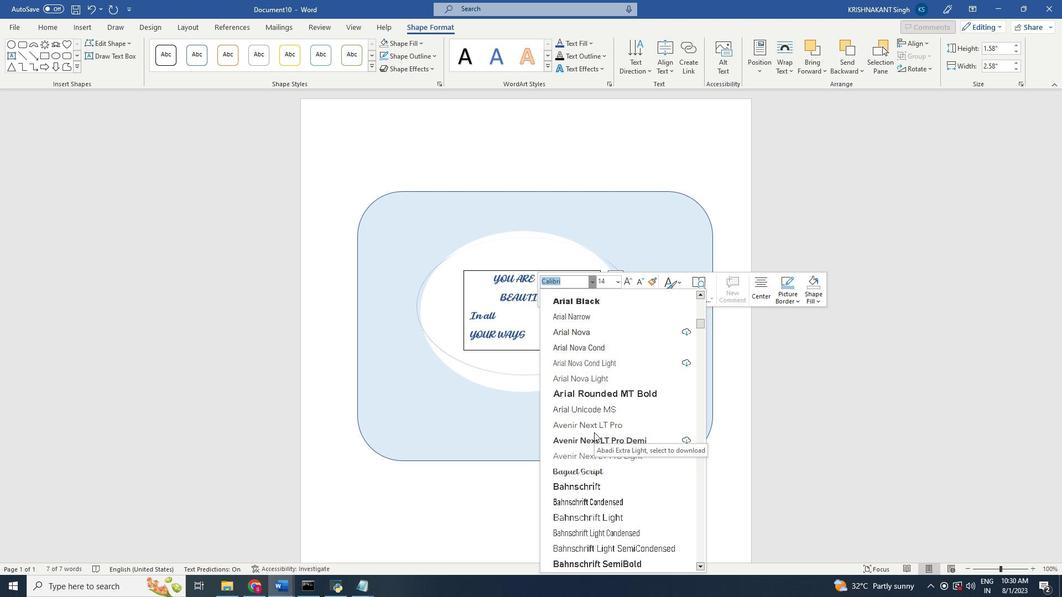 
Action: Mouse scrolled (598, 436) with delta (0, 0)
Screenshot: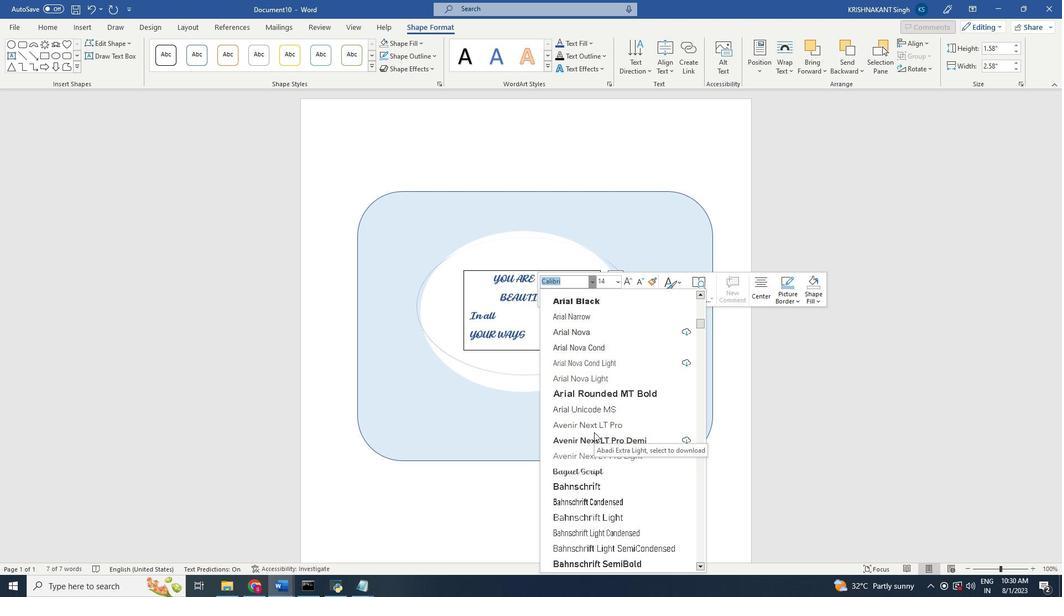 
Action: Mouse scrolled (598, 436) with delta (0, 0)
Screenshot: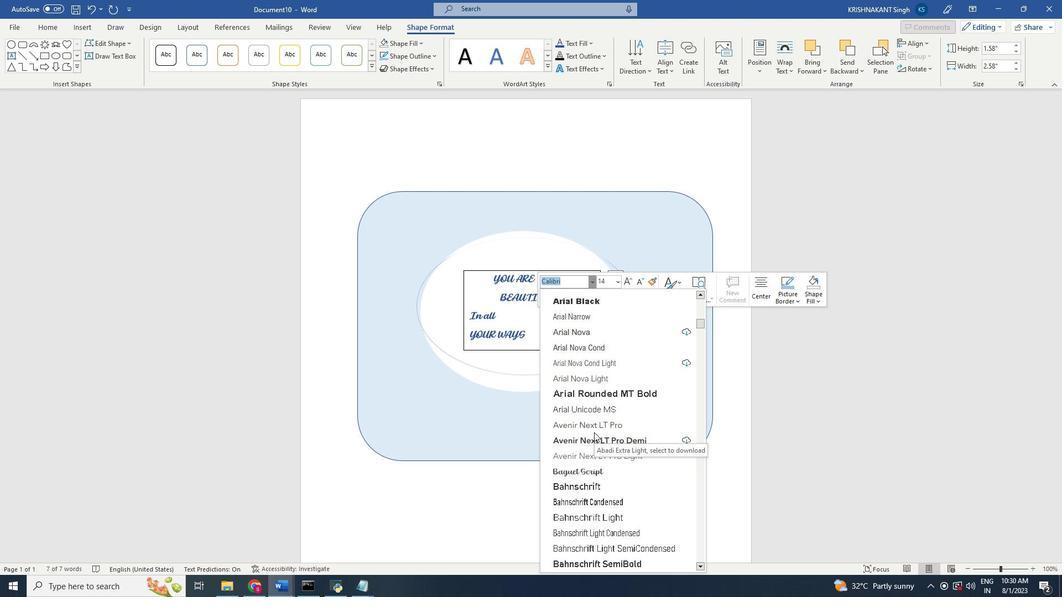 
Action: Mouse scrolled (598, 436) with delta (0, 0)
Screenshot: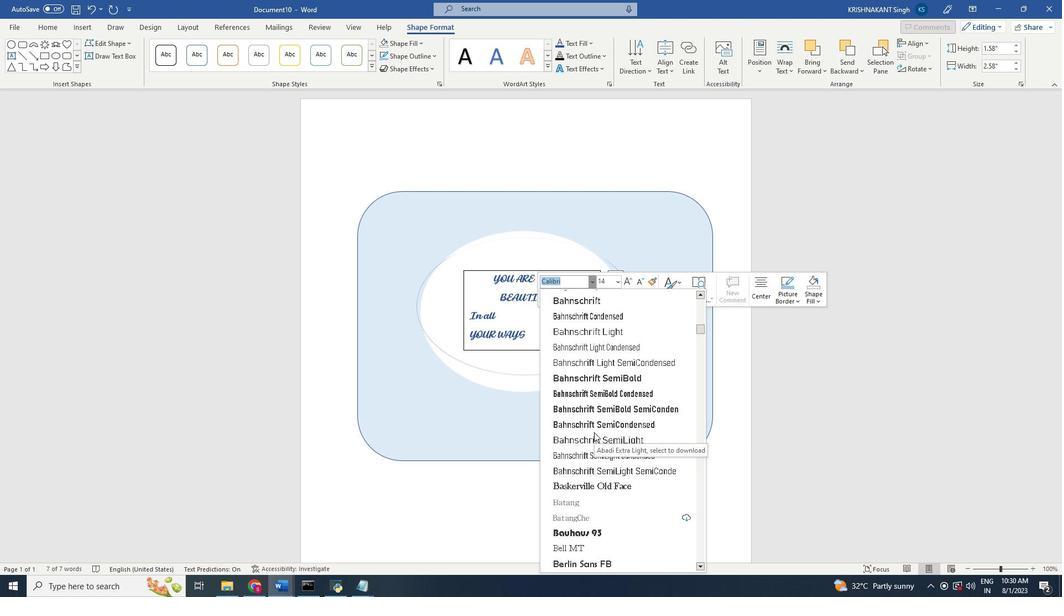 
Action: Mouse scrolled (598, 436) with delta (0, 0)
Screenshot: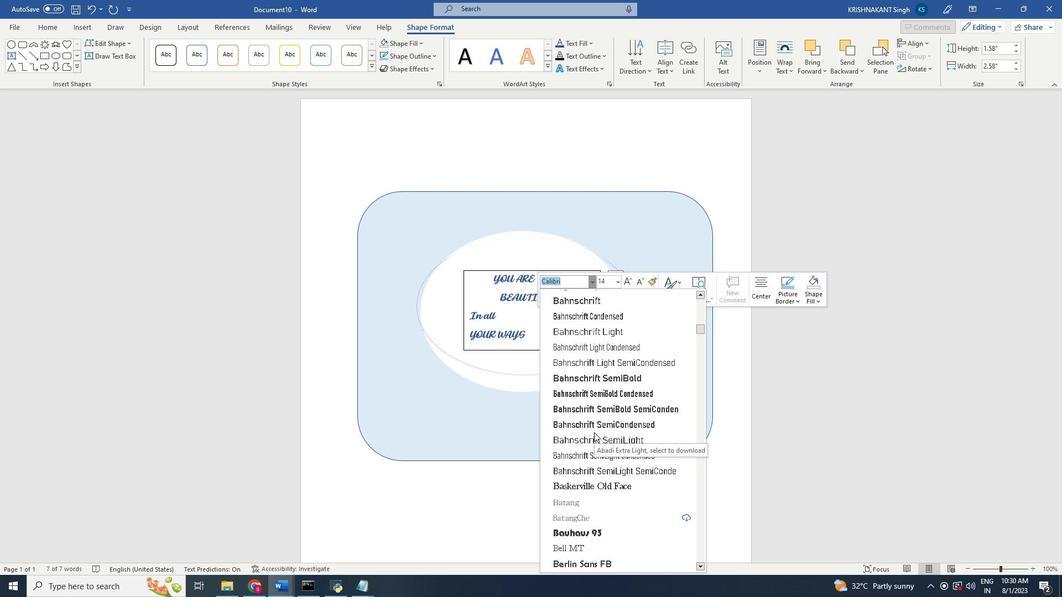 
Action: Mouse scrolled (598, 436) with delta (0, 0)
Screenshot: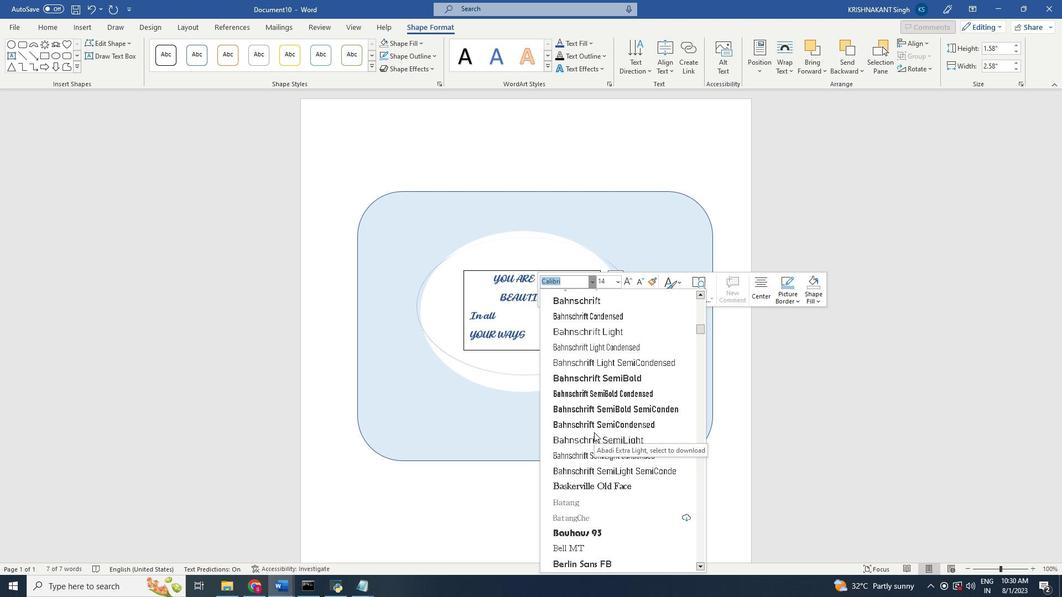 
Action: Mouse scrolled (598, 436) with delta (0, 0)
Screenshot: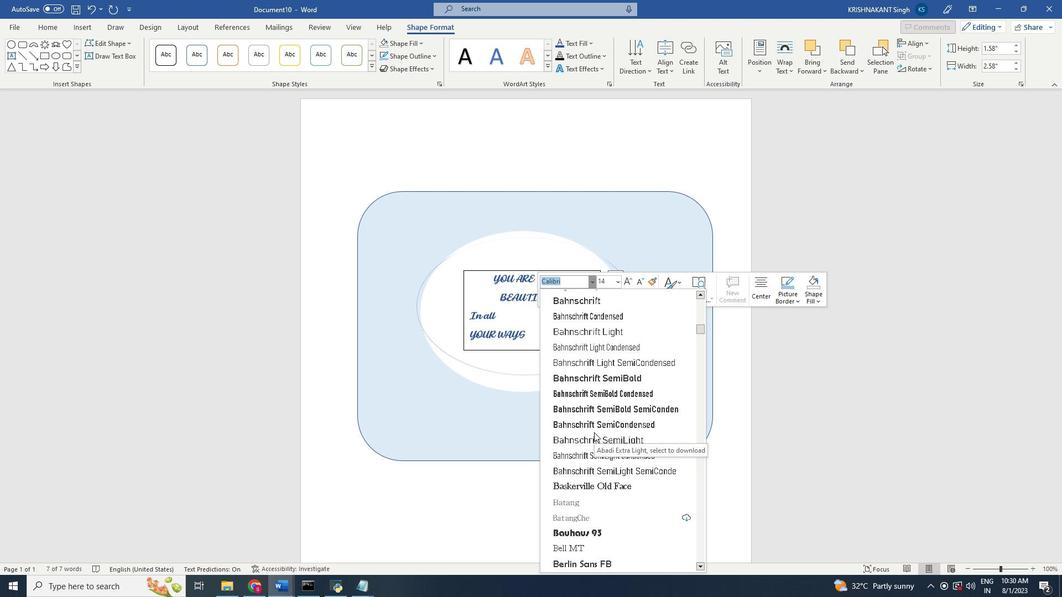 
Action: Mouse scrolled (598, 436) with delta (0, 0)
Screenshot: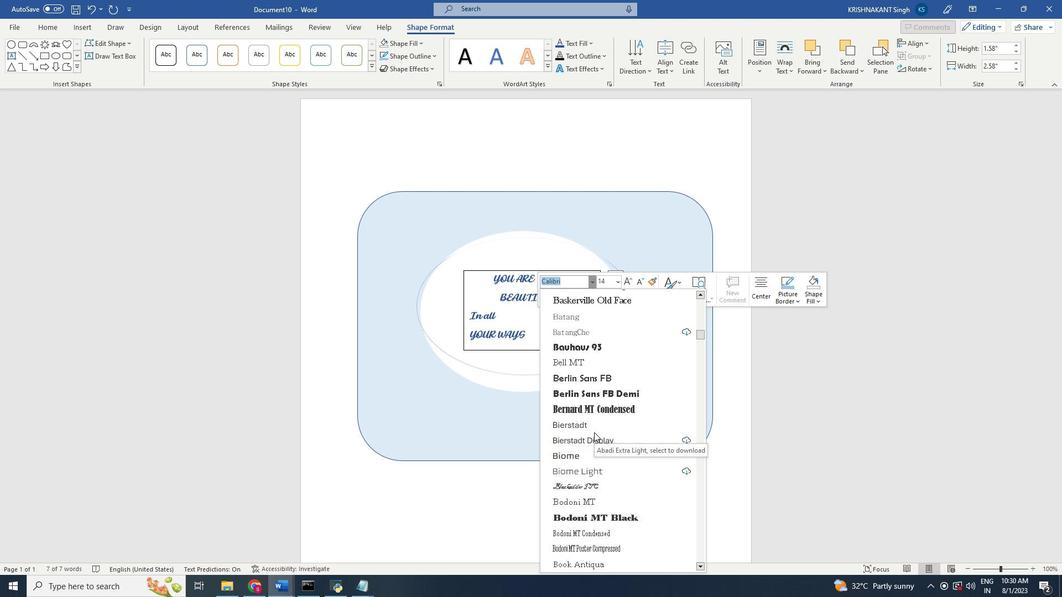 
Action: Mouse scrolled (598, 436) with delta (0, 0)
Screenshot: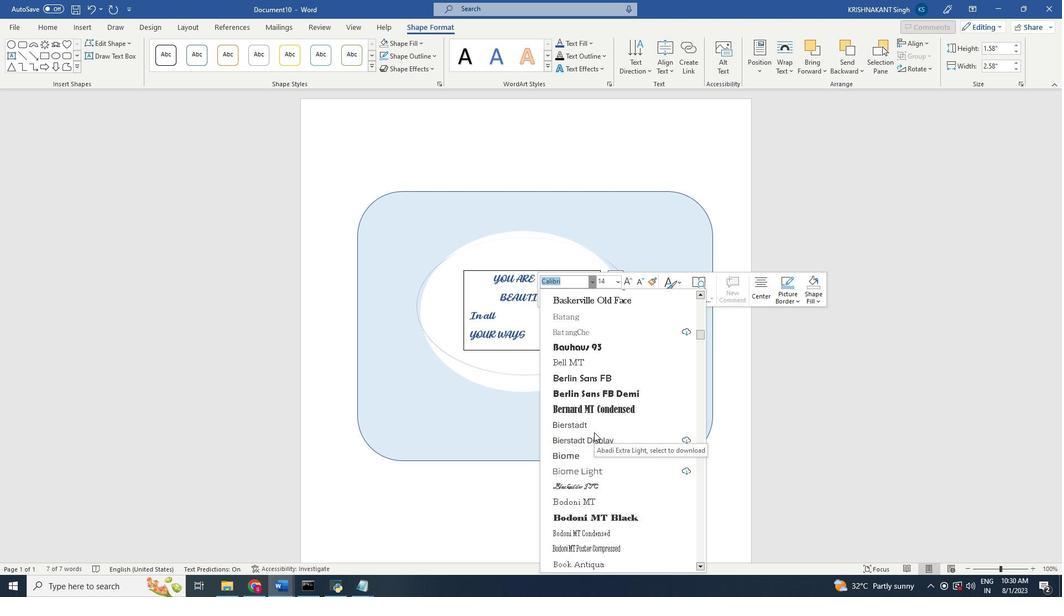
Action: Mouse scrolled (598, 436) with delta (0, 0)
Screenshot: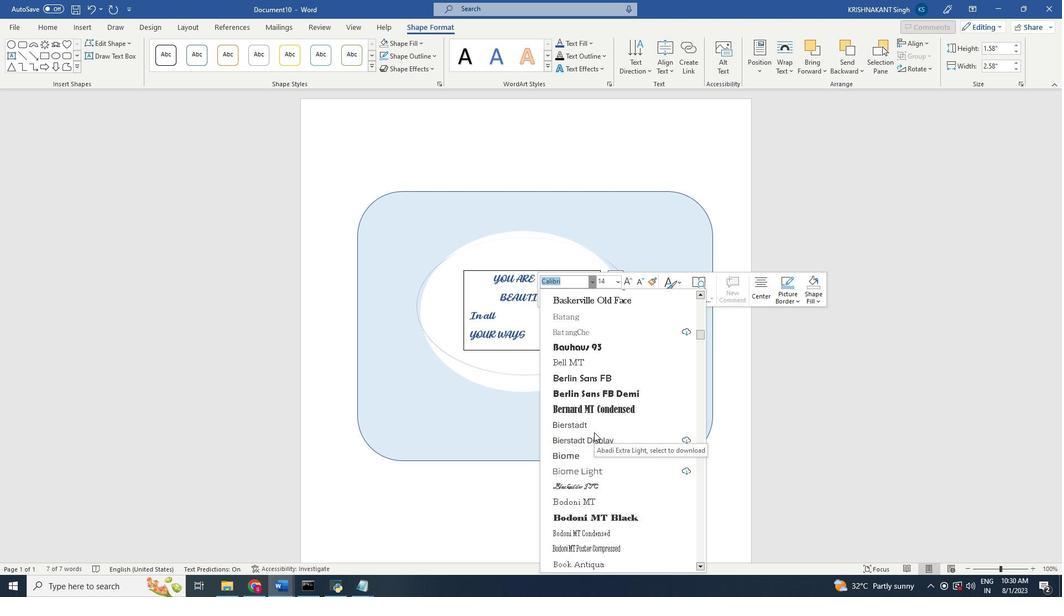 
Action: Mouse scrolled (598, 436) with delta (0, 0)
Screenshot: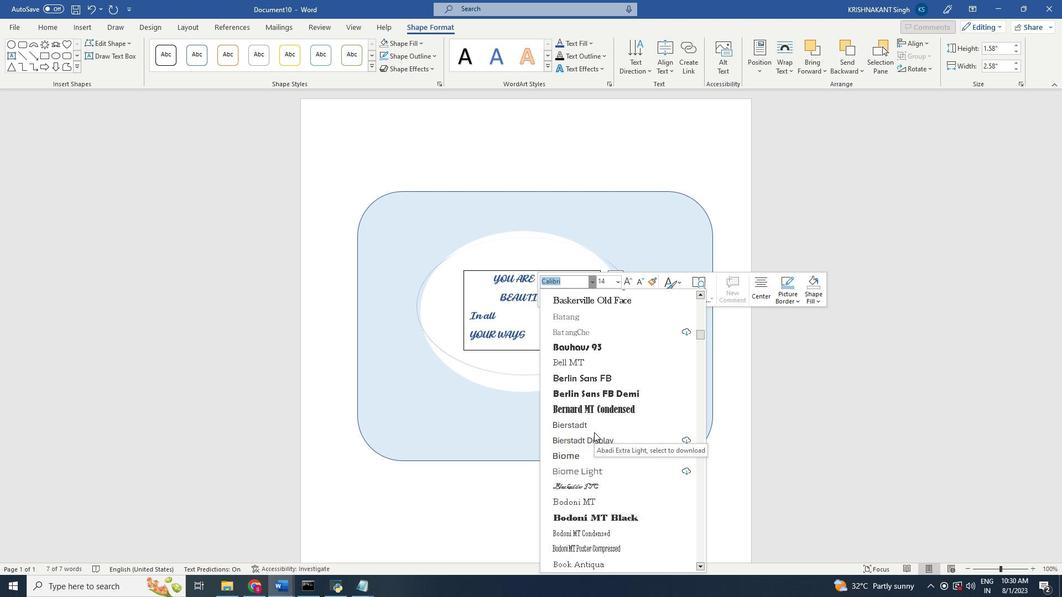 
Action: Mouse moved to (598, 436)
Screenshot: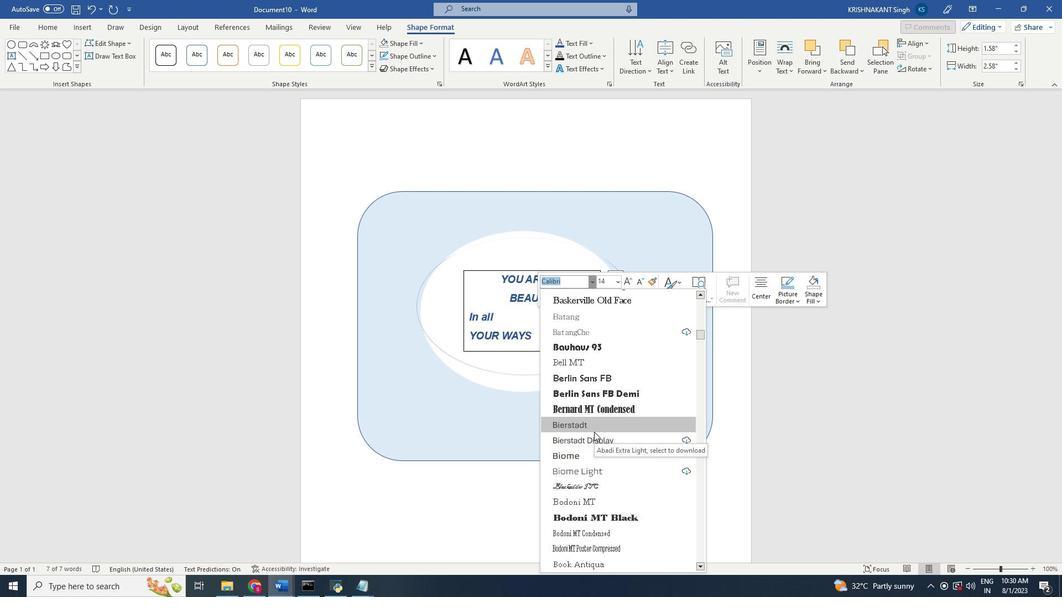 
Action: Mouse scrolled (598, 436) with delta (0, 0)
Screenshot: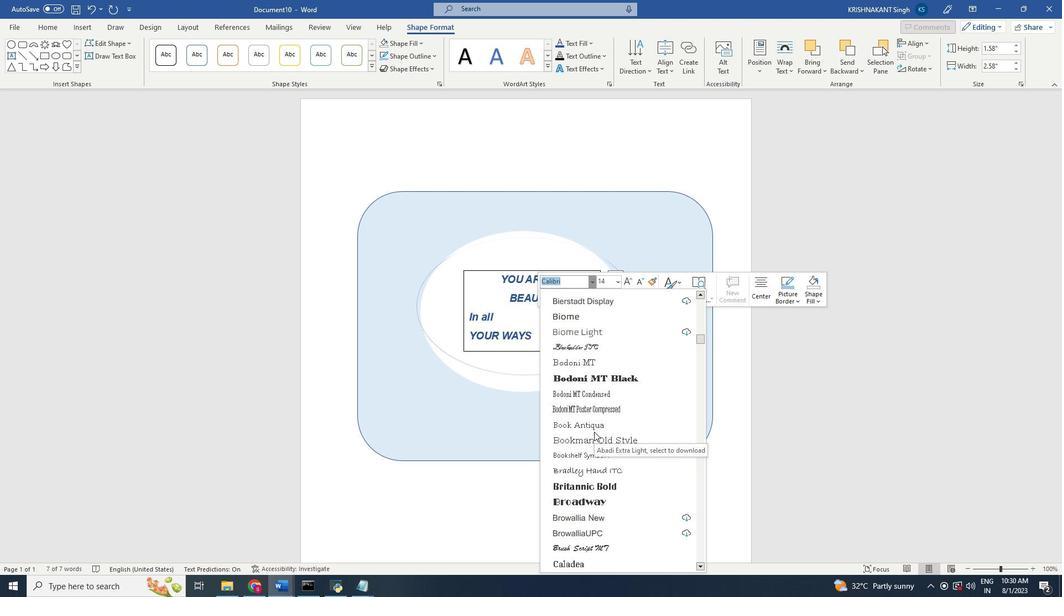
Action: Mouse scrolled (598, 436) with delta (0, 0)
Screenshot: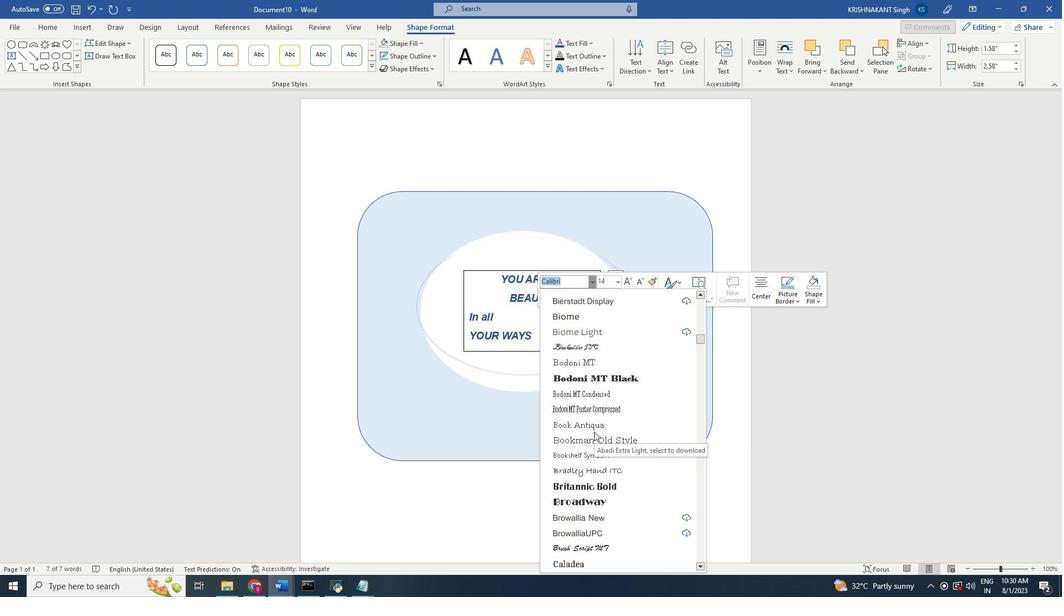 
Action: Mouse scrolled (598, 436) with delta (0, 0)
Screenshot: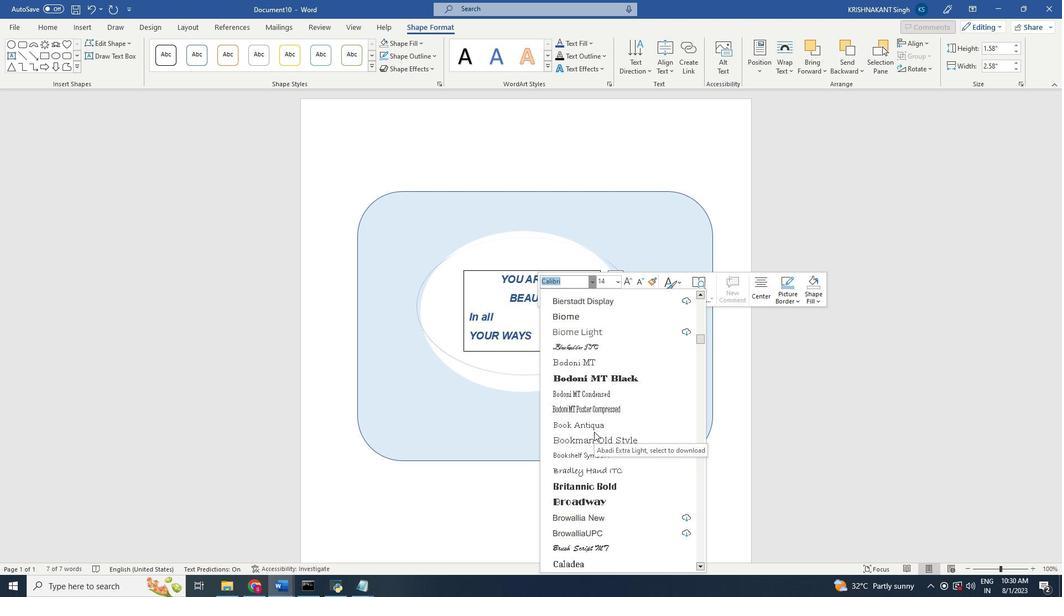 
Action: Mouse scrolled (598, 436) with delta (0, 0)
Screenshot: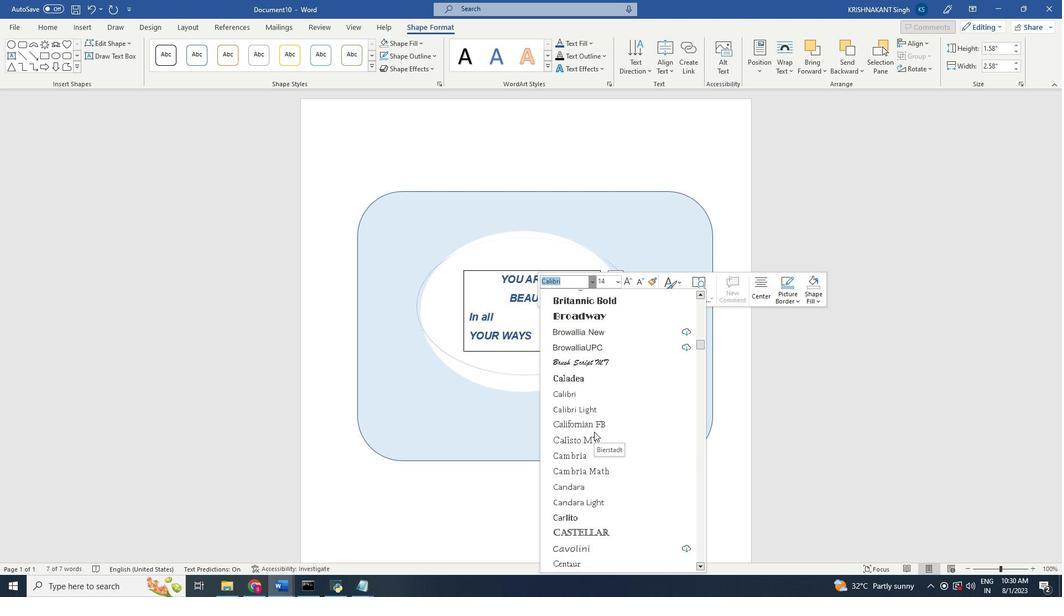 
Action: Mouse scrolled (598, 436) with delta (0, 0)
Screenshot: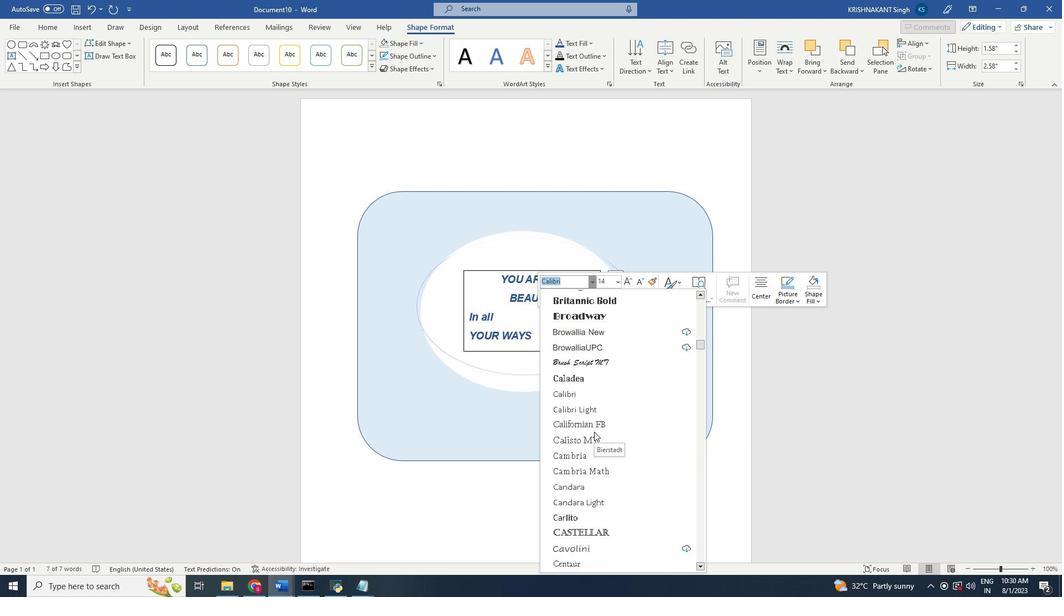 
Action: Mouse scrolled (598, 436) with delta (0, 0)
Screenshot: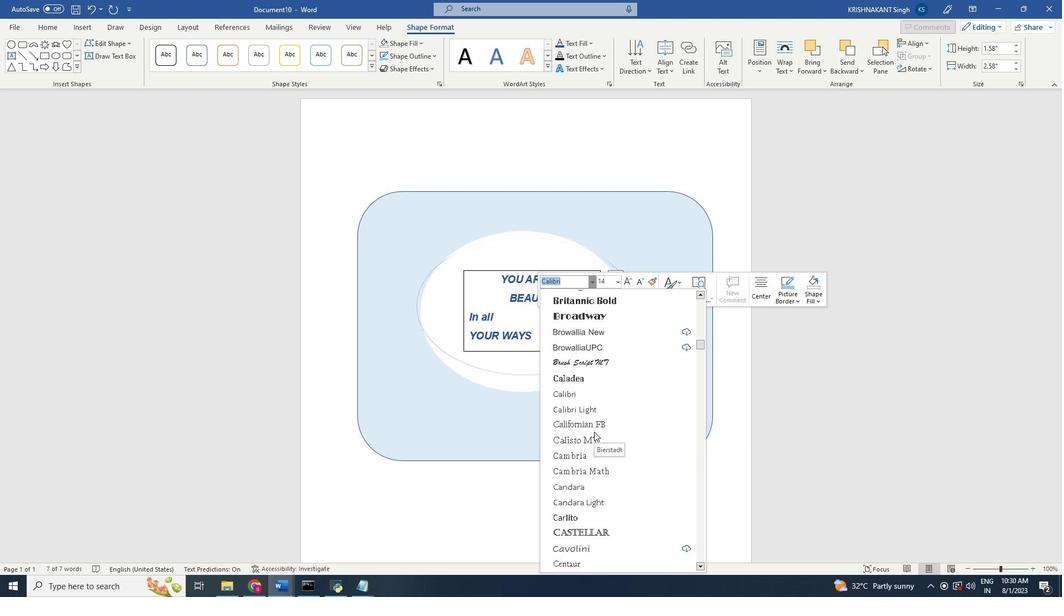 
Action: Mouse scrolled (598, 436) with delta (0, 0)
Screenshot: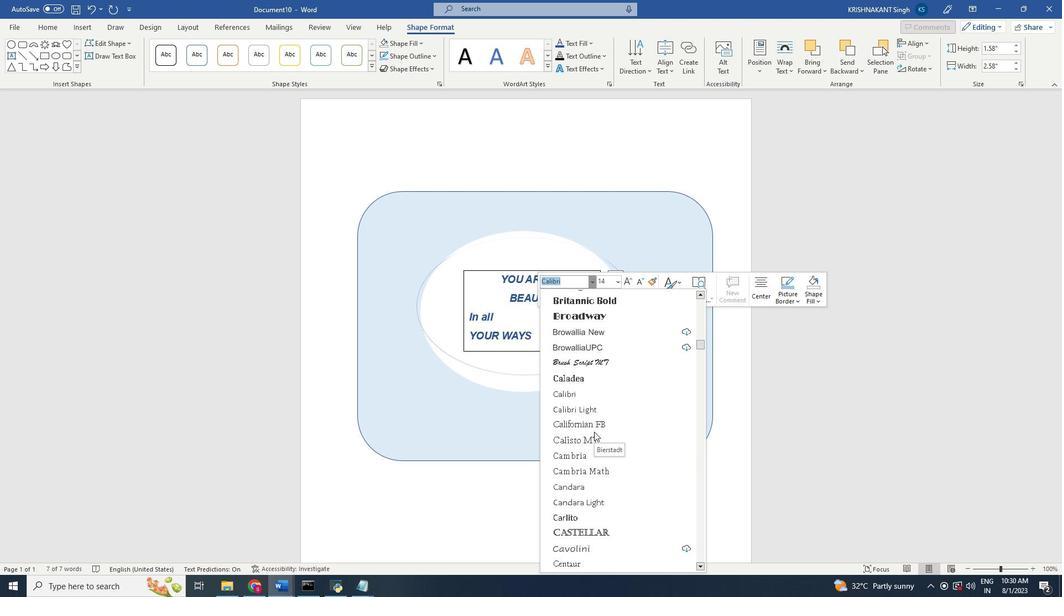
Action: Mouse scrolled (598, 436) with delta (0, 0)
Screenshot: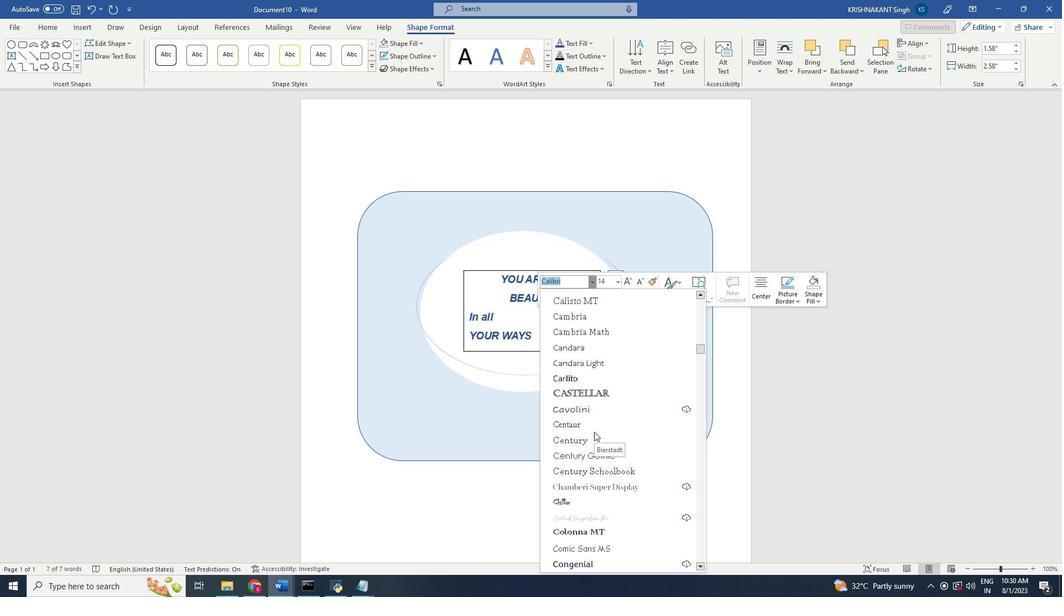 
Action: Mouse scrolled (598, 436) with delta (0, 0)
Screenshot: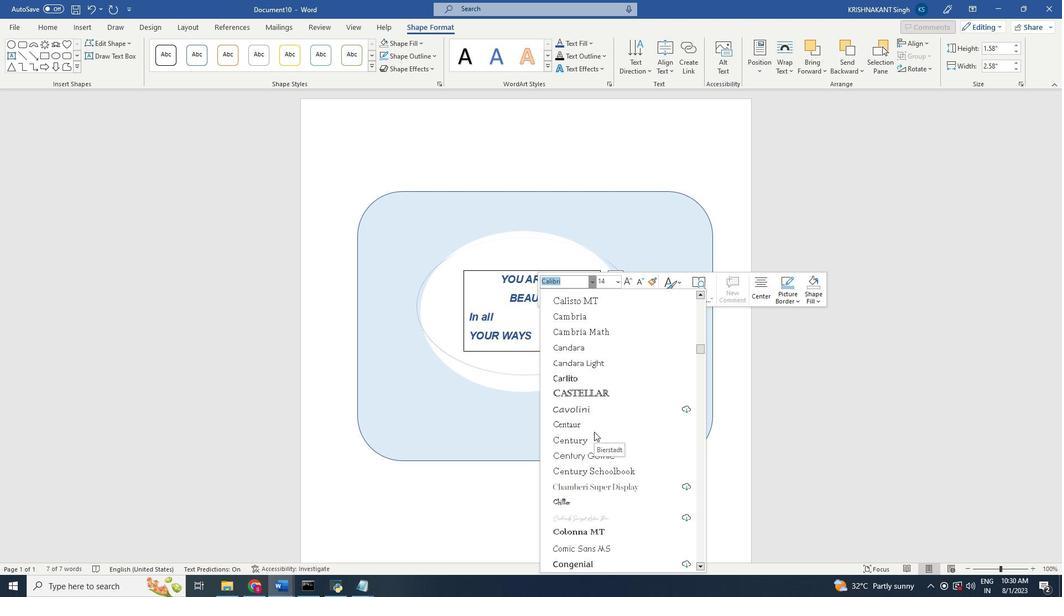 
Action: Mouse scrolled (598, 436) with delta (0, 0)
Screenshot: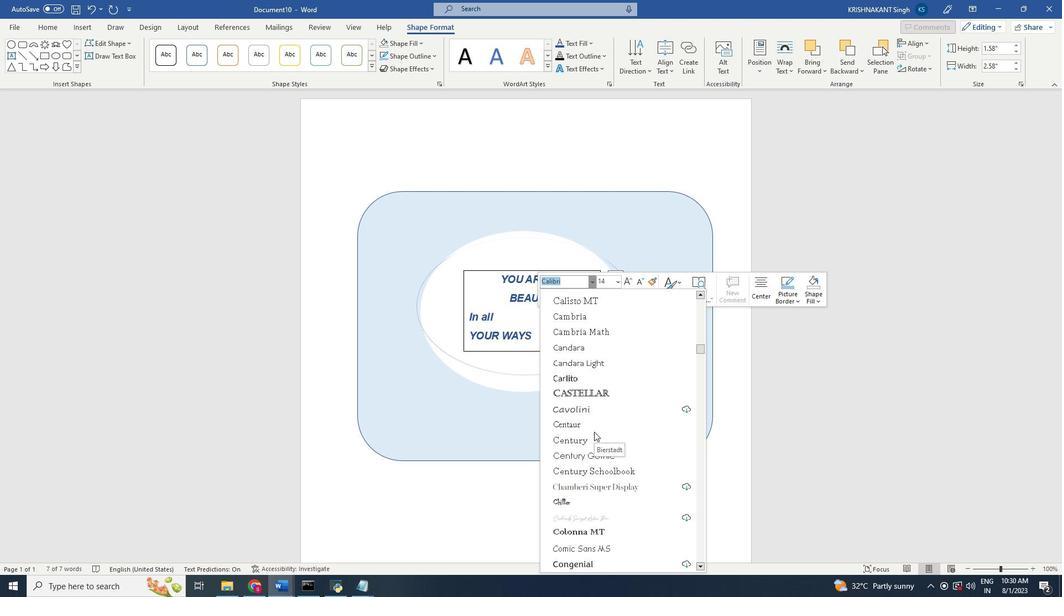 
Action: Mouse scrolled (598, 437) with delta (0, 0)
Screenshot: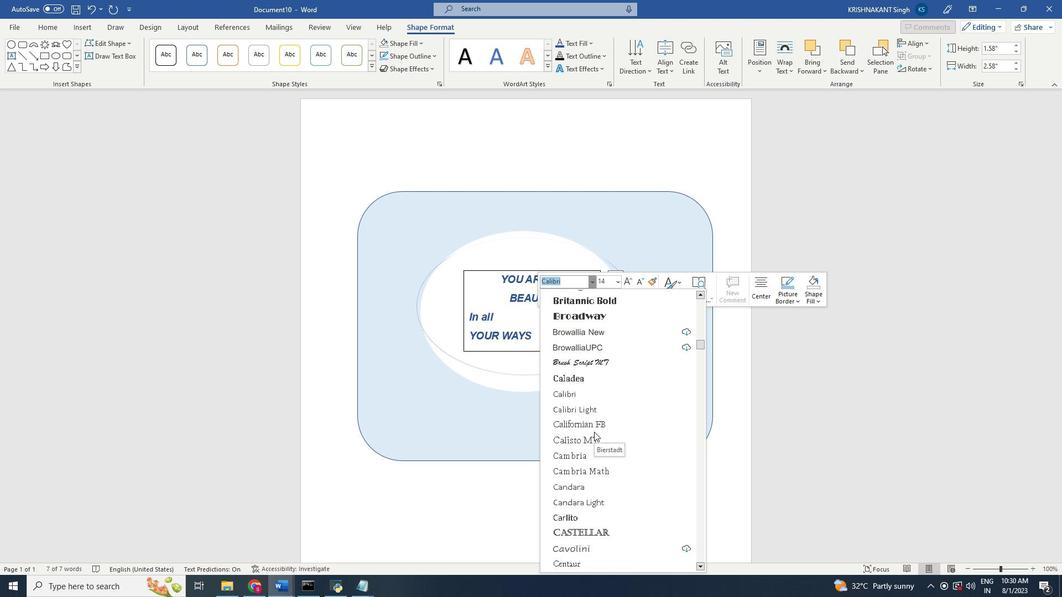 
Action: Mouse scrolled (598, 437) with delta (0, 0)
Screenshot: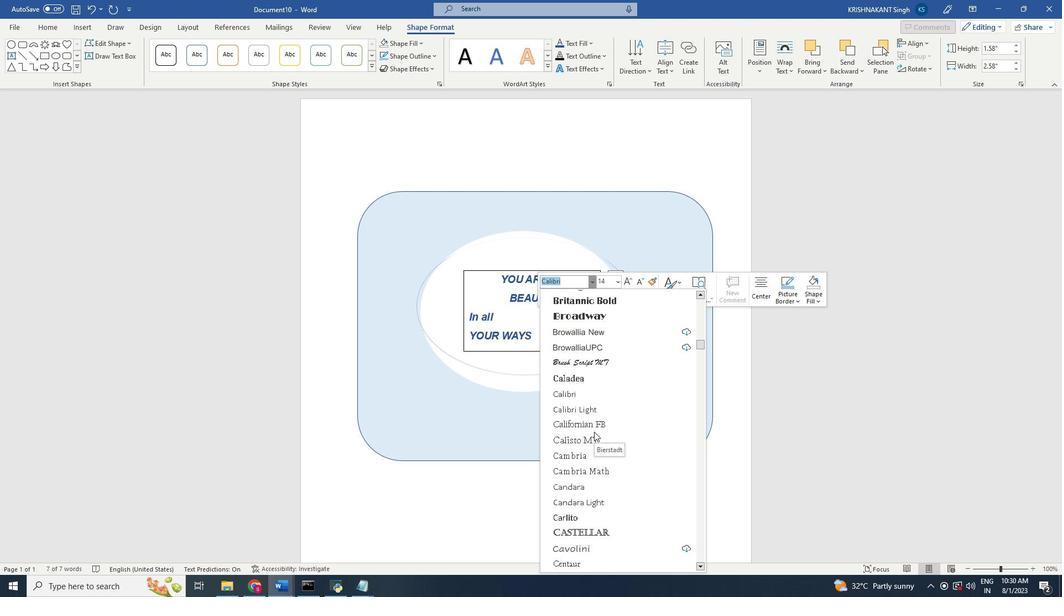 
Action: Mouse scrolled (598, 437) with delta (0, 0)
Screenshot: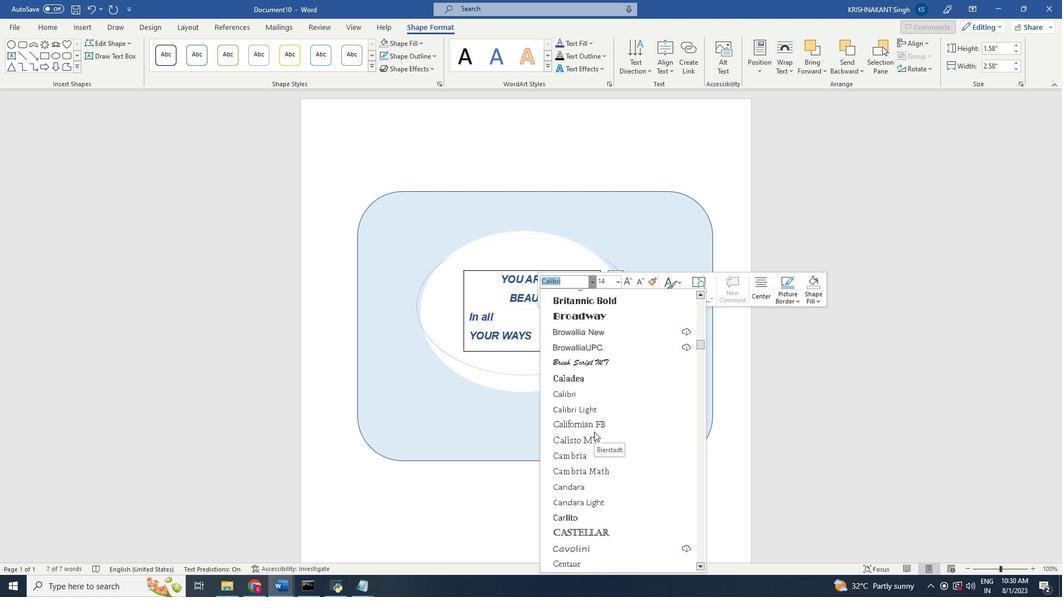 
Action: Mouse moved to (617, 490)
Screenshot: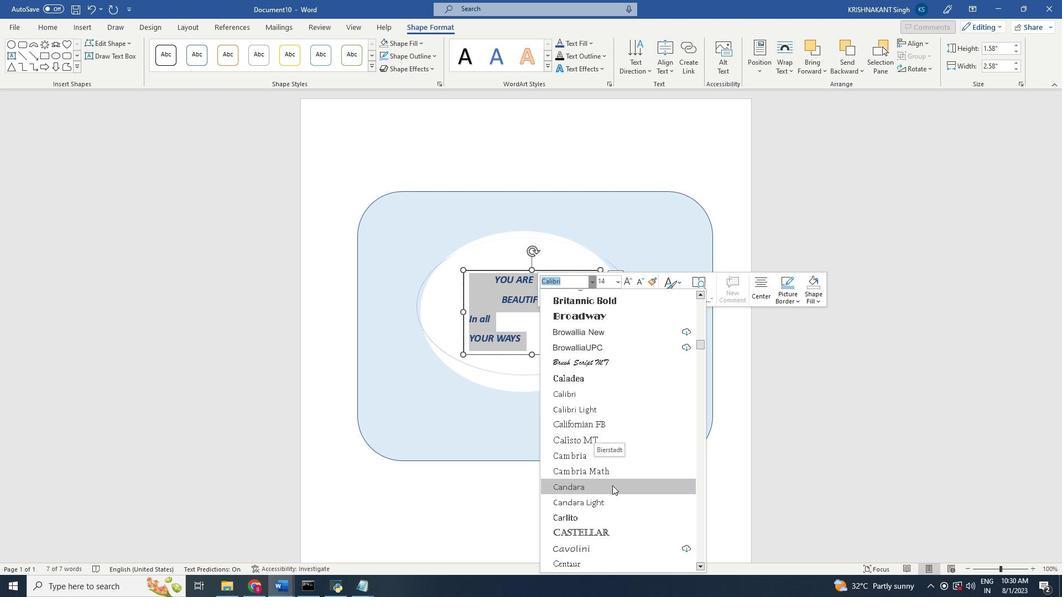
Action: Mouse scrolled (617, 489) with delta (0, 0)
Screenshot: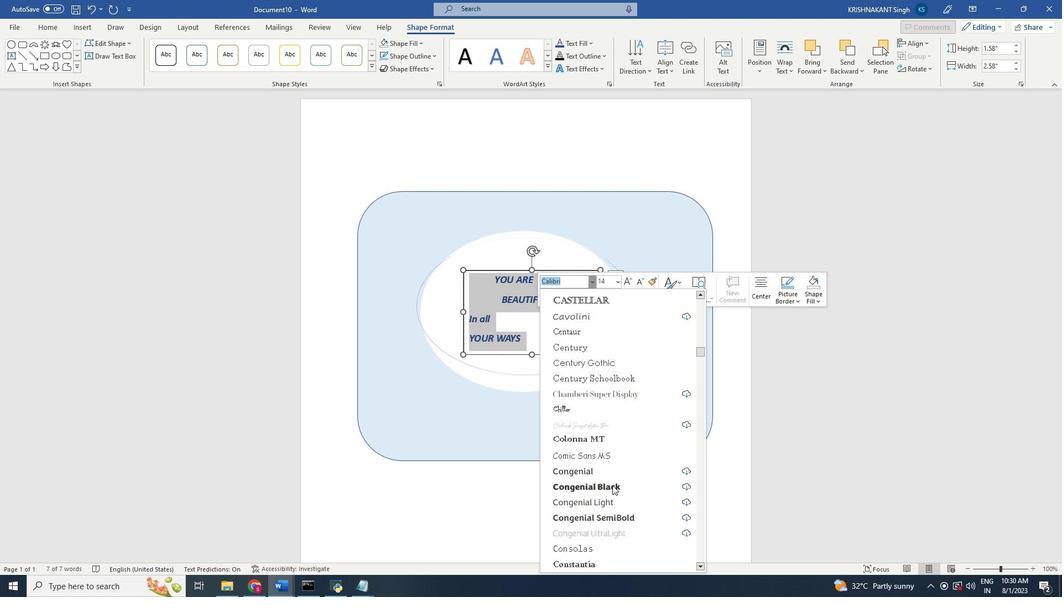 
Action: Mouse scrolled (617, 489) with delta (0, 0)
Screenshot: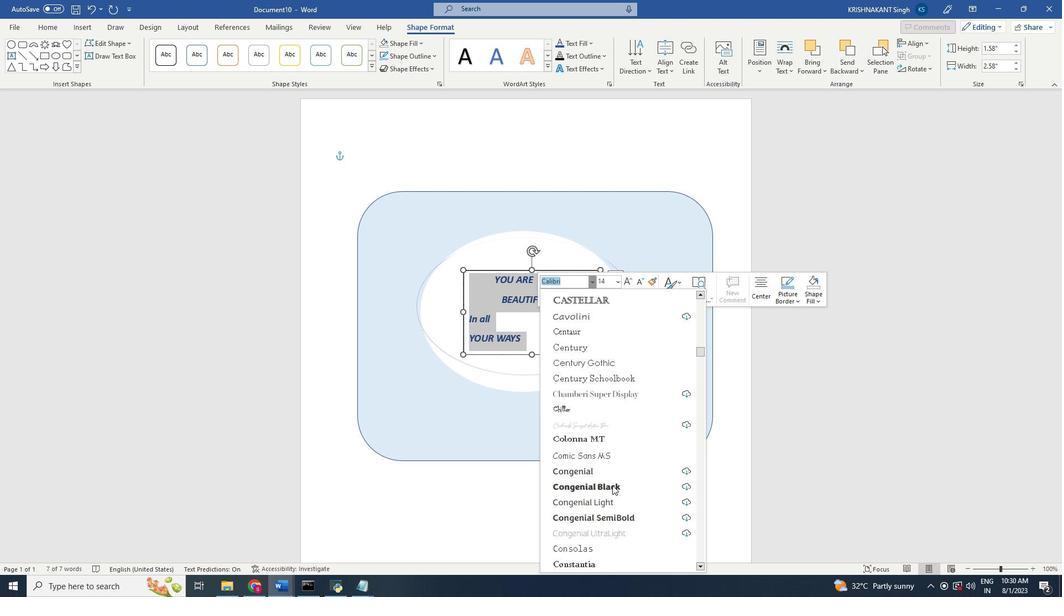 
Action: Mouse scrolled (617, 489) with delta (0, 0)
Screenshot: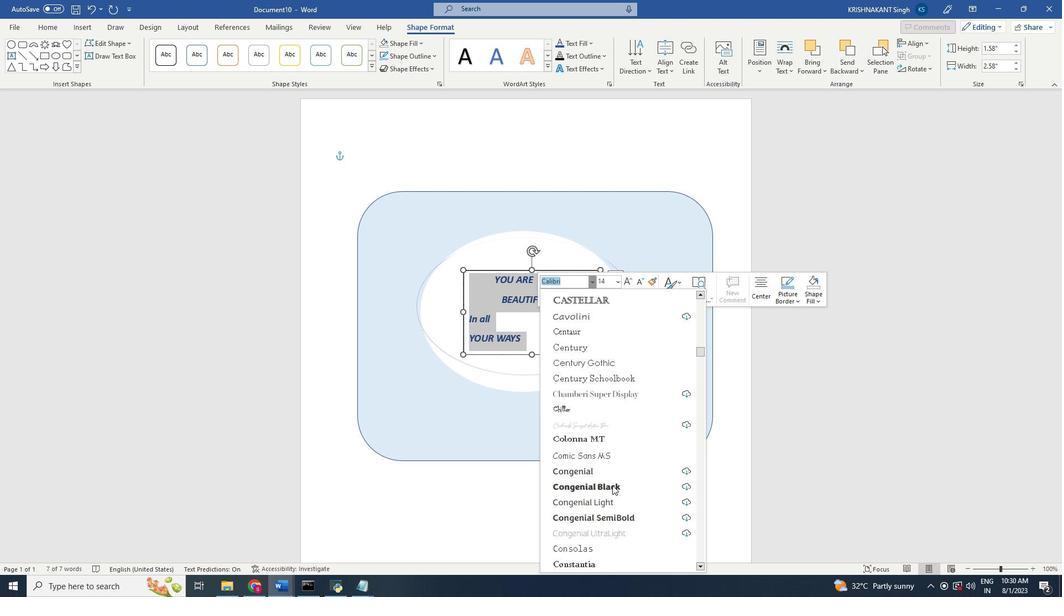 
Action: Mouse scrolled (617, 489) with delta (0, 0)
Screenshot: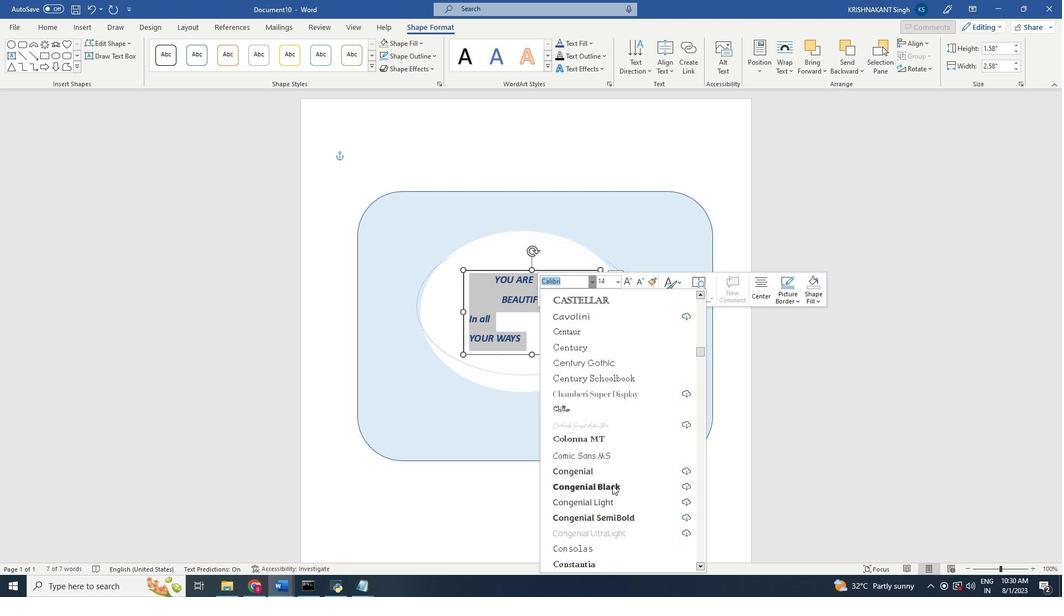 
Action: Mouse scrolled (617, 489) with delta (0, 0)
Screenshot: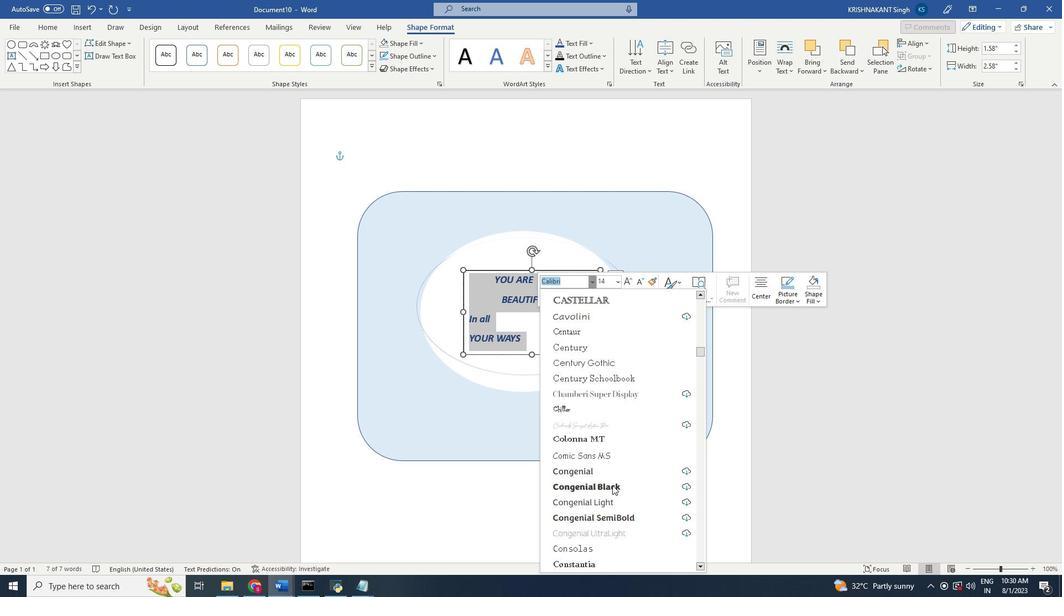 
Action: Mouse scrolled (617, 489) with delta (0, 0)
Screenshot: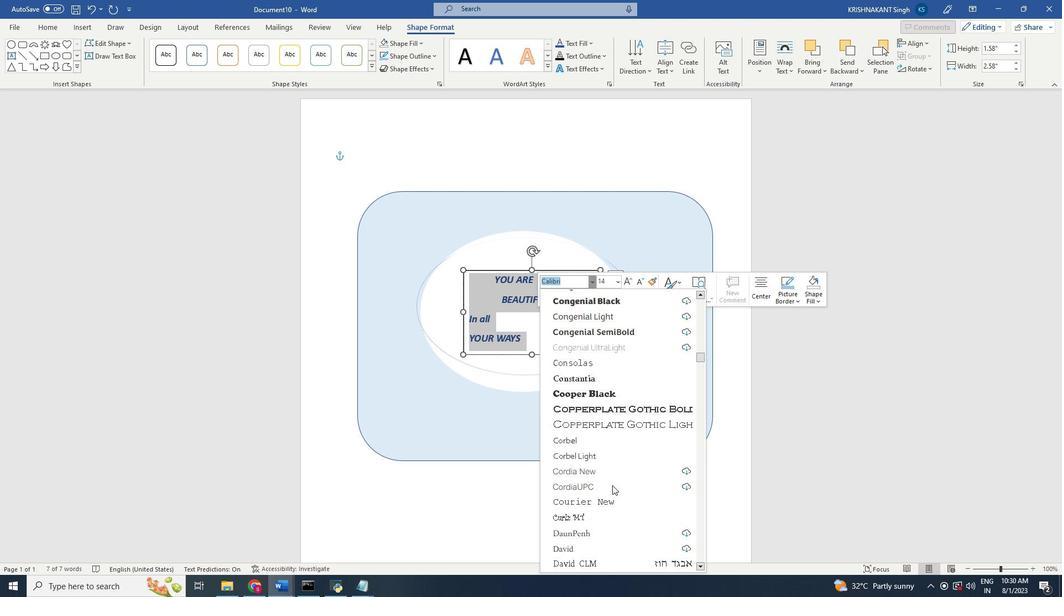 
Action: Mouse scrolled (617, 489) with delta (0, 0)
Screenshot: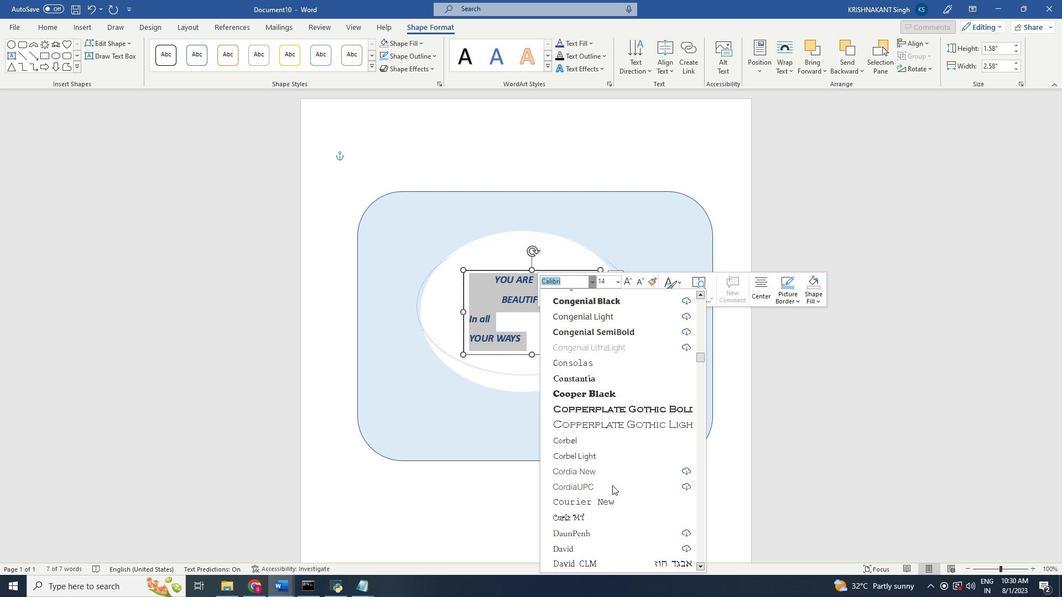 
Action: Mouse scrolled (617, 489) with delta (0, 0)
Screenshot: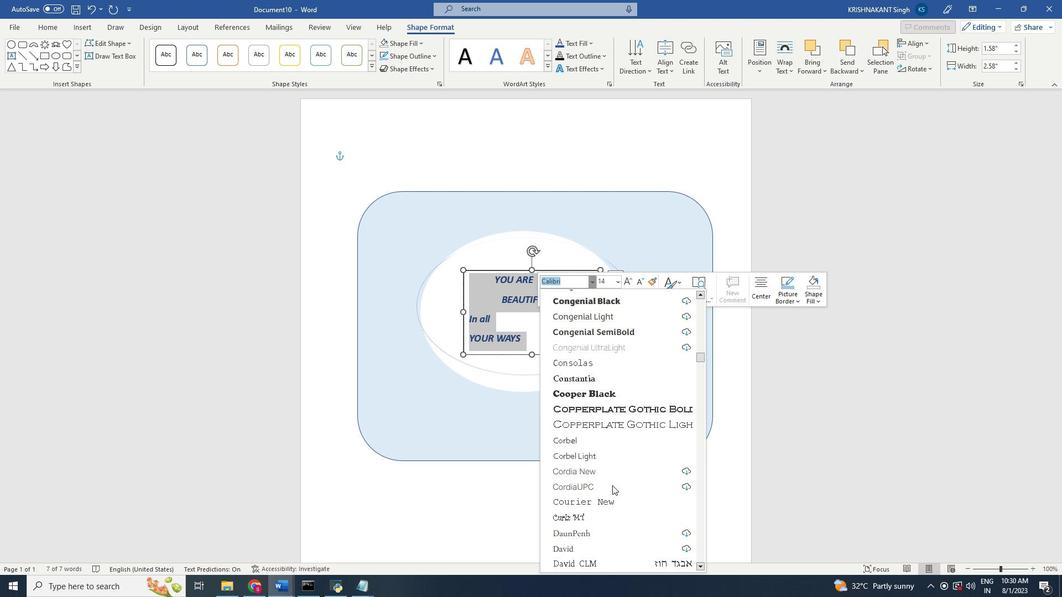 
Action: Mouse scrolled (617, 489) with delta (0, 0)
Screenshot: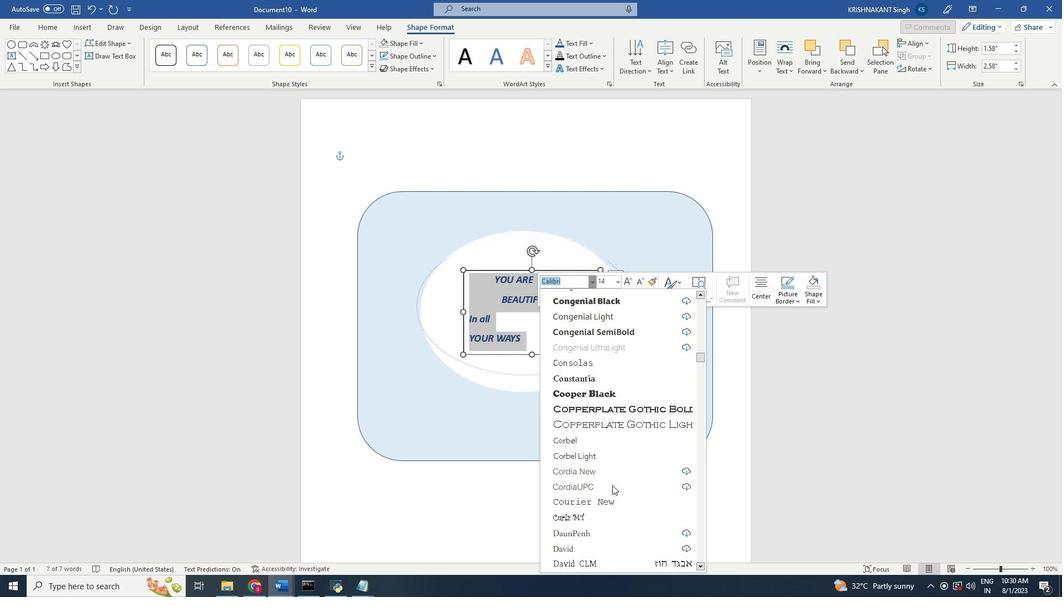 
Action: Mouse scrolled (617, 489) with delta (0, 0)
Screenshot: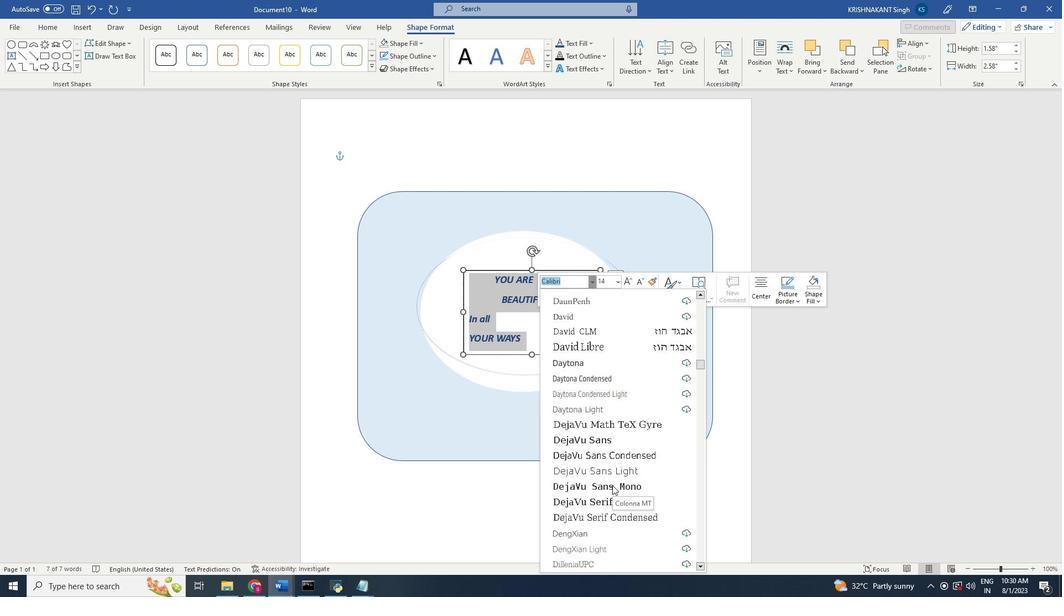 
Action: Mouse scrolled (617, 489) with delta (0, 0)
Screenshot: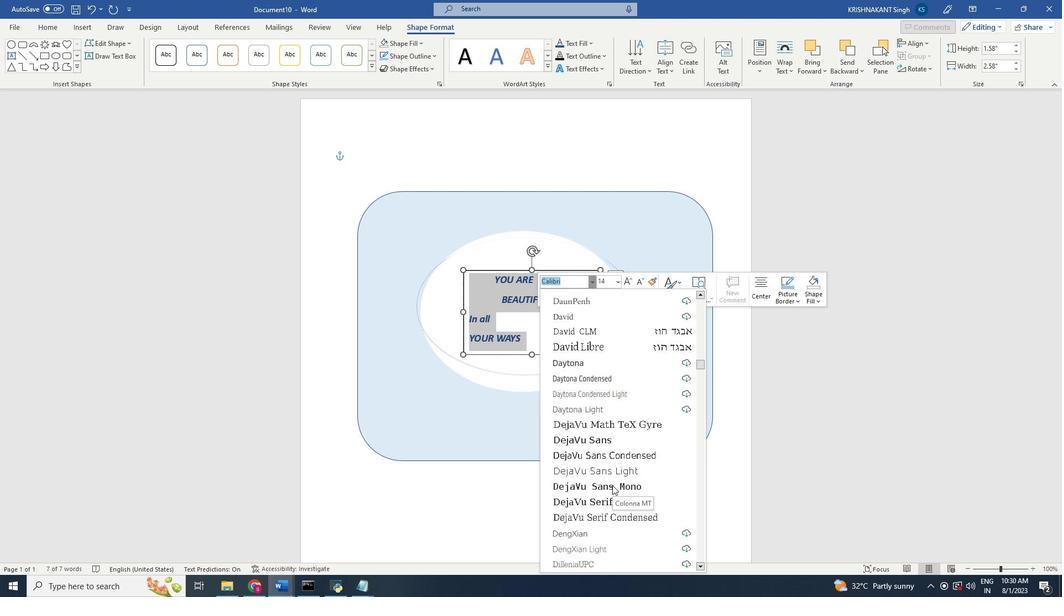 
Action: Mouse scrolled (617, 489) with delta (0, 0)
Screenshot: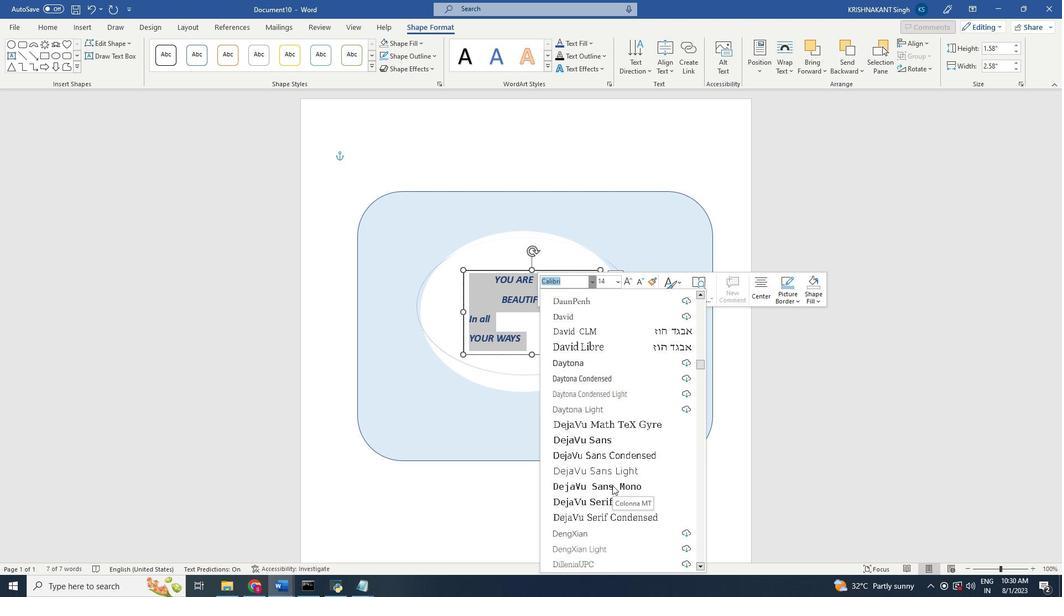 
Action: Mouse scrolled (617, 489) with delta (0, 0)
Screenshot: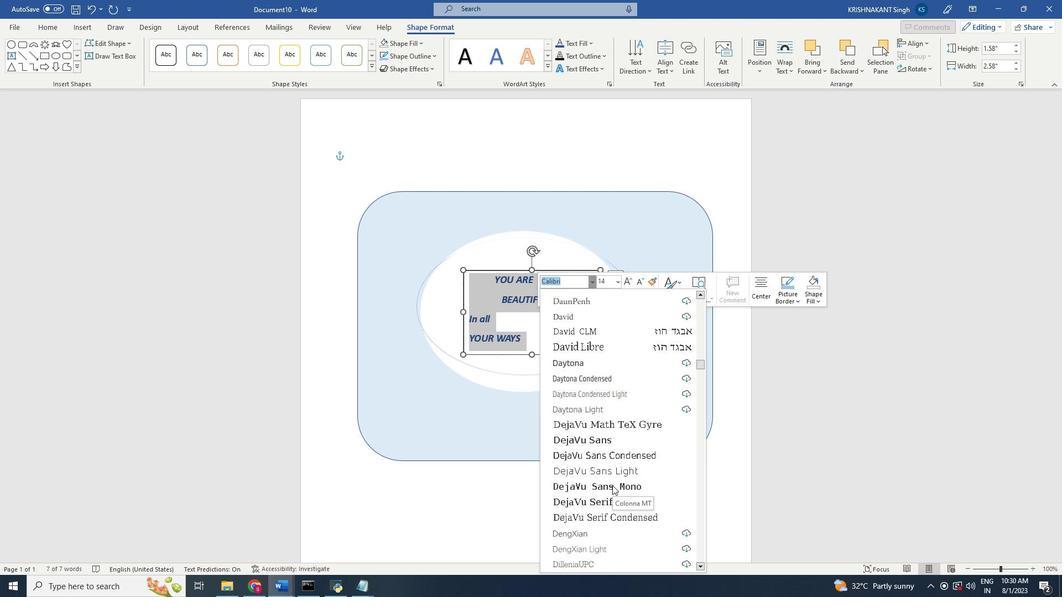 
Action: Mouse scrolled (617, 489) with delta (0, 0)
Screenshot: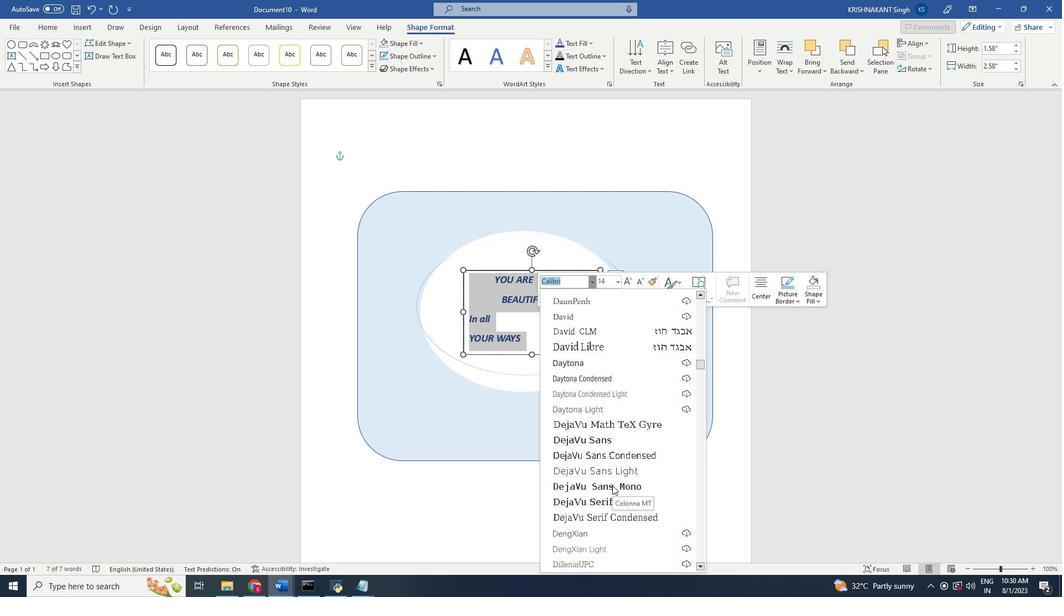 
Action: Mouse scrolled (617, 489) with delta (0, 0)
Screenshot: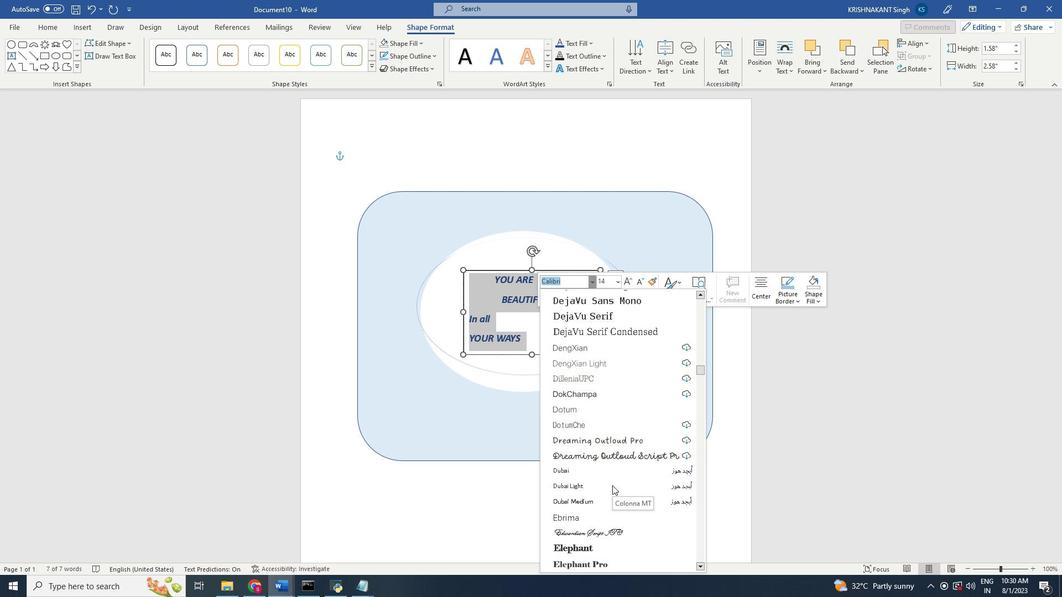 
Action: Mouse scrolled (617, 489) with delta (0, 0)
